 Task: 96. Sustainable Agriculture:- Build a Squarespace website for a sustainable agriculture initiative. Share farming practices, community events.
Action: Mouse moved to (398, 288)
Screenshot: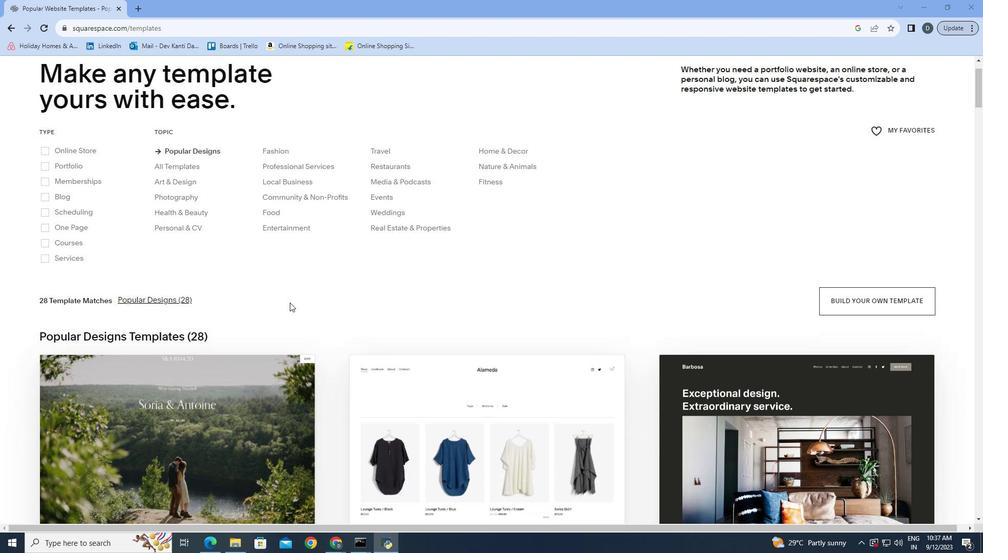 
Action: Mouse scrolled (398, 288) with delta (0, 0)
Screenshot: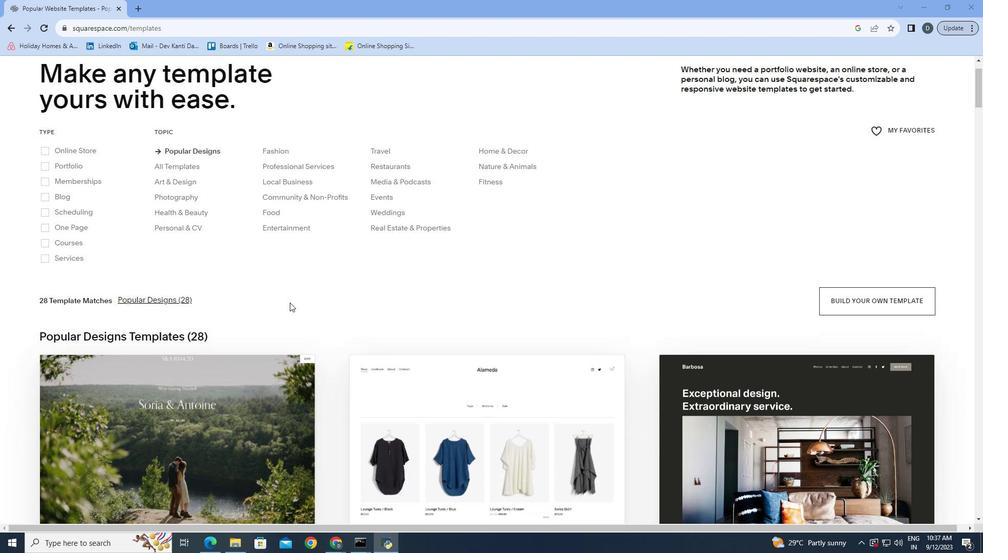
Action: Mouse moved to (399, 290)
Screenshot: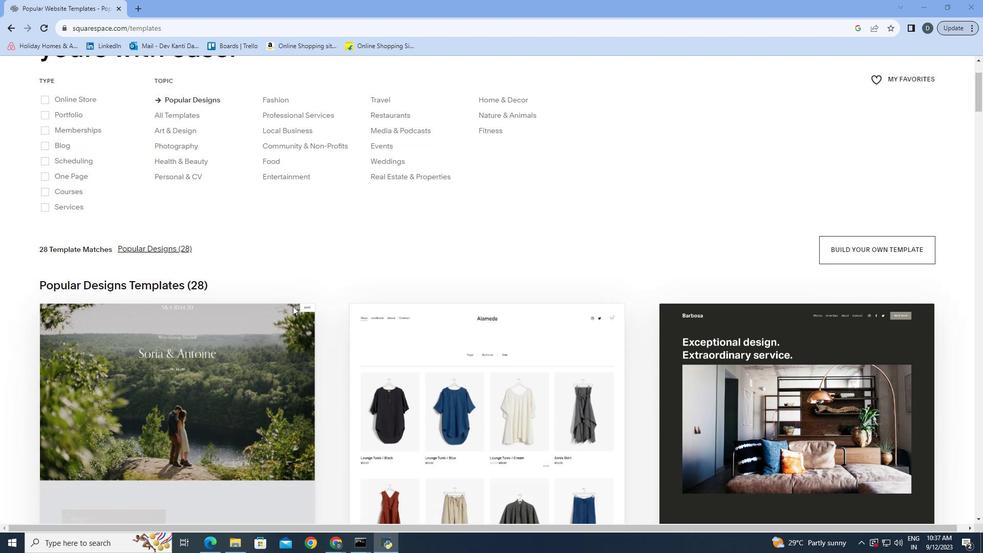 
Action: Mouse scrolled (399, 290) with delta (0, 0)
Screenshot: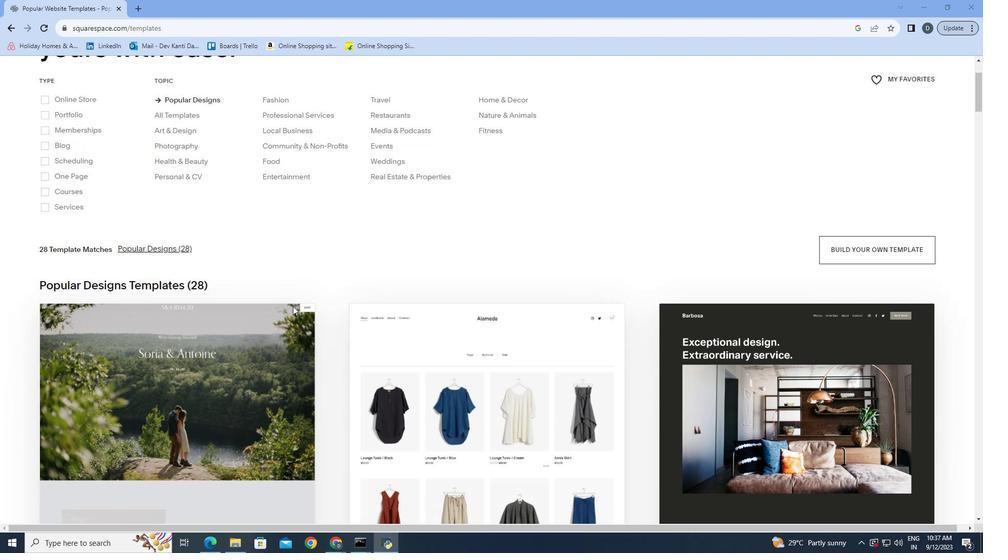 
Action: Mouse moved to (399, 290)
Screenshot: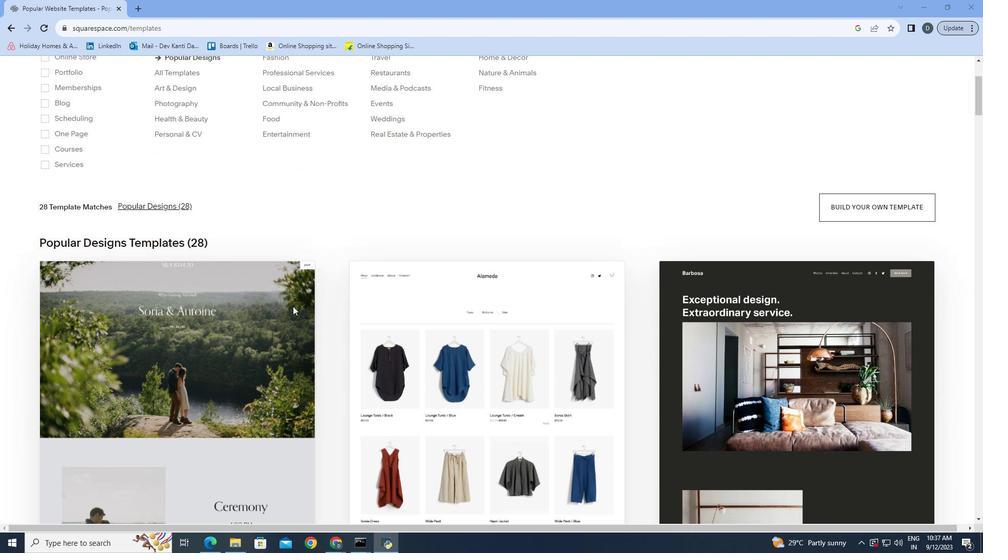 
Action: Mouse scrolled (399, 290) with delta (0, 0)
Screenshot: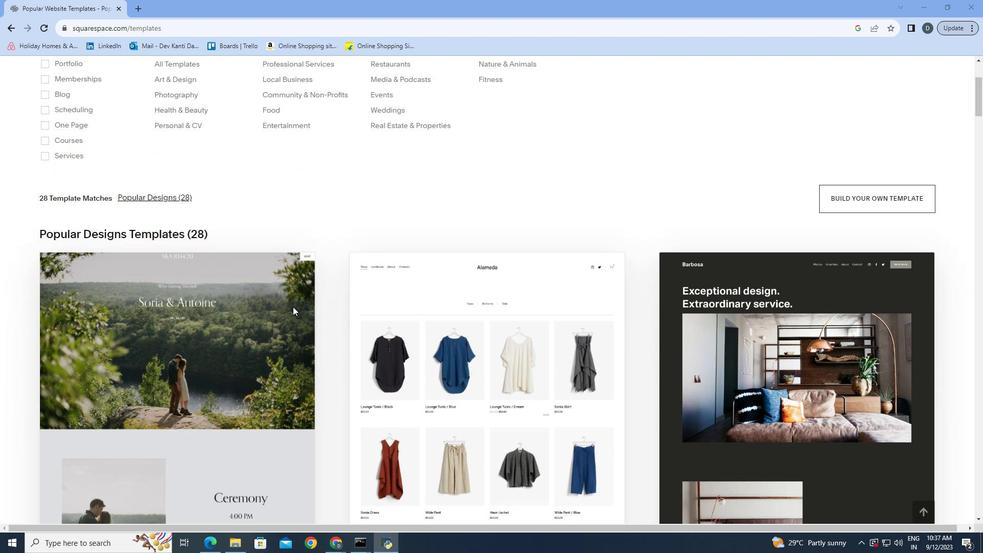 
Action: Mouse moved to (399, 290)
Screenshot: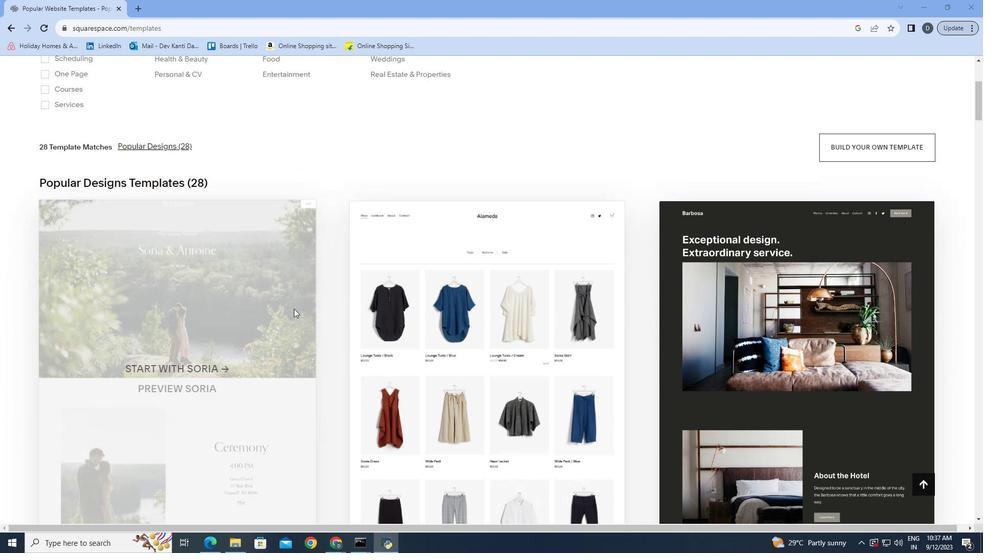 
Action: Mouse scrolled (399, 290) with delta (0, 0)
Screenshot: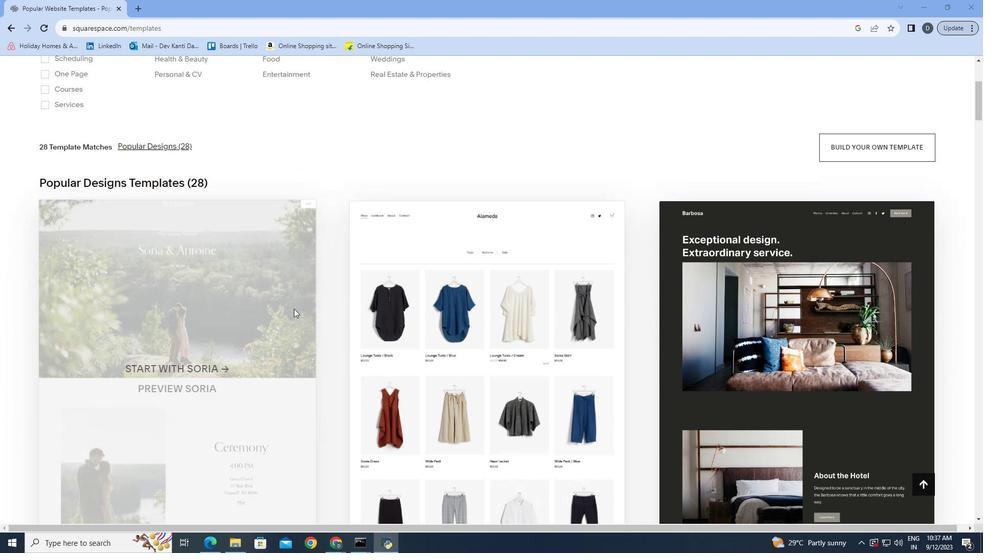 
Action: Mouse moved to (400, 291)
Screenshot: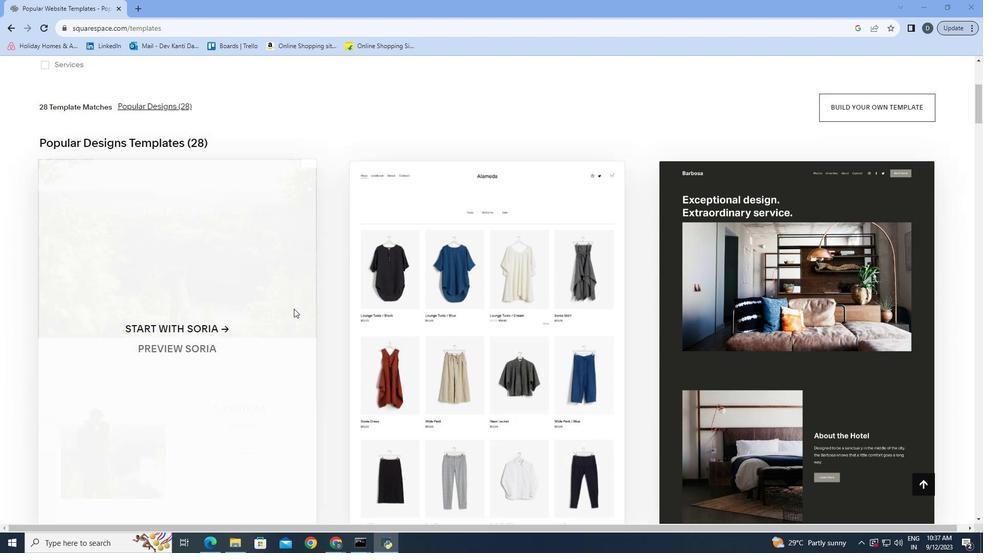
Action: Mouse scrolled (400, 291) with delta (0, 0)
Screenshot: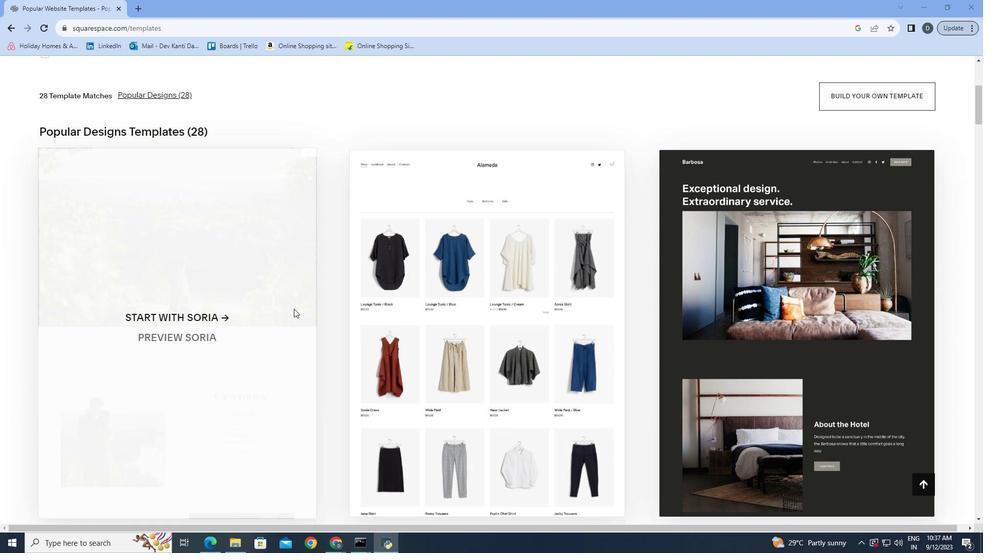 
Action: Mouse scrolled (400, 291) with delta (0, 0)
Screenshot: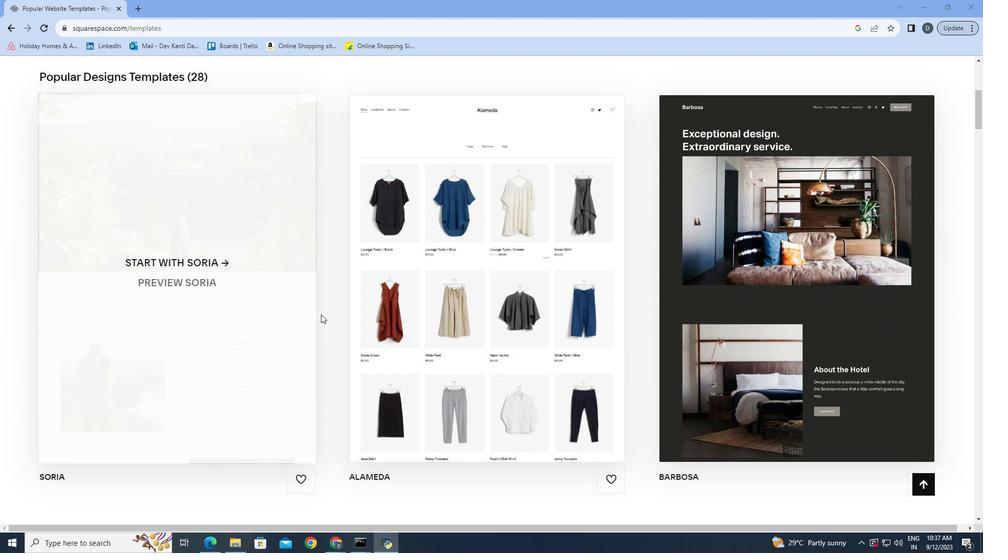 
Action: Mouse moved to (403, 291)
Screenshot: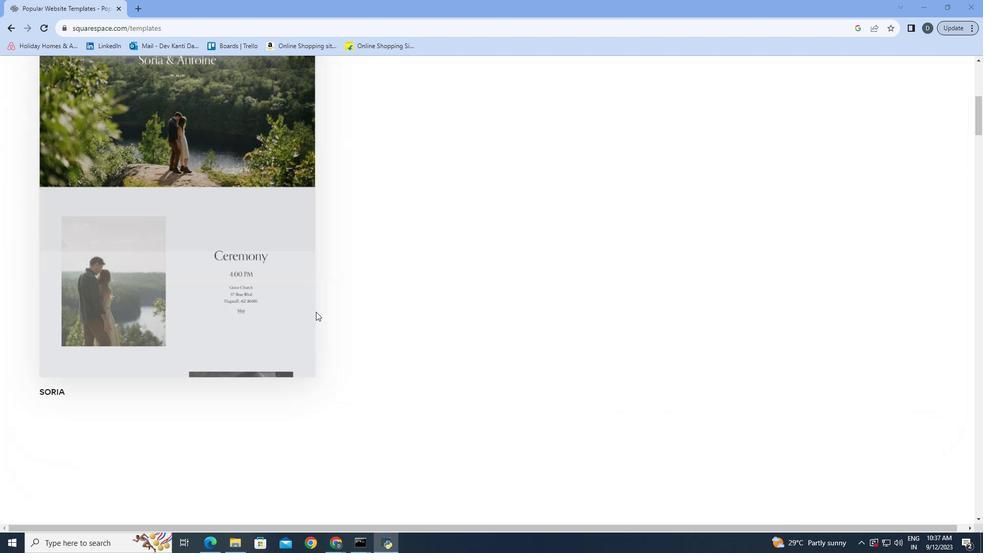 
Action: Mouse scrolled (403, 291) with delta (0, 0)
Screenshot: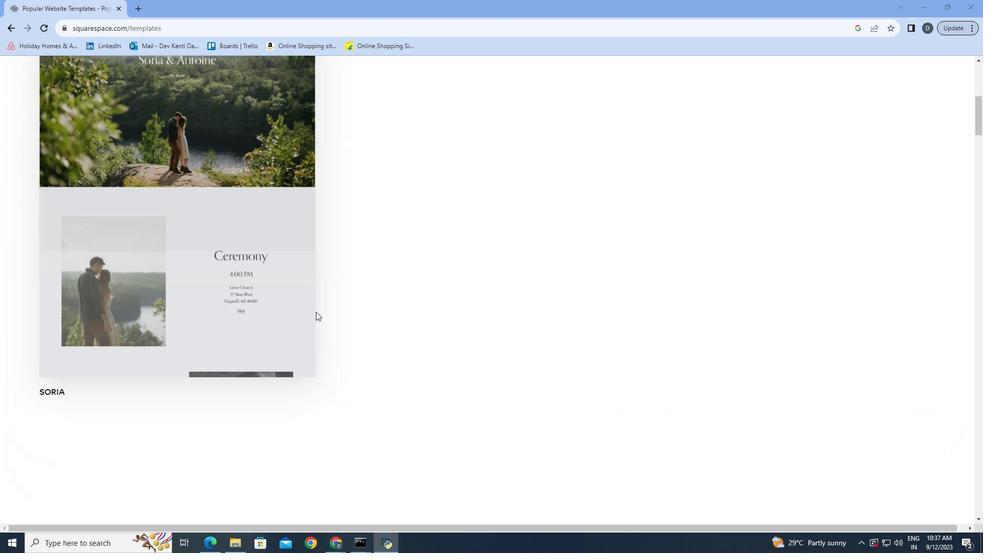 
Action: Mouse moved to (412, 293)
Screenshot: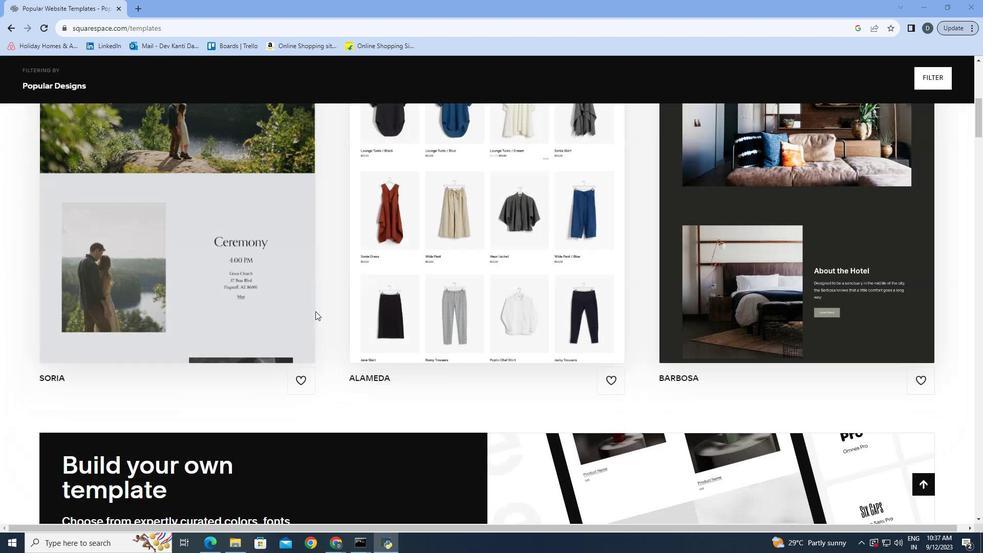 
Action: Mouse scrolled (412, 293) with delta (0, 0)
Screenshot: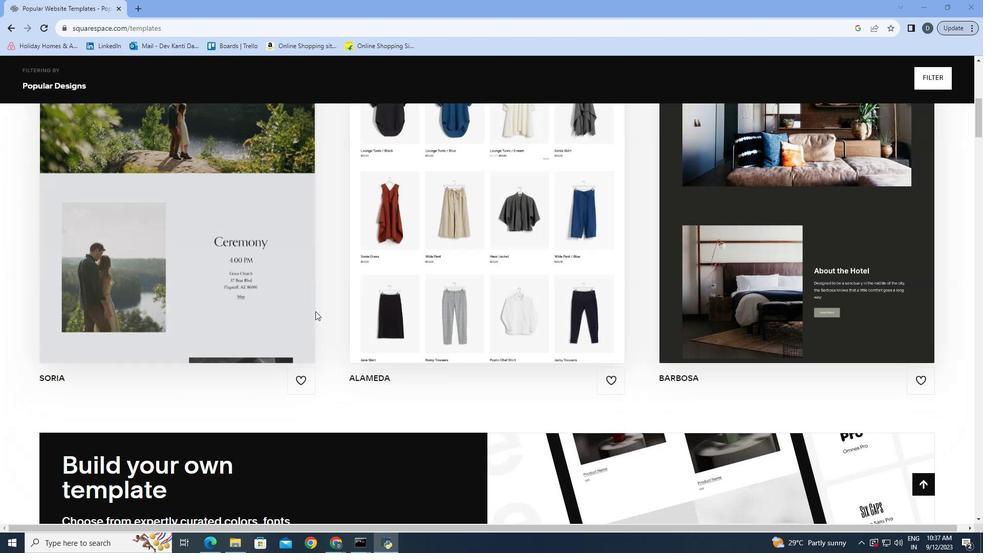 
Action: Mouse moved to (415, 293)
Screenshot: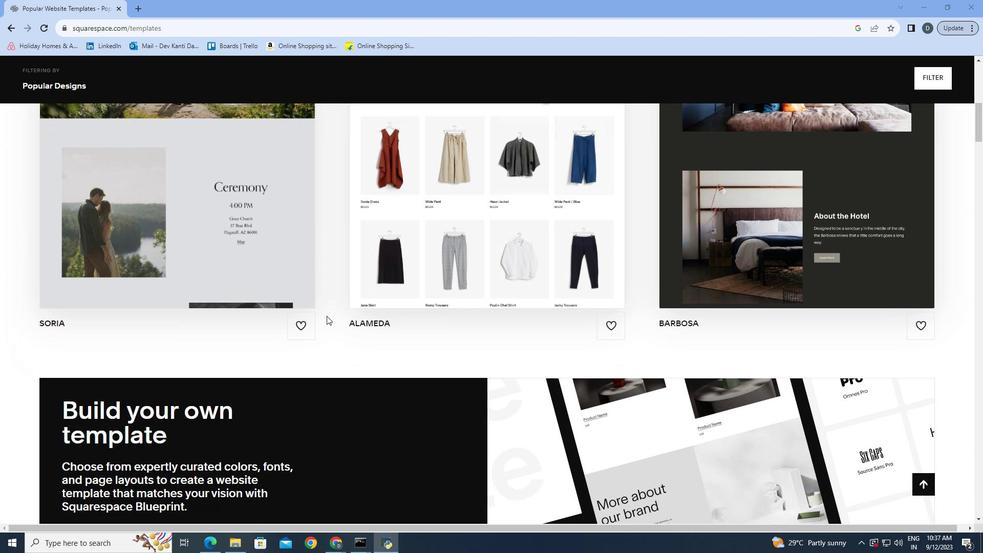 
Action: Mouse scrolled (415, 293) with delta (0, 0)
Screenshot: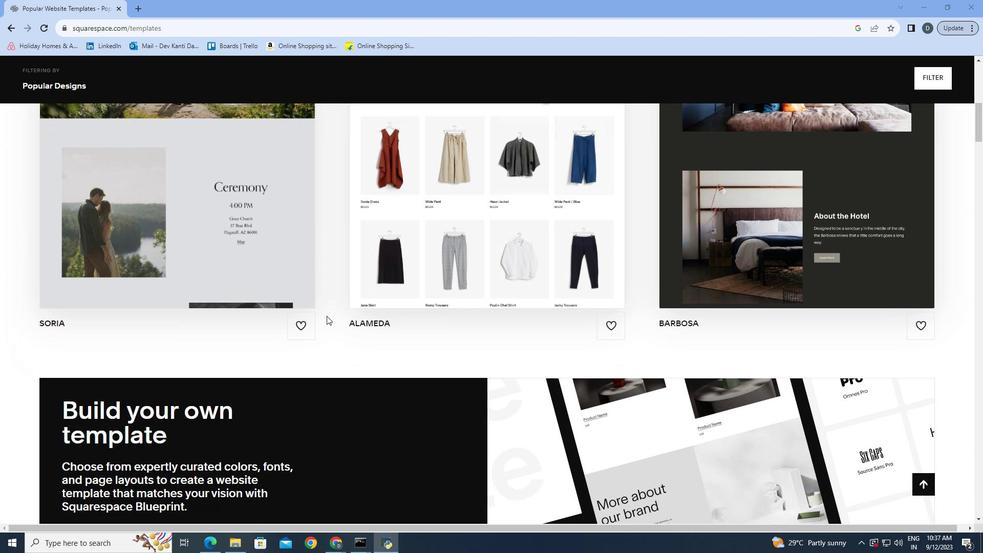 
Action: Mouse moved to (415, 293)
Screenshot: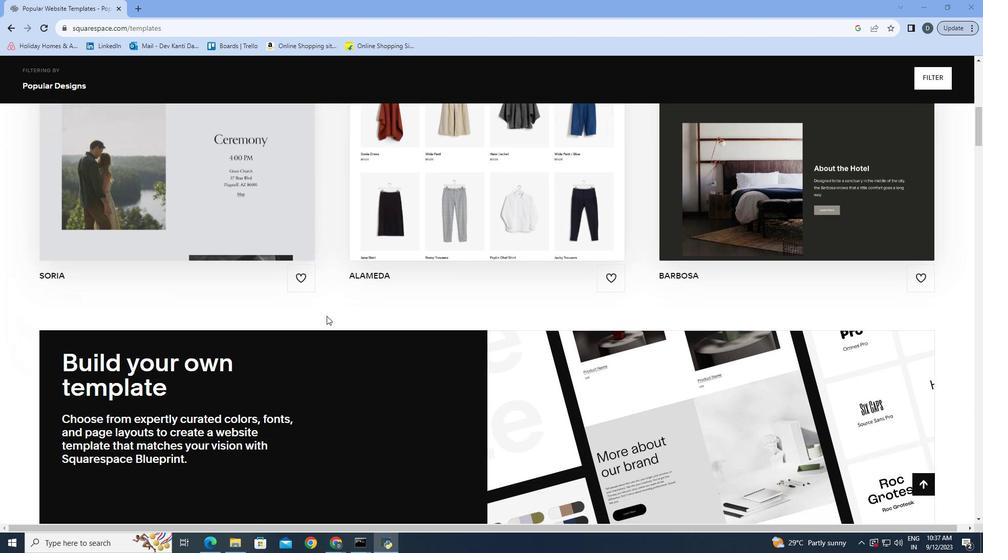 
Action: Mouse scrolled (415, 293) with delta (0, 0)
Screenshot: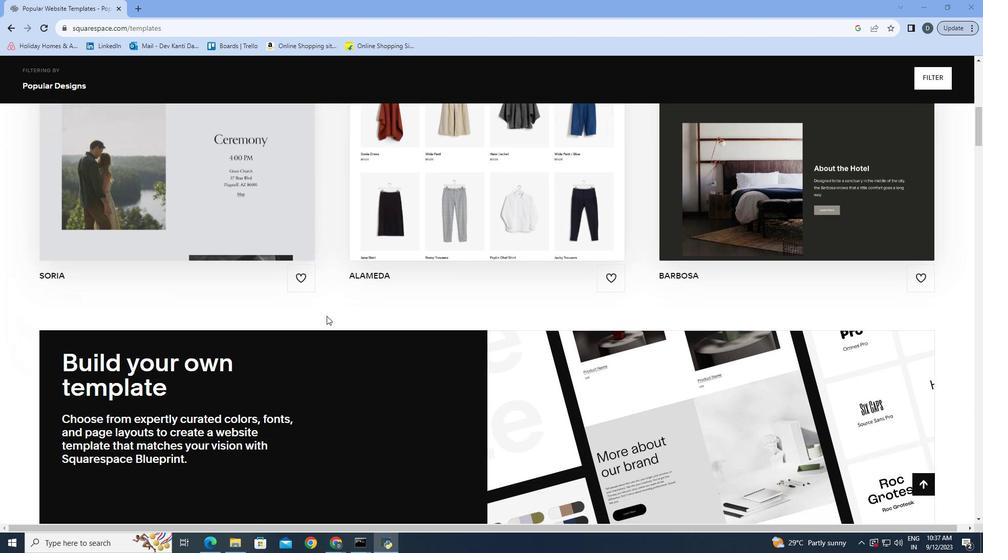 
Action: Mouse scrolled (415, 293) with delta (0, 0)
Screenshot: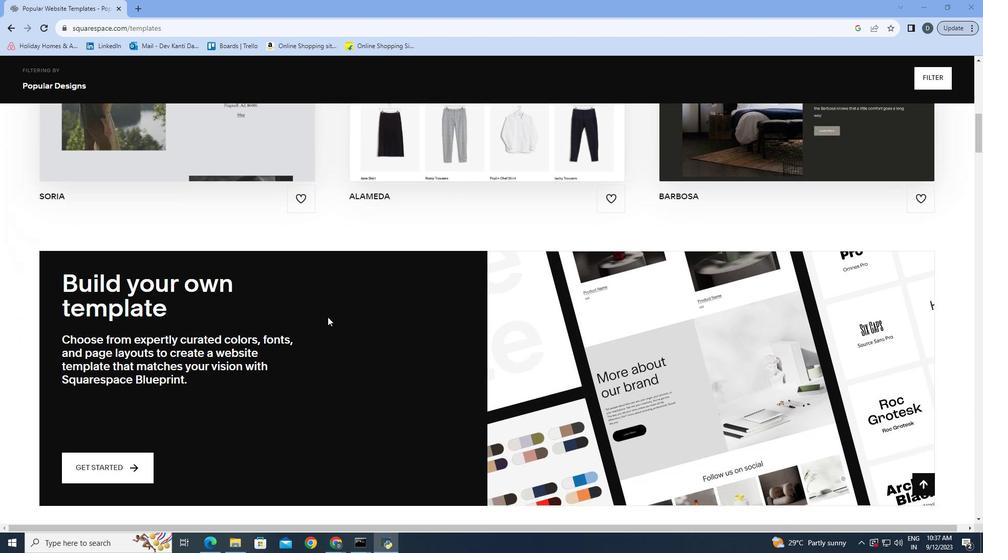 
Action: Mouse moved to (415, 294)
Screenshot: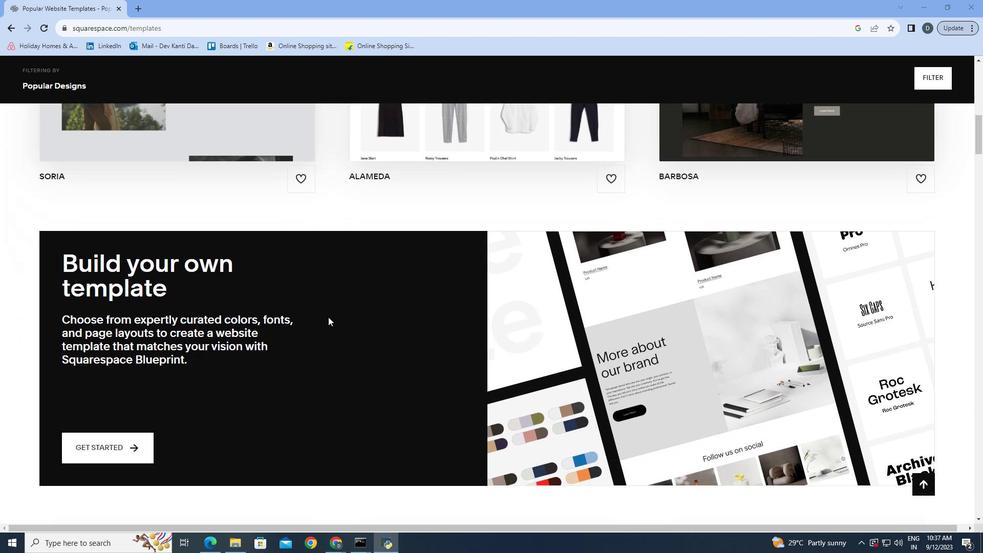 
Action: Mouse scrolled (415, 293) with delta (0, 0)
Screenshot: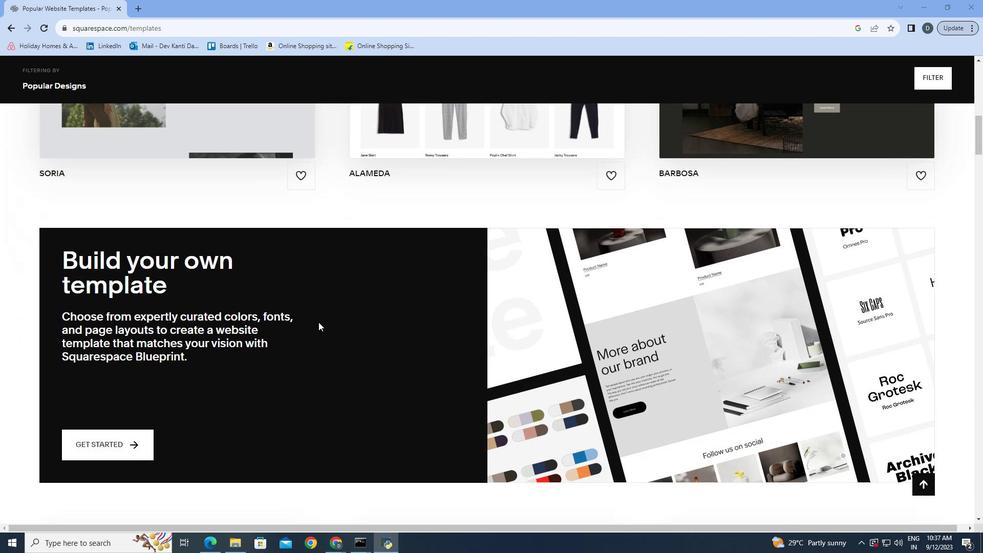 
Action: Mouse moved to (313, 335)
Screenshot: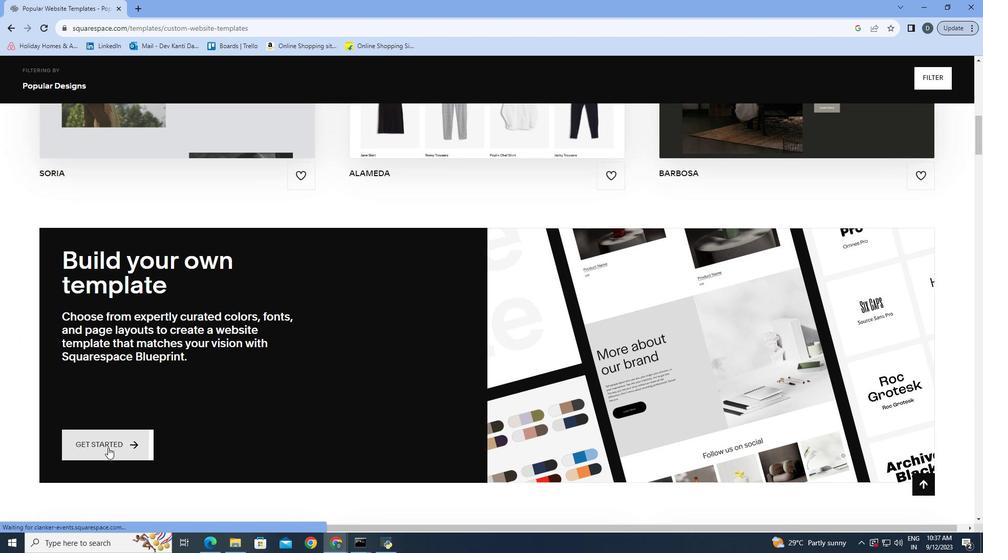 
Action: Mouse pressed left at (313, 335)
Screenshot: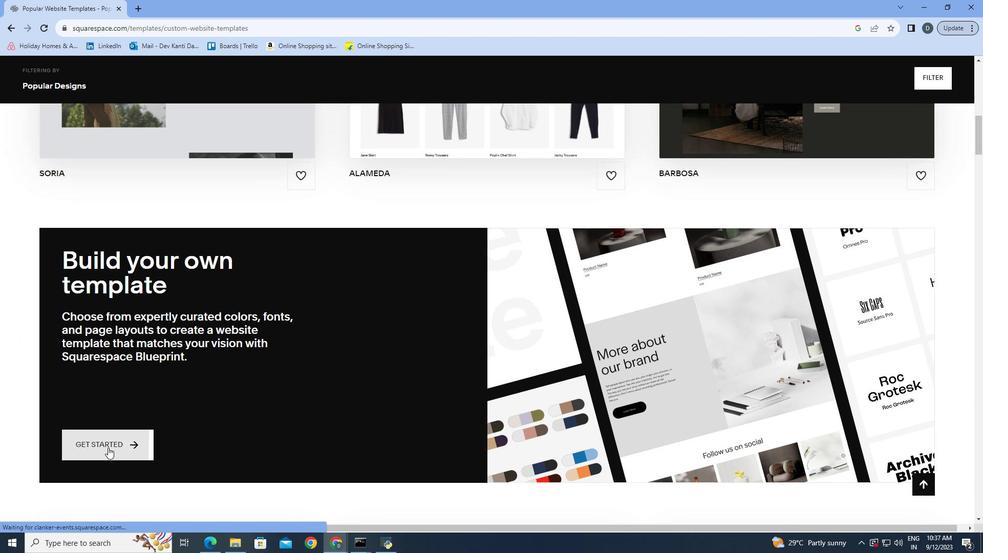 
Action: Mouse moved to (635, 322)
Screenshot: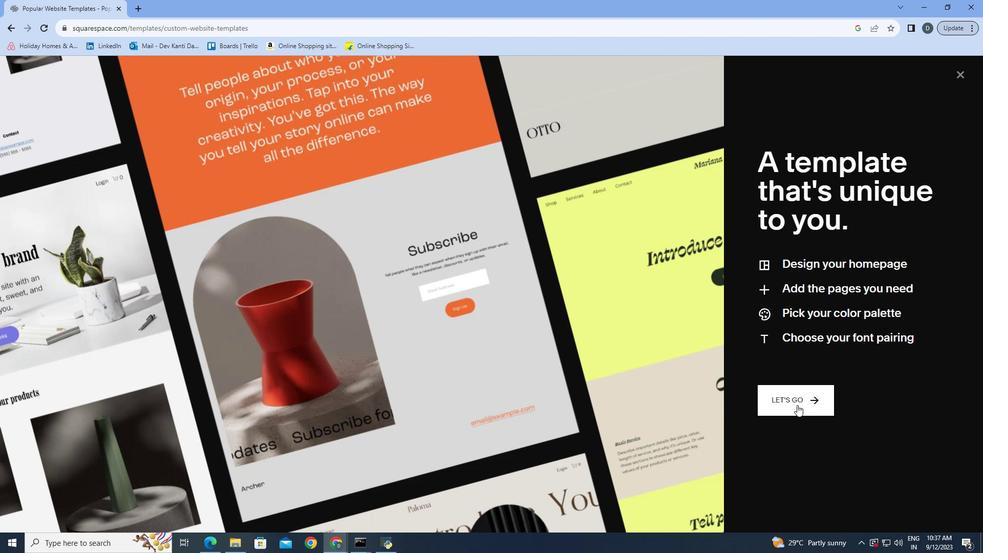 
Action: Mouse pressed left at (635, 322)
Screenshot: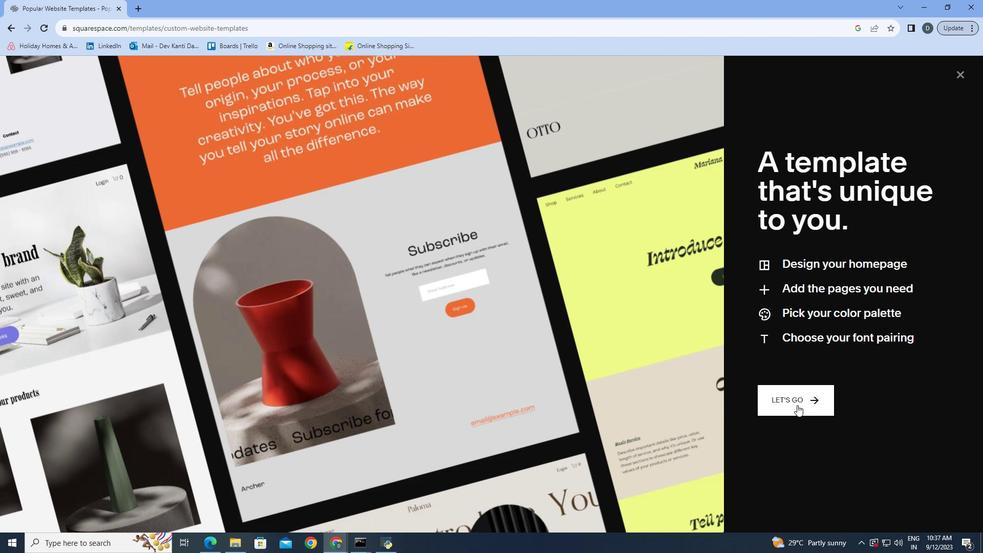 
Action: Mouse moved to (35, 316)
Screenshot: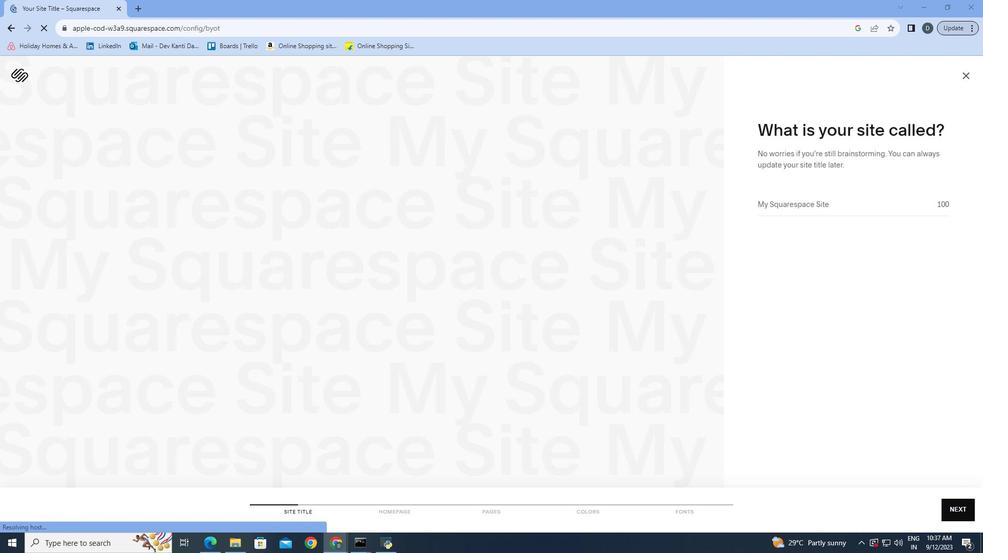 
Action: Mouse pressed left at (35, 316)
Screenshot: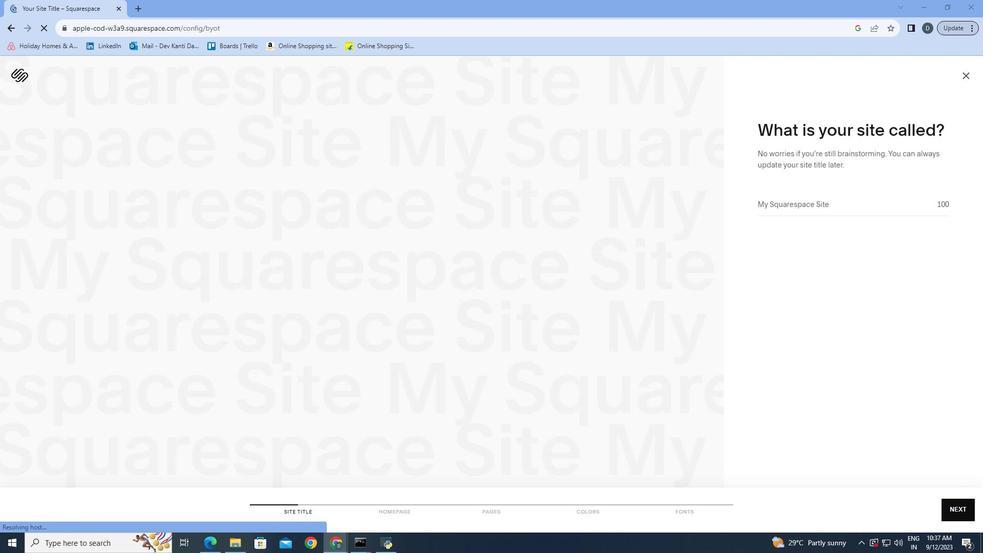 
Action: Mouse moved to (54, 303)
Screenshot: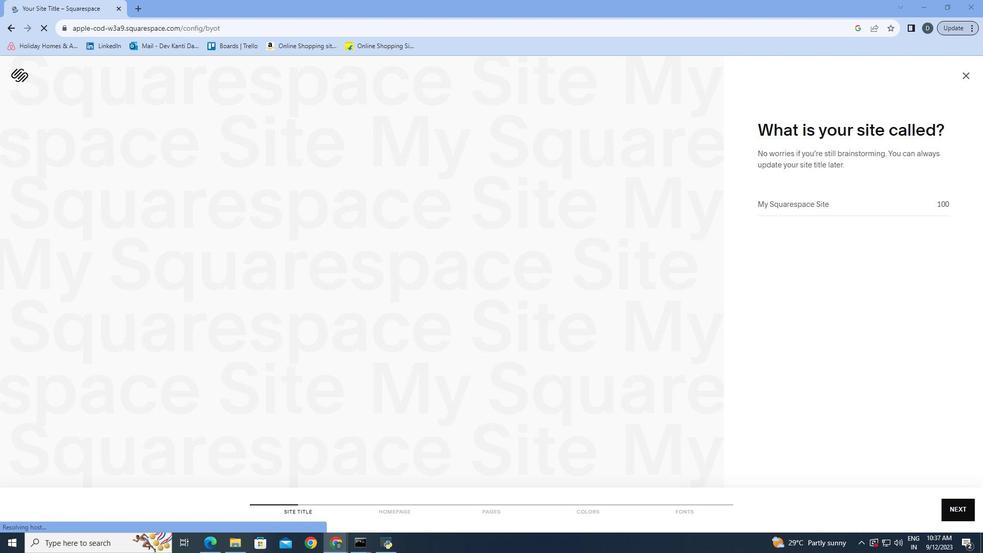 
Action: Mouse pressed left at (54, 303)
Screenshot: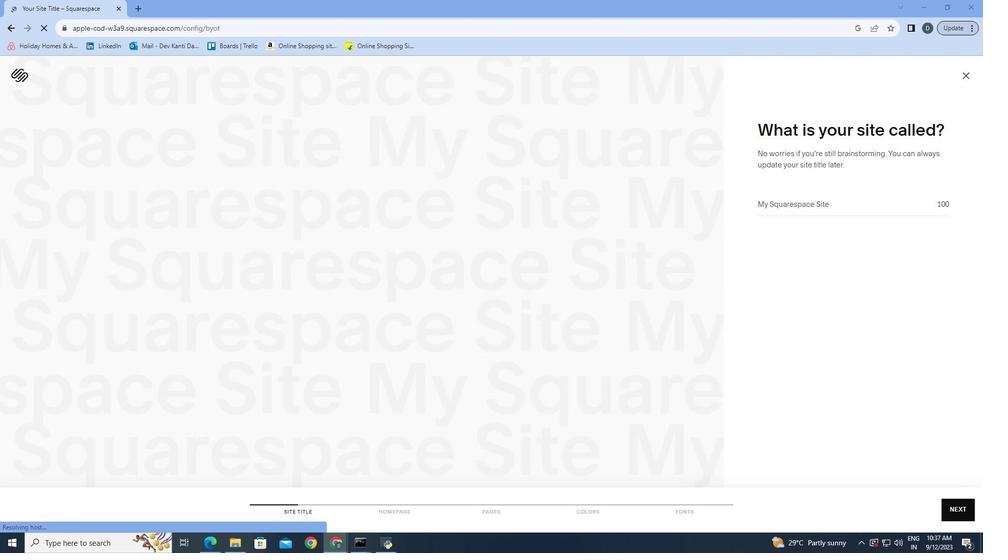 
Action: Mouse moved to (634, 257)
Screenshot: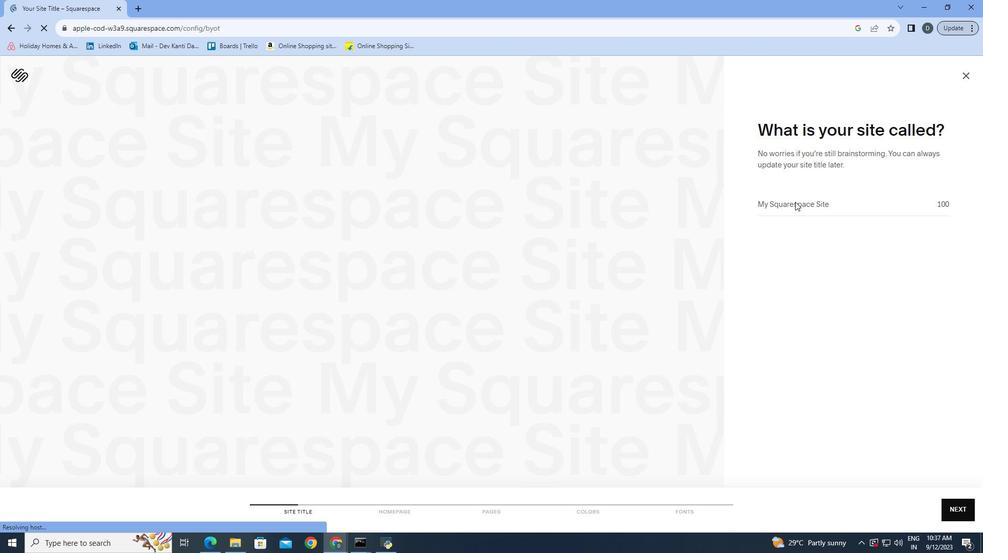 
Action: Mouse pressed left at (634, 257)
Screenshot: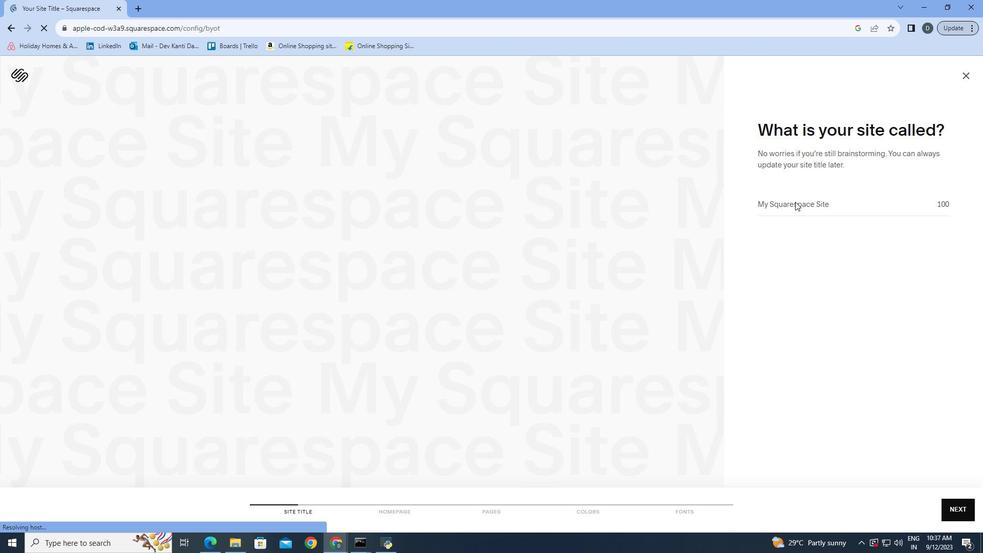 
Action: Mouse moved to (645, 259)
Screenshot: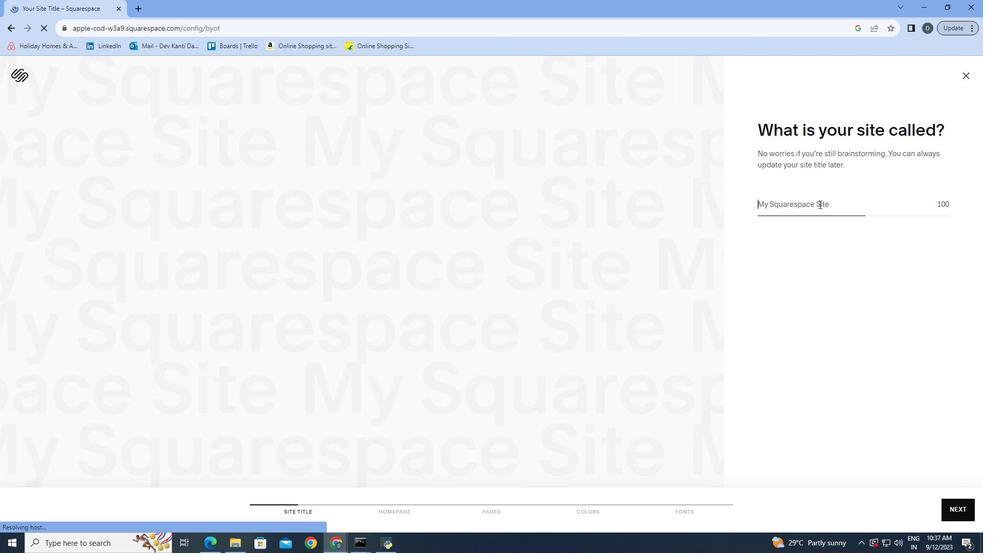 
Action: Mouse pressed left at (645, 259)
Screenshot: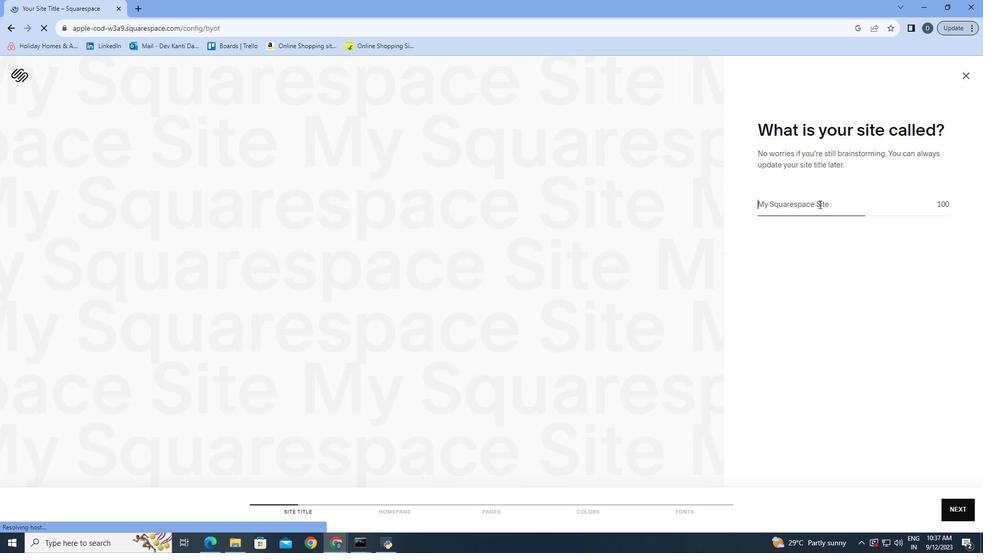 
Action: Mouse moved to (643, 256)
Screenshot: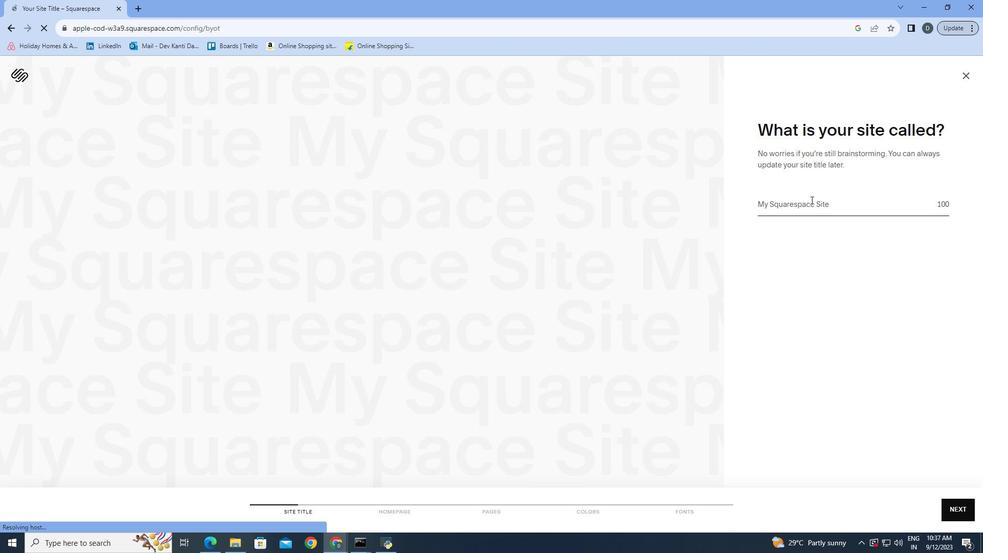 
Action: Key pressed <Key.shift>
Screenshot: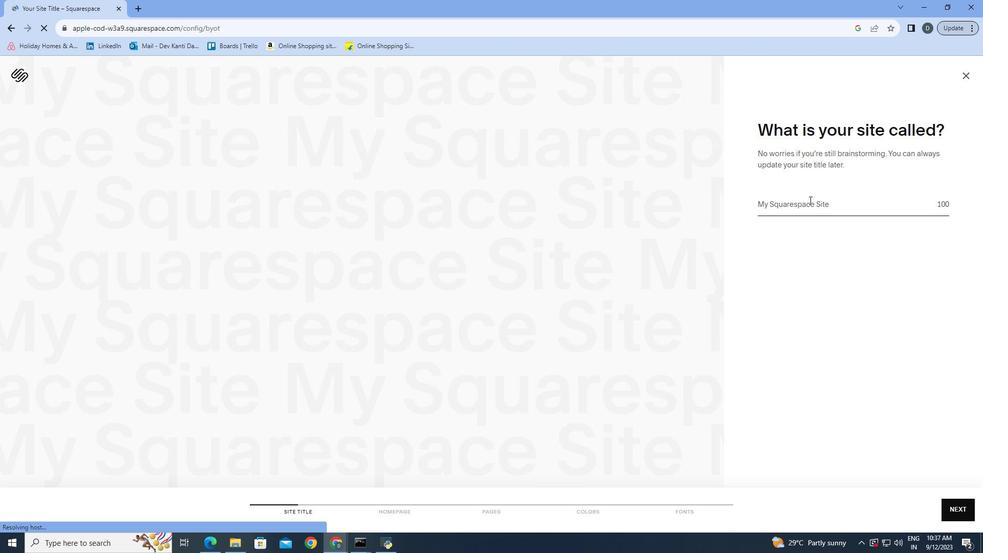 
Action: Mouse moved to (640, 256)
Screenshot: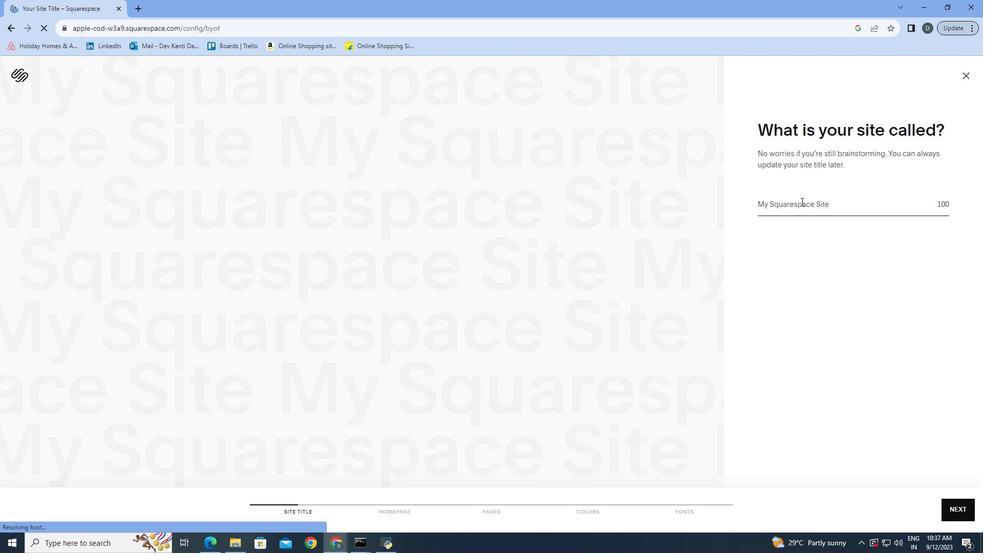 
Action: Key pressed S
Screenshot: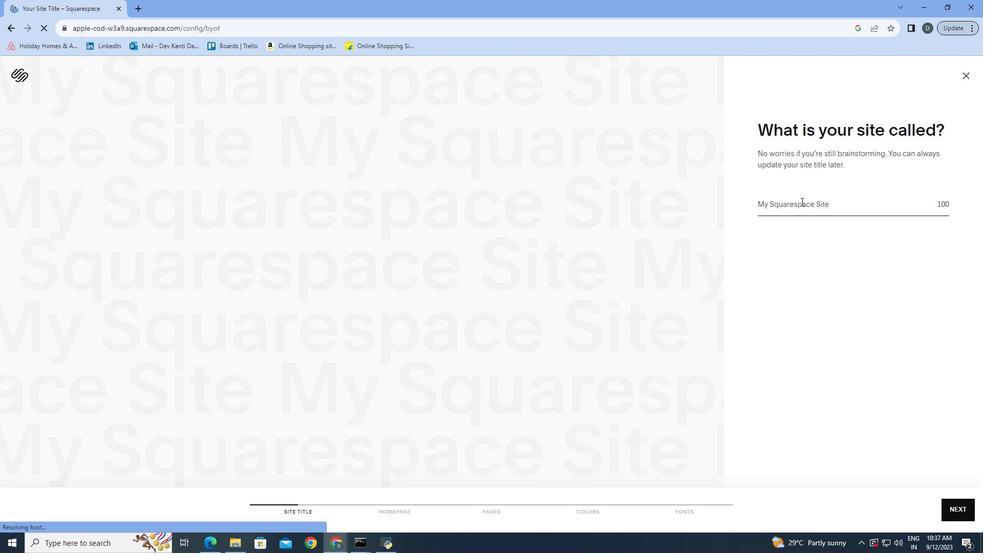 
Action: Mouse moved to (632, 251)
Screenshot: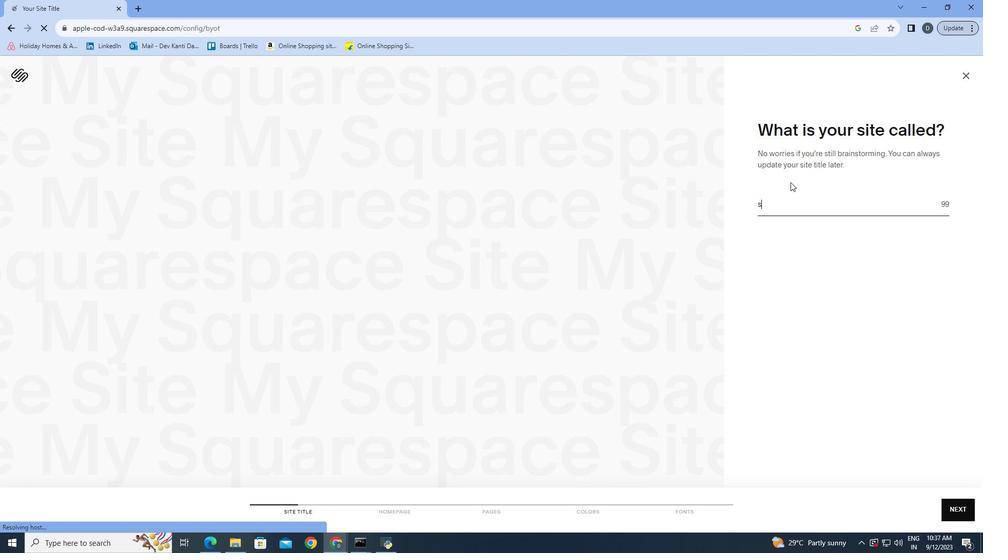 
Action: Key pressed <Key.caps_lock><Key.backspace><Key.shift>sU
Screenshot: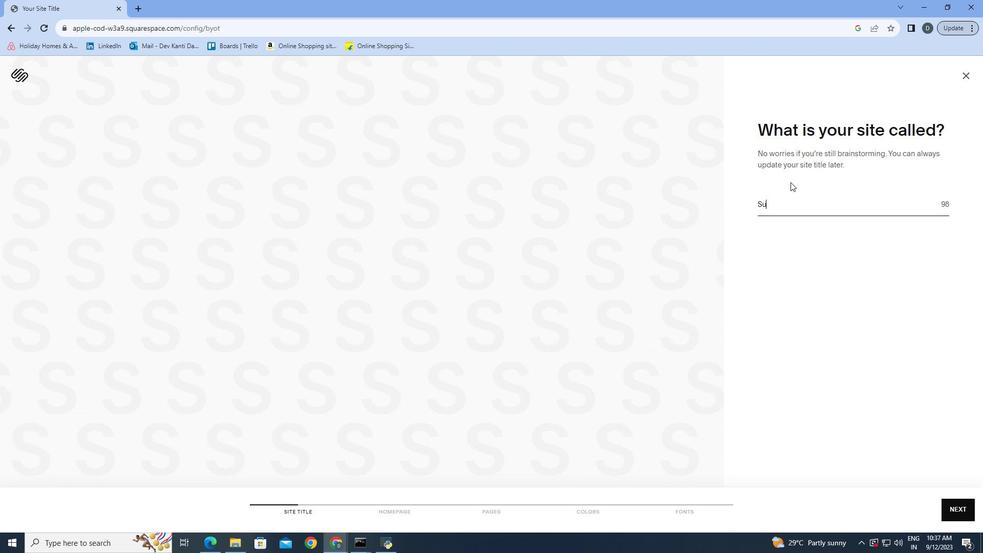 
Action: Mouse moved to (632, 250)
Screenshot: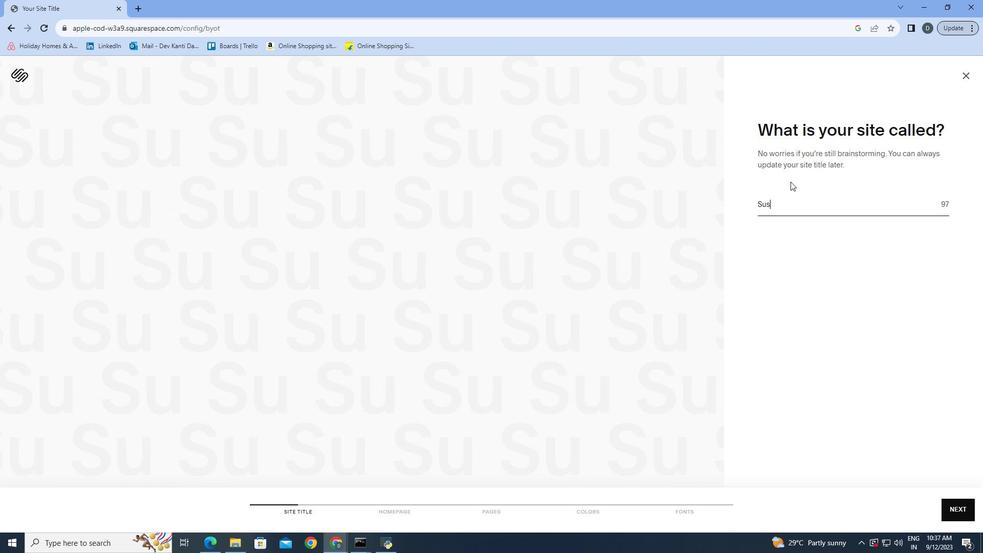 
Action: Key pressed STA
Screenshot: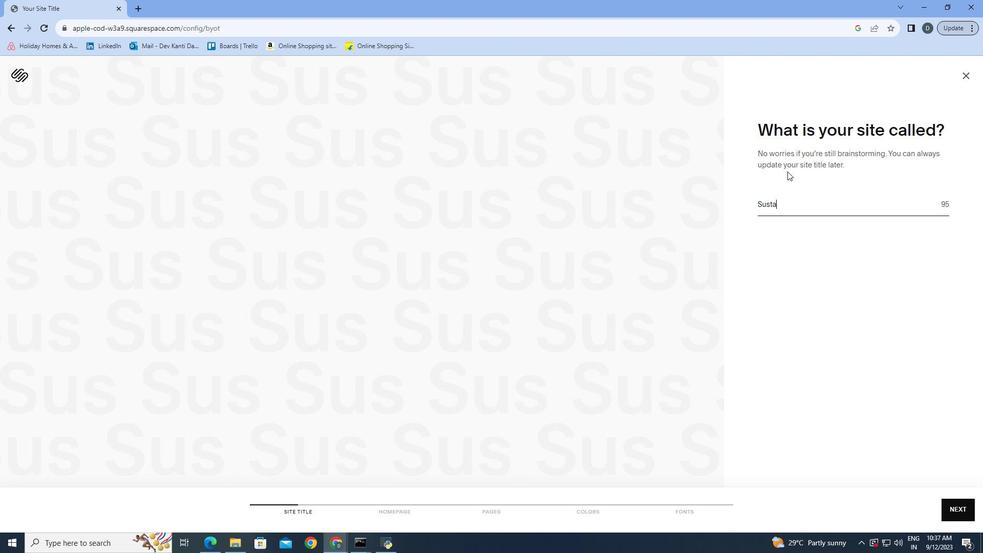 
Action: Mouse moved to (630, 247)
Screenshot: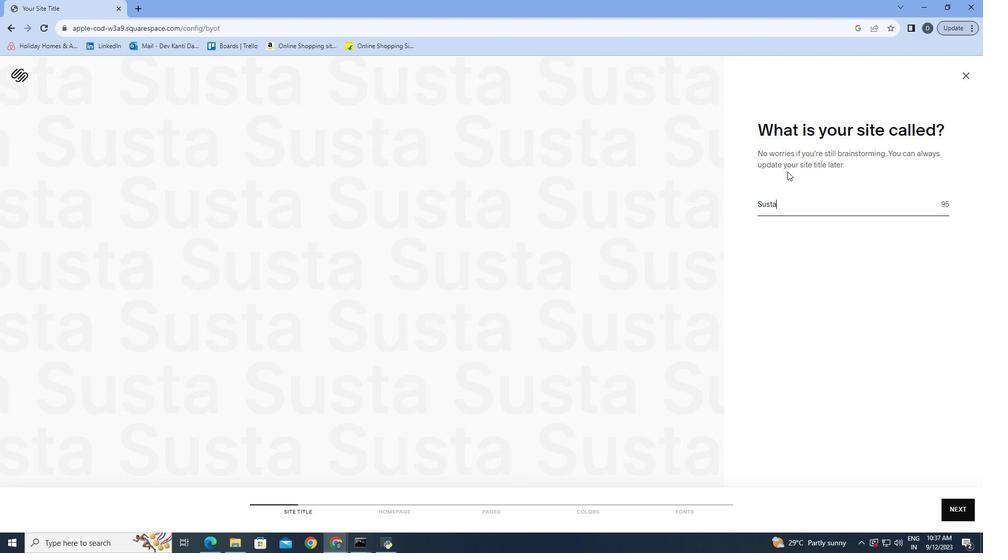 
Action: Key pressed INABLE<Key.space><Key.shift>aGRO
Screenshot: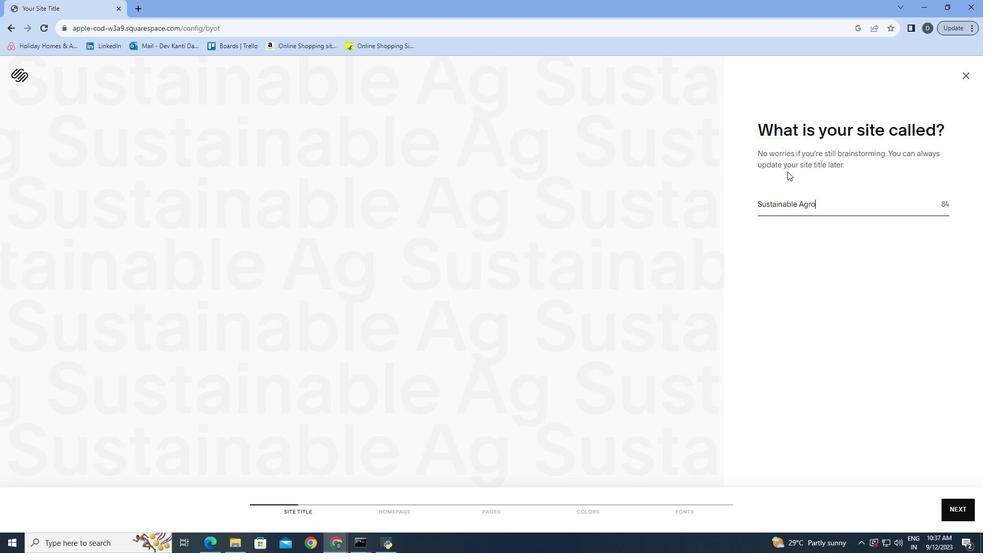 
Action: Mouse moved to (713, 353)
Screenshot: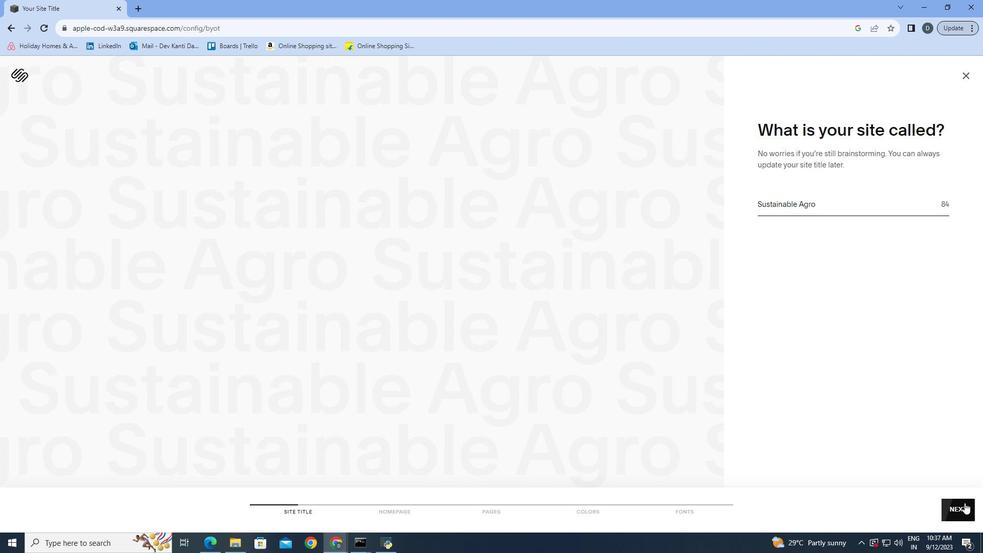 
Action: Mouse pressed left at (713, 353)
Screenshot: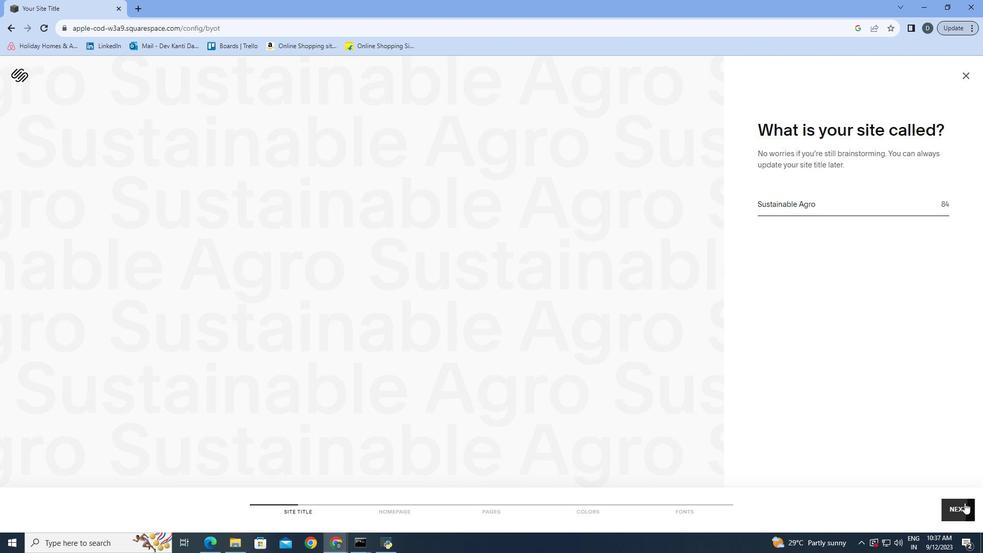 
Action: Mouse moved to (660, 323)
Screenshot: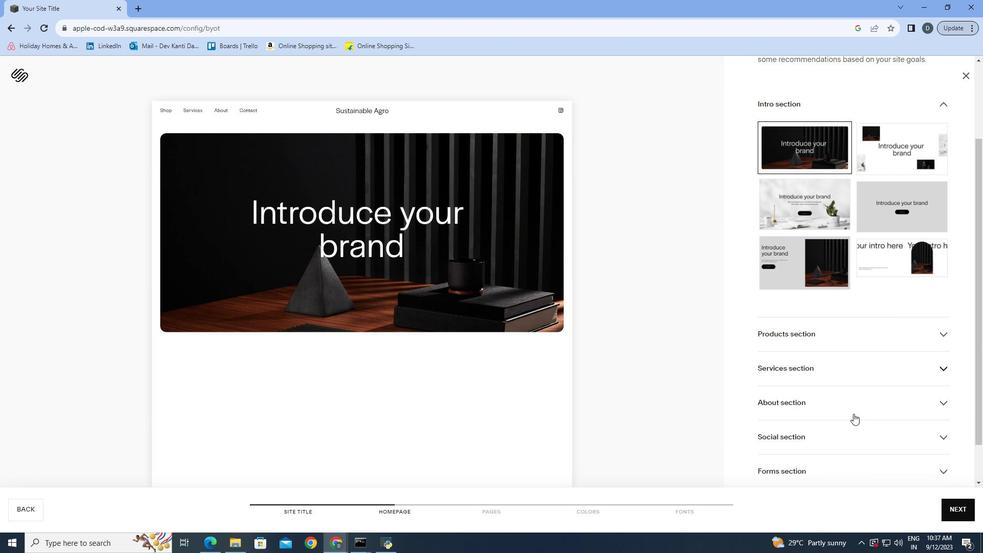 
Action: Mouse scrolled (660, 323) with delta (0, 0)
Screenshot: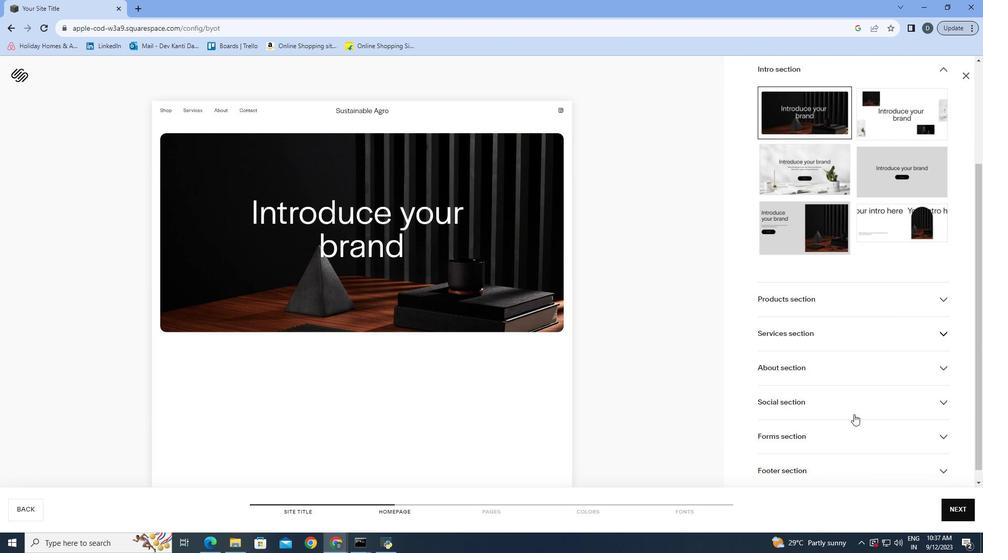 
Action: Mouse moved to (660, 324)
Screenshot: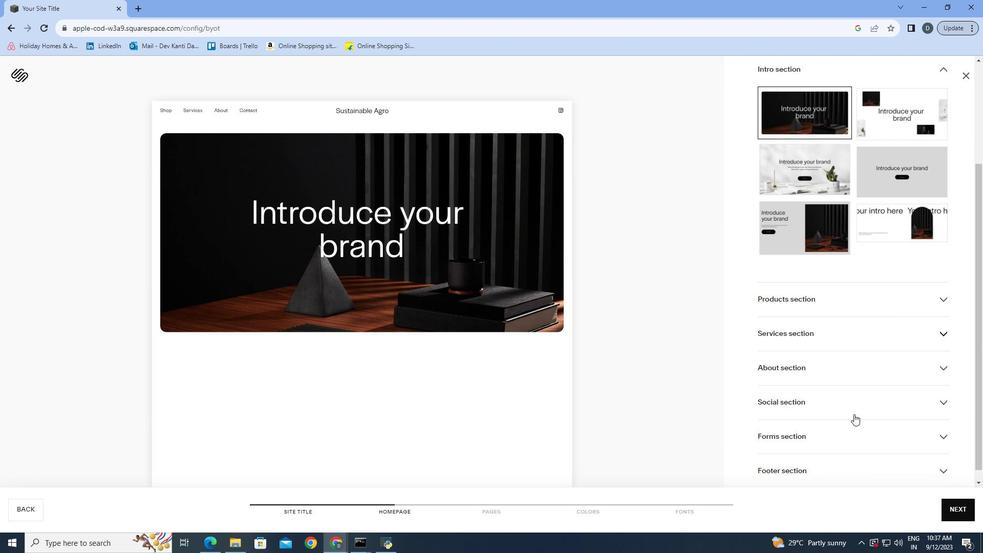 
Action: Mouse scrolled (660, 324) with delta (0, 0)
Screenshot: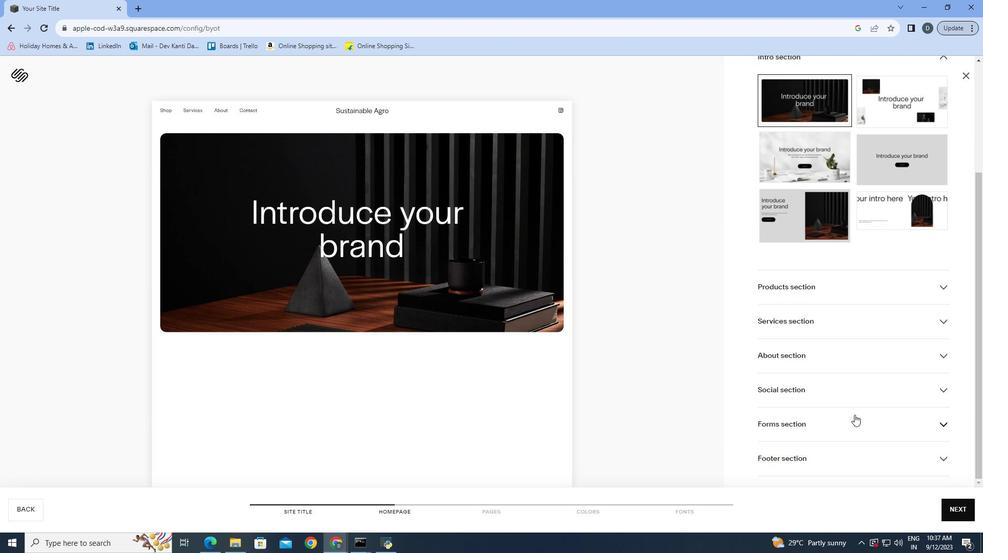 
Action: Mouse moved to (660, 324)
Screenshot: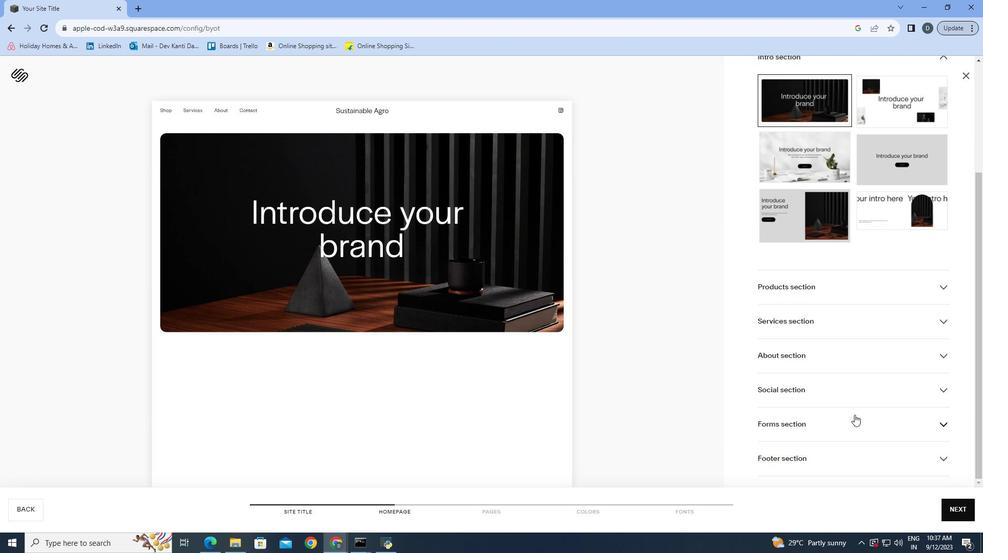 
Action: Mouse scrolled (660, 324) with delta (0, 0)
Screenshot: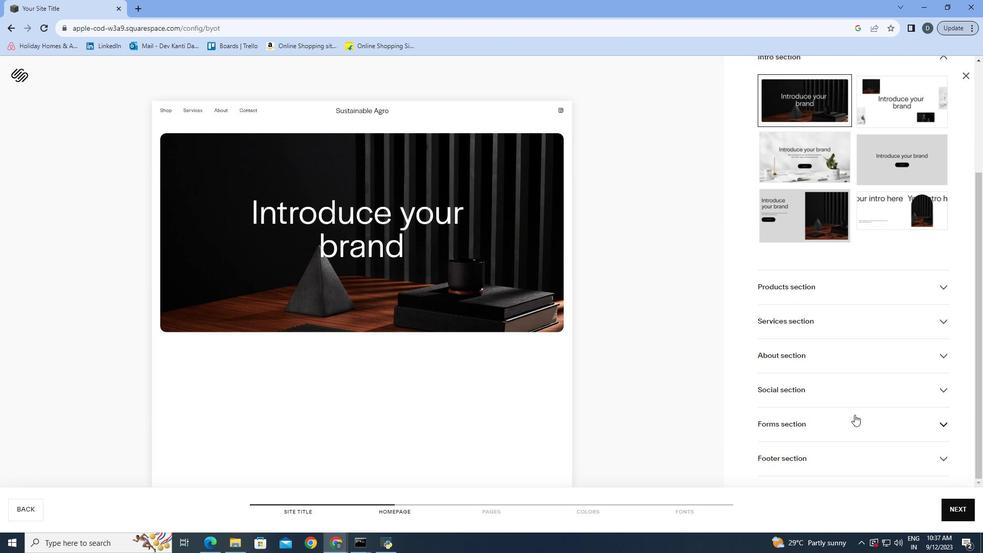 
Action: Mouse moved to (661, 324)
Screenshot: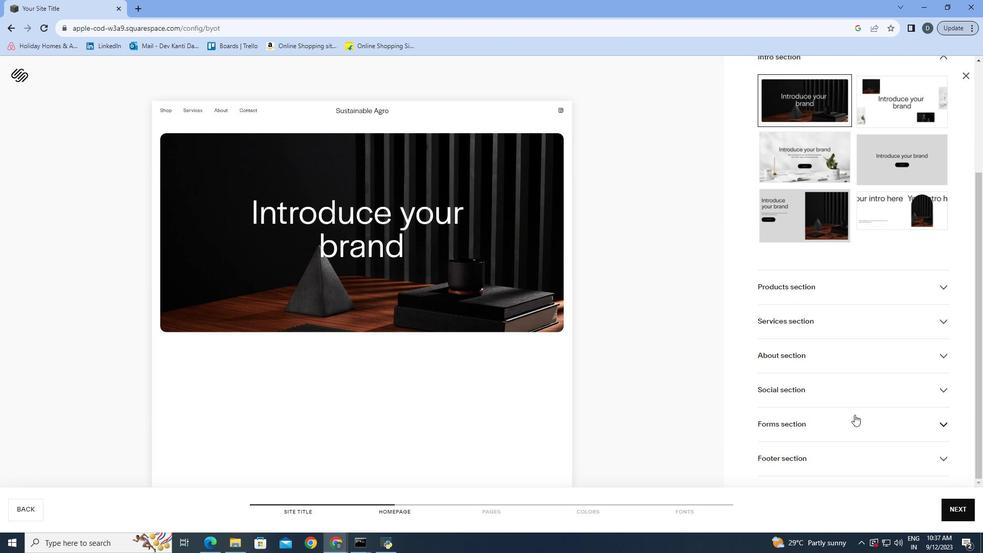 
Action: Mouse scrolled (661, 324) with delta (0, 0)
Screenshot: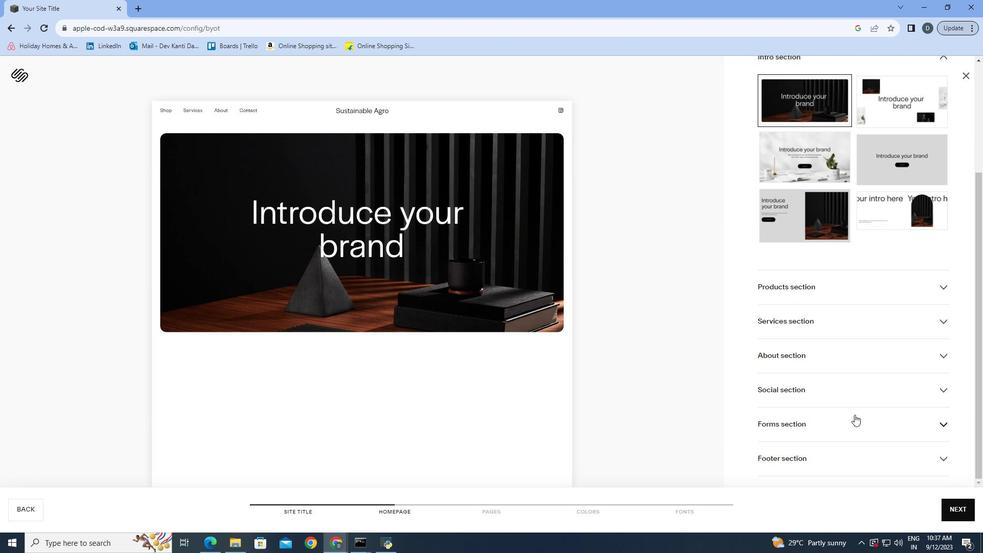 
Action: Mouse moved to (661, 324)
Screenshot: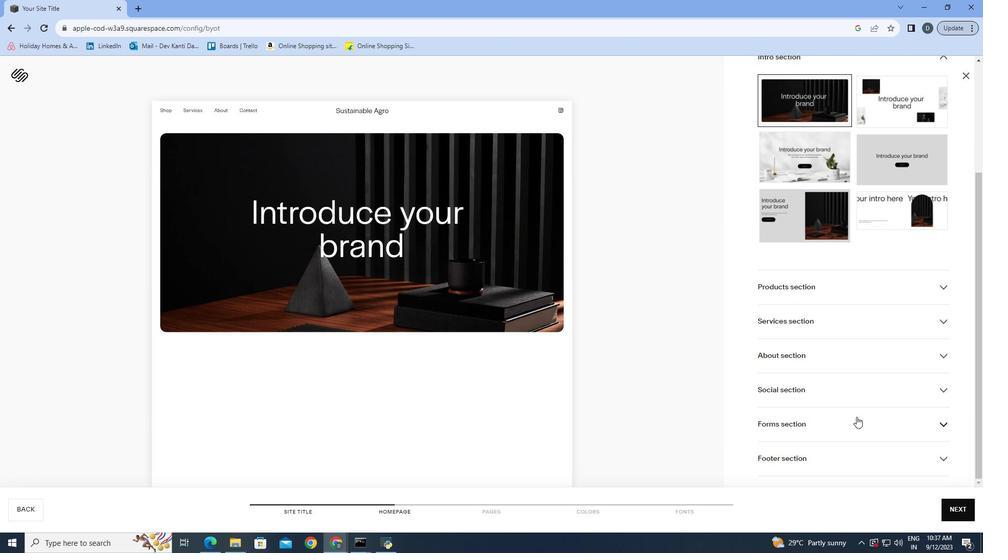 
Action: Mouse scrolled (661, 324) with delta (0, 0)
Screenshot: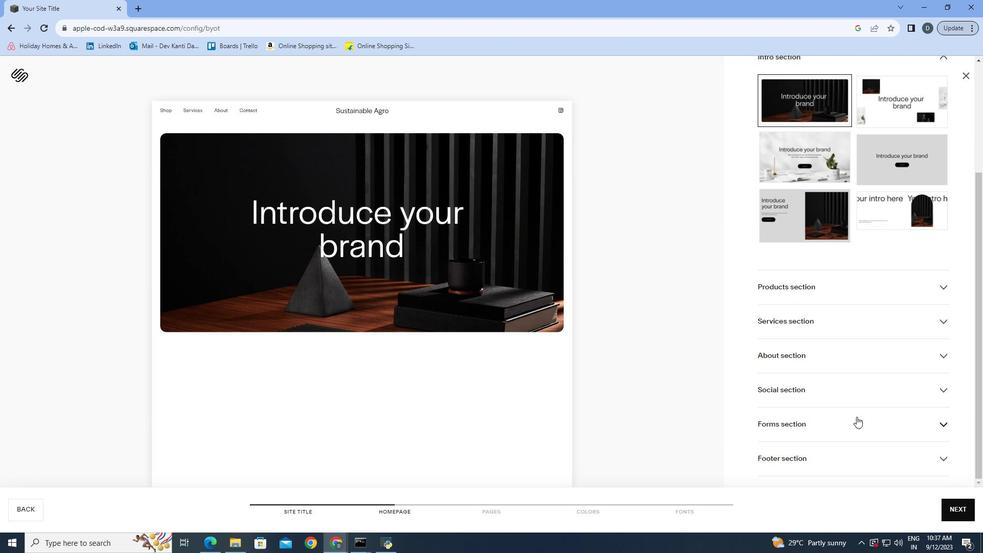 
Action: Mouse moved to (661, 325)
Screenshot: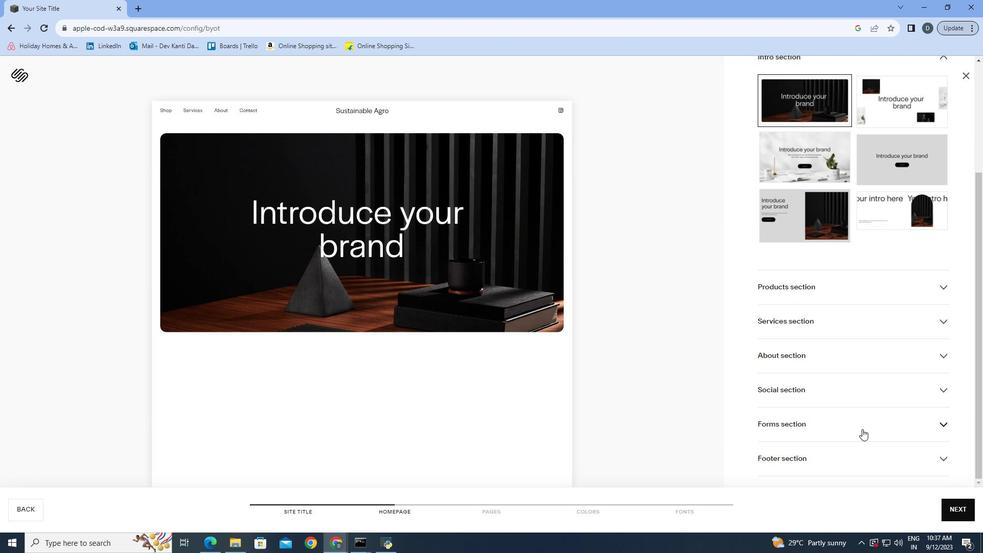 
Action: Mouse scrolled (661, 324) with delta (0, 0)
Screenshot: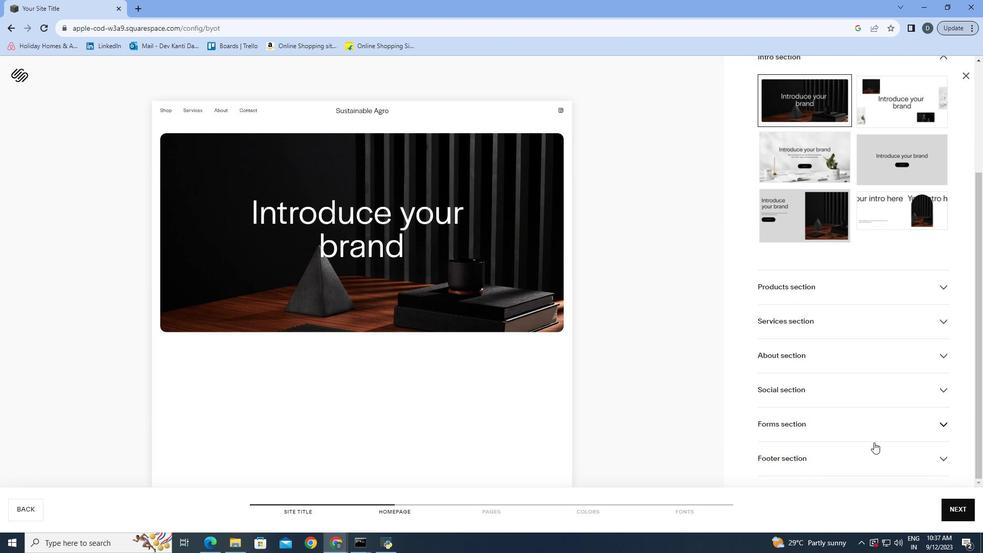 
Action: Mouse moved to (712, 354)
Screenshot: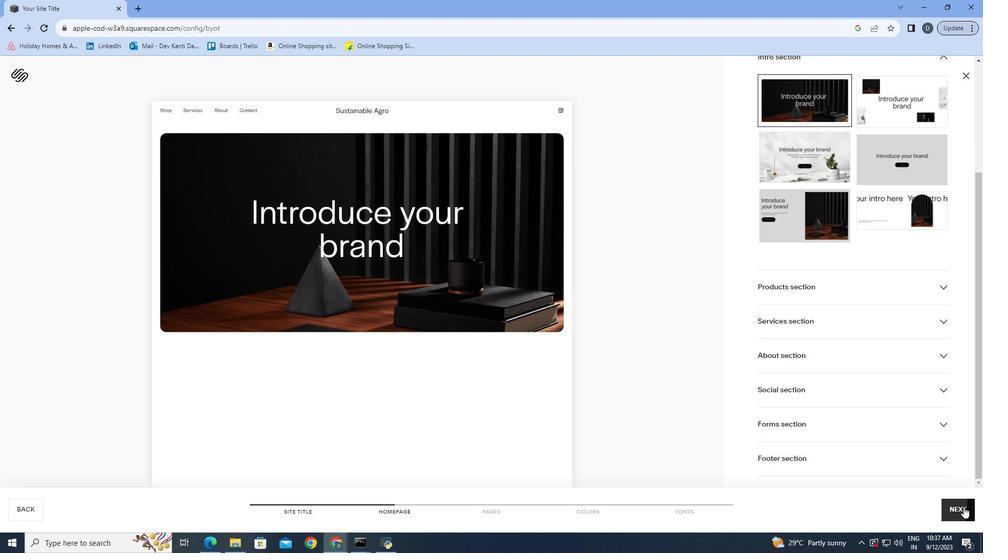 
Action: Mouse pressed left at (712, 354)
Screenshot: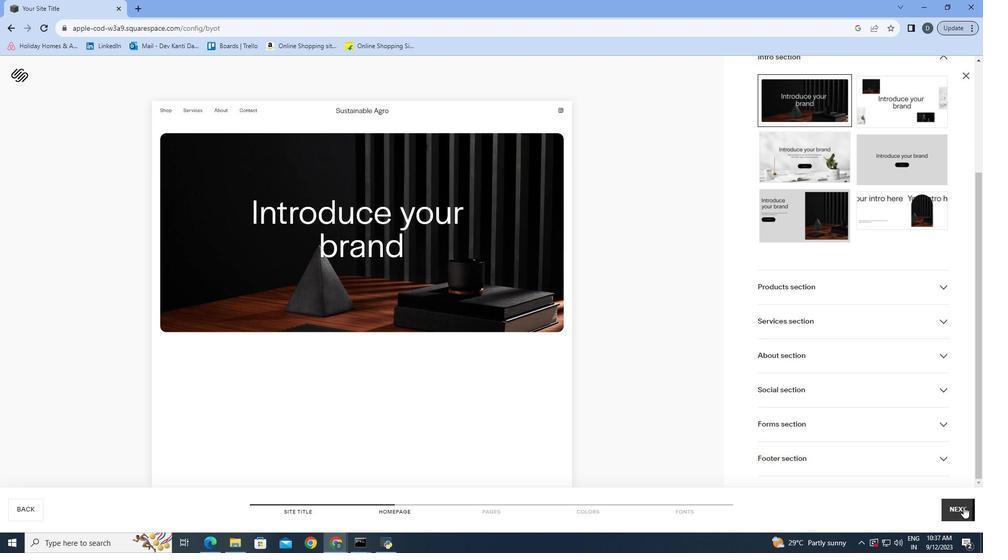 
Action: Mouse moved to (622, 266)
Screenshot: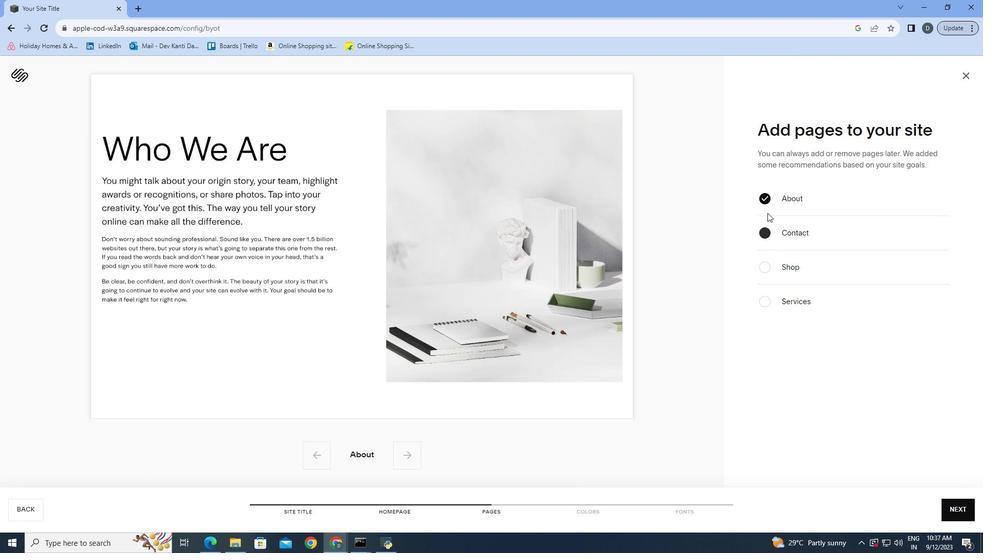
Action: Mouse pressed left at (622, 266)
Screenshot: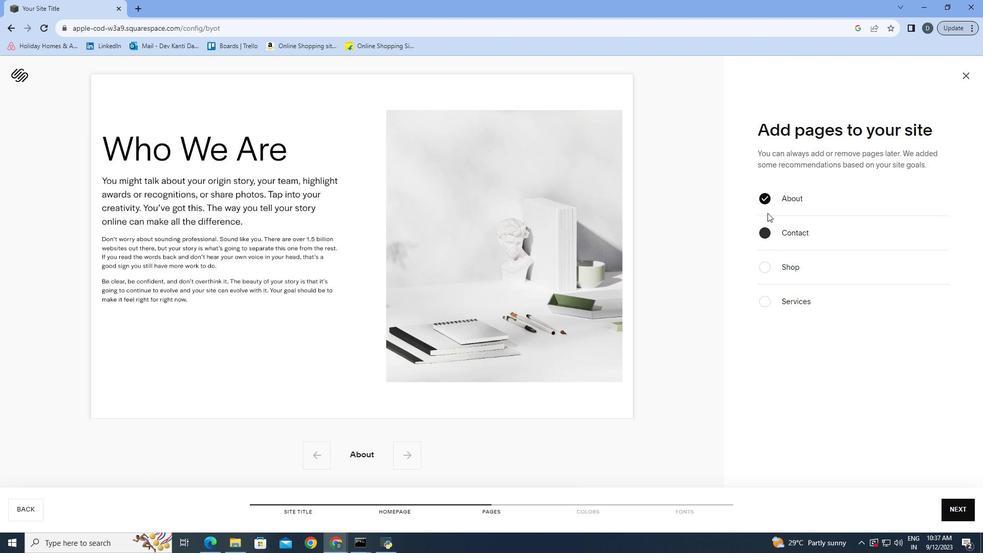 
Action: Mouse moved to (622, 255)
Screenshot: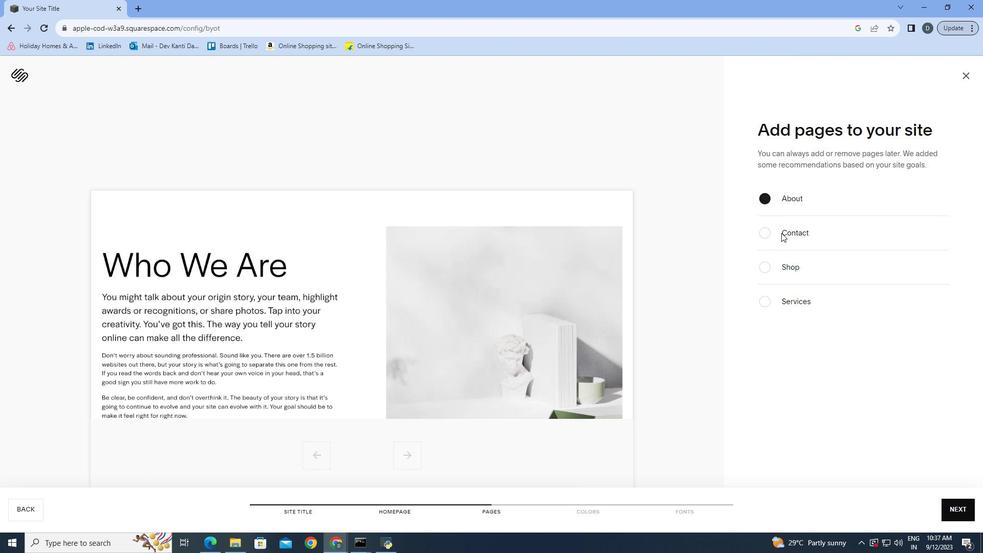 
Action: Mouse pressed left at (622, 255)
Screenshot: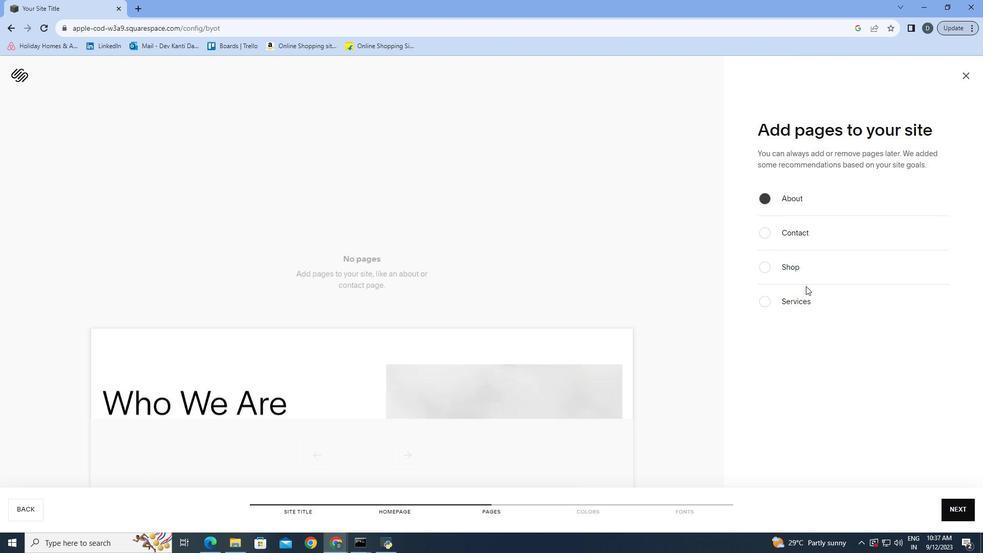 
Action: Mouse moved to (707, 355)
Screenshot: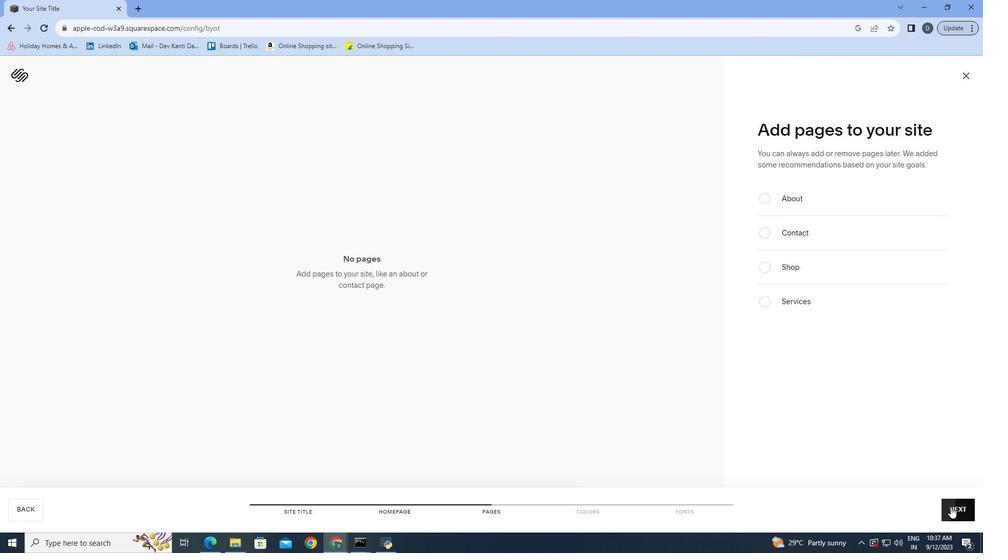 
Action: Mouse pressed left at (707, 355)
Screenshot: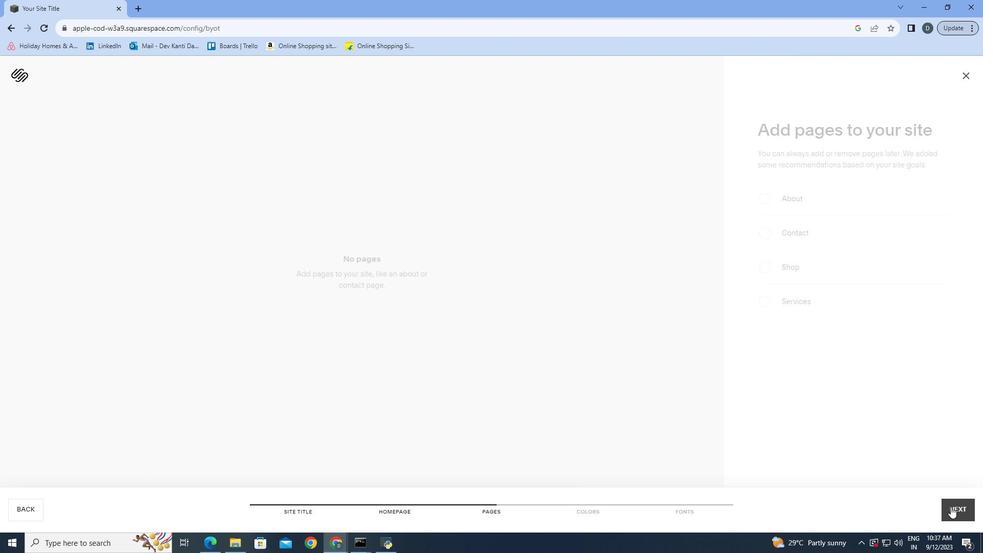 
Action: Mouse moved to (647, 266)
Screenshot: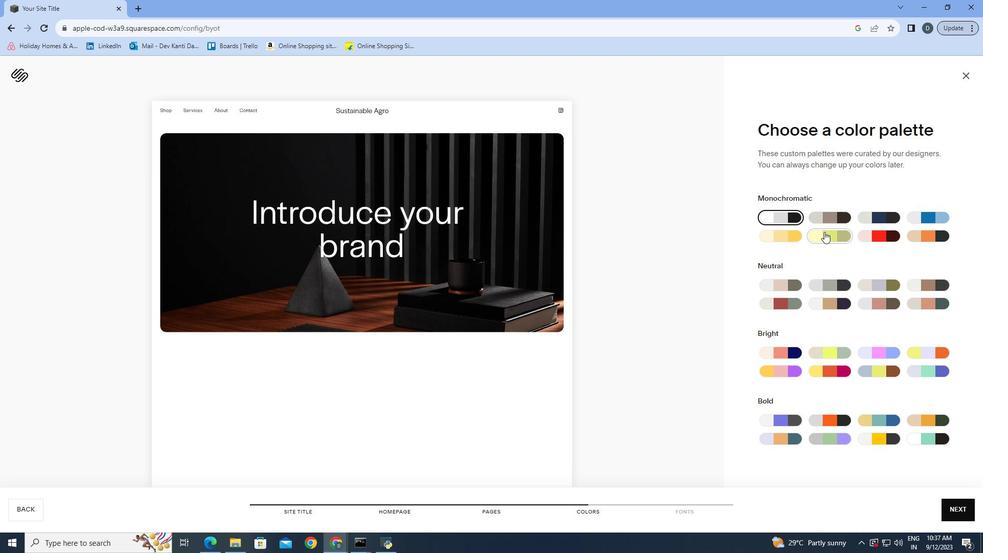
Action: Mouse pressed left at (647, 266)
Screenshot: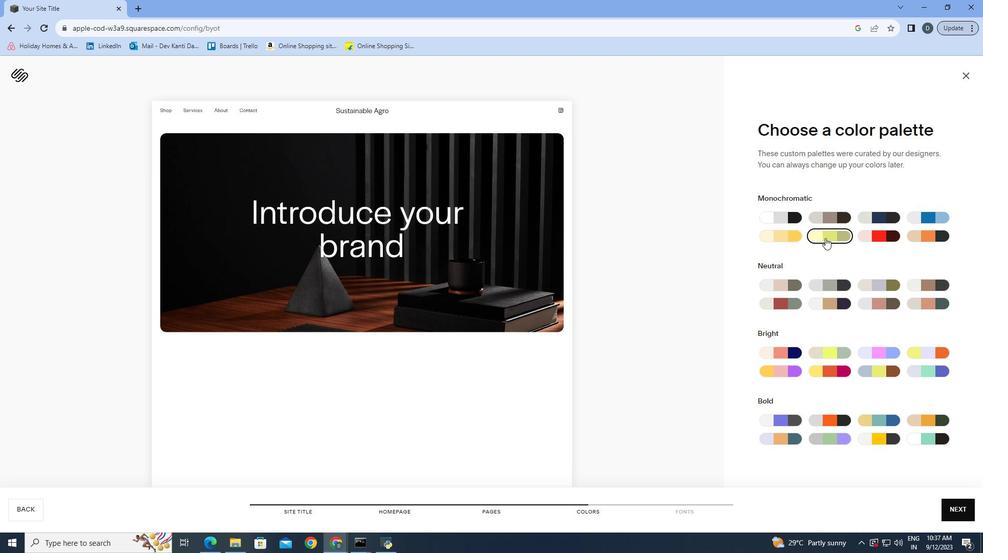 
Action: Mouse moved to (706, 354)
Screenshot: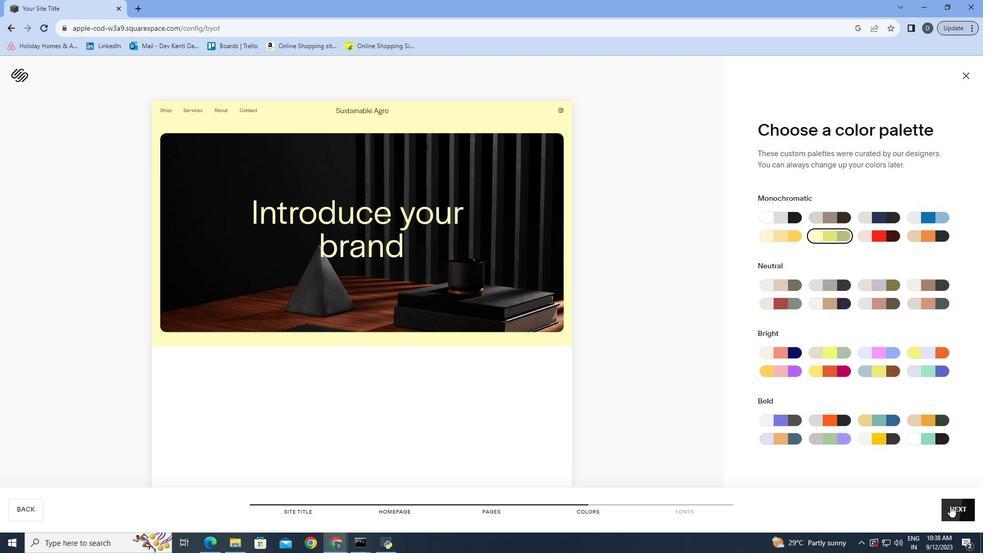 
Action: Mouse pressed left at (706, 354)
Screenshot: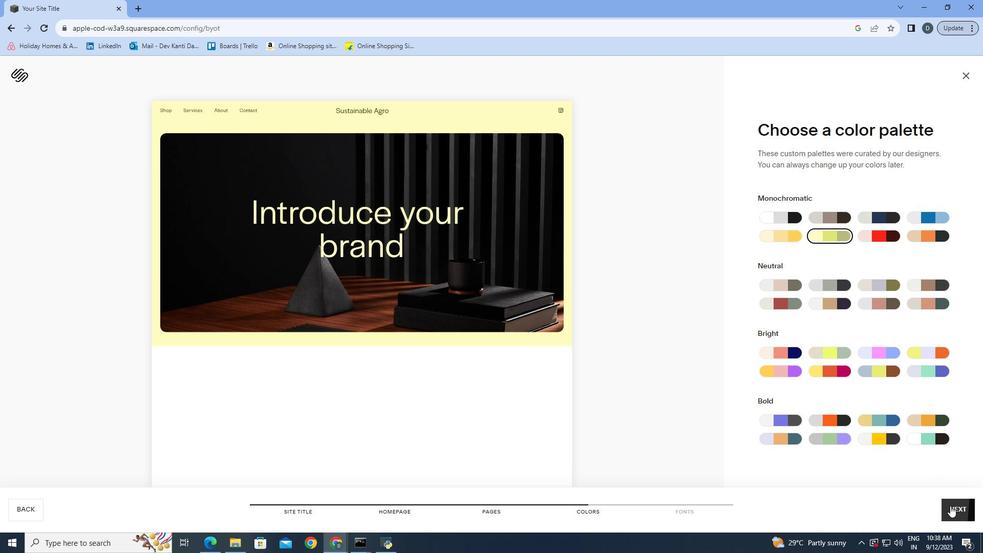 
Action: Mouse moved to (704, 354)
Screenshot: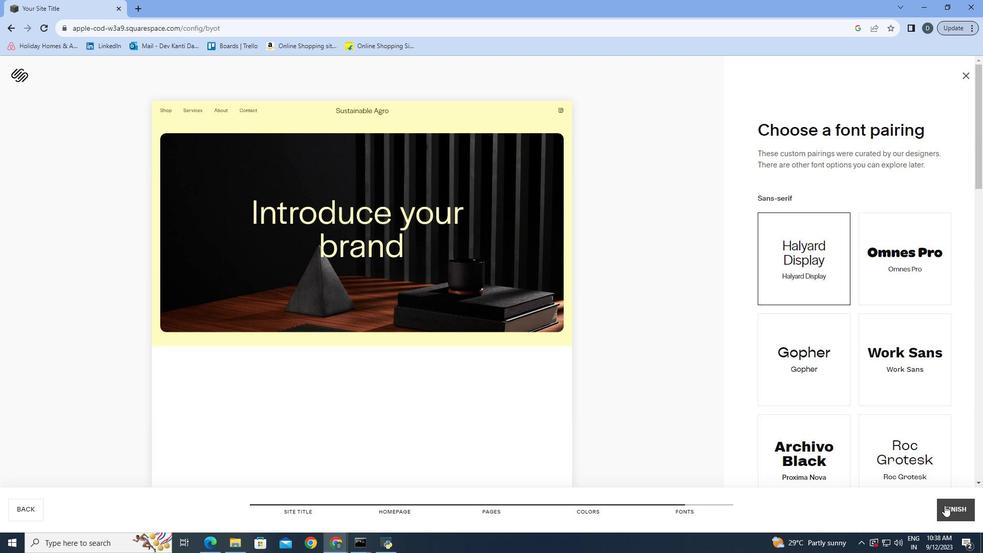 
Action: Mouse pressed left at (704, 354)
Screenshot: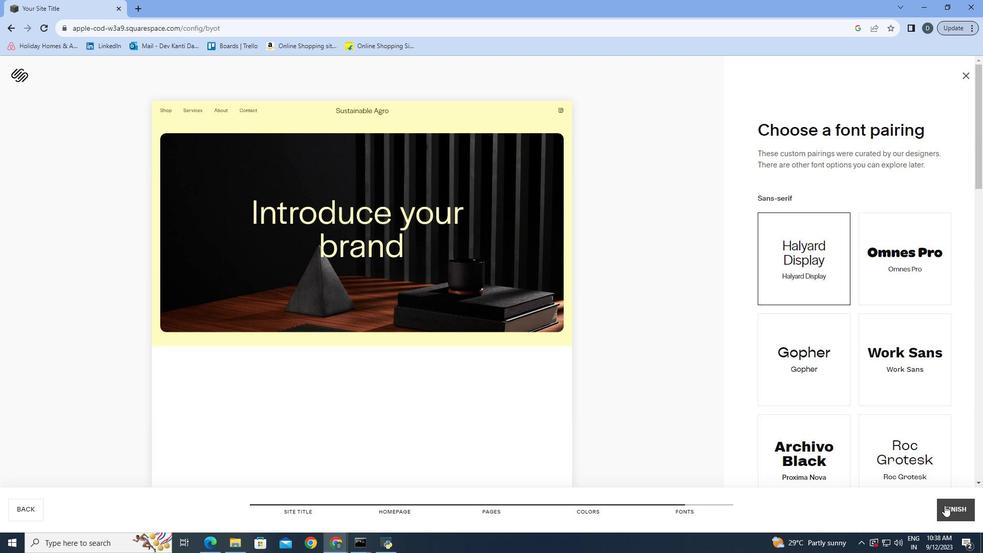 
Action: Mouse moved to (568, 319)
Screenshot: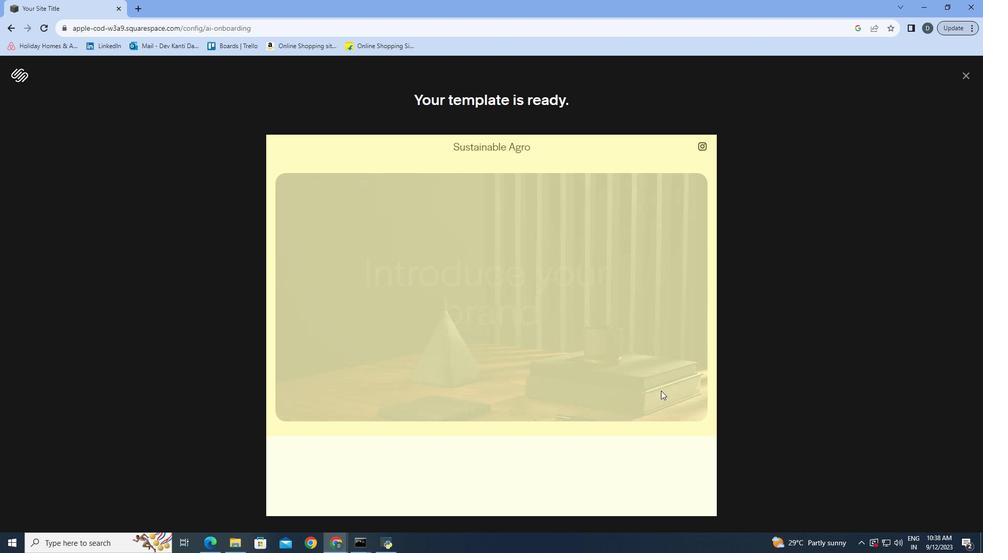 
Action: Mouse scrolled (568, 318) with delta (0, 0)
Screenshot: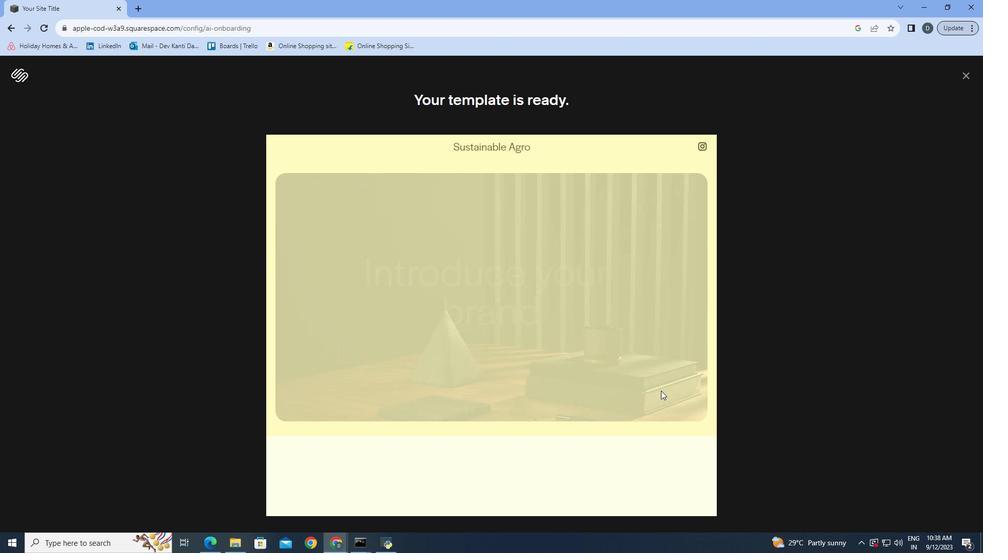 
Action: Mouse scrolled (568, 318) with delta (0, 0)
Screenshot: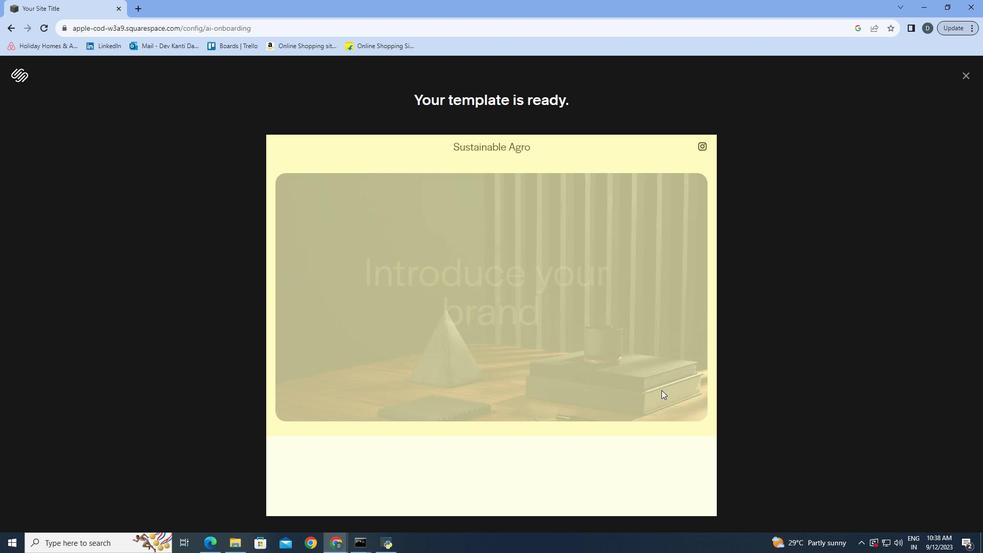 
Action: Mouse scrolled (568, 318) with delta (0, 0)
Screenshot: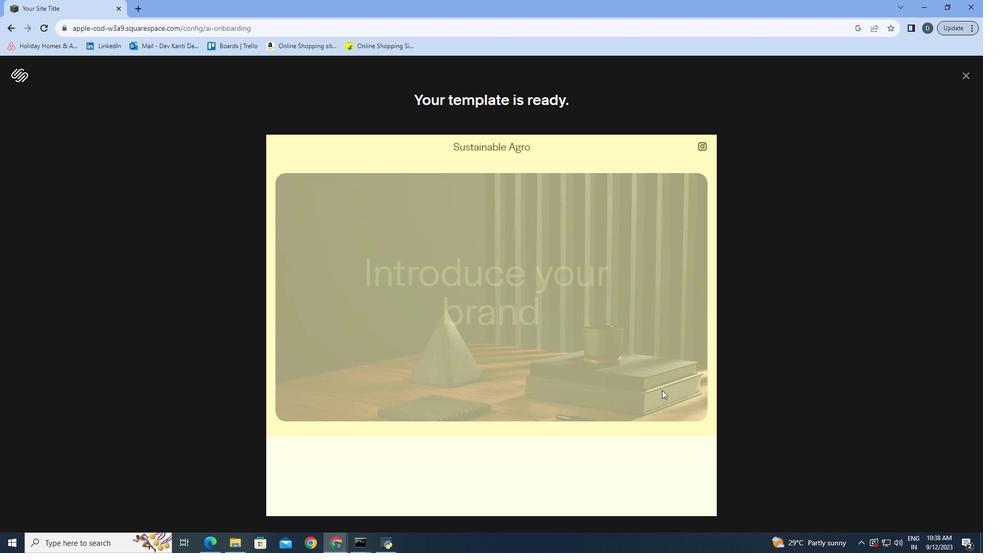 
Action: Mouse moved to (568, 318)
Screenshot: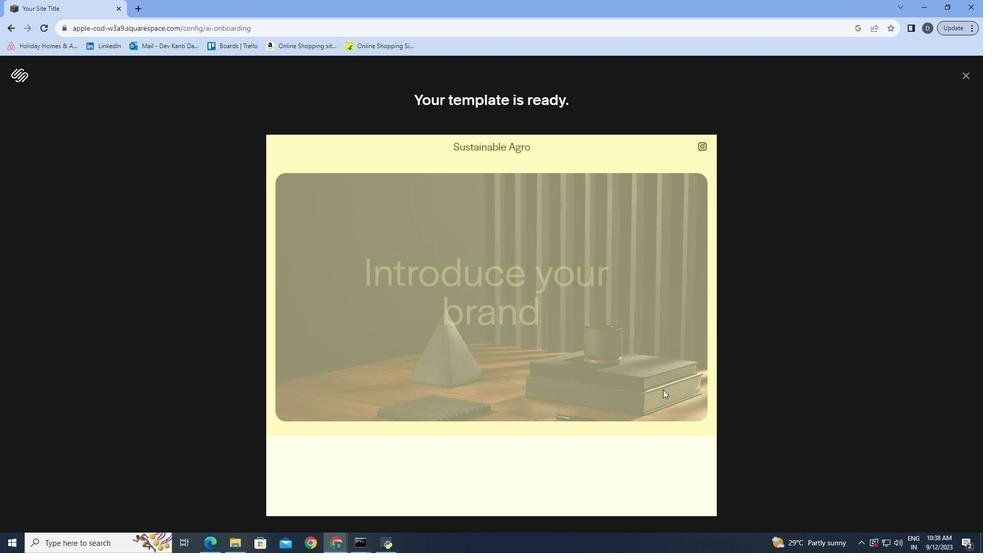 
Action: Mouse scrolled (568, 318) with delta (0, 0)
Screenshot: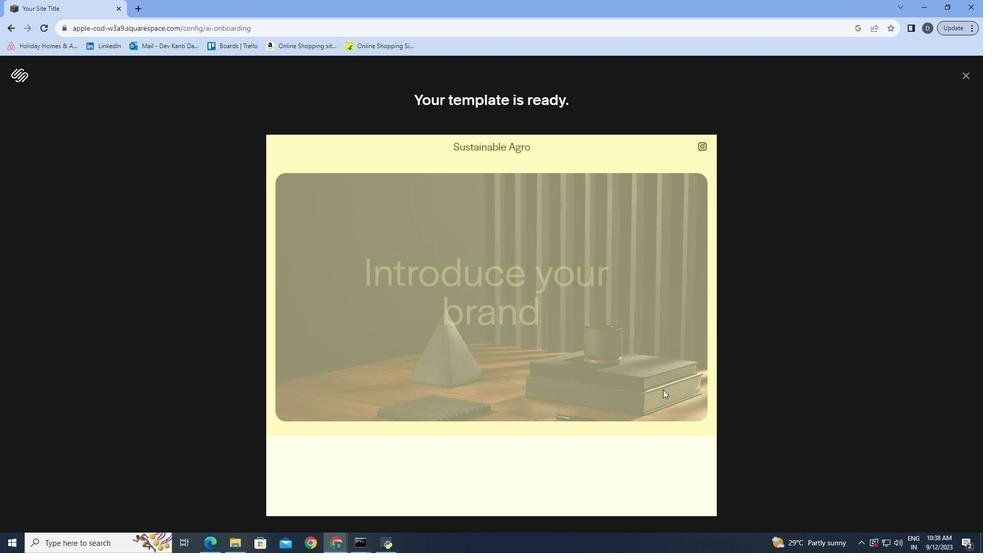 
Action: Mouse moved to (569, 318)
Screenshot: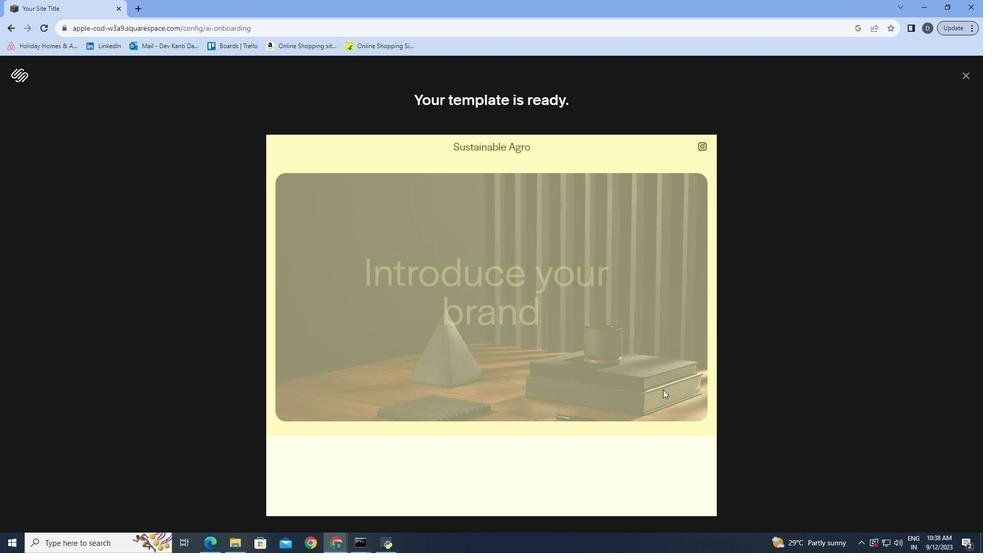 
Action: Mouse scrolled (569, 318) with delta (0, 0)
Screenshot: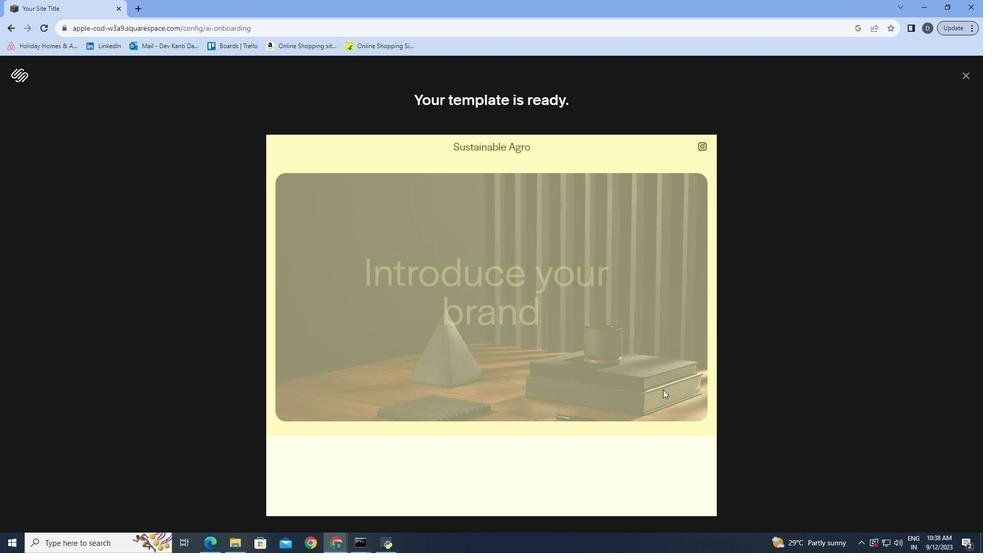 
Action: Mouse moved to (570, 317)
Screenshot: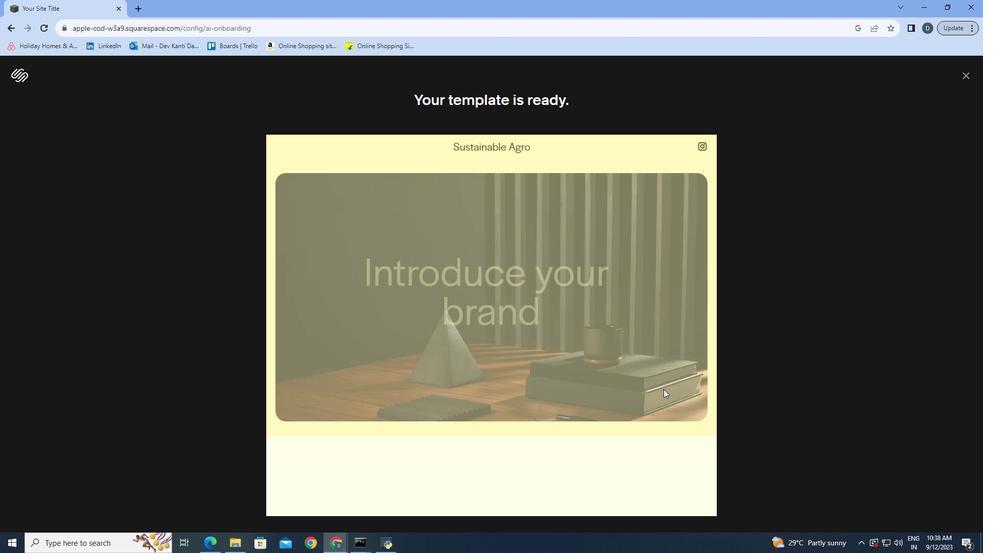 
Action: Mouse scrolled (570, 317) with delta (0, 0)
Screenshot: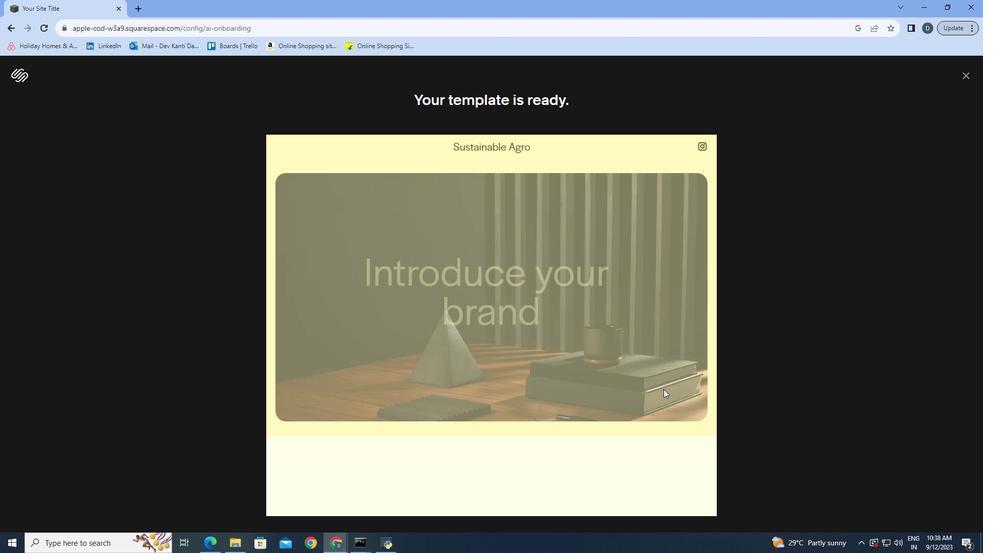 
Action: Mouse moved to (571, 317)
Screenshot: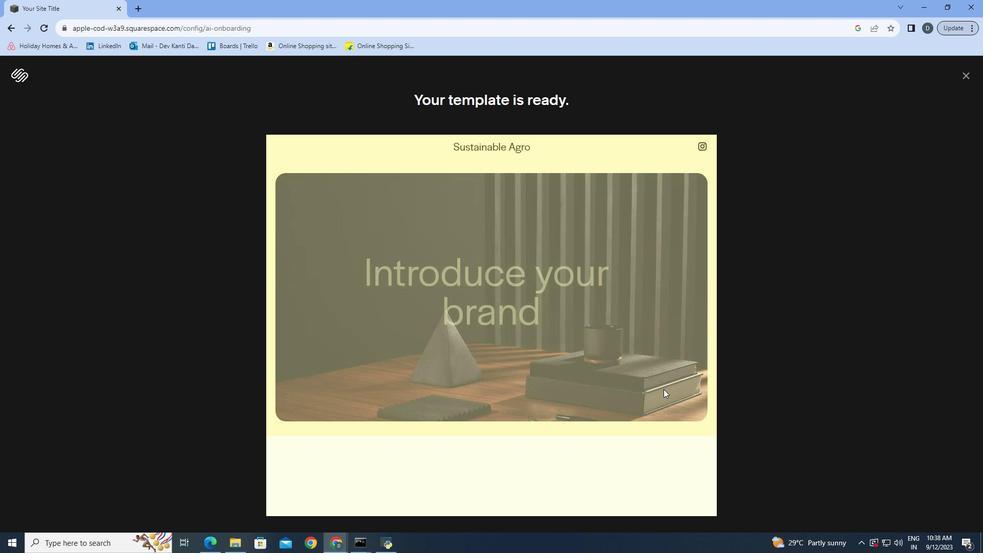 
Action: Mouse scrolled (571, 317) with delta (0, 0)
Screenshot: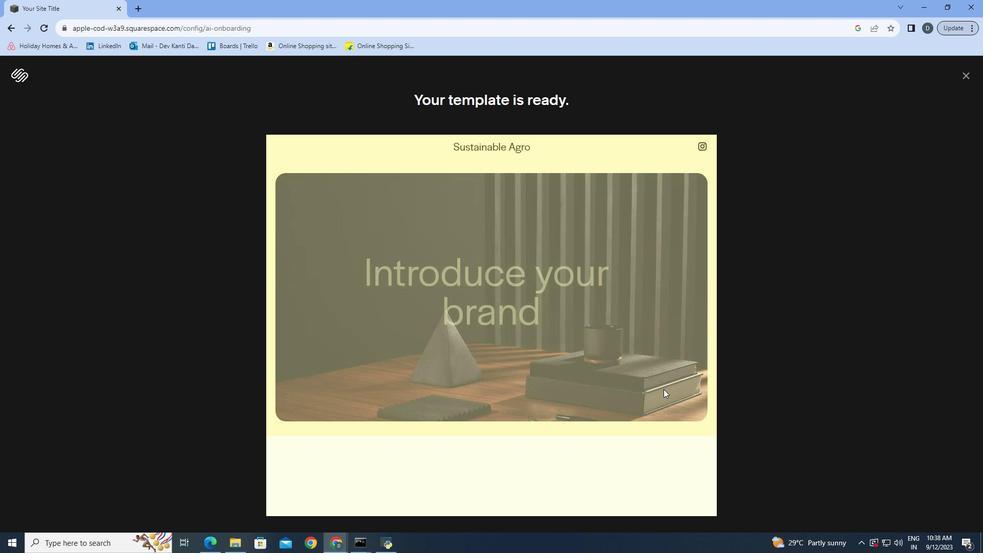 
Action: Mouse moved to (572, 317)
Screenshot: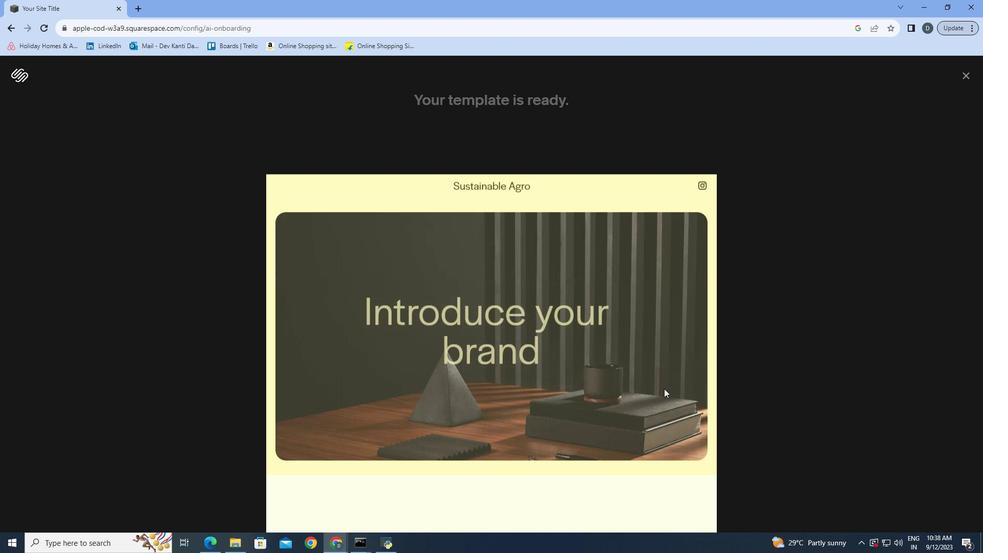 
Action: Mouse scrolled (572, 317) with delta (0, 0)
Screenshot: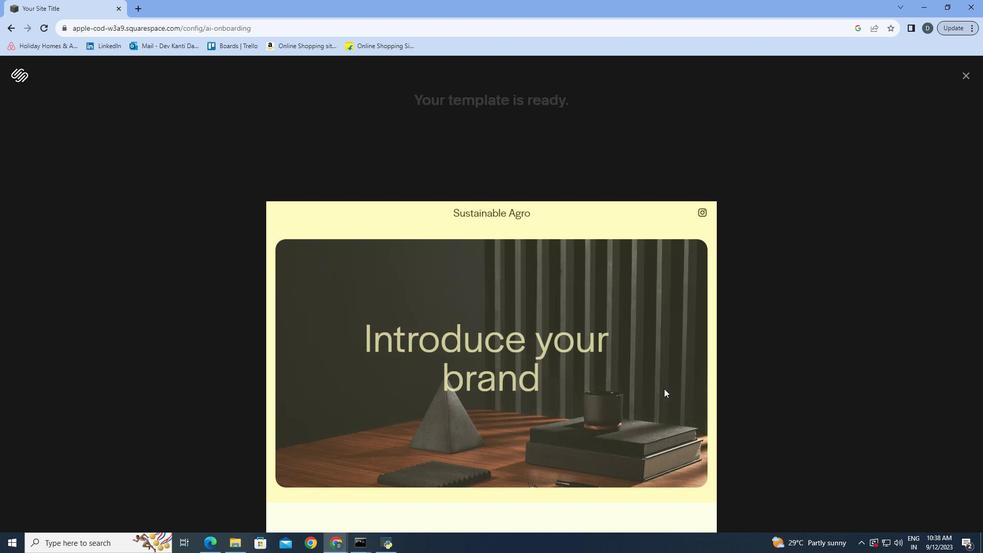 
Action: Mouse scrolled (572, 317) with delta (0, 0)
Screenshot: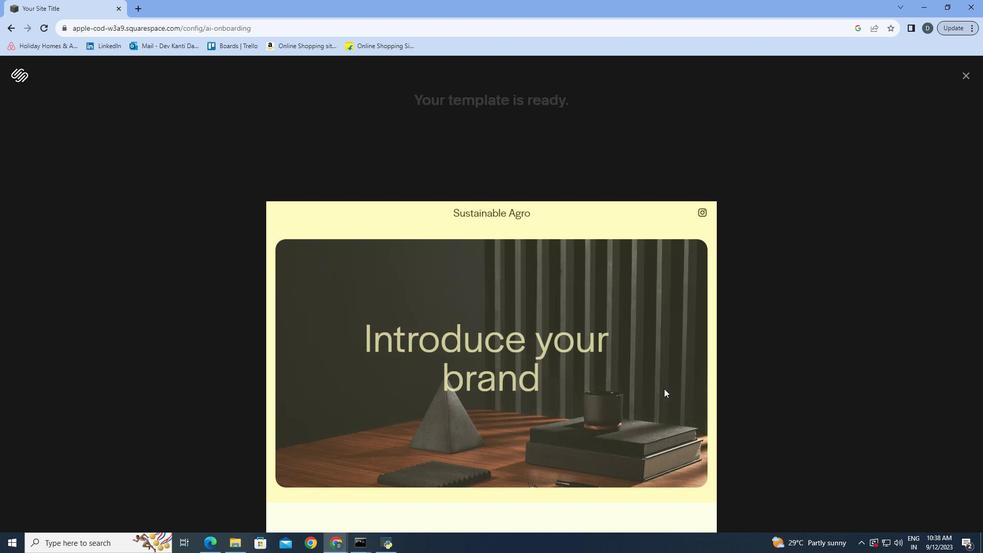
Action: Mouse scrolled (572, 317) with delta (0, 0)
Screenshot: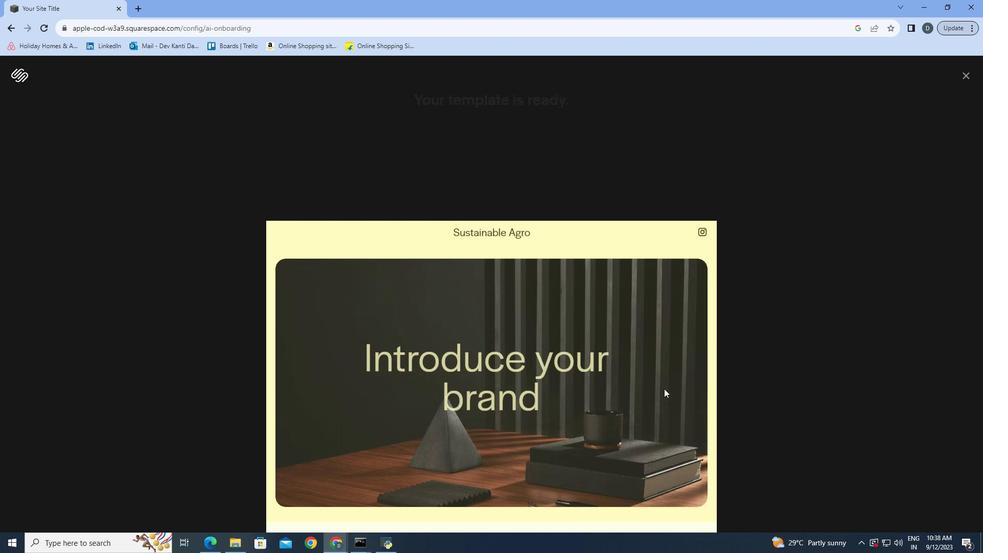 
Action: Mouse moved to (572, 317)
Screenshot: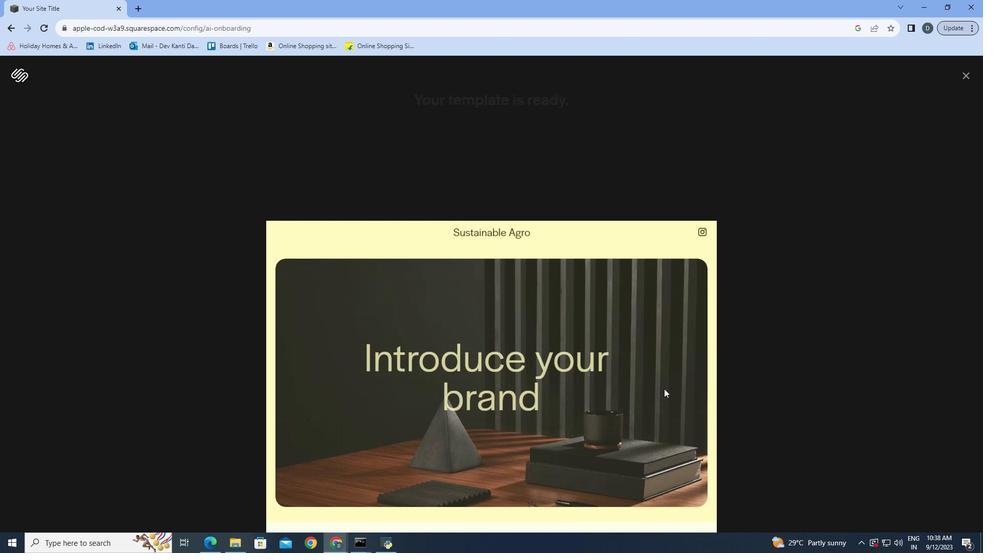 
Action: Mouse scrolled (572, 317) with delta (0, 0)
Screenshot: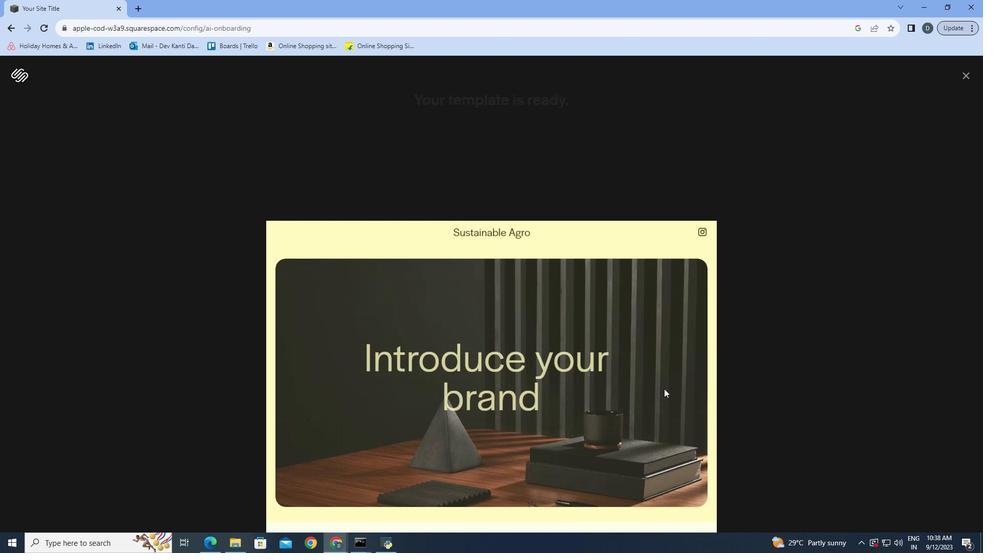 
Action: Mouse scrolled (572, 317) with delta (0, 0)
Screenshot: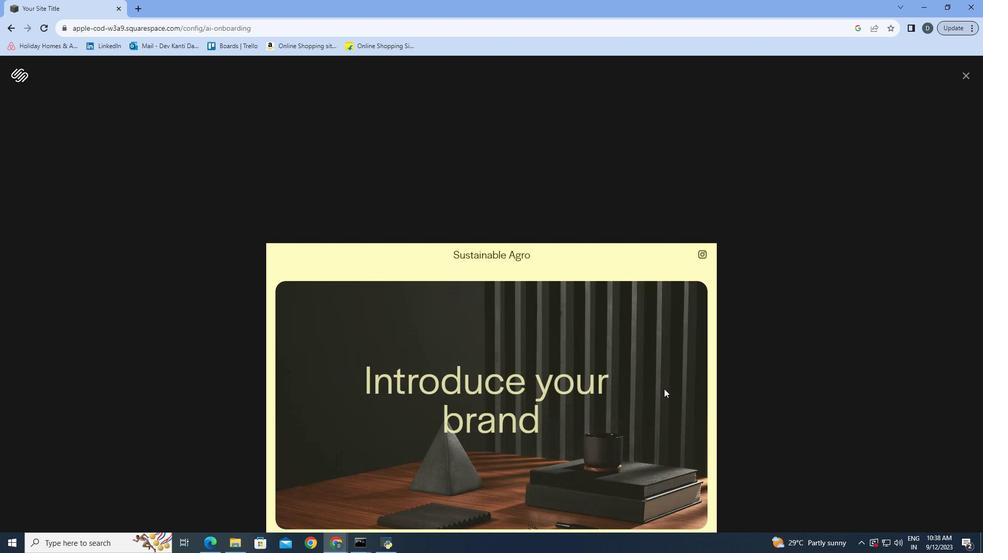 
Action: Mouse scrolled (572, 317) with delta (0, 0)
Screenshot: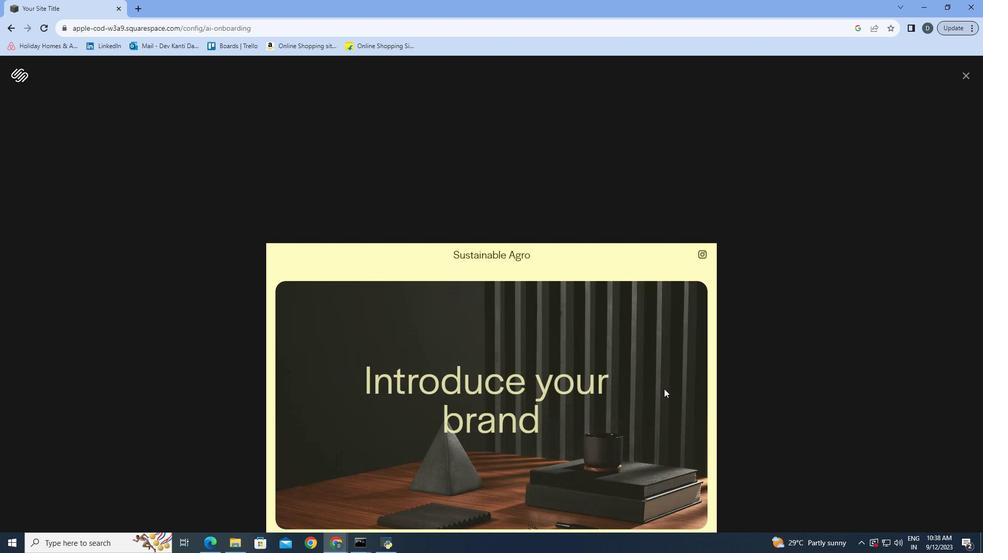 
Action: Mouse moved to (572, 316)
Screenshot: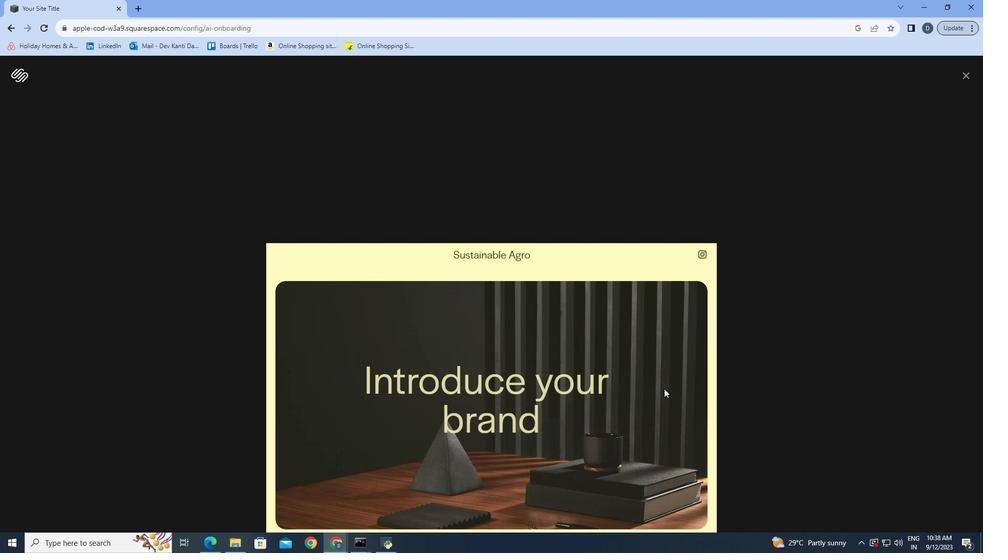 
Action: Mouse scrolled (572, 317) with delta (0, 0)
Screenshot: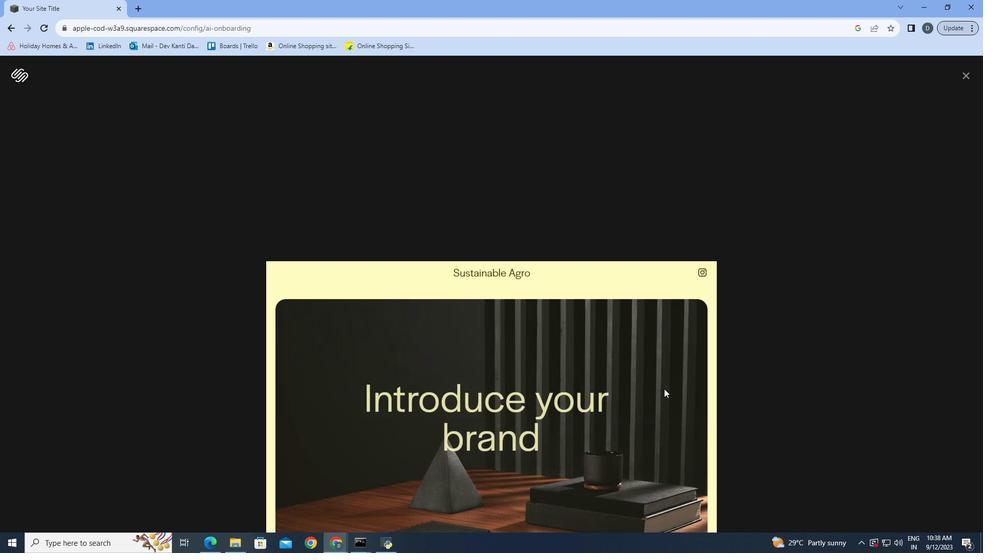 
Action: Mouse moved to (573, 316)
Screenshot: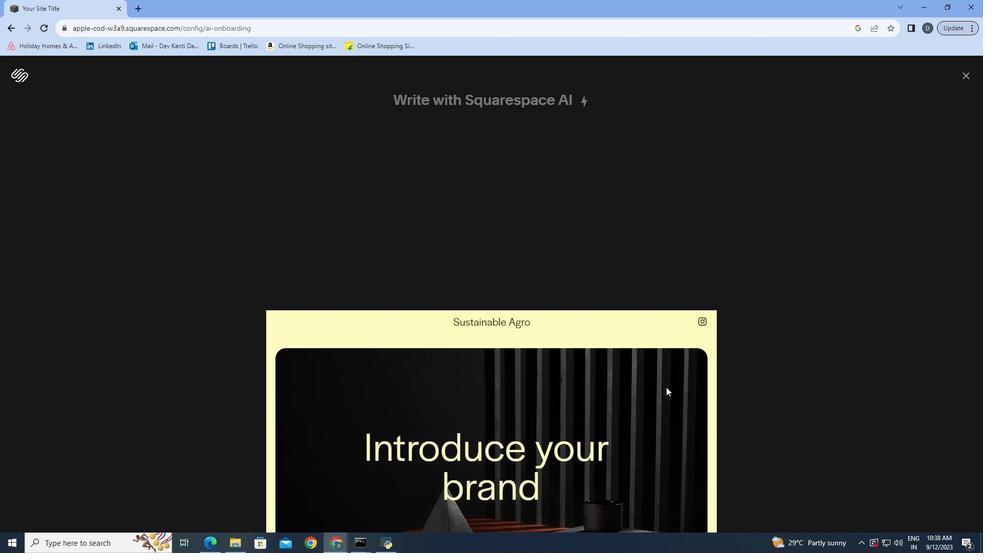 
Action: Mouse scrolled (573, 316) with delta (0, 0)
Screenshot: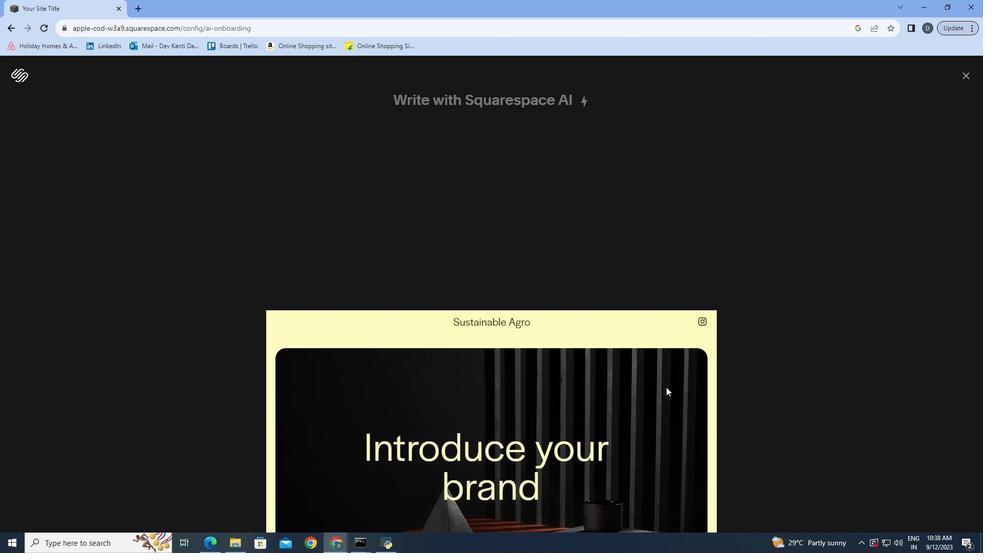 
Action: Mouse moved to (573, 316)
Screenshot: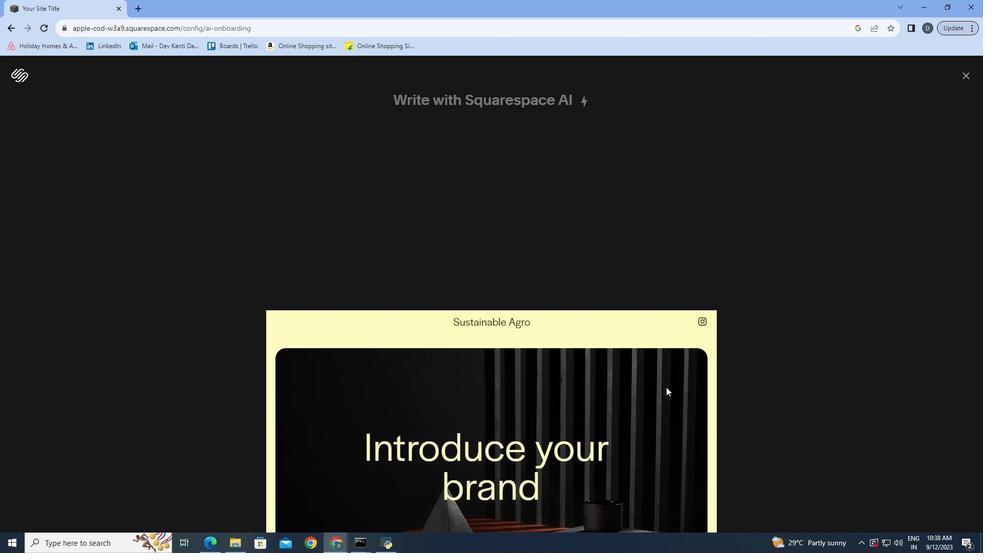 
Action: Mouse scrolled (573, 316) with delta (0, 0)
Screenshot: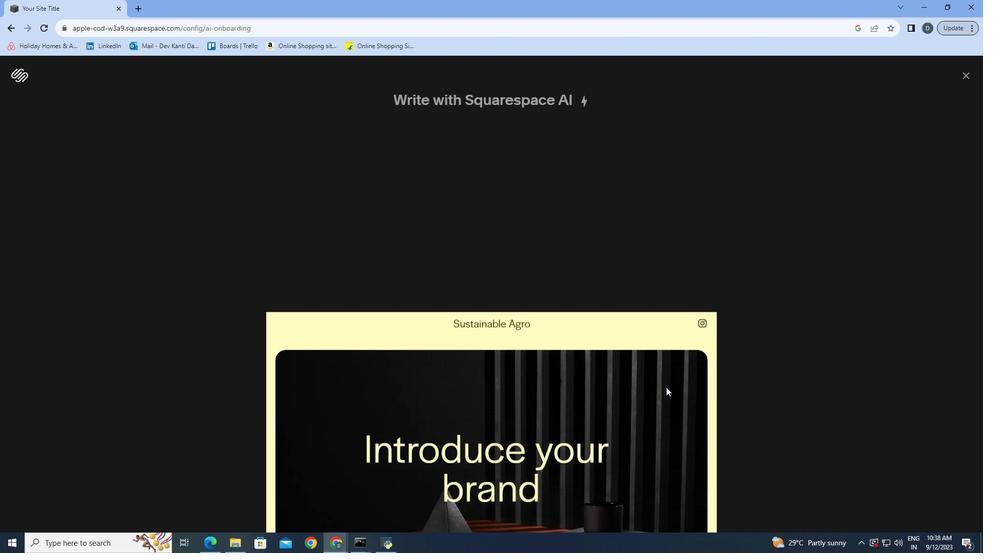 
Action: Mouse scrolled (573, 316) with delta (0, 0)
Screenshot: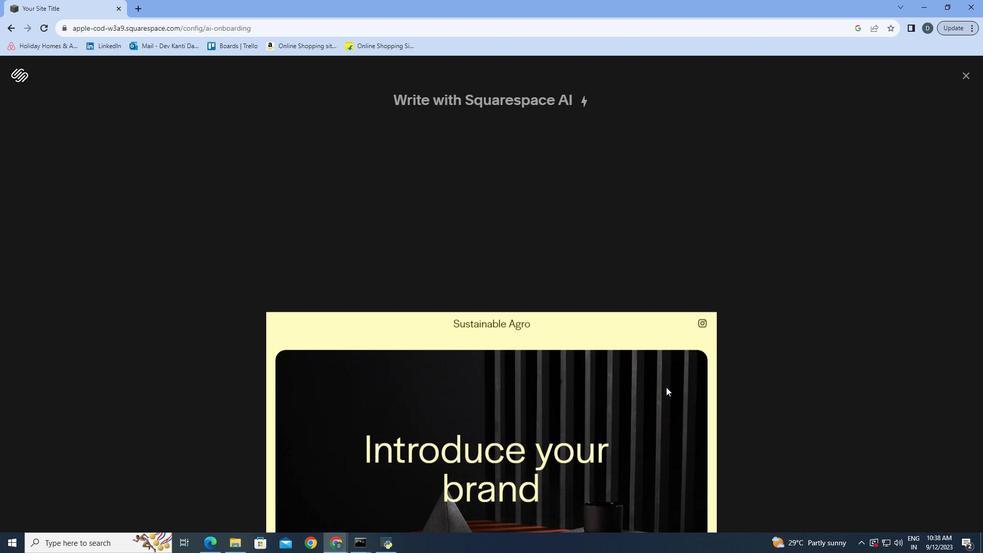 
Action: Mouse scrolled (573, 316) with delta (0, 0)
Screenshot: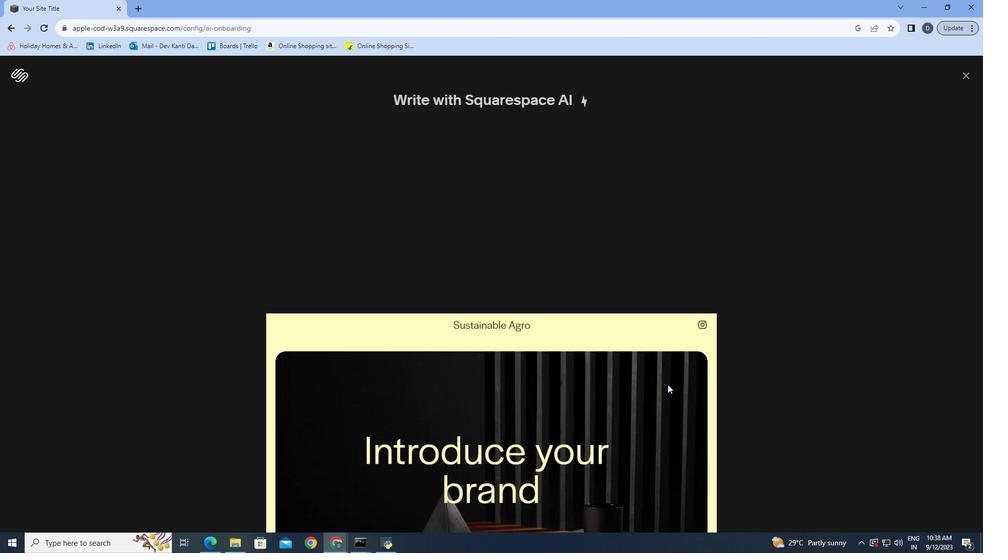 
Action: Mouse scrolled (573, 316) with delta (0, 0)
Screenshot: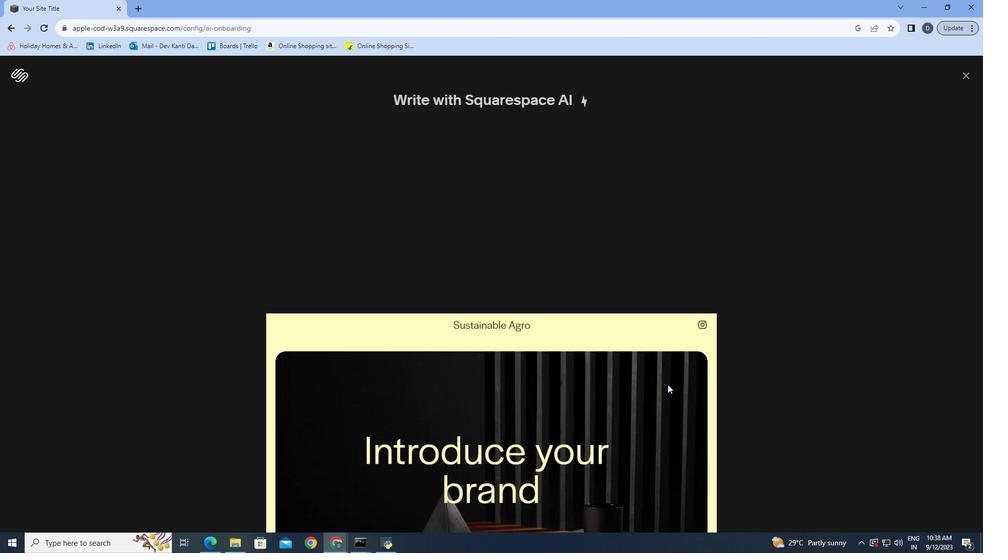 
Action: Mouse scrolled (573, 316) with delta (0, 0)
Screenshot: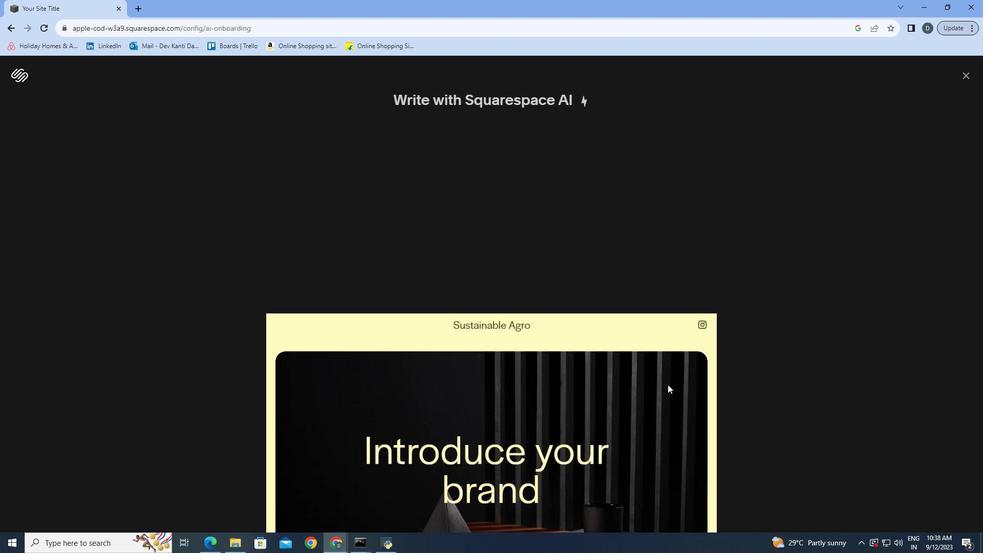 
Action: Mouse scrolled (573, 316) with delta (0, 0)
Screenshot: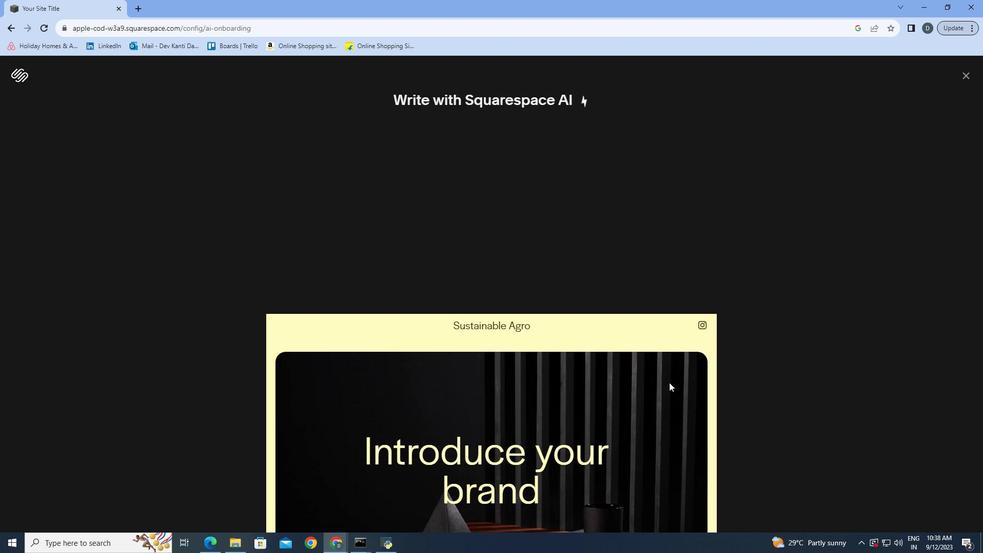 
Action: Mouse moved to (573, 316)
Screenshot: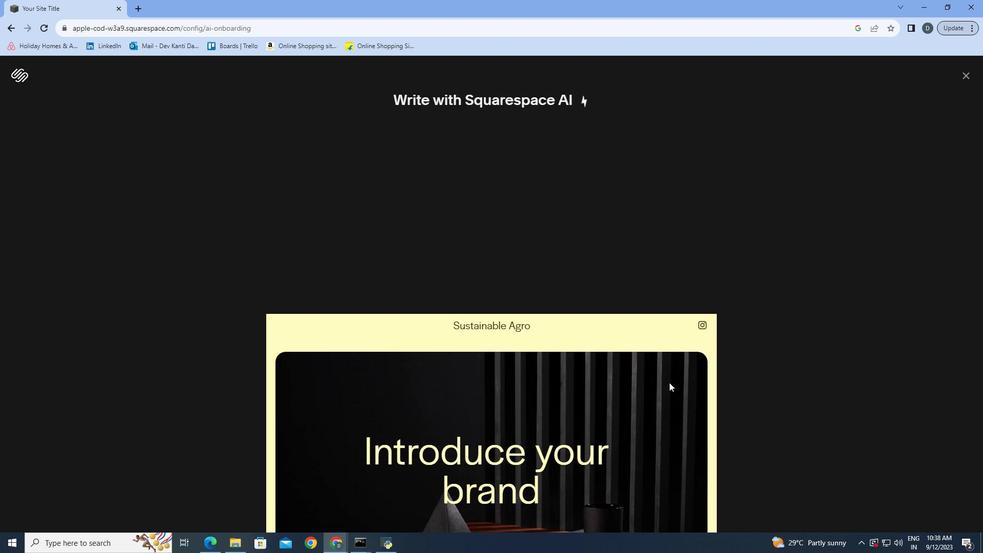 
Action: Mouse scrolled (573, 316) with delta (0, 0)
Screenshot: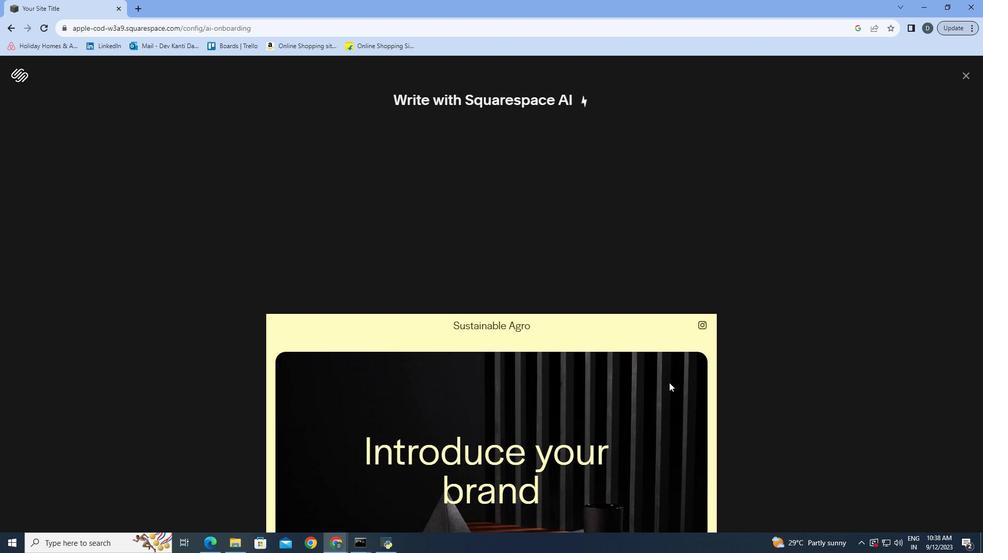 
Action: Mouse moved to (543, 284)
Screenshot: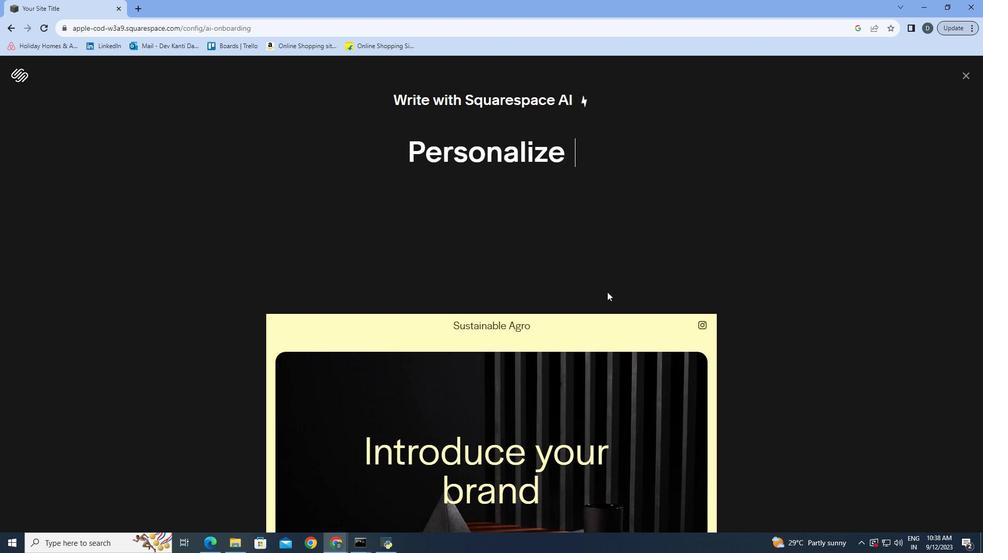 
Action: Mouse scrolled (543, 283) with delta (0, 0)
Screenshot: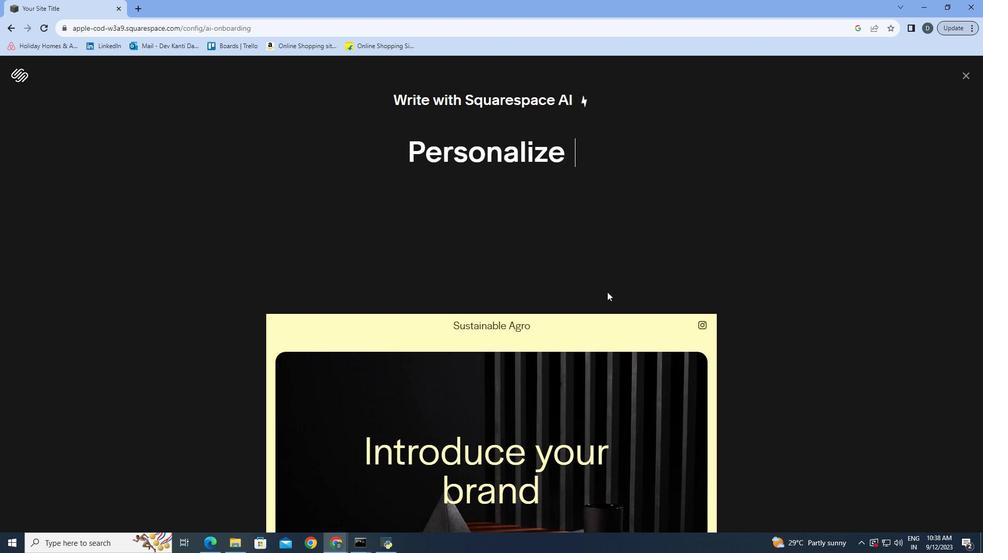 
Action: Mouse moved to (543, 284)
Screenshot: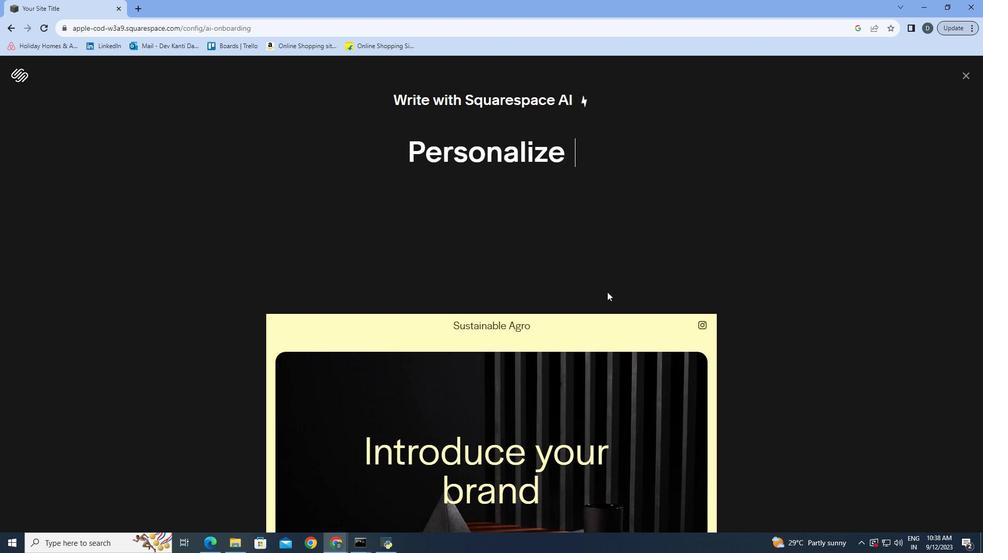 
Action: Mouse scrolled (543, 284) with delta (0, 0)
Screenshot: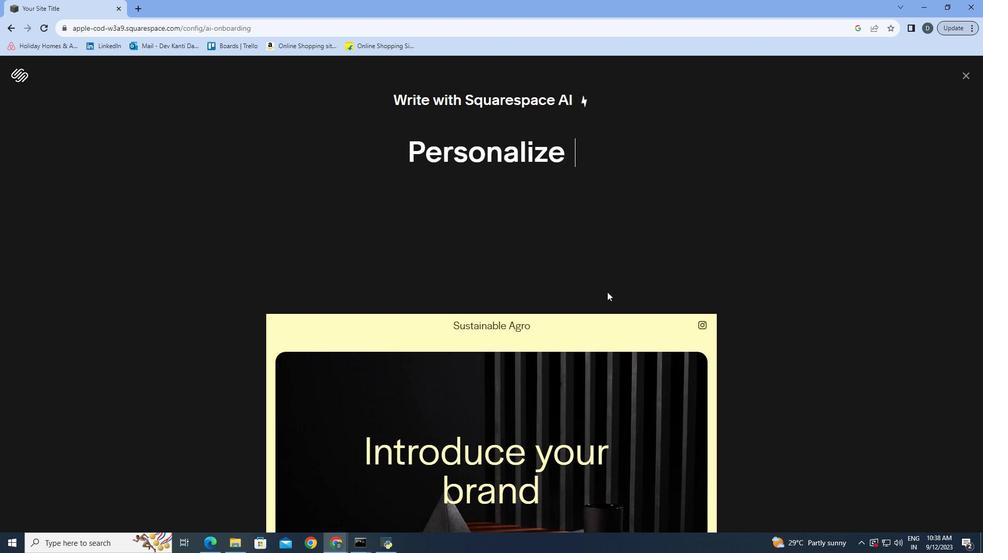 
Action: Mouse moved to (543, 284)
Screenshot: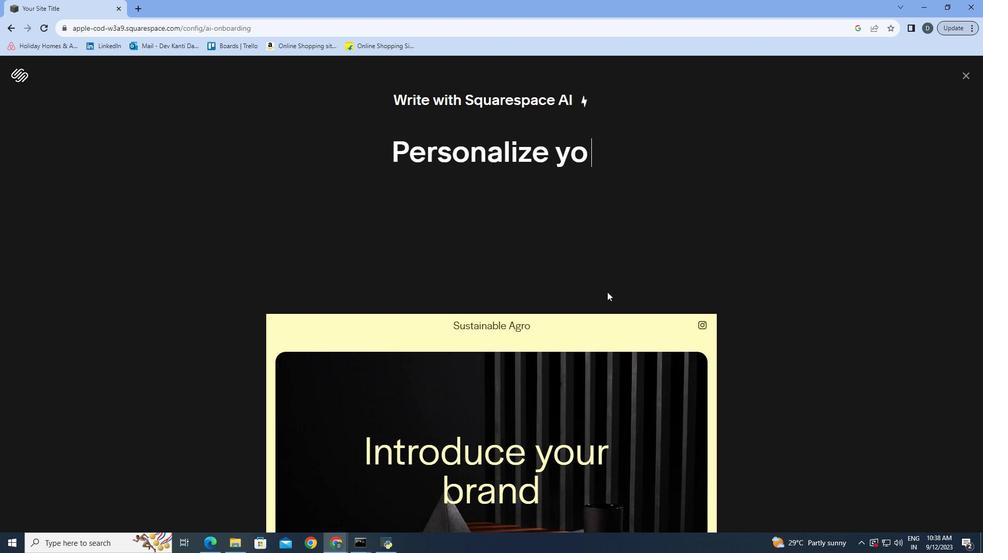 
Action: Mouse scrolled (543, 284) with delta (0, 0)
Screenshot: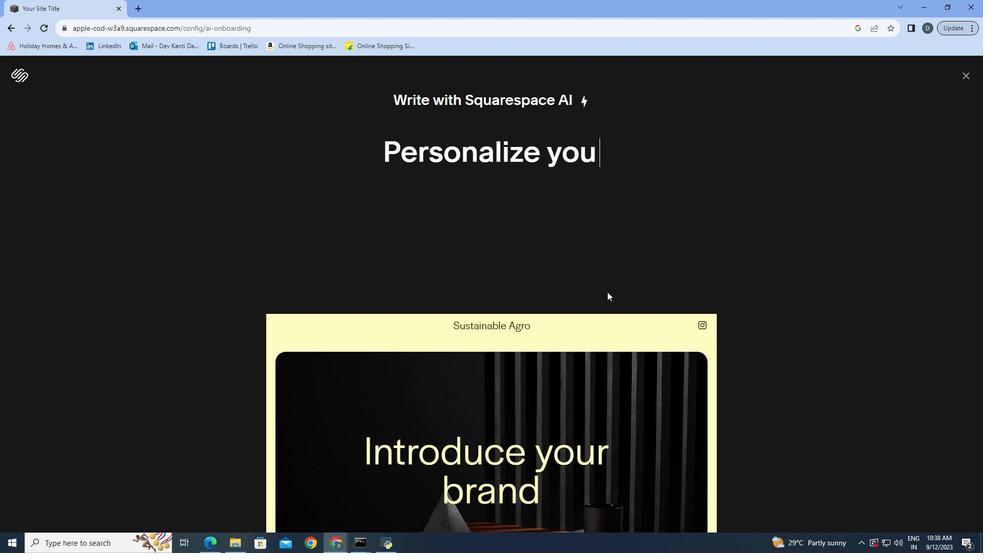 
Action: Mouse moved to (544, 284)
Screenshot: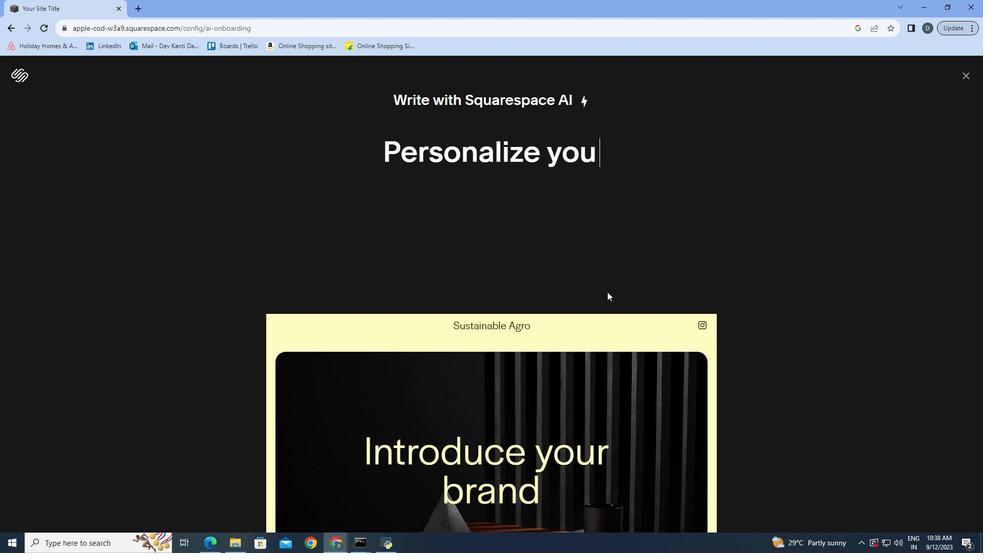 
Action: Mouse scrolled (544, 284) with delta (0, 0)
Screenshot: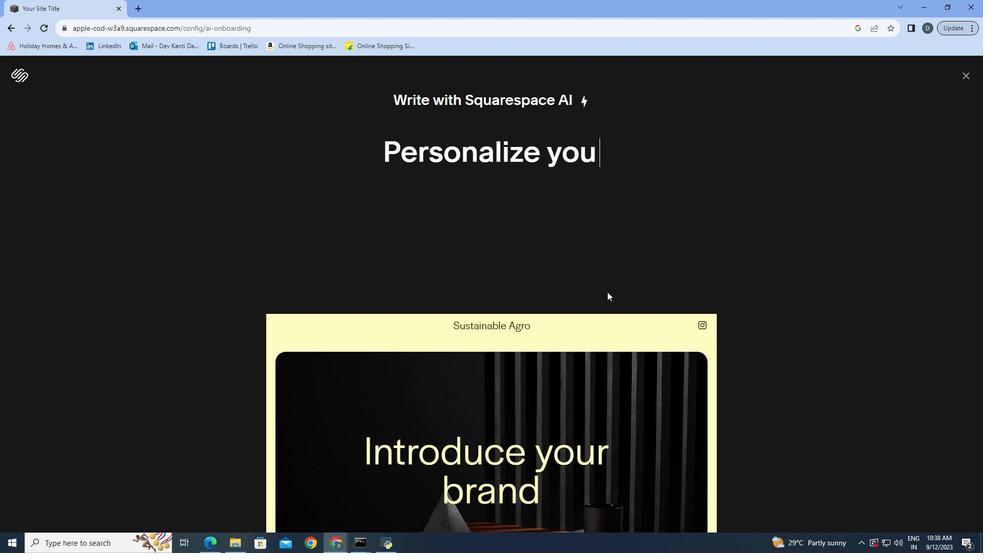 
Action: Mouse moved to (544, 285)
Screenshot: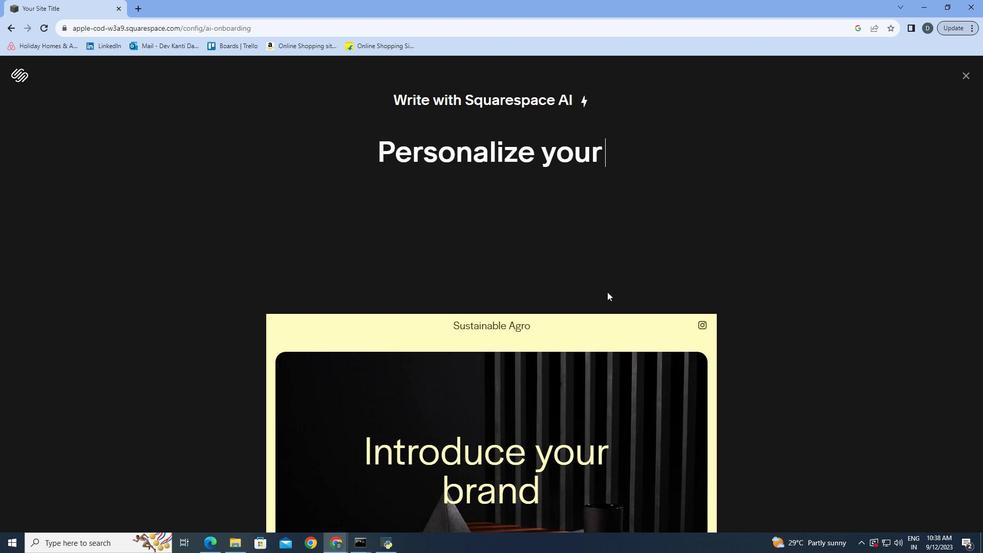
Action: Mouse scrolled (544, 284) with delta (0, 0)
Screenshot: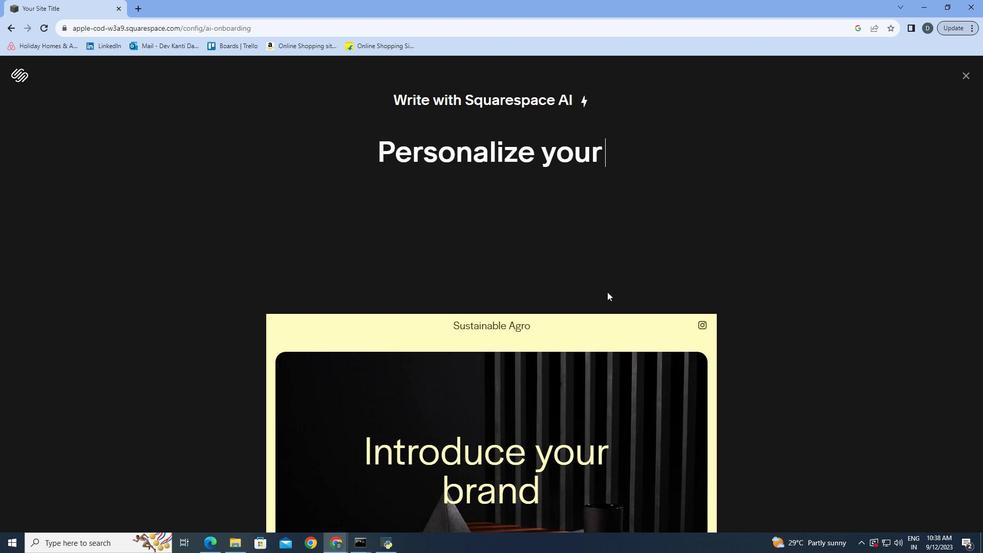 
Action: Mouse moved to (545, 285)
Screenshot: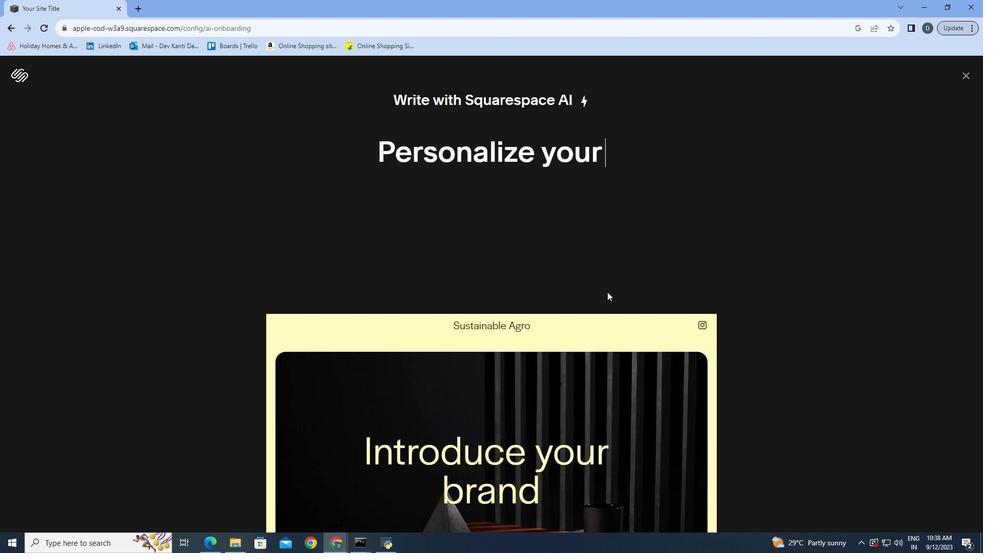 
Action: Mouse scrolled (545, 285) with delta (0, 0)
Screenshot: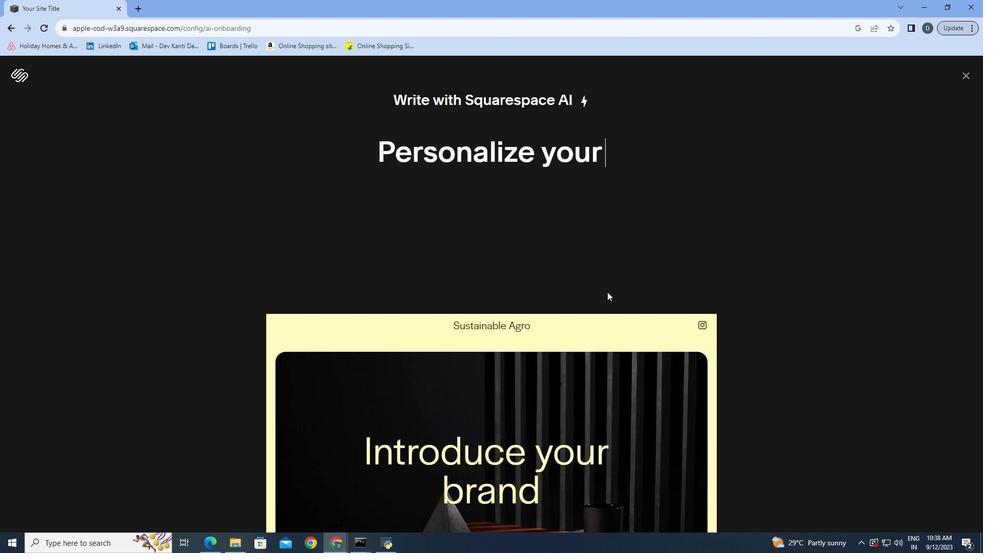 
Action: Mouse moved to (545, 287)
Screenshot: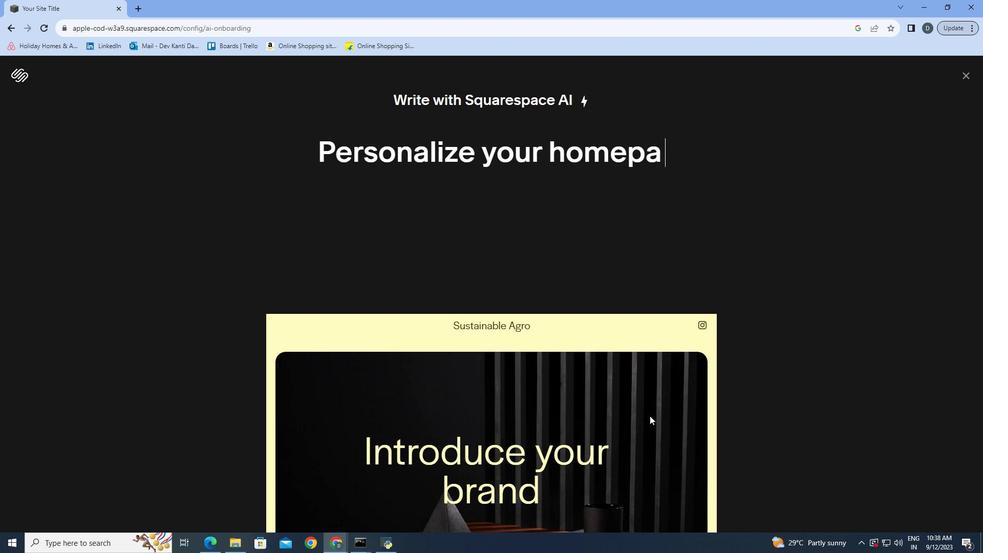 
Action: Mouse scrolled (545, 287) with delta (0, 0)
Screenshot: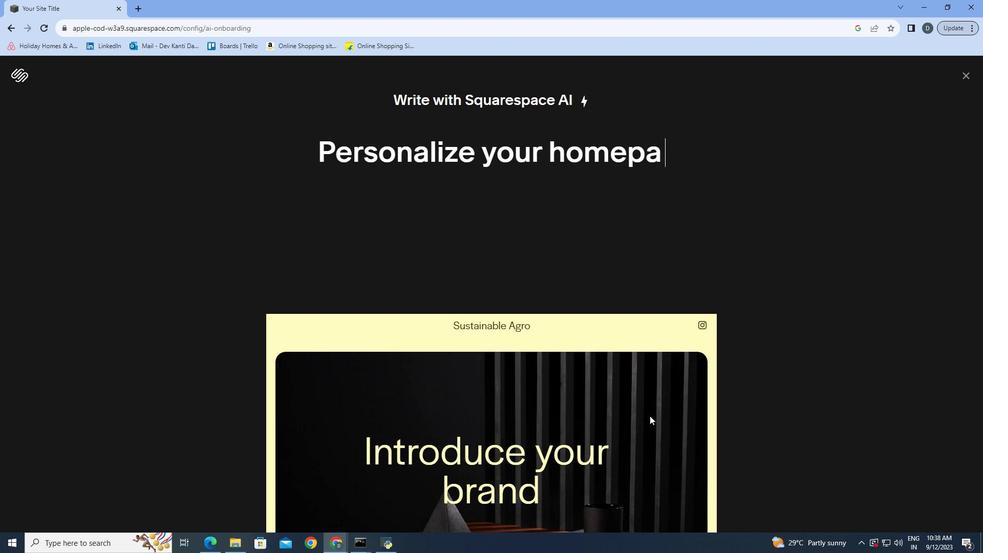 
Action: Mouse moved to (545, 288)
Screenshot: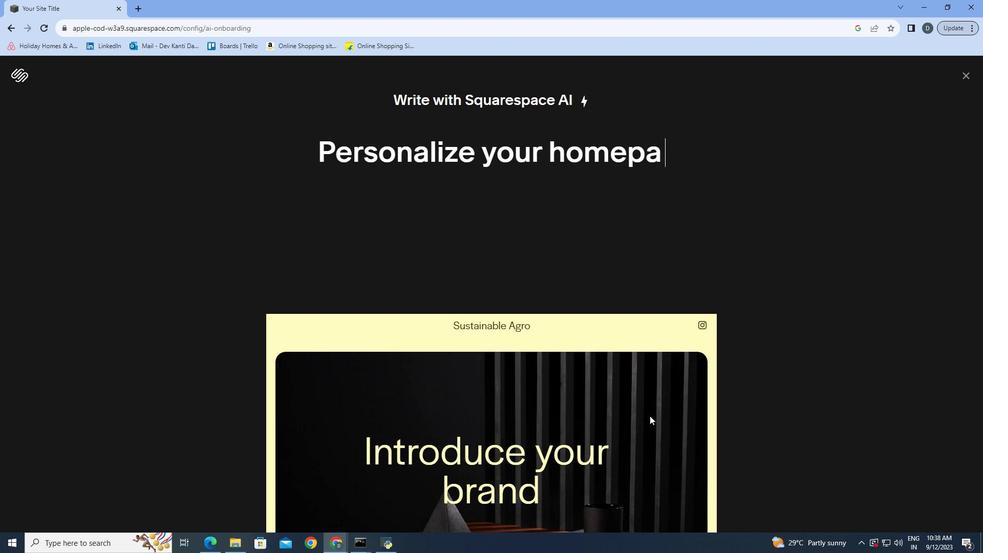 
Action: Mouse scrolled (545, 288) with delta (0, 0)
Screenshot: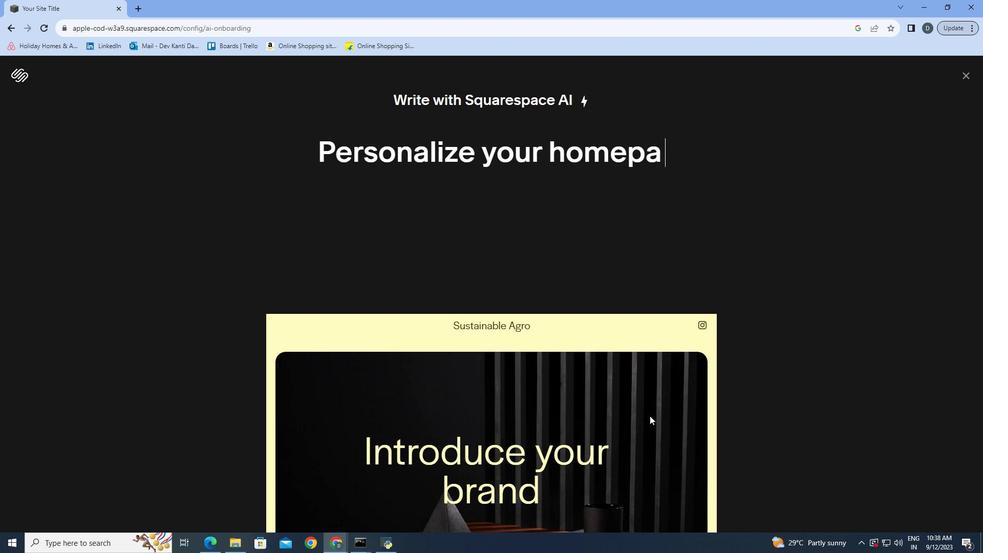 
Action: Mouse moved to (545, 291)
Screenshot: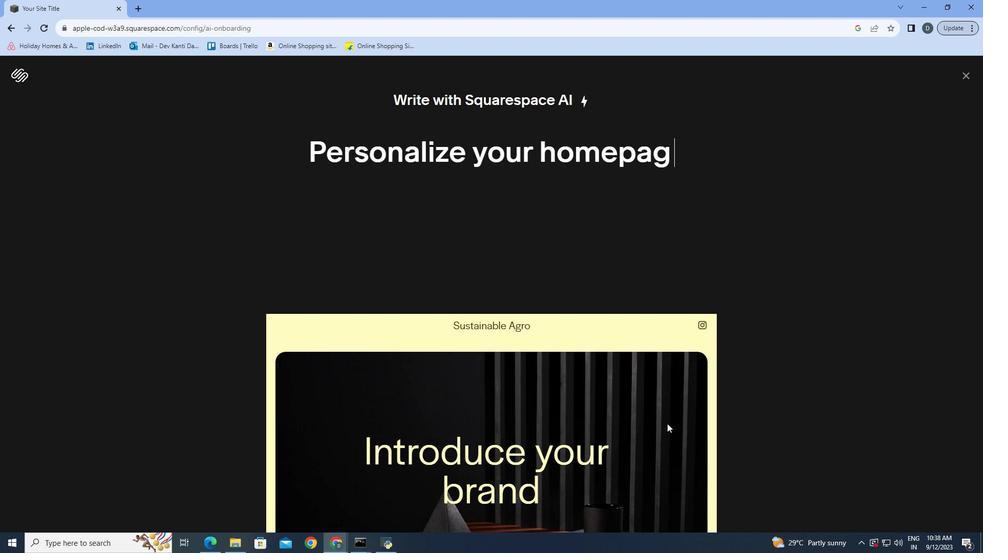 
Action: Mouse scrolled (545, 290) with delta (0, 0)
Screenshot: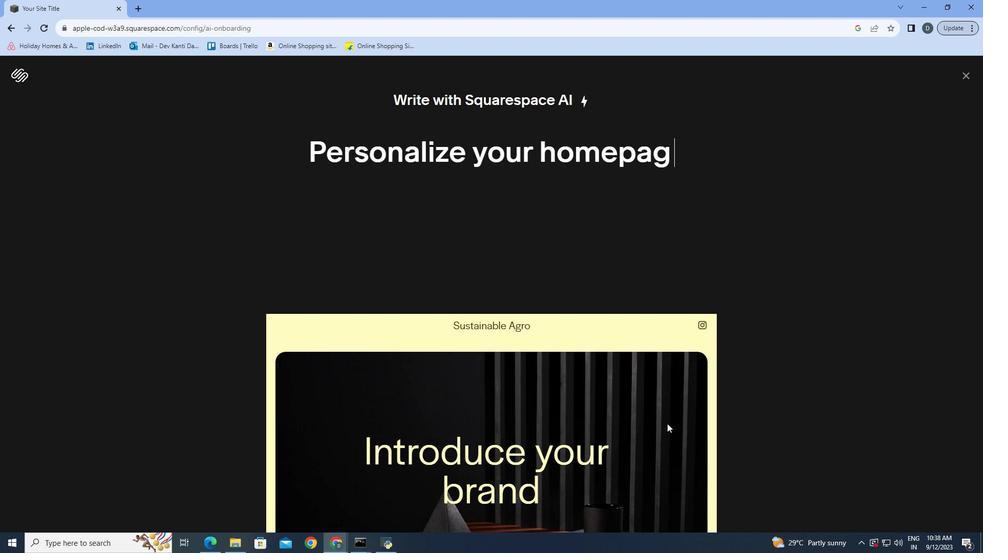 
Action: Mouse moved to (545, 291)
Screenshot: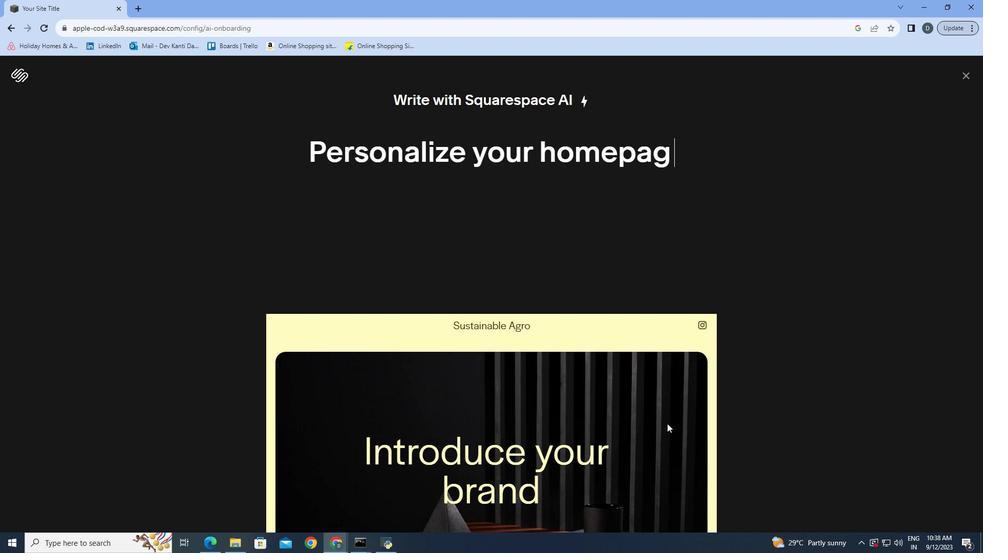 
Action: Mouse scrolled (545, 291) with delta (0, 0)
Screenshot: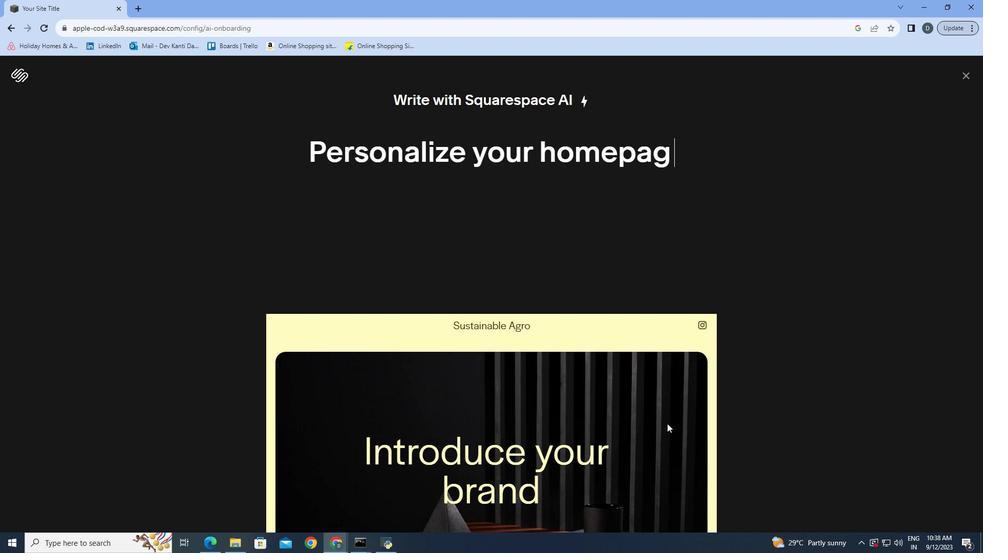 
Action: Mouse moved to (544, 293)
Screenshot: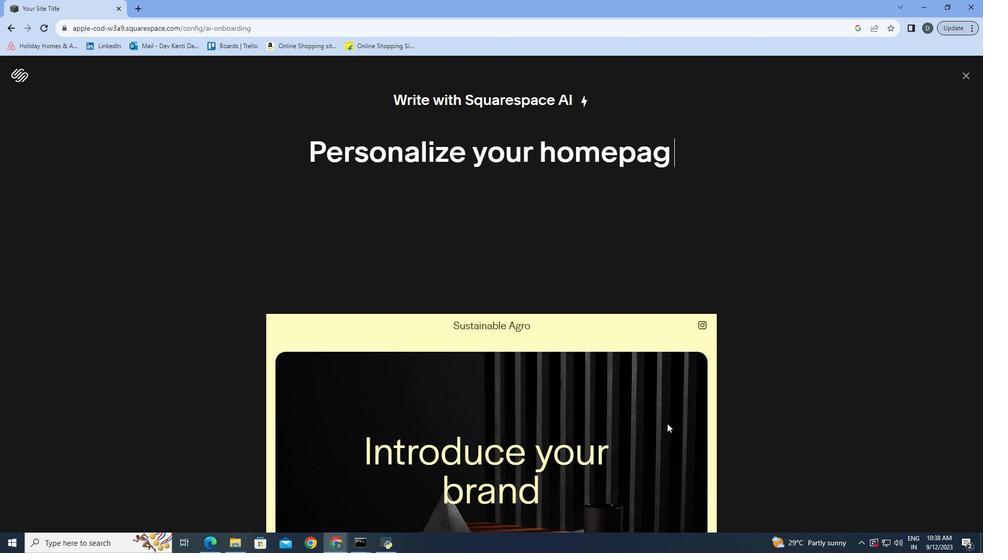
Action: Mouse scrolled (544, 293) with delta (0, 0)
Screenshot: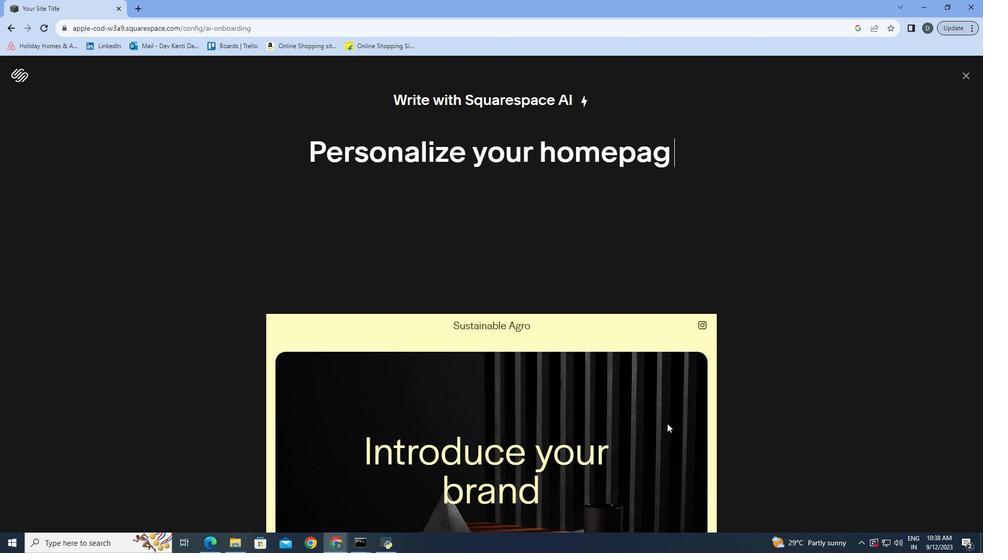 
Action: Mouse moved to (544, 297)
Screenshot: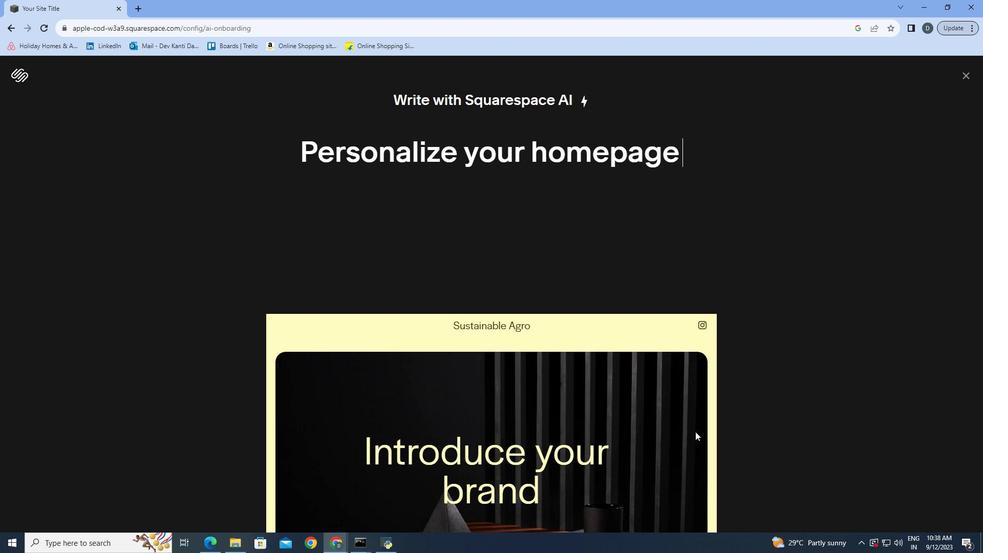 
Action: Mouse scrolled (544, 297) with delta (0, 0)
Screenshot: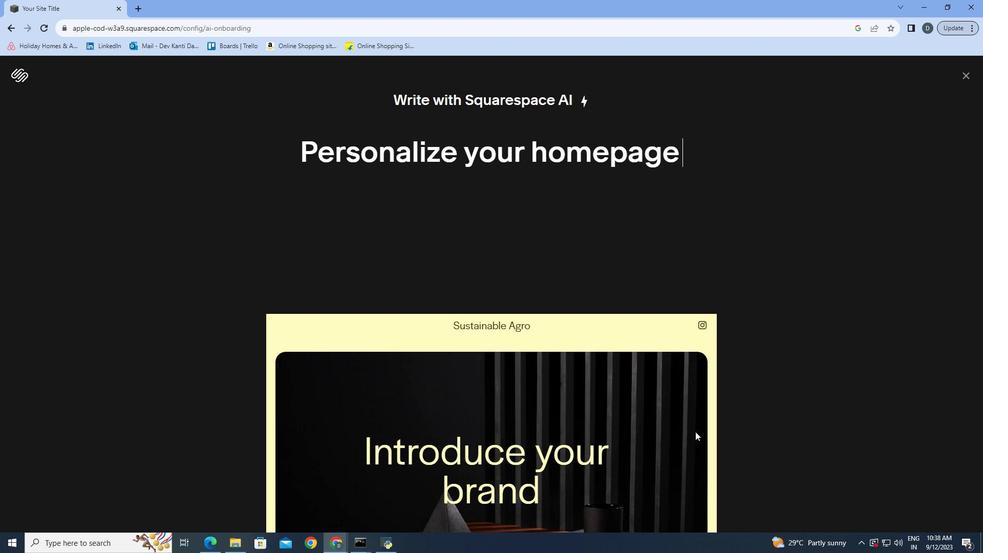 
Action: Mouse moved to (599, 331)
Screenshot: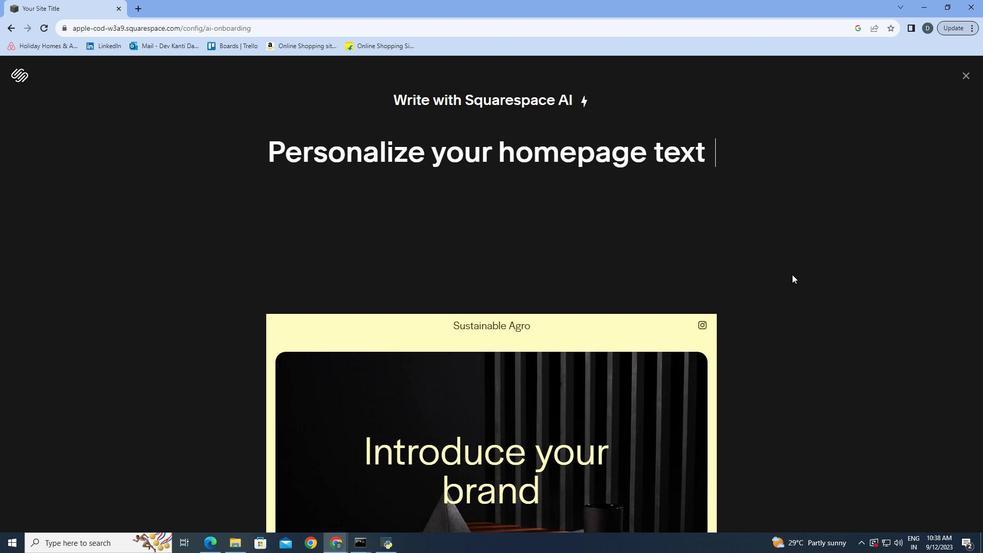 
Action: Mouse scrolled (599, 331) with delta (0, 0)
Screenshot: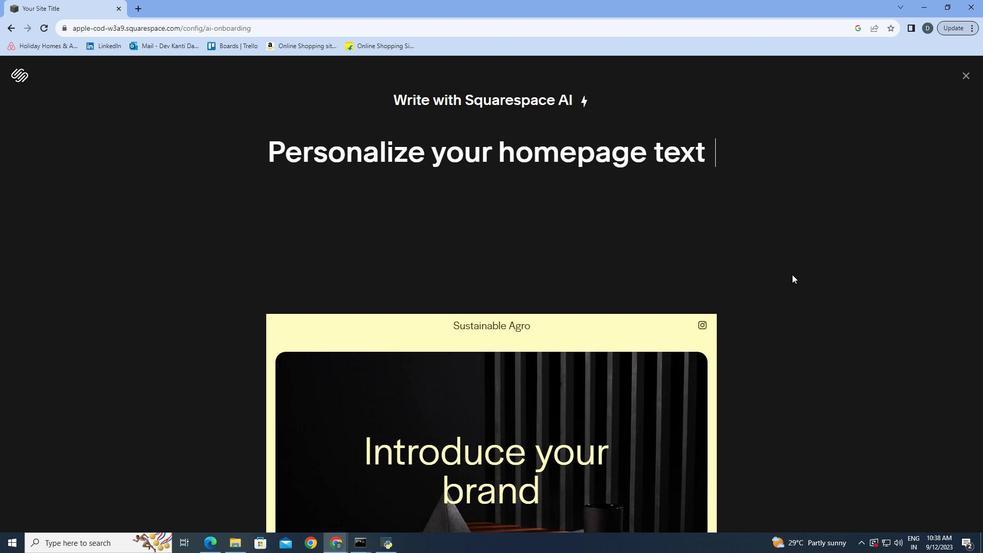 
Action: Mouse moved to (602, 331)
Screenshot: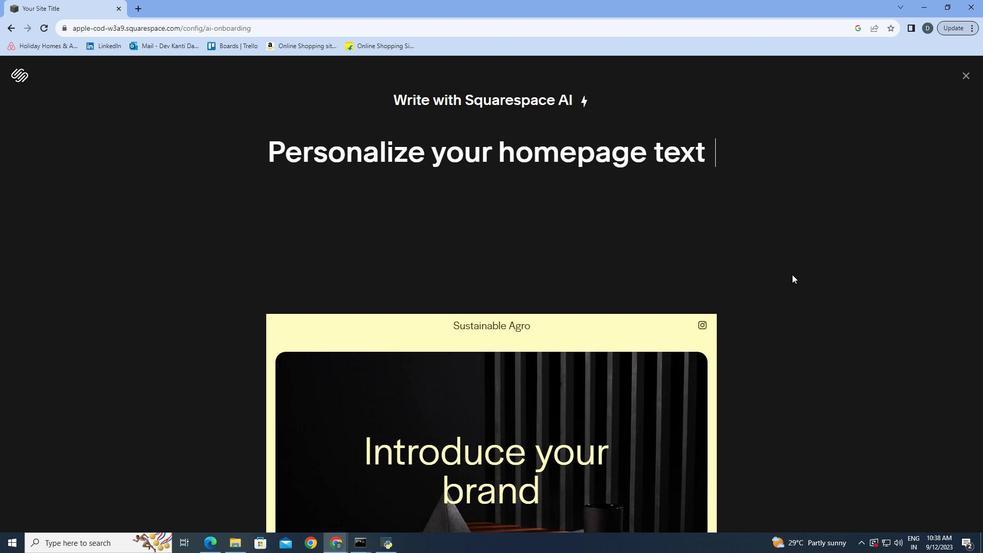 
Action: Mouse scrolled (602, 331) with delta (0, 0)
Screenshot: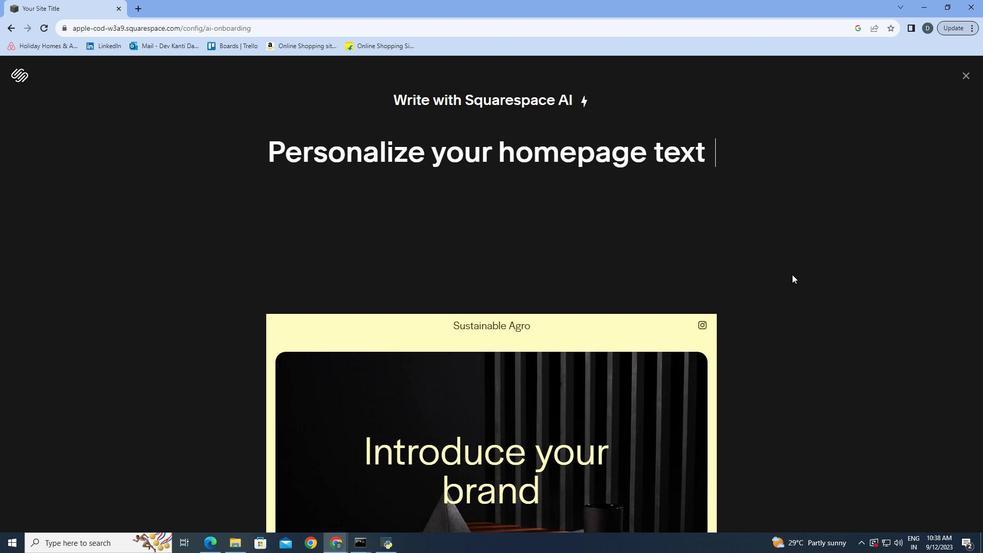 
Action: Mouse moved to (606, 330)
Screenshot: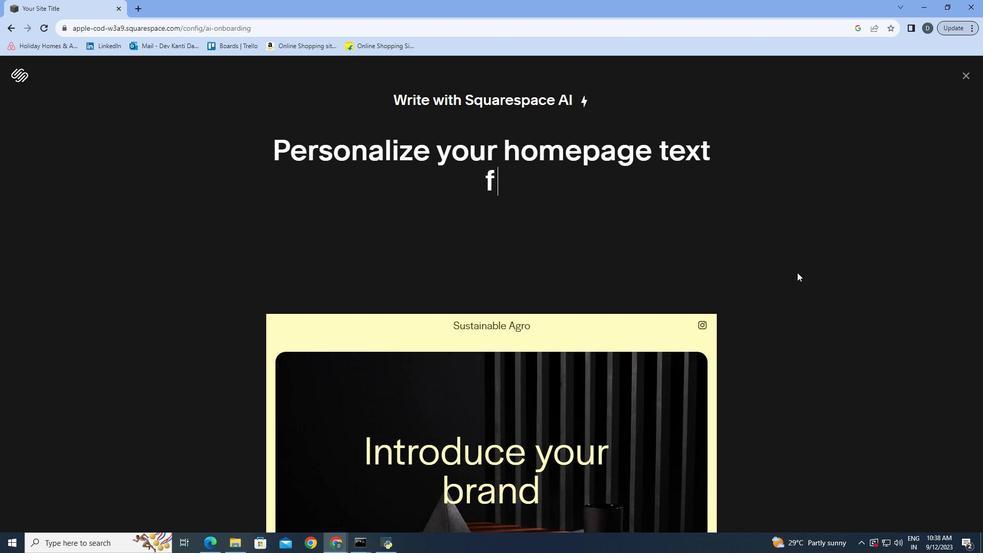 
Action: Mouse scrolled (606, 329) with delta (0, 0)
Screenshot: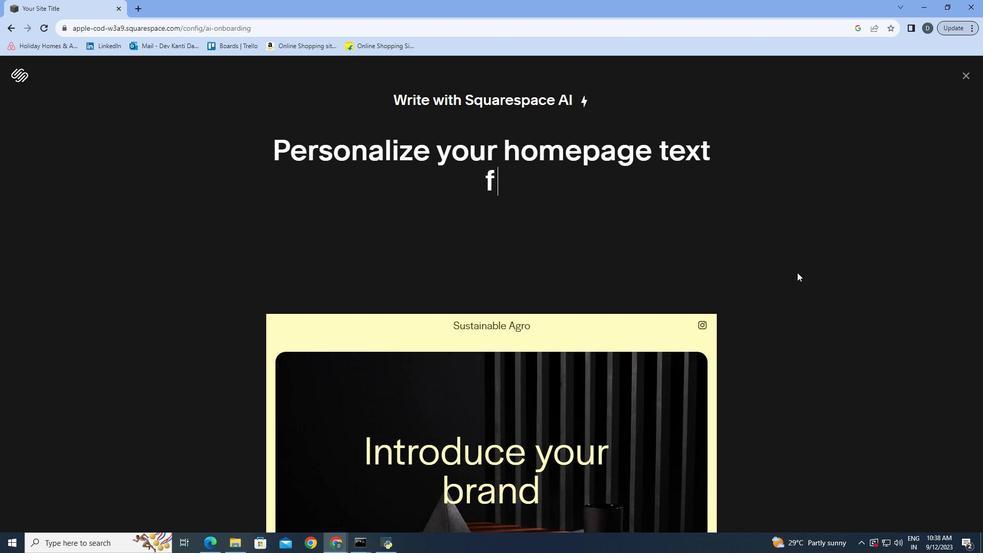 
Action: Mouse moved to (608, 327)
Screenshot: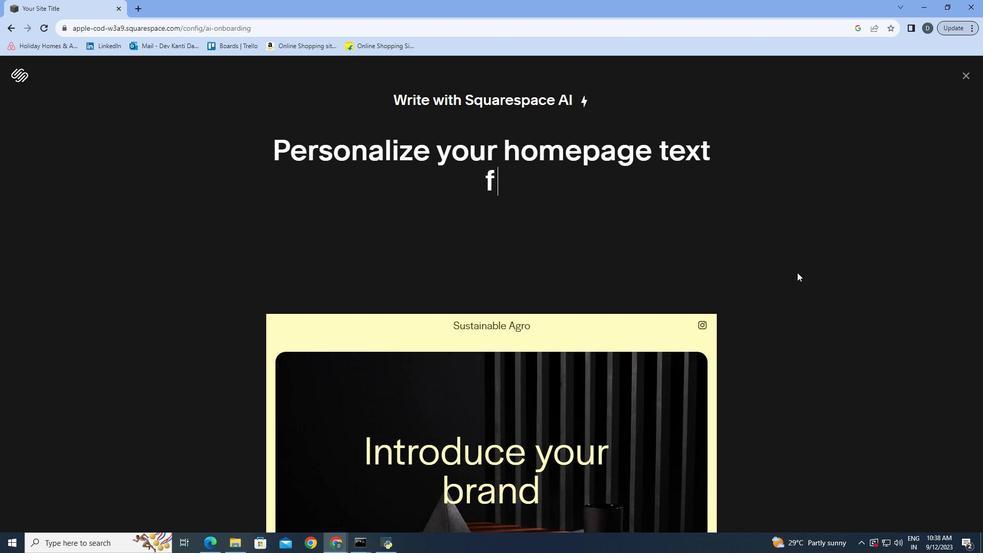 
Action: Mouse scrolled (608, 327) with delta (0, 0)
Screenshot: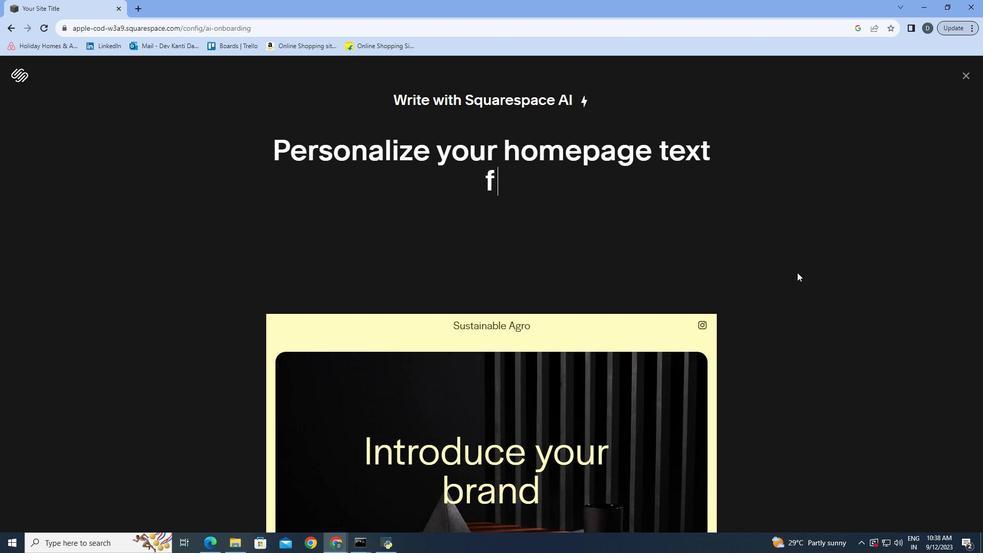 
Action: Mouse moved to (611, 324)
Screenshot: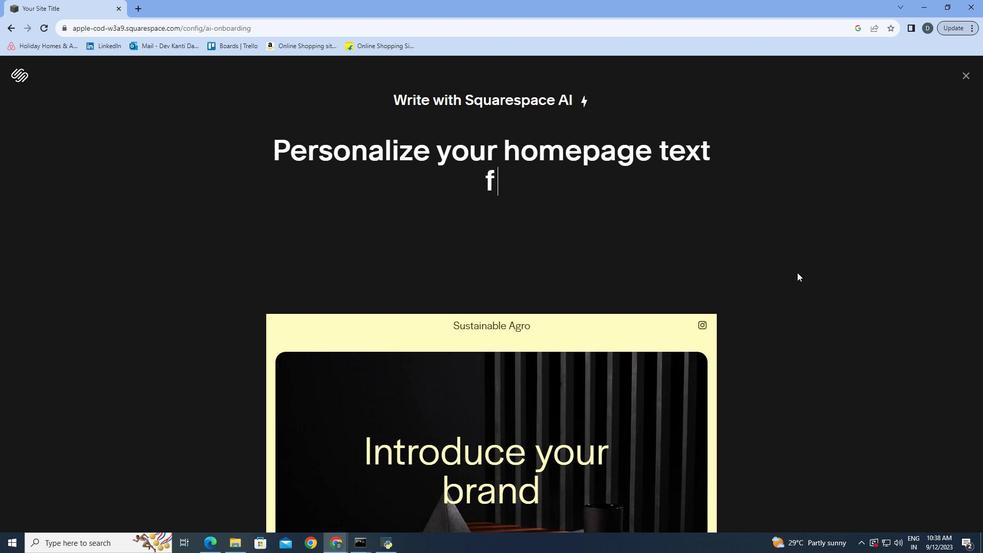 
Action: Mouse scrolled (611, 324) with delta (0, 0)
Screenshot: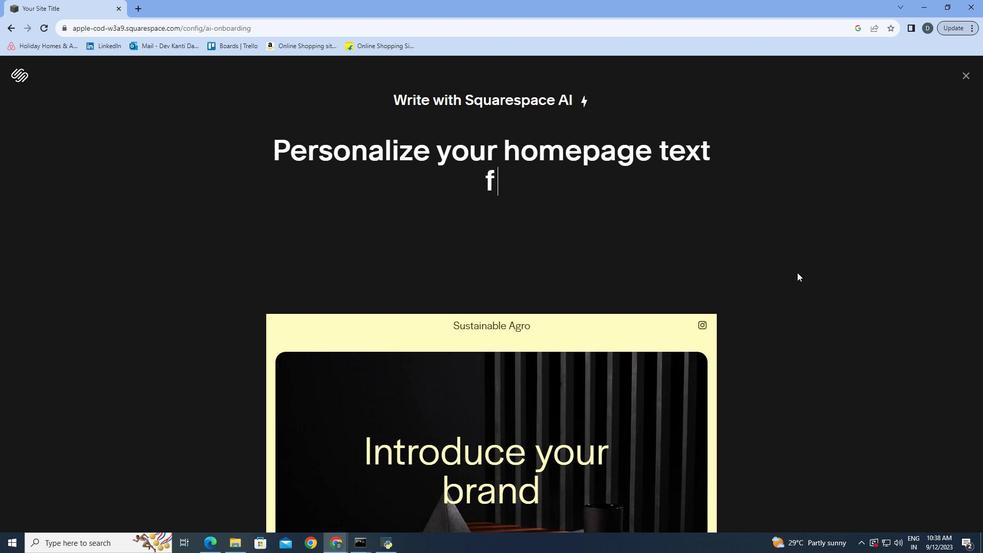 
Action: Mouse moved to (615, 318)
Screenshot: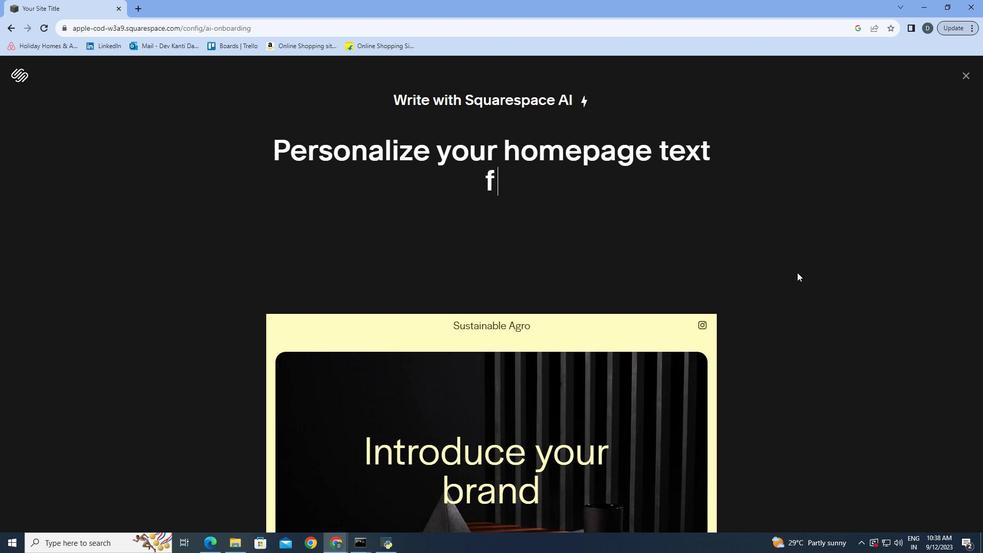
Action: Mouse scrolled (615, 318) with delta (0, 0)
Screenshot: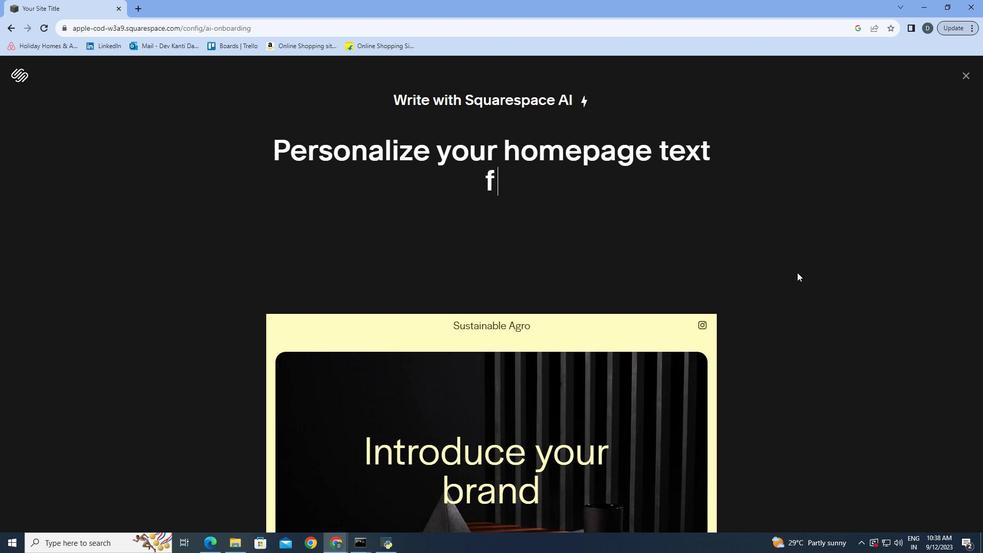 
Action: Mouse moved to (638, 279)
Screenshot: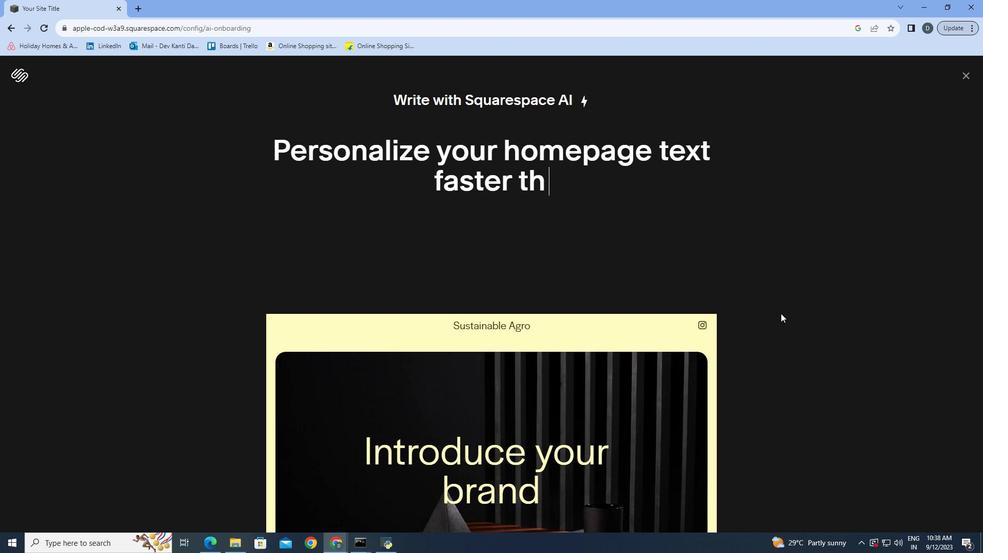 
Action: Mouse scrolled (638, 279) with delta (0, 0)
Screenshot: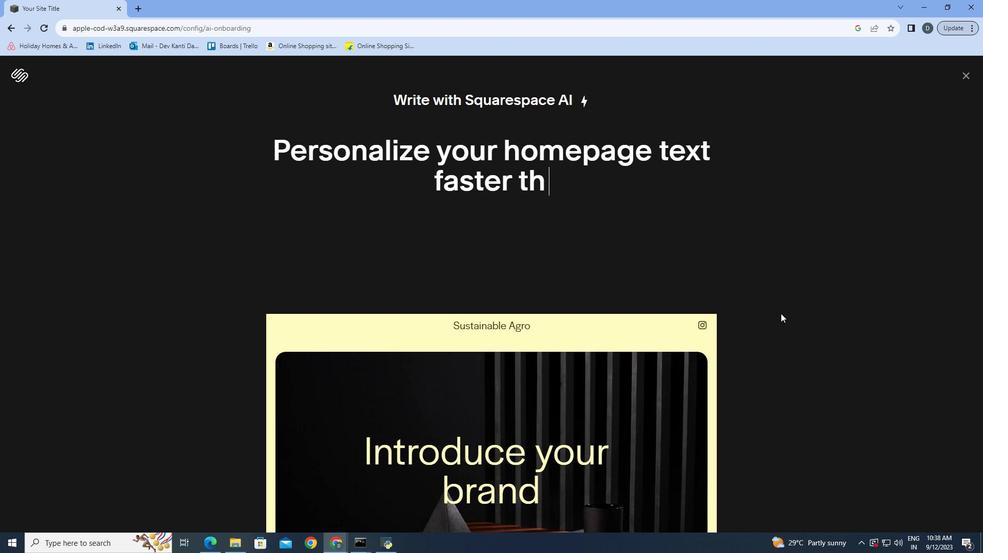 
Action: Mouse moved to (636, 286)
Screenshot: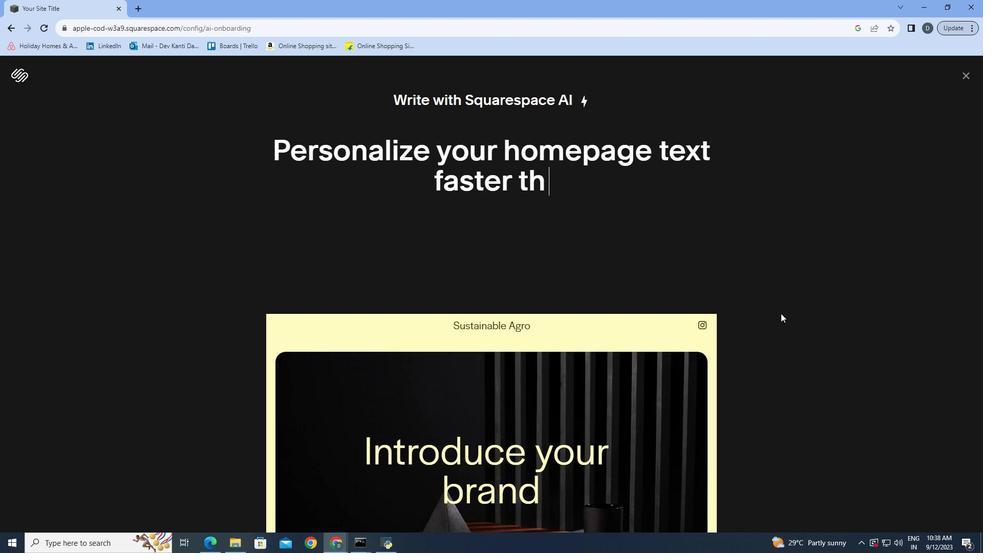 
Action: Mouse scrolled (636, 286) with delta (0, 0)
Screenshot: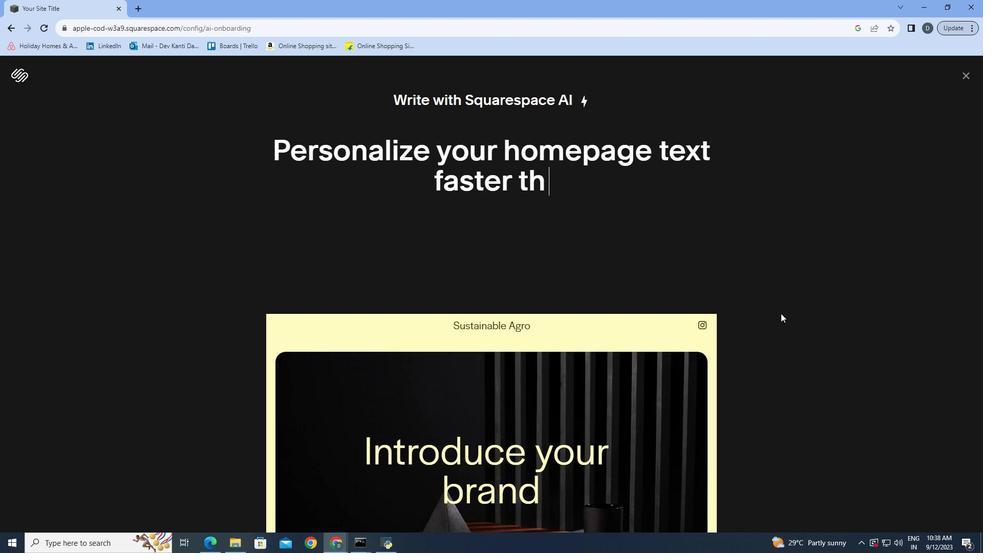 
Action: Mouse moved to (714, 214)
Screenshot: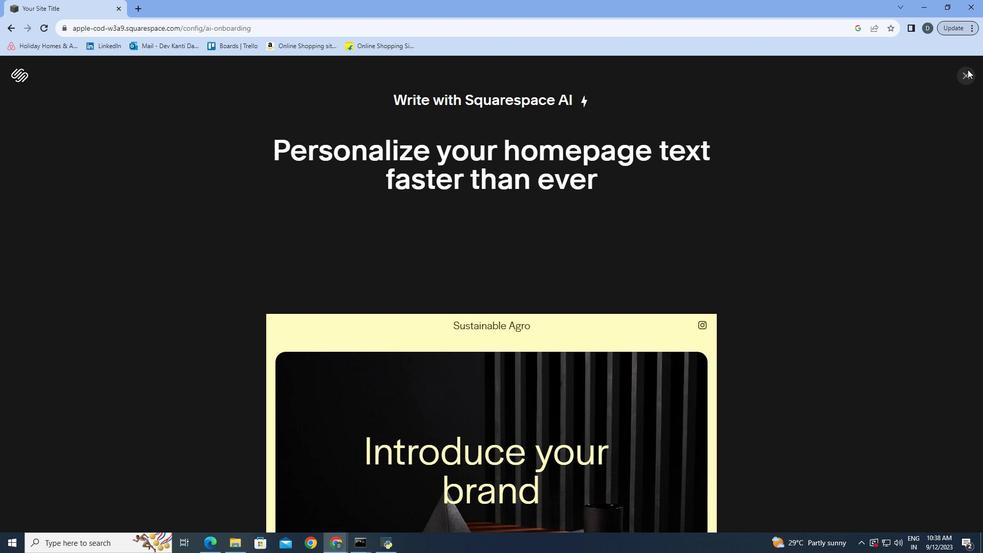 
Action: Mouse pressed left at (714, 214)
Screenshot: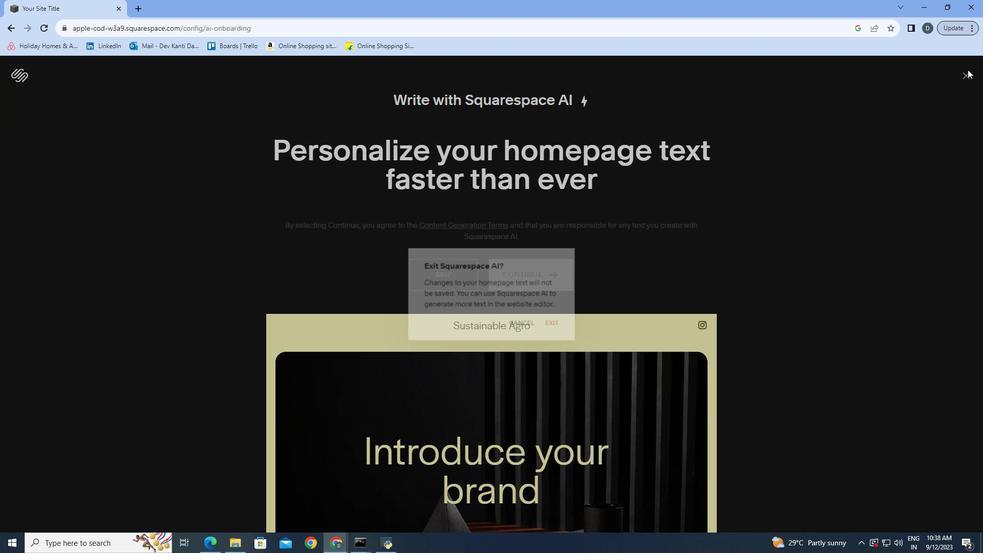
Action: Mouse moved to (521, 296)
Screenshot: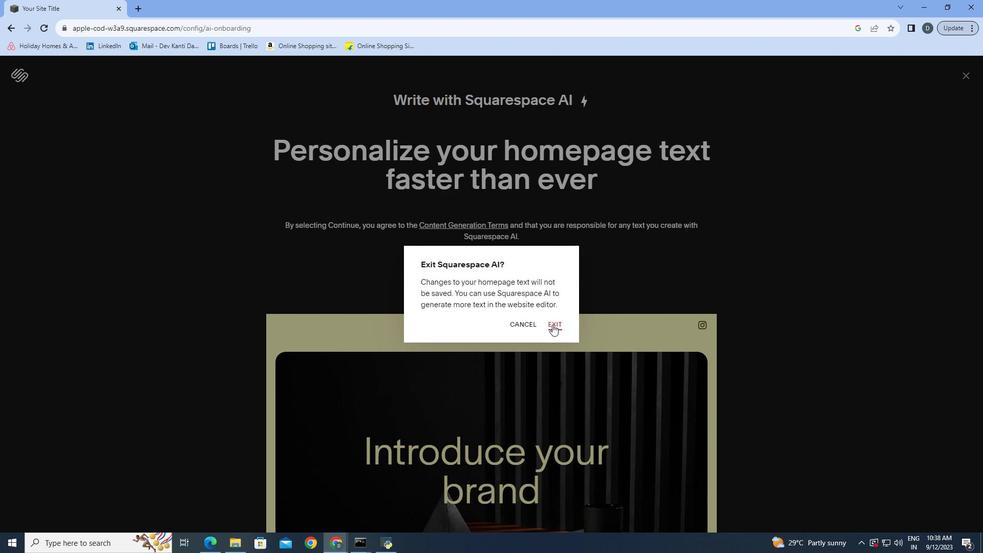 
Action: Mouse pressed left at (521, 296)
Screenshot: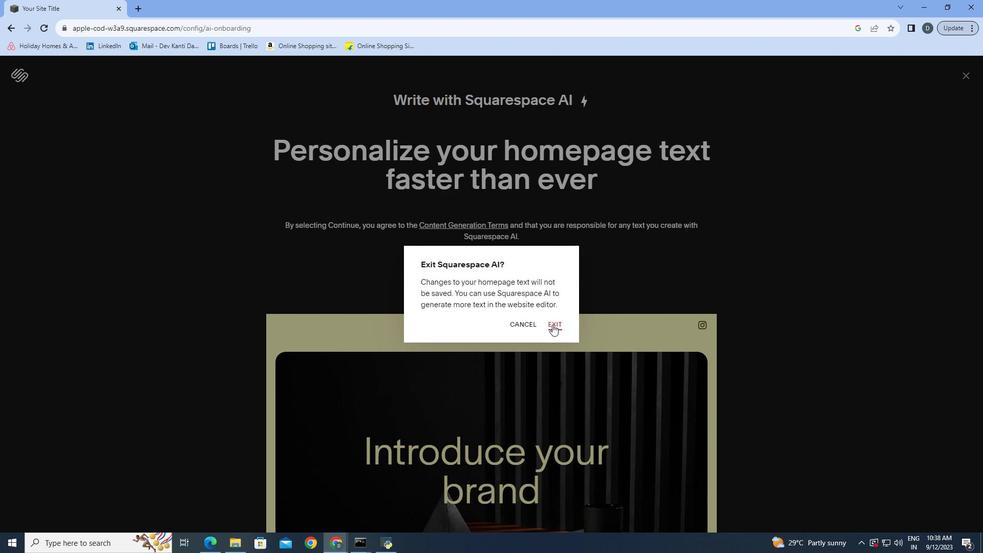 
Action: Mouse moved to (532, 314)
Screenshot: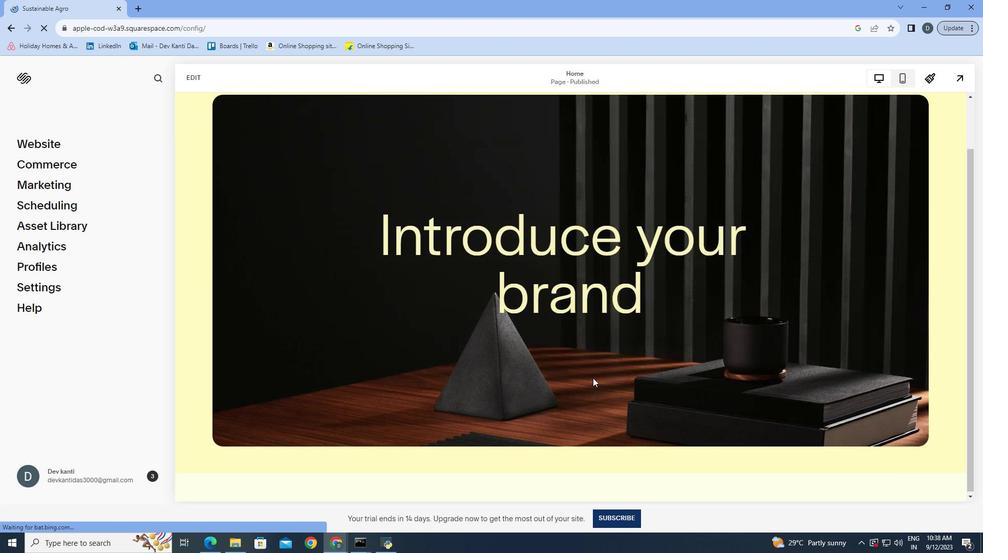 
Action: Mouse scrolled (532, 313) with delta (0, 0)
Screenshot: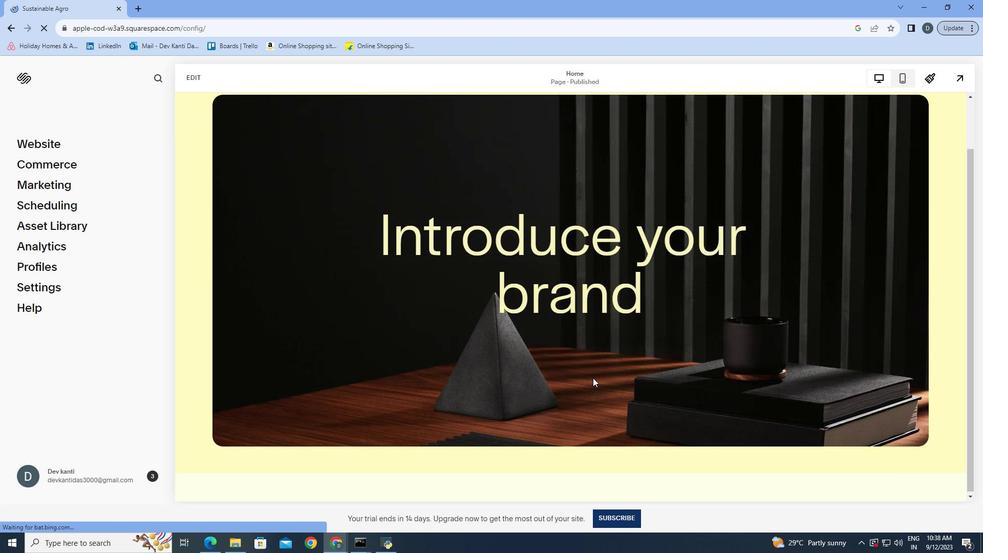 
Action: Mouse moved to (532, 314)
Screenshot: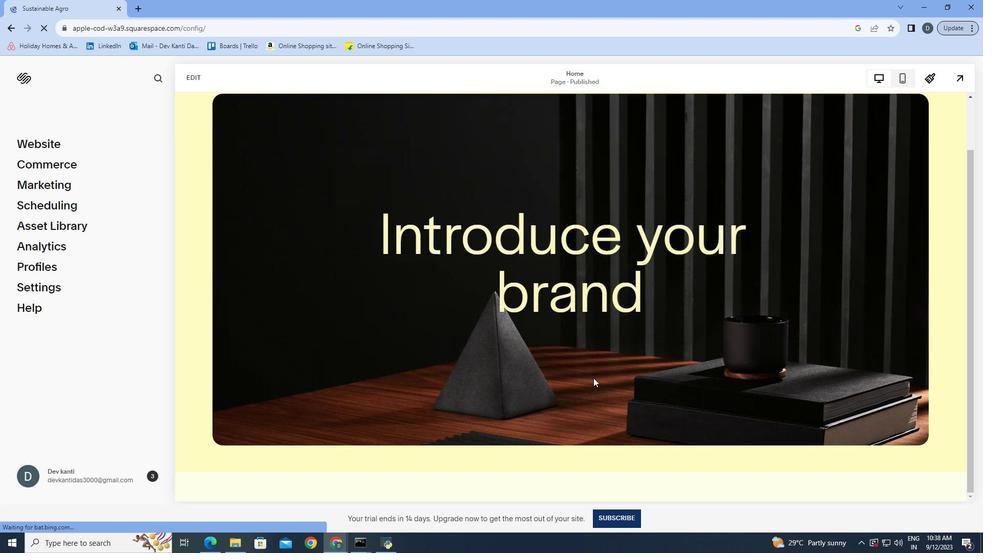 
Action: Mouse scrolled (532, 314) with delta (0, 0)
Screenshot: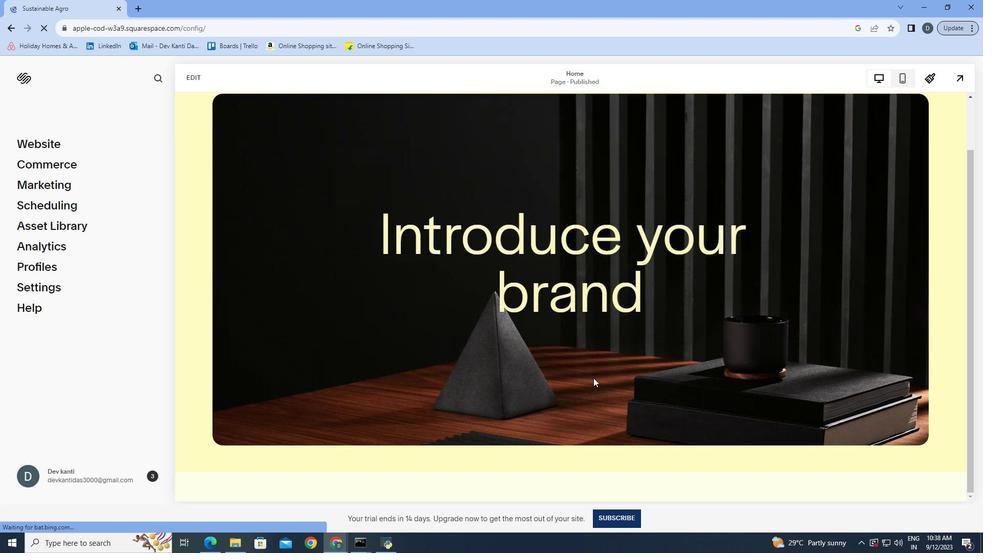 
Action: Mouse moved to (532, 314)
Screenshot: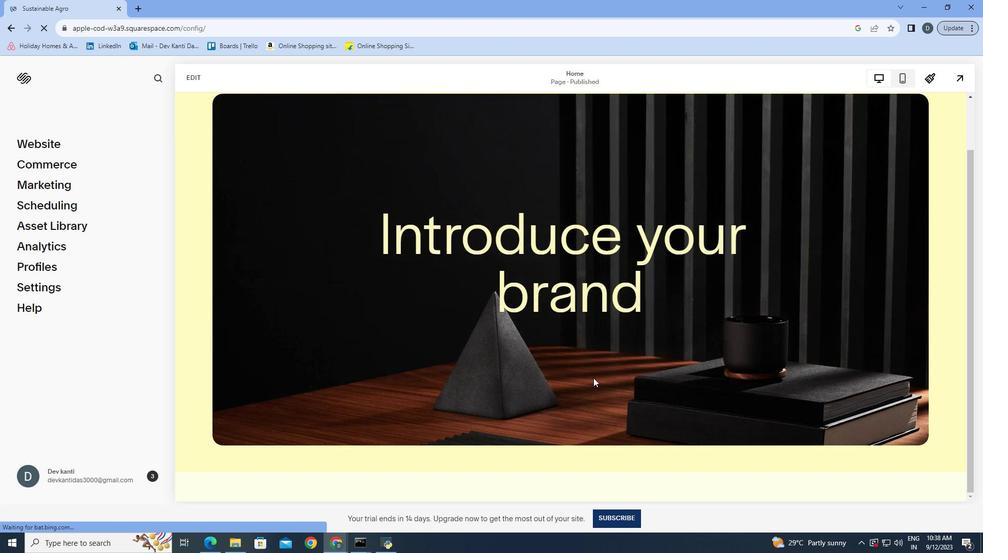 
Action: Mouse scrolled (532, 314) with delta (0, 0)
Screenshot: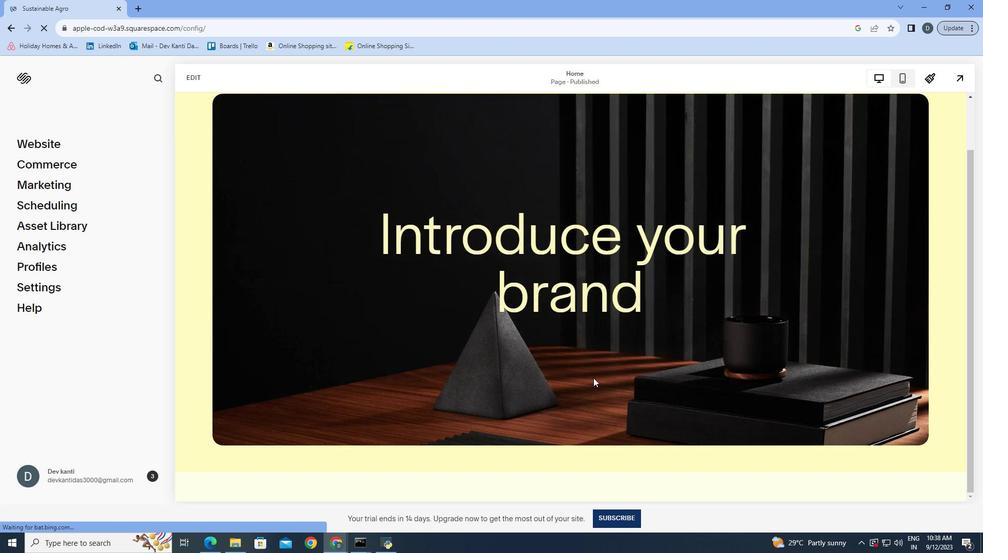
Action: Mouse moved to (533, 314)
Screenshot: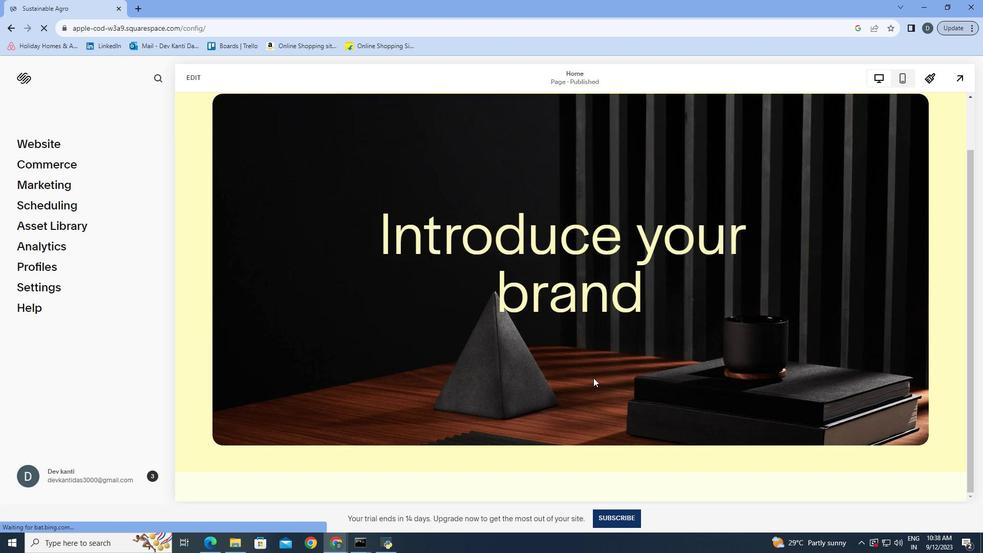
Action: Mouse scrolled (533, 314) with delta (0, 0)
Screenshot: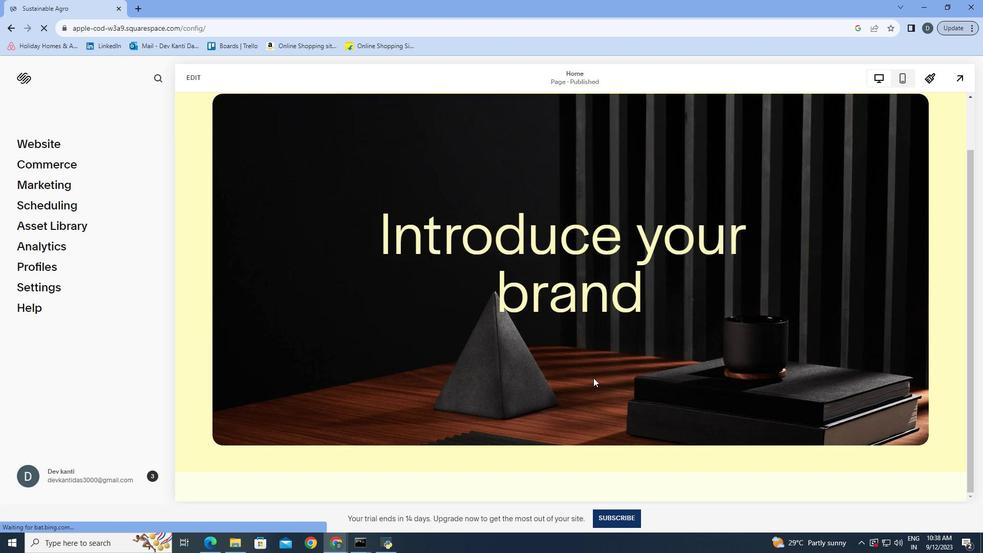 
Action: Mouse moved to (537, 314)
Screenshot: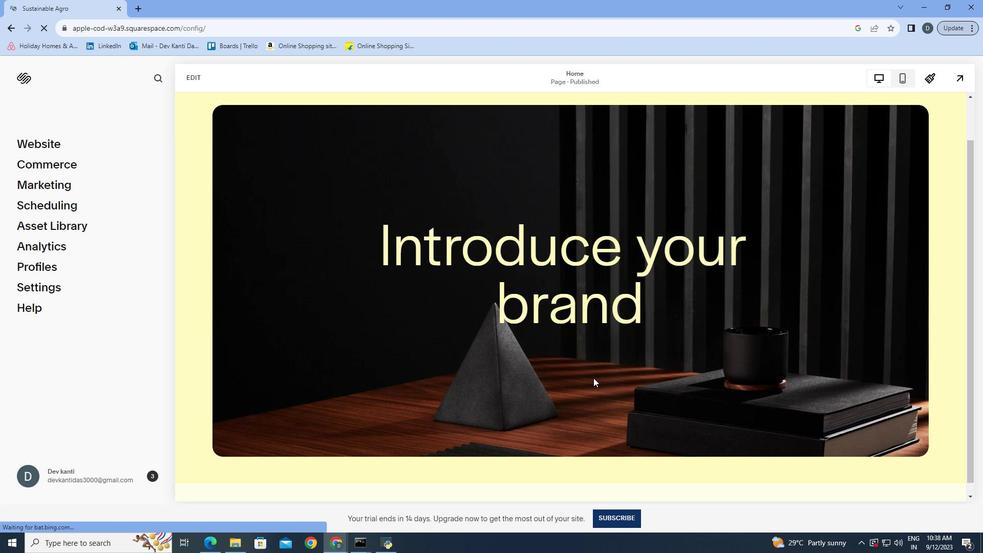 
Action: Mouse scrolled (537, 314) with delta (0, 0)
Screenshot: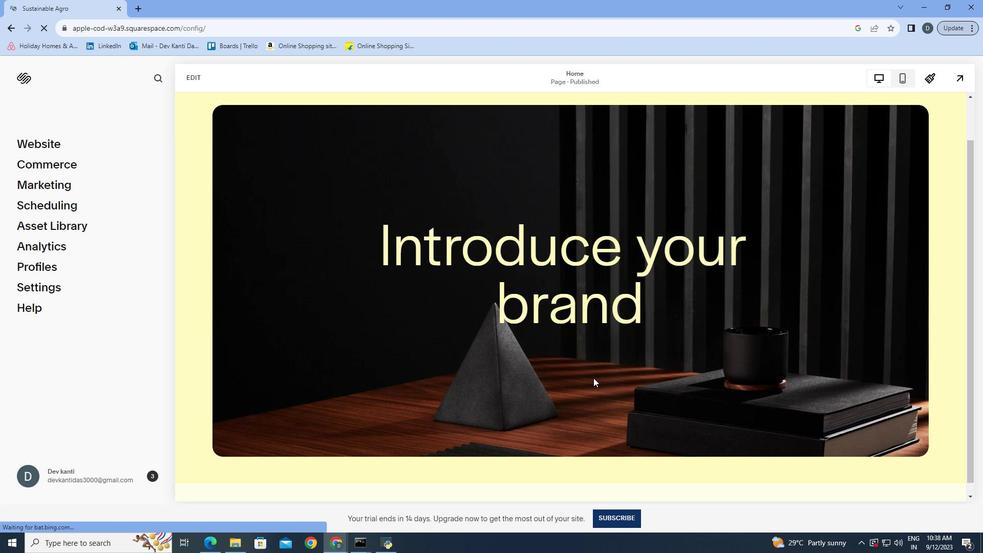 
Action: Mouse moved to (540, 313)
Screenshot: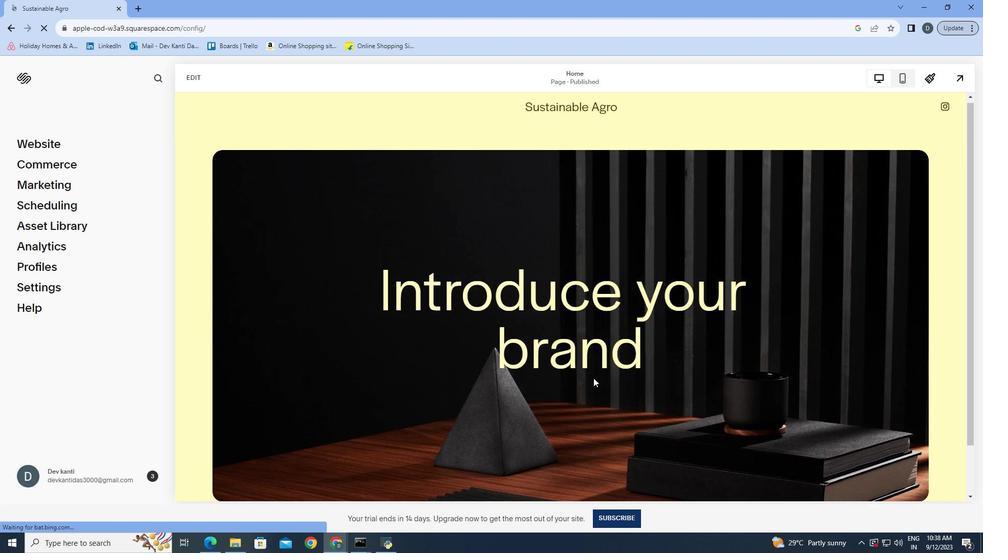 
Action: Mouse scrolled (540, 313) with delta (0, 0)
Screenshot: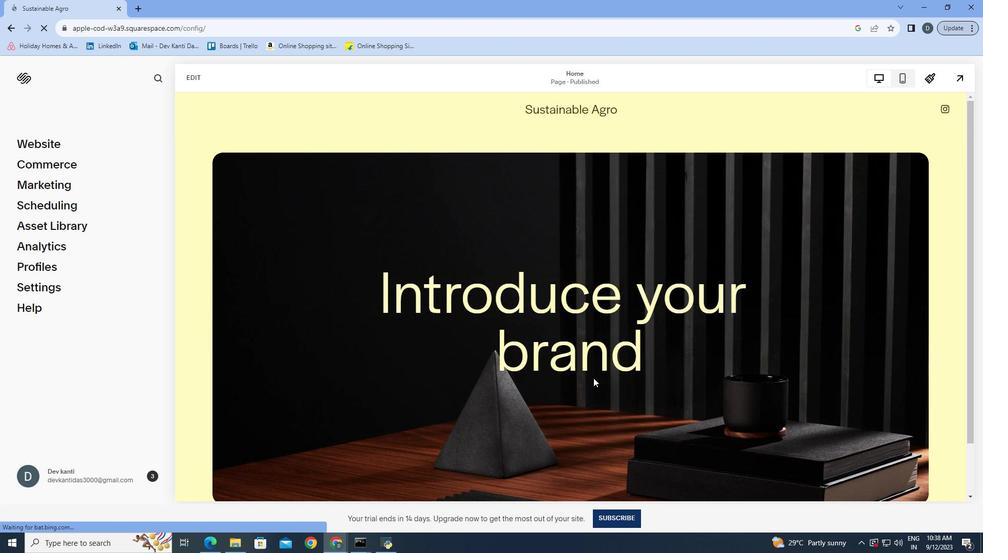 
Action: Mouse scrolled (540, 313) with delta (0, 0)
Screenshot: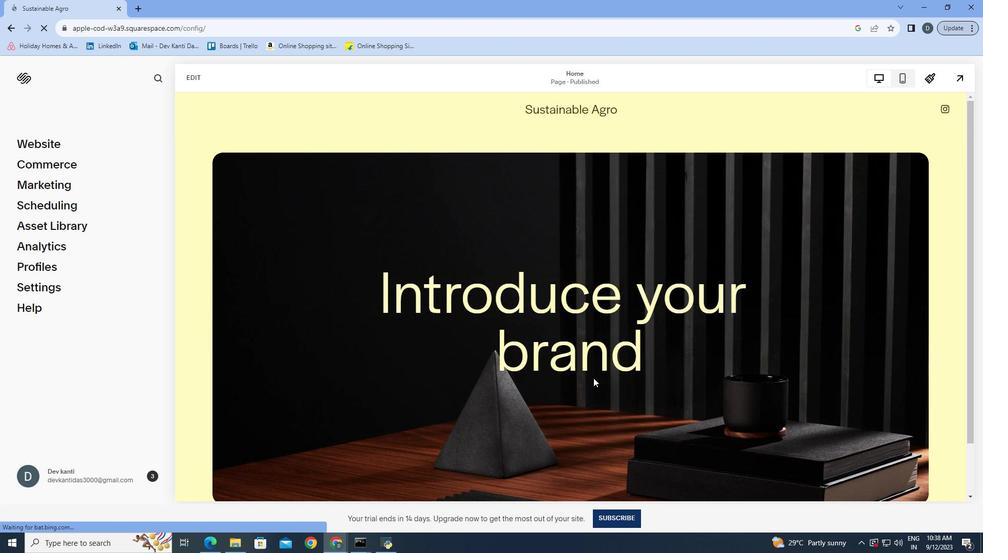 
Action: Mouse scrolled (540, 313) with delta (0, 0)
Screenshot: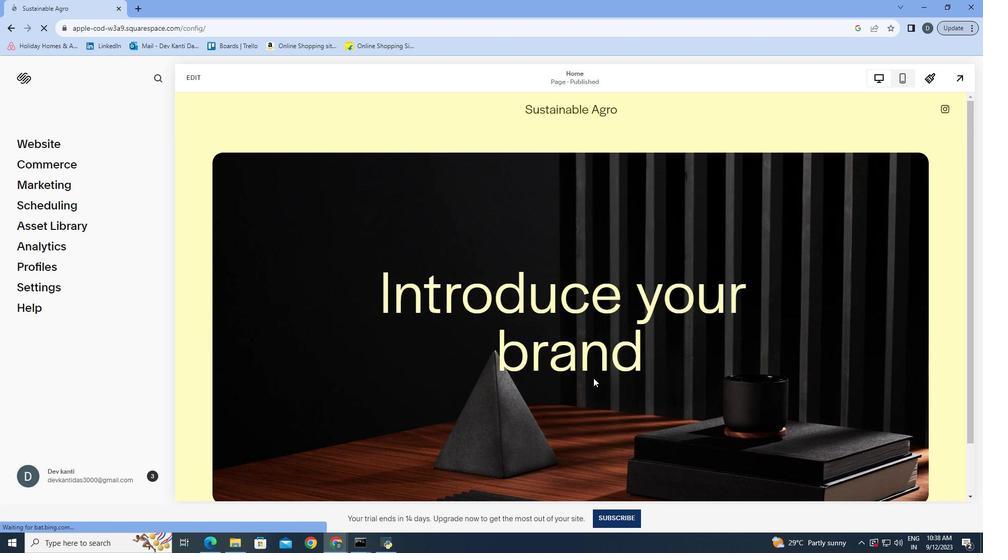 
Action: Mouse scrolled (540, 313) with delta (0, 0)
Screenshot: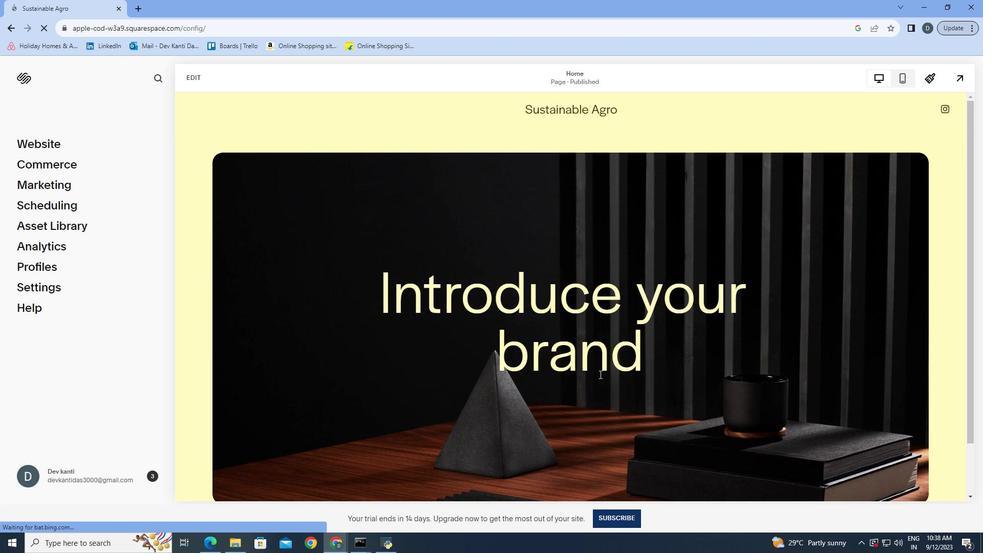 
Action: Mouse moved to (367, 246)
Screenshot: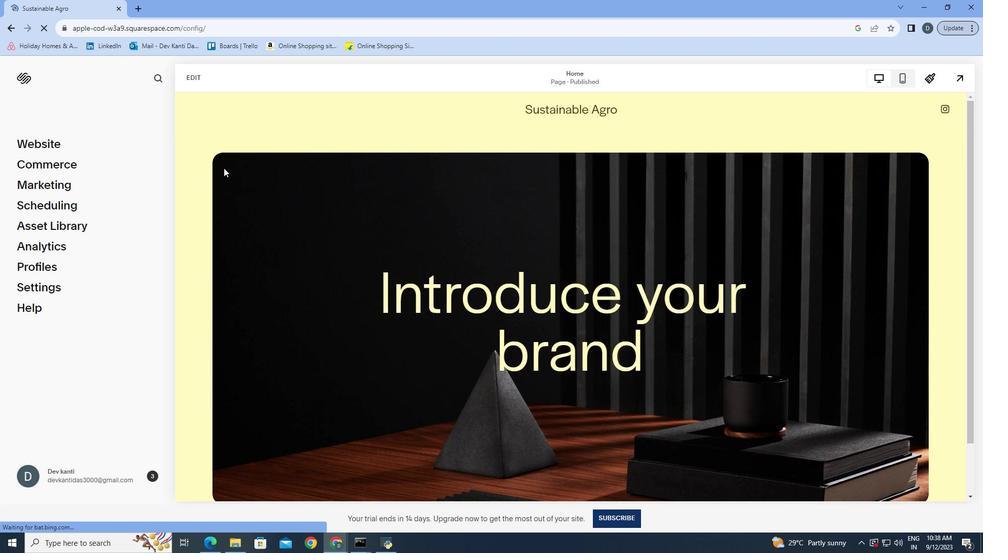 
Action: Mouse pressed left at (367, 246)
Screenshot: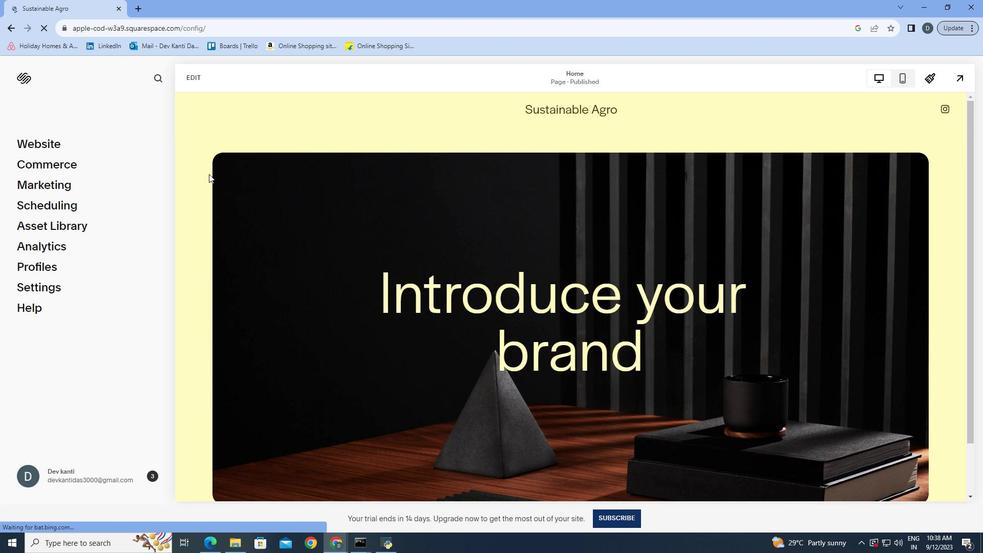 
Action: Mouse moved to (363, 241)
Screenshot: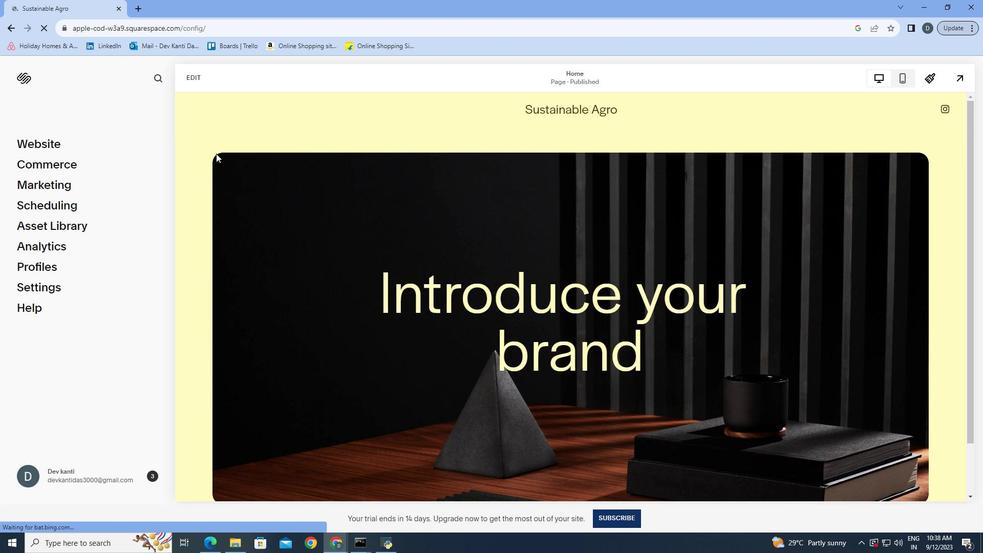 
Action: Mouse pressed left at (363, 241)
Screenshot: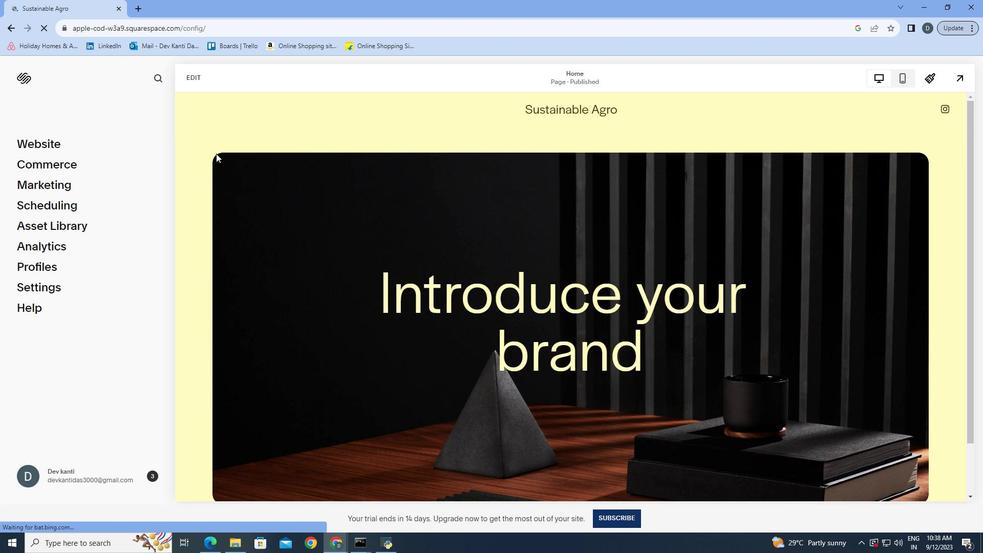 
Action: Mouse moved to (364, 238)
Screenshot: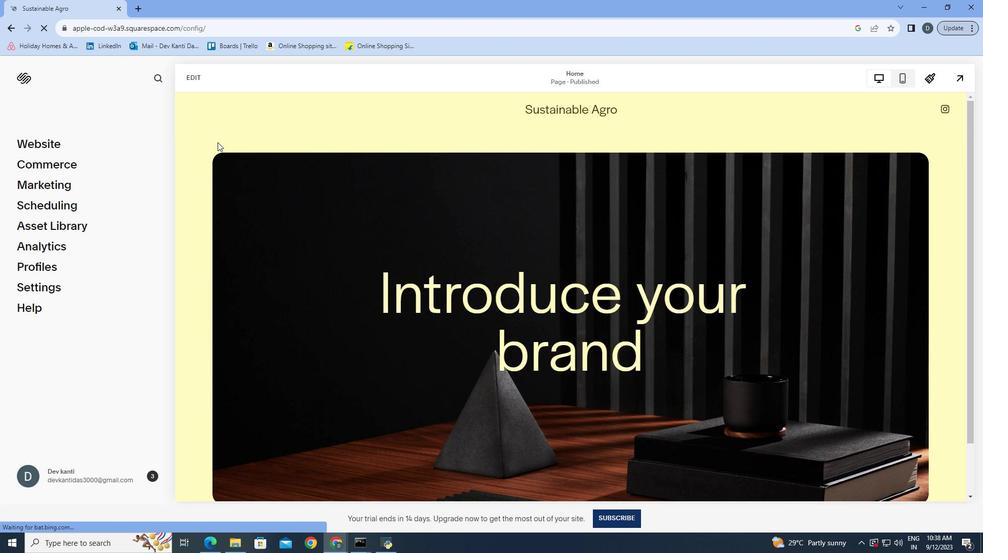 
Action: Mouse pressed left at (364, 238)
Screenshot: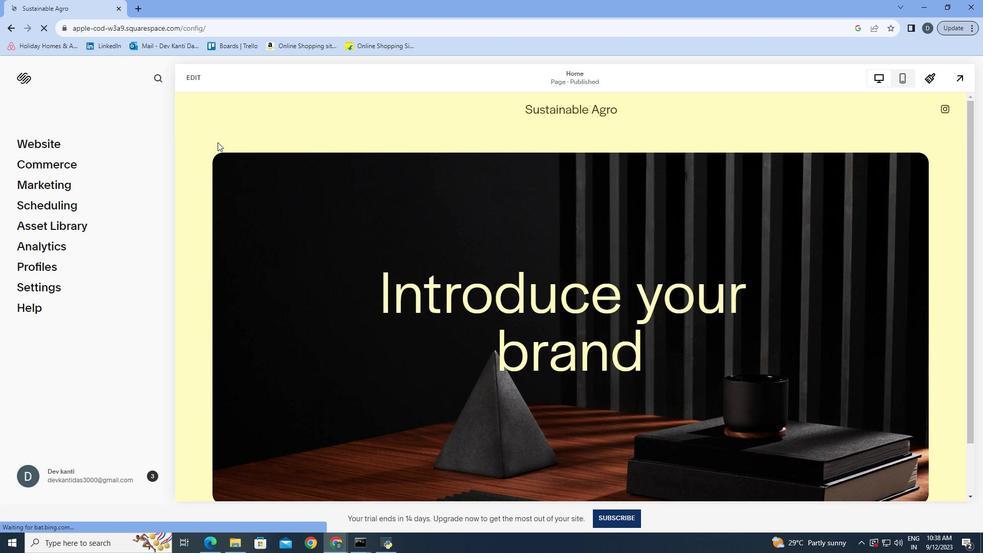 
Action: Mouse moved to (366, 241)
Screenshot: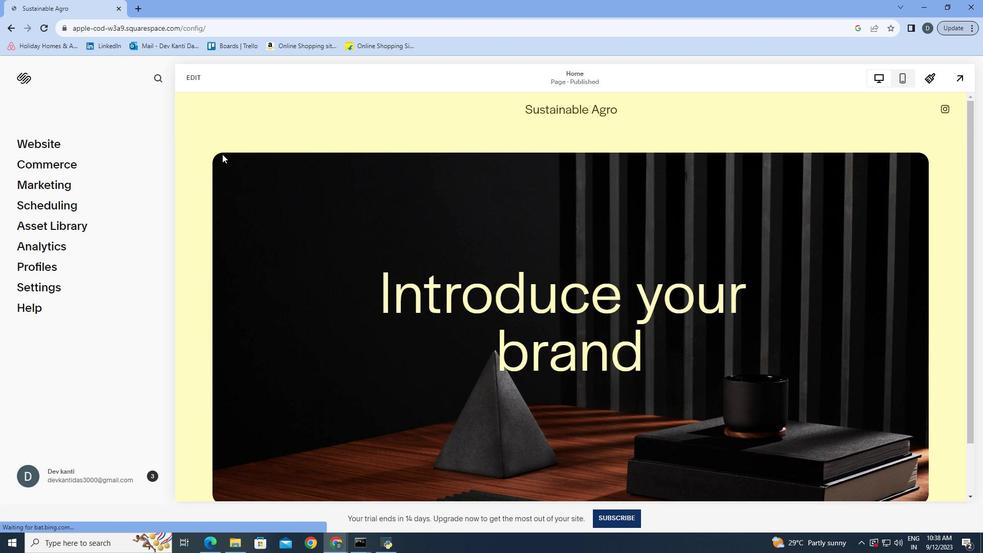 
Action: Mouse pressed left at (366, 241)
Screenshot: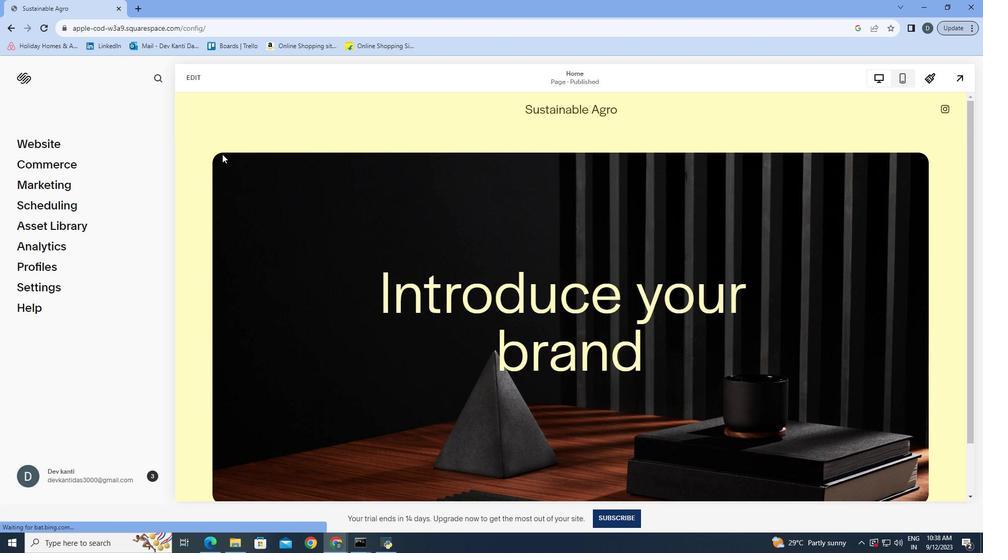 
Action: Mouse moved to (365, 244)
Screenshot: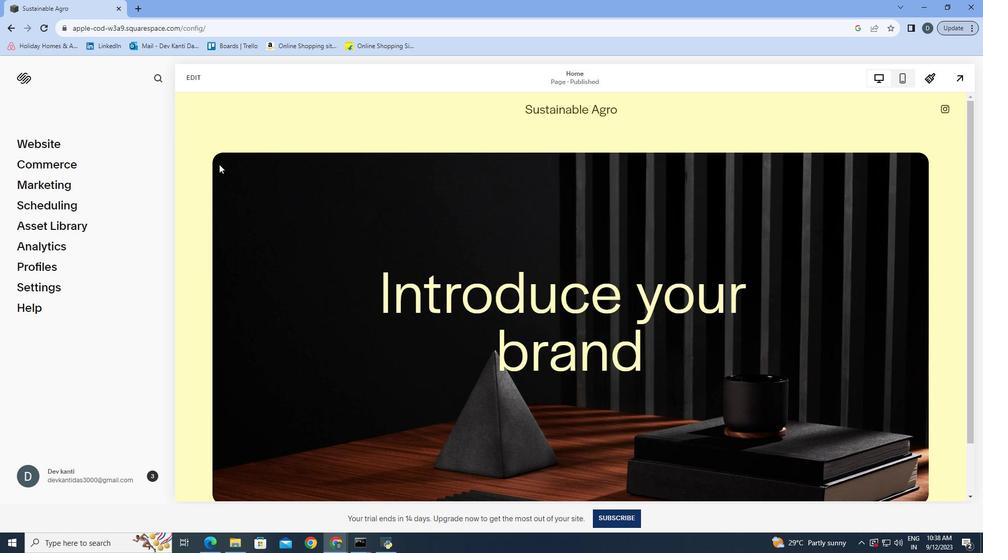 
Action: Mouse pressed left at (365, 244)
Screenshot: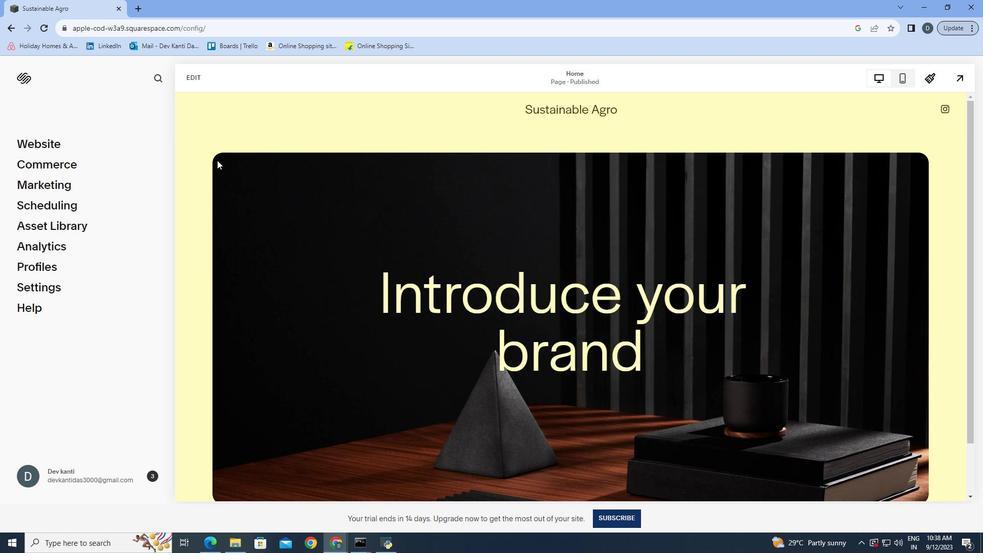 
Action: Mouse moved to (362, 240)
Screenshot: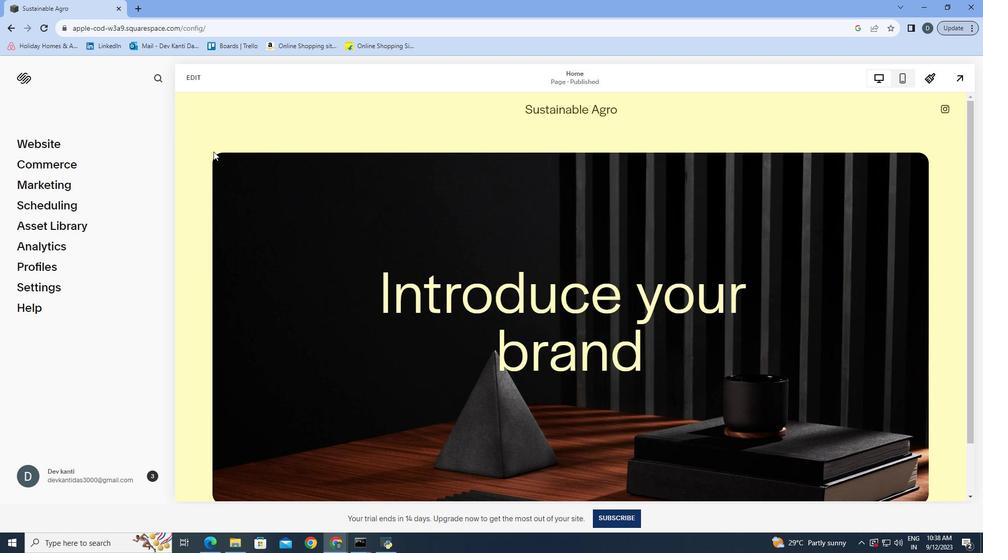 
Action: Mouse pressed left at (362, 240)
Screenshot: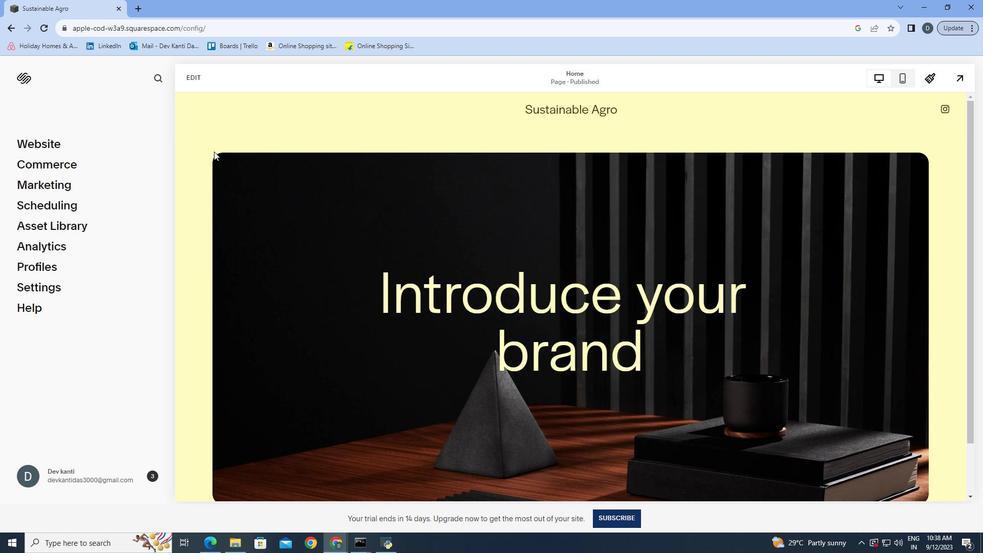 
Action: Mouse moved to (365, 243)
Screenshot: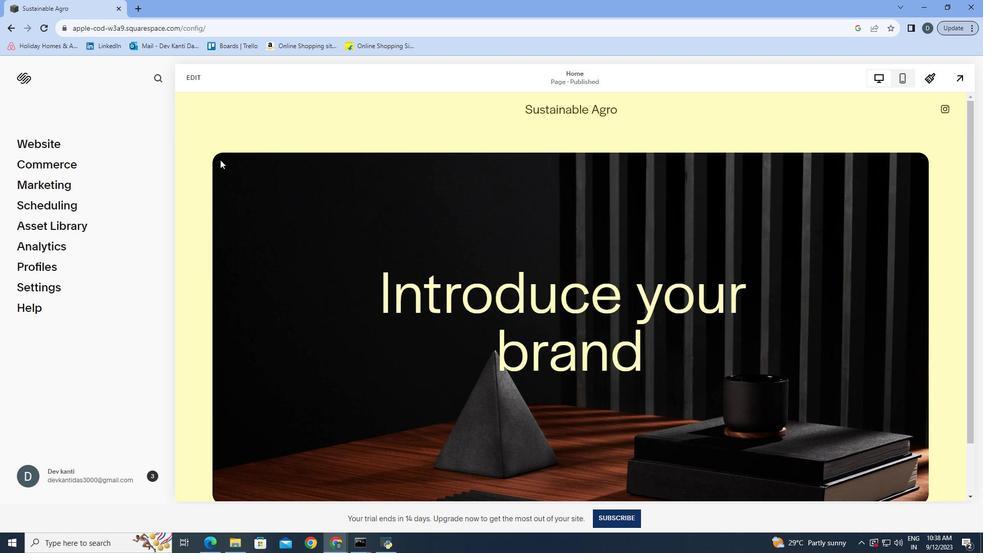 
Action: Mouse pressed left at (365, 243)
Screenshot: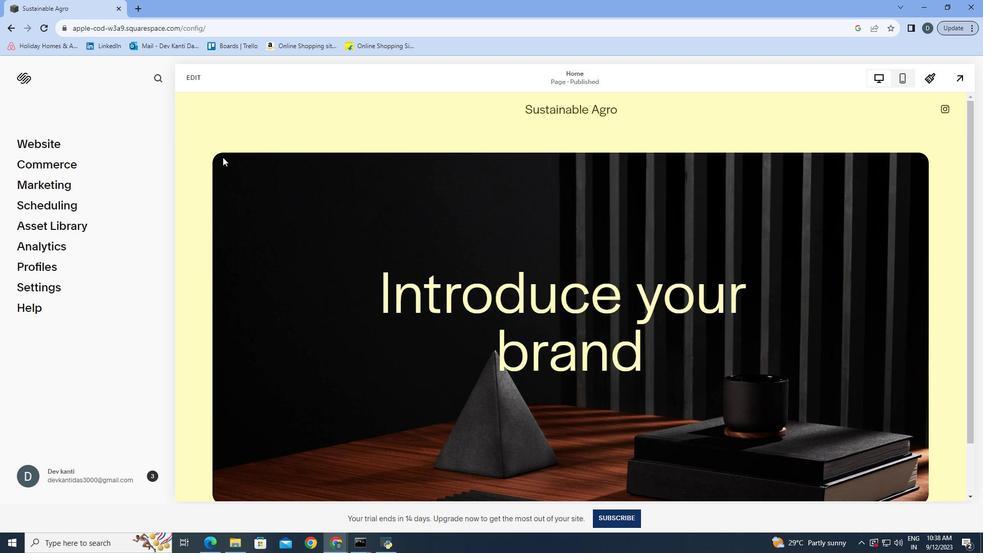 
Action: Mouse moved to (367, 242)
Screenshot: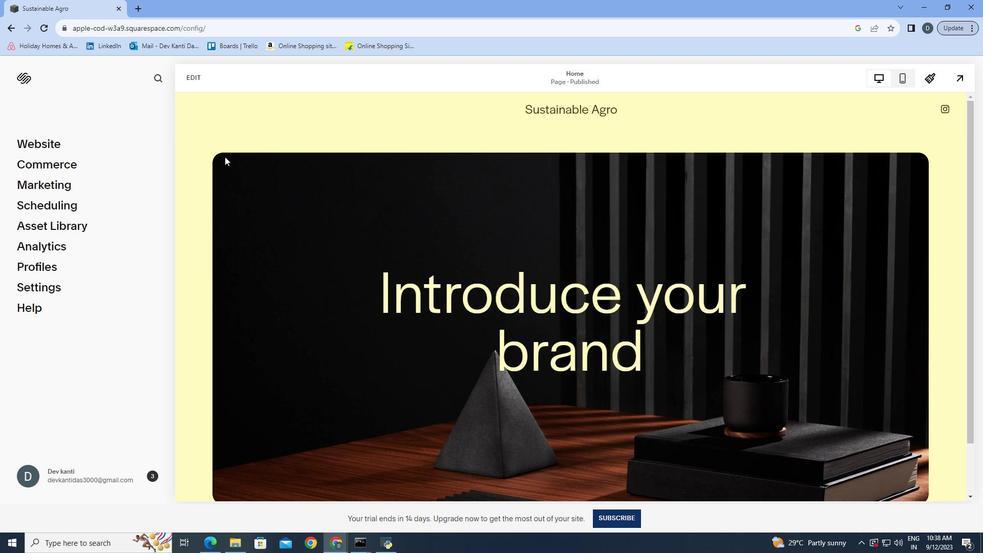 
Action: Mouse pressed left at (367, 242)
Screenshot: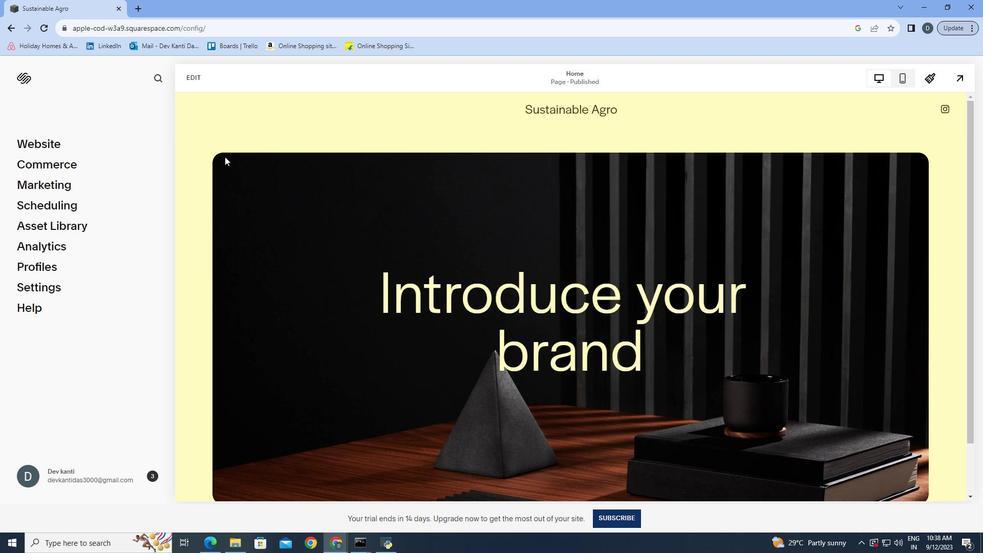 
Action: Mouse pressed left at (367, 242)
Screenshot: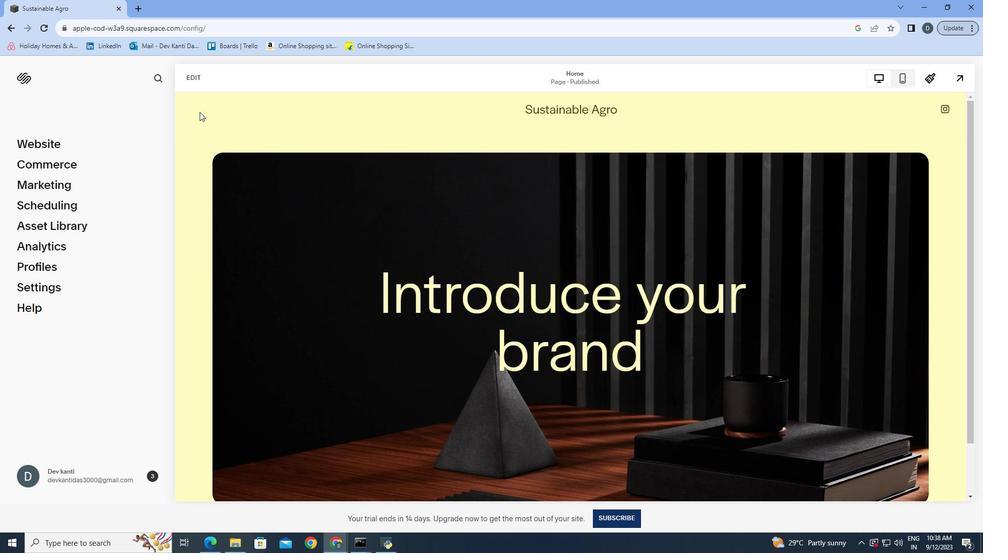 
Action: Mouse moved to (352, 217)
Screenshot: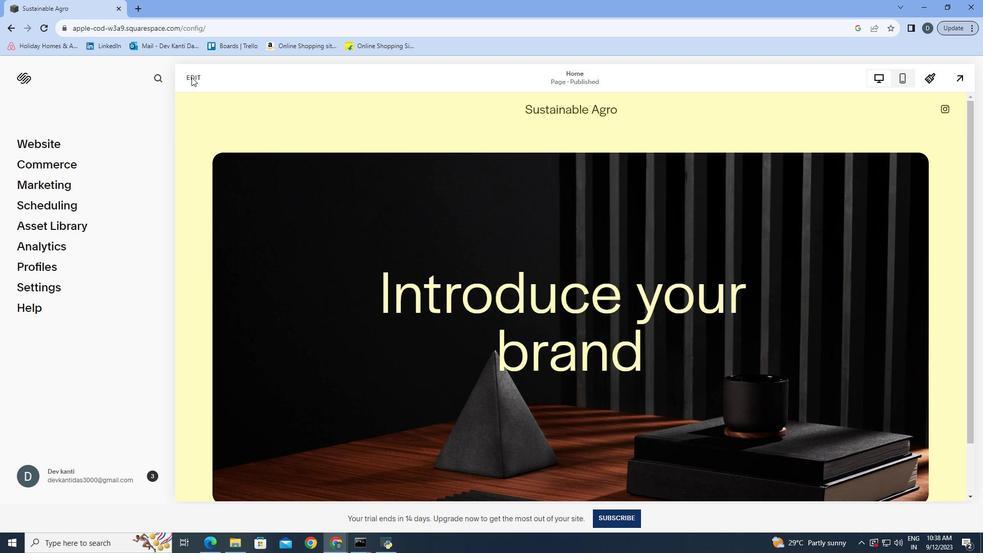 
Action: Mouse pressed left at (352, 217)
Screenshot: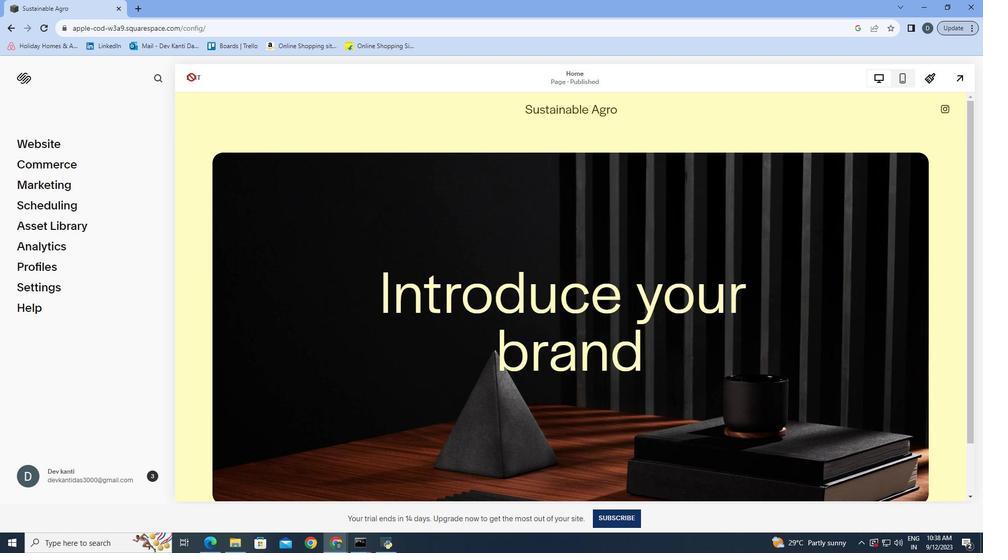 
Action: Mouse moved to (325, 242)
Screenshot: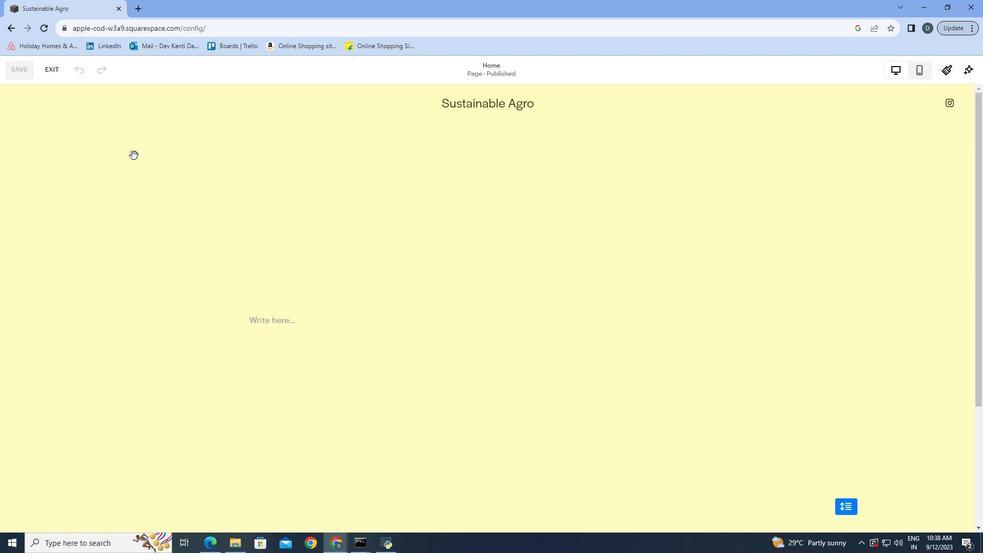 
Action: Mouse pressed left at (325, 242)
Screenshot: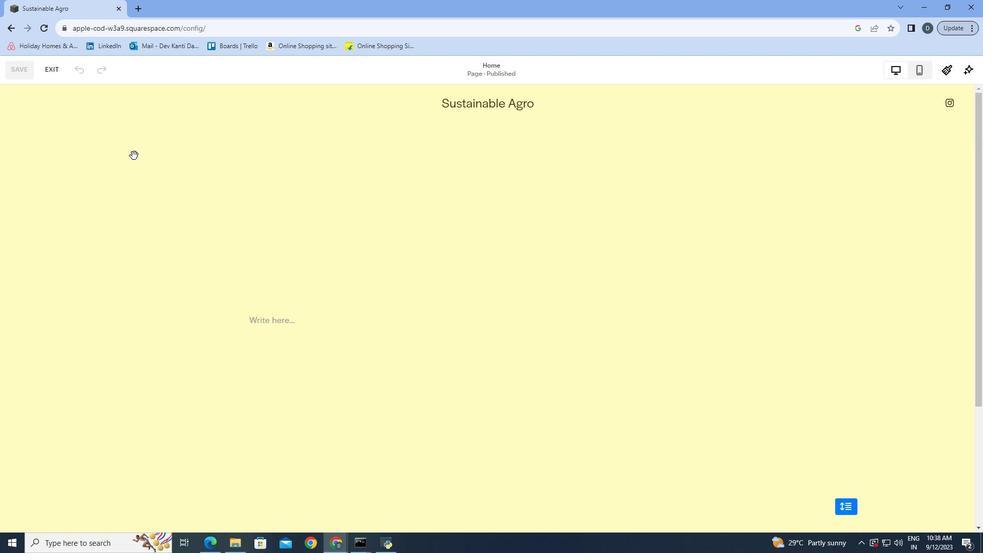 
Action: Mouse moved to (328, 235)
Screenshot: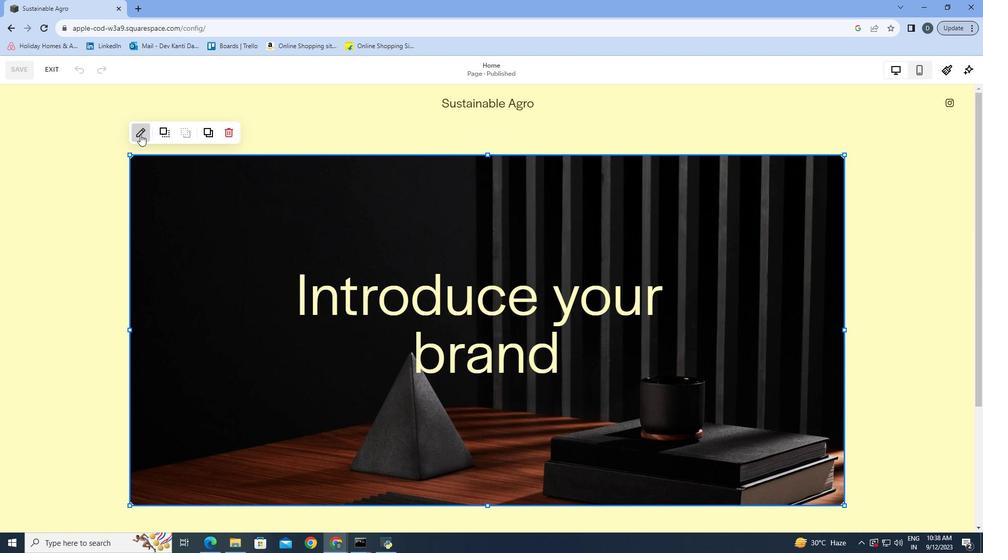 
Action: Mouse pressed left at (328, 235)
Screenshot: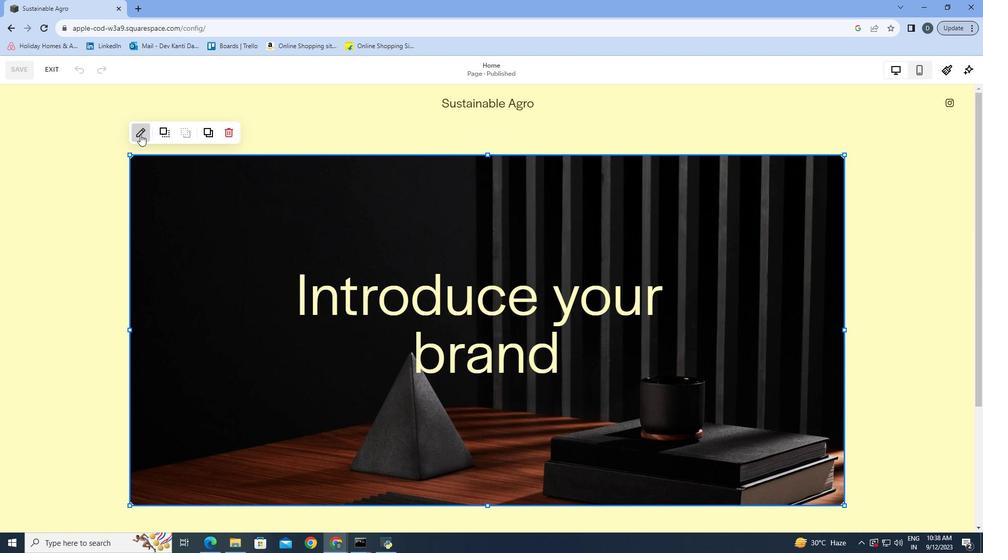 
Action: Mouse moved to (653, 287)
Screenshot: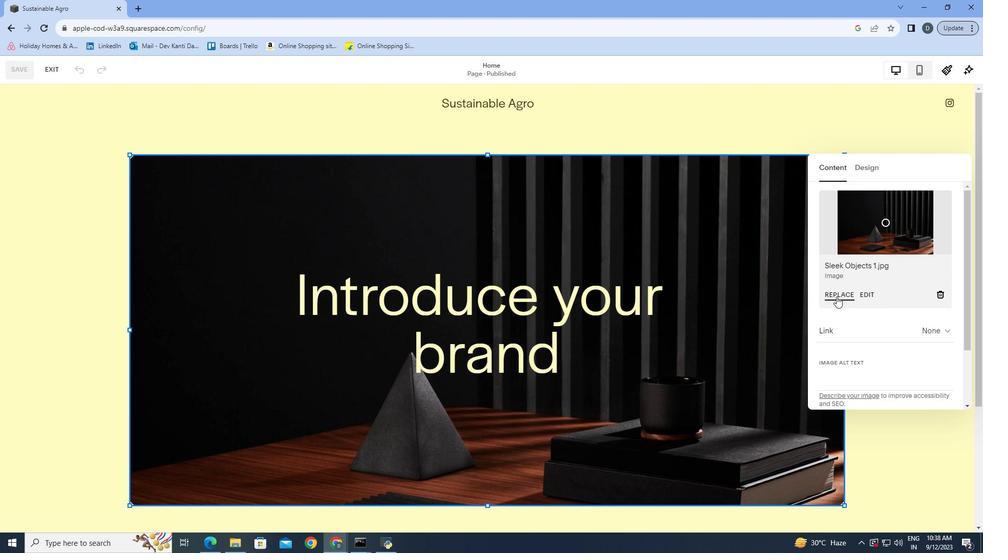 
Action: Mouse pressed left at (653, 287)
Screenshot: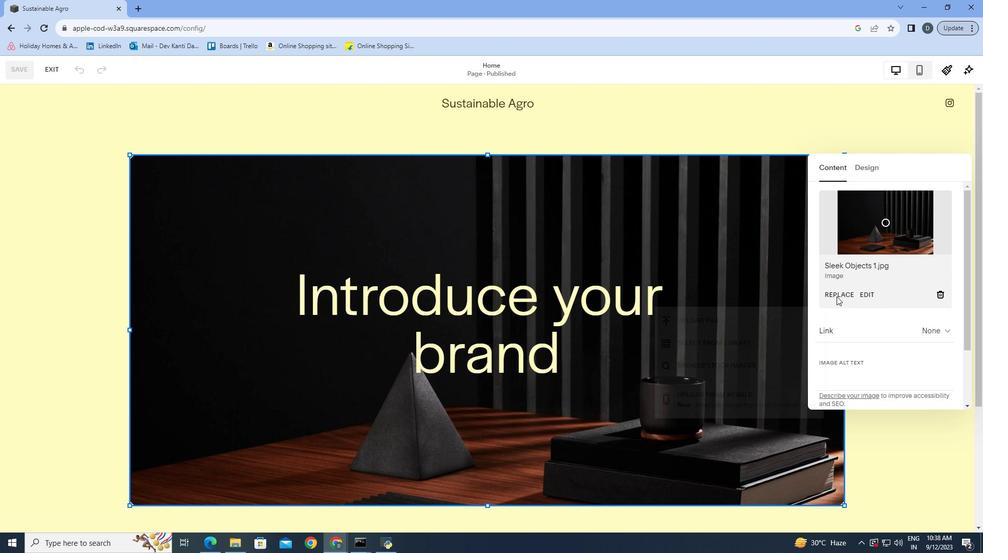 
Action: Mouse moved to (611, 299)
Screenshot: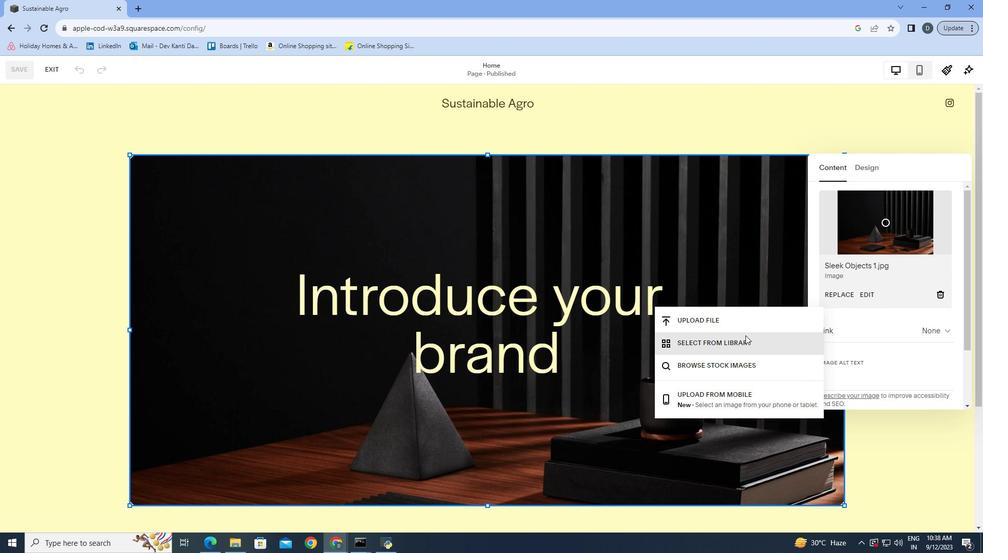 
Action: Mouse pressed left at (611, 299)
Screenshot: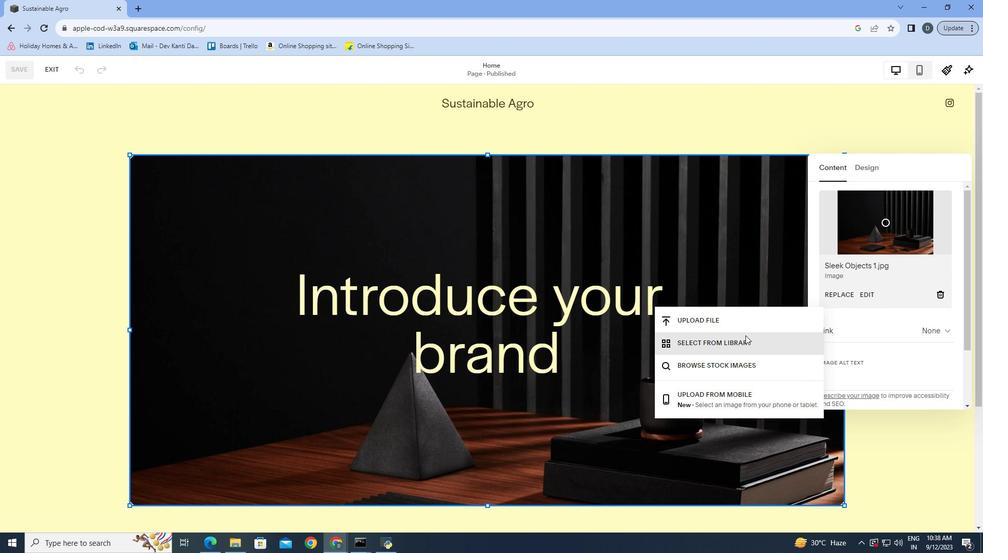 
Action: Mouse moved to (422, 243)
Screenshot: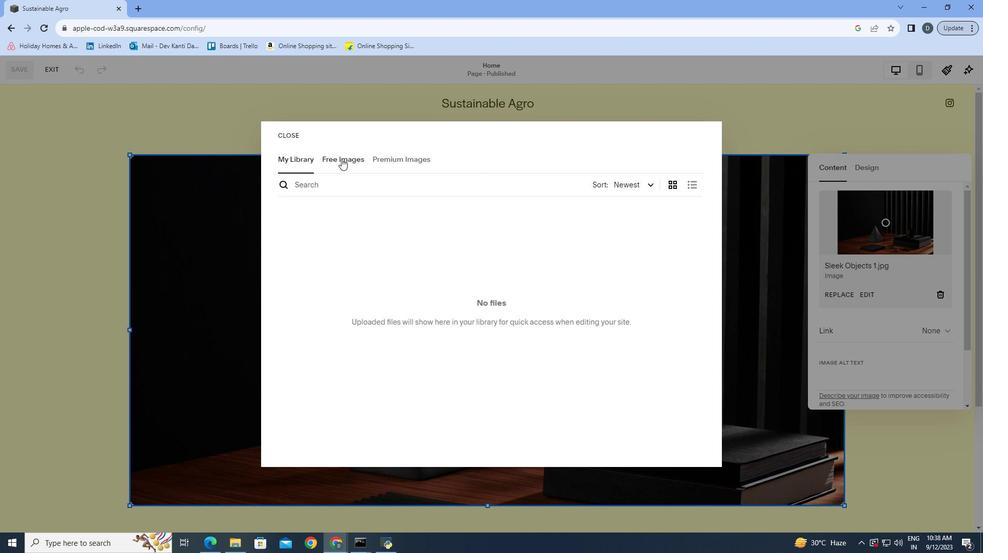 
Action: Mouse pressed left at (422, 243)
Screenshot: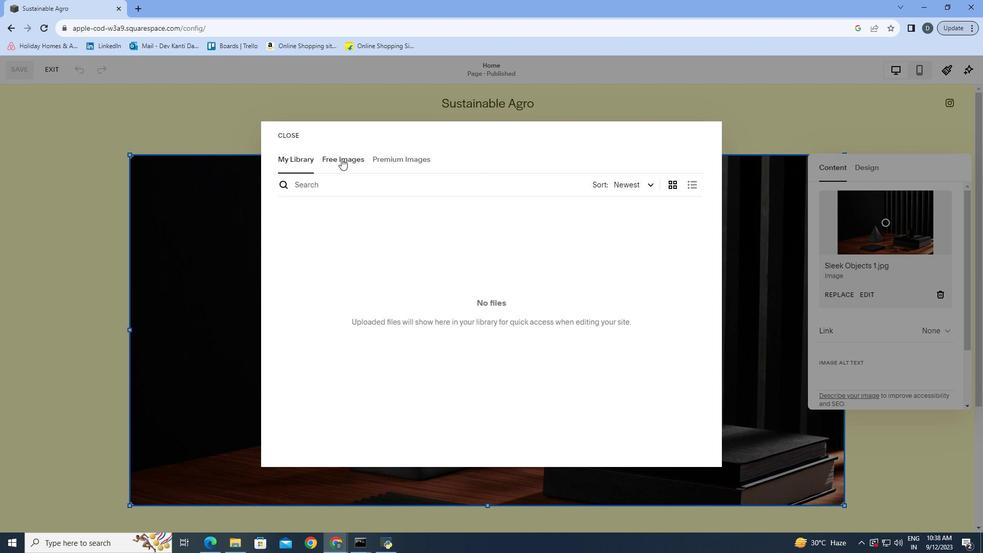 
Action: Mouse moved to (429, 252)
Screenshot: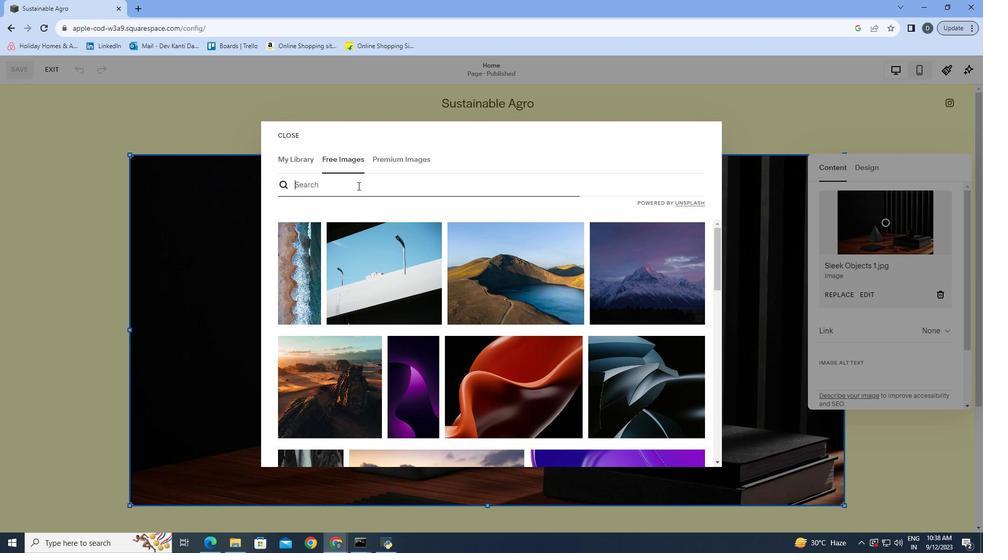 
Action: Mouse pressed left at (429, 252)
Screenshot: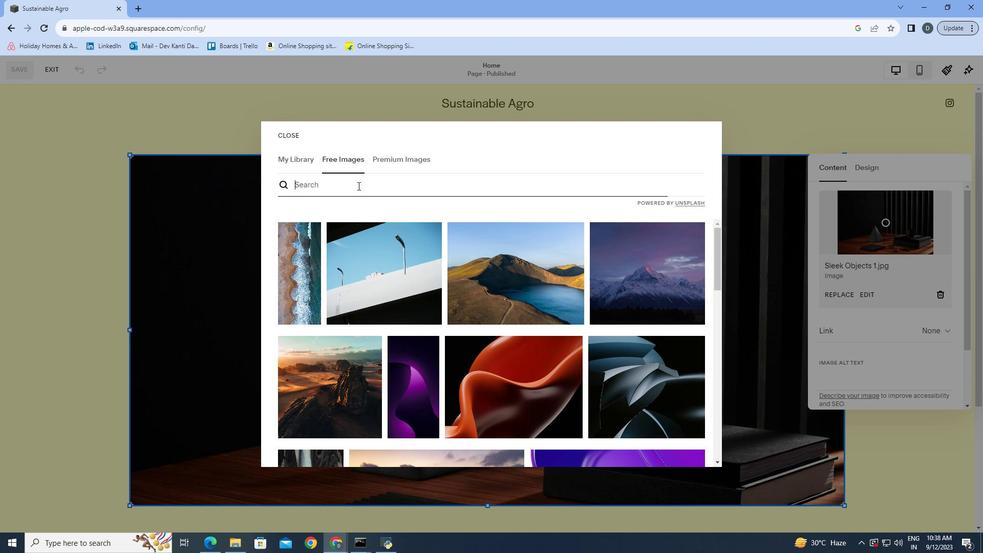 
Action: Mouse moved to (429, 250)
Screenshot: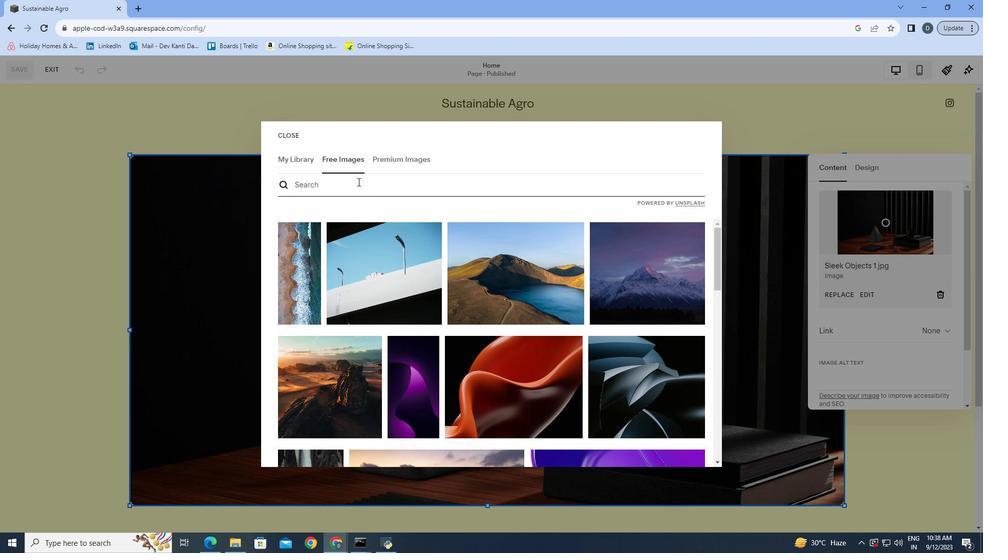 
Action: Key pressed <Key.shift>a
Screenshot: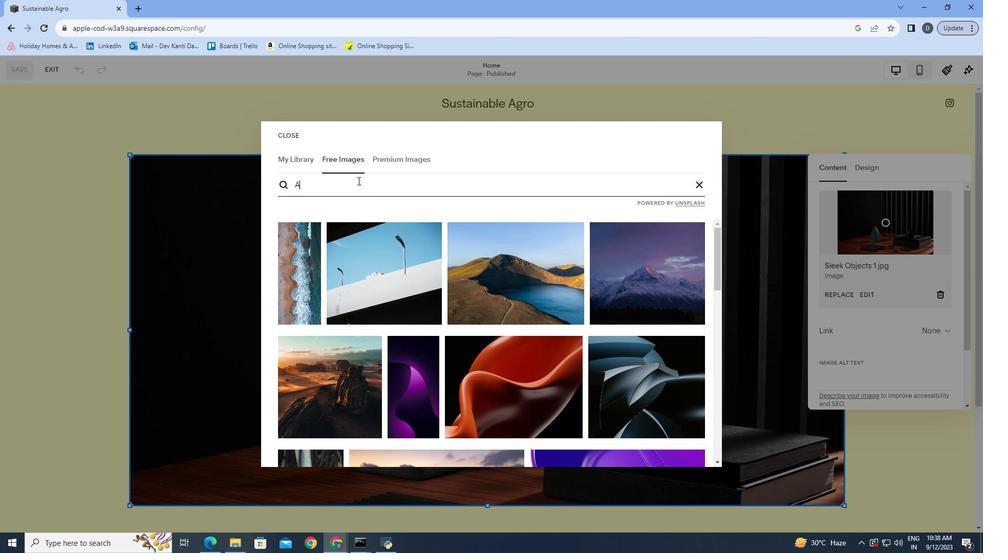 
Action: Mouse moved to (429, 249)
Screenshot: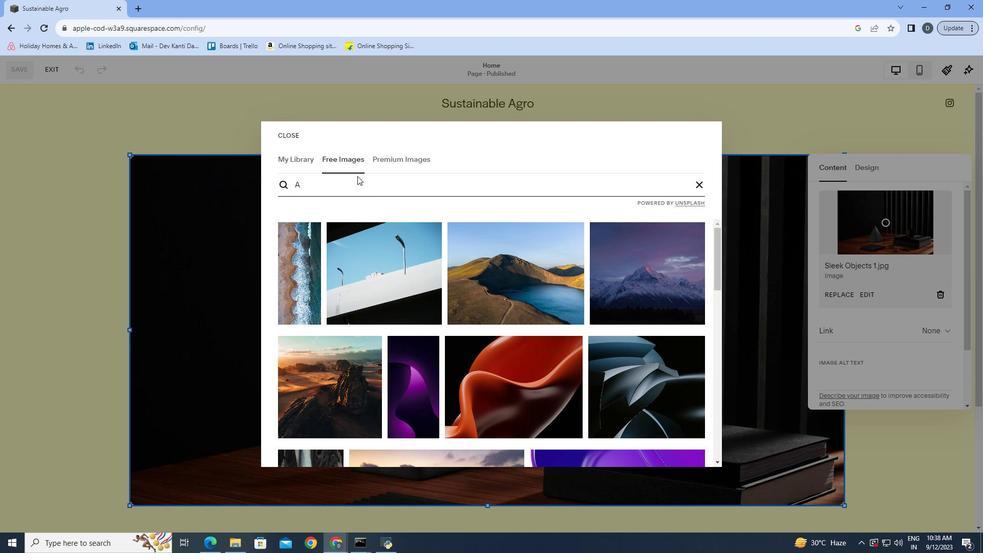 
Action: Key pressed GRICULTURE<Key.enter>
Screenshot: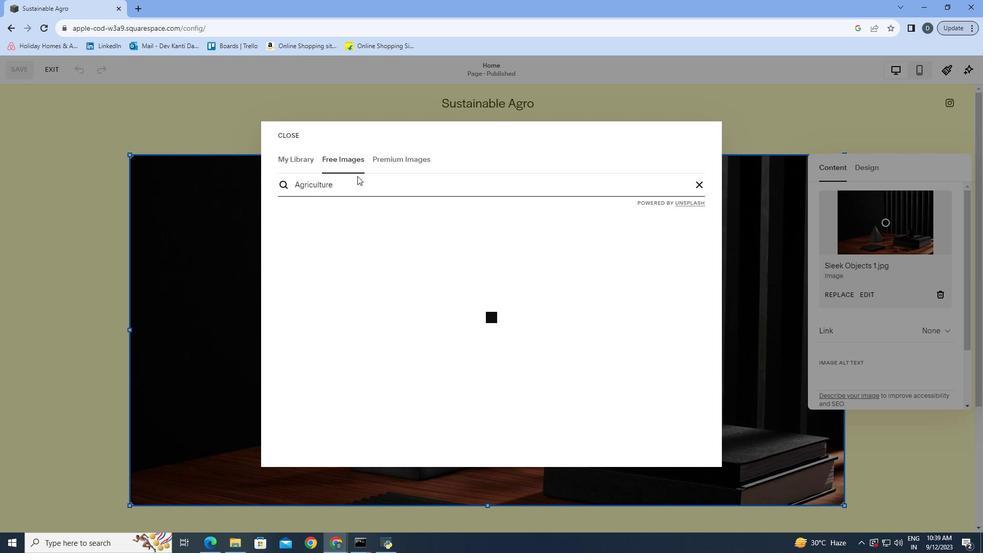 
Action: Mouse moved to (578, 298)
Screenshot: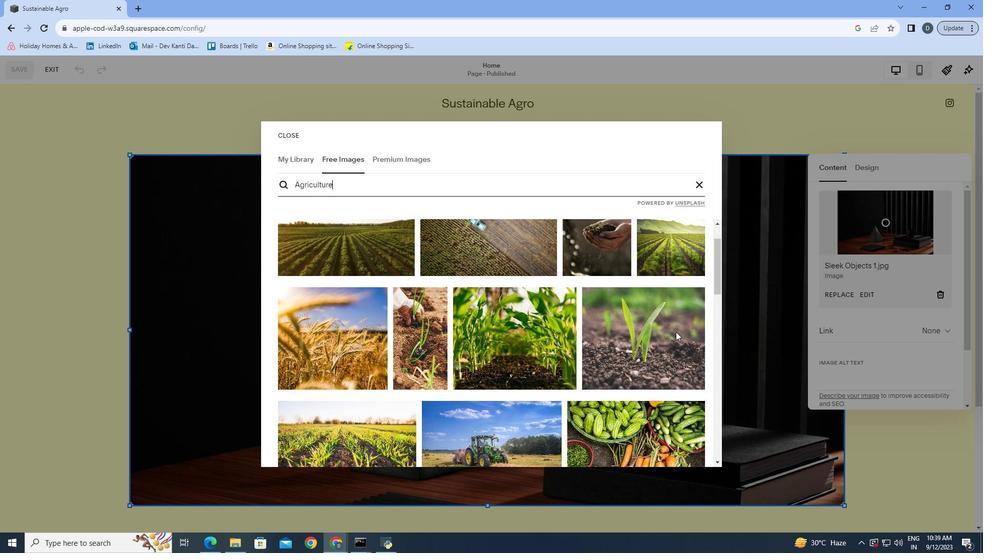 
Action: Mouse scrolled (578, 298) with delta (0, 0)
Screenshot: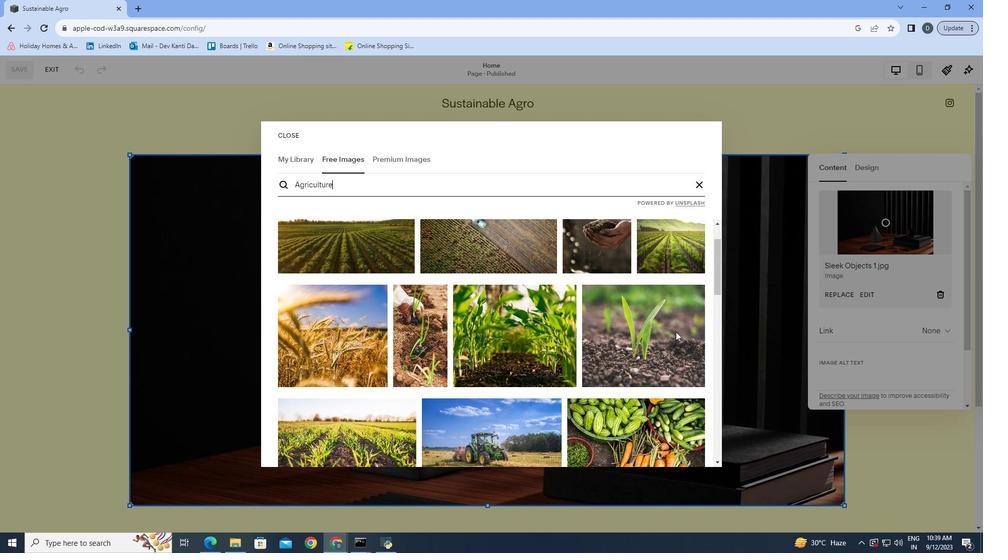 
Action: Mouse moved to (578, 299)
Screenshot: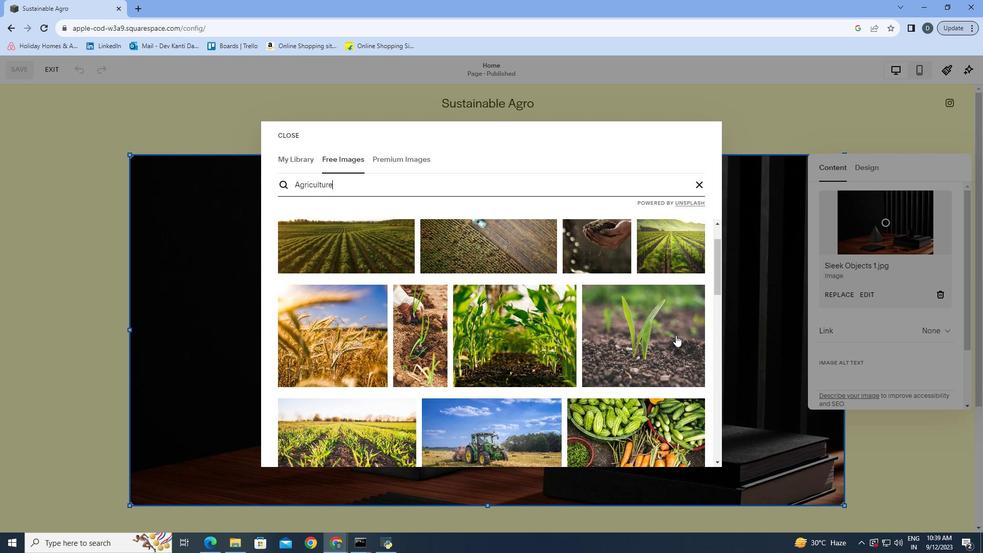 
Action: Mouse scrolled (578, 299) with delta (0, 0)
Screenshot: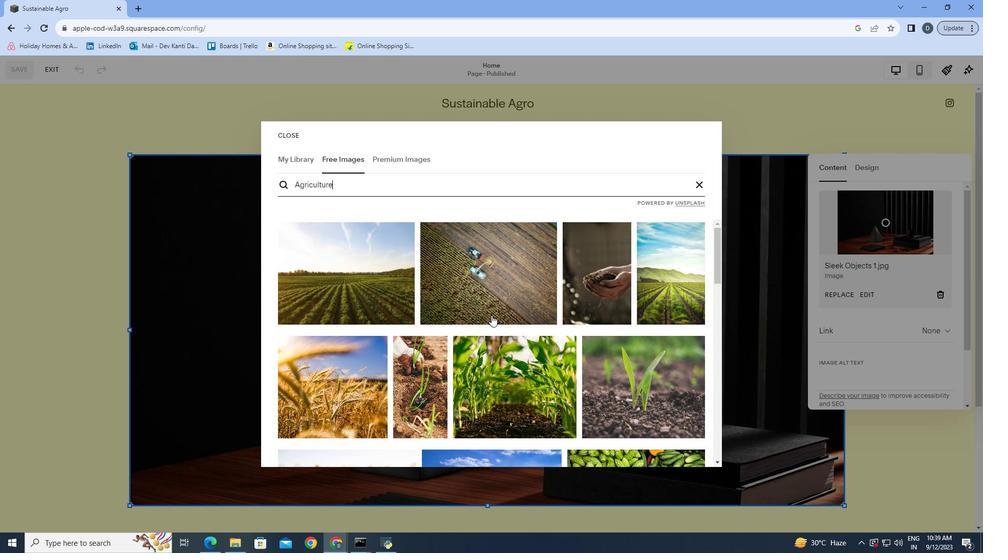
Action: Mouse moved to (430, 276)
Screenshot: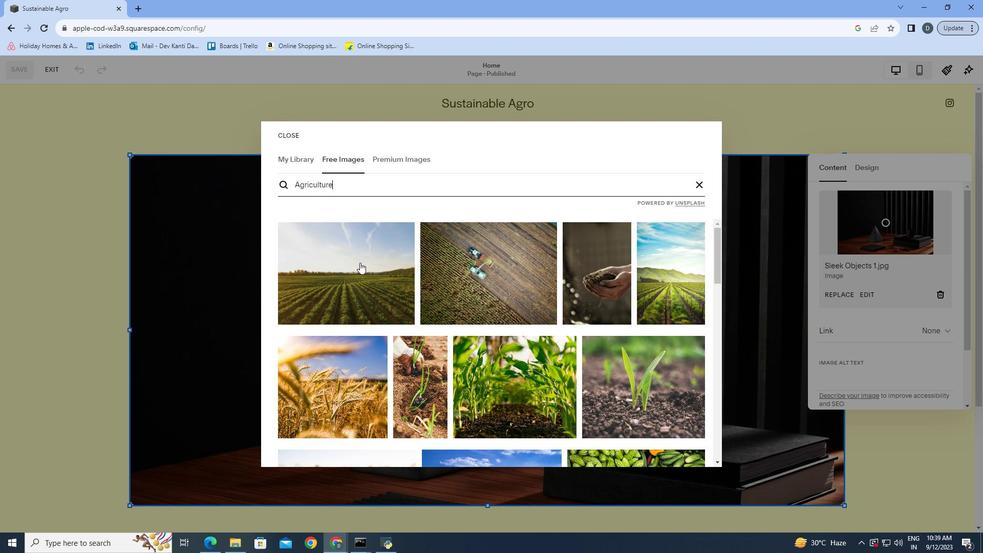 
Action: Mouse pressed left at (430, 276)
Screenshot: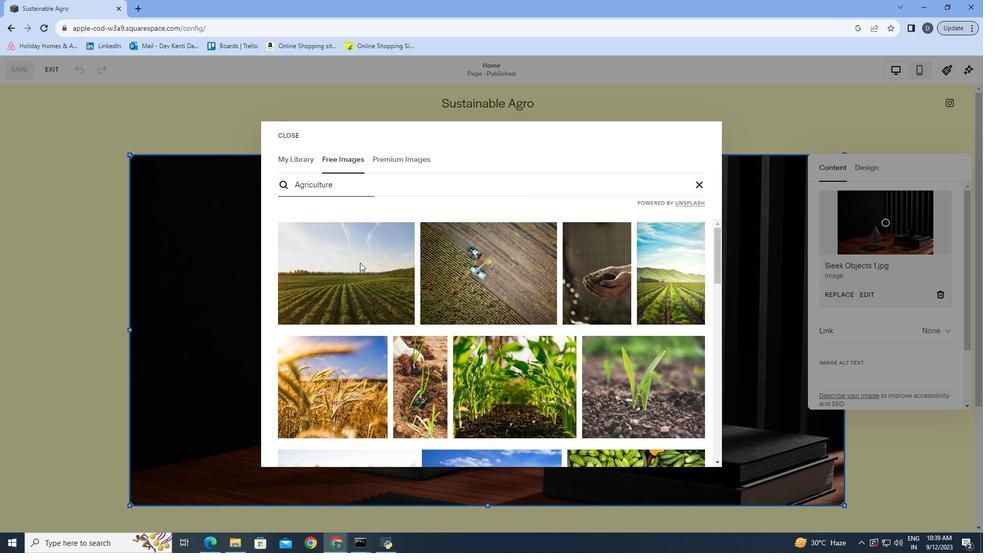 
Action: Mouse moved to (569, 304)
Screenshot: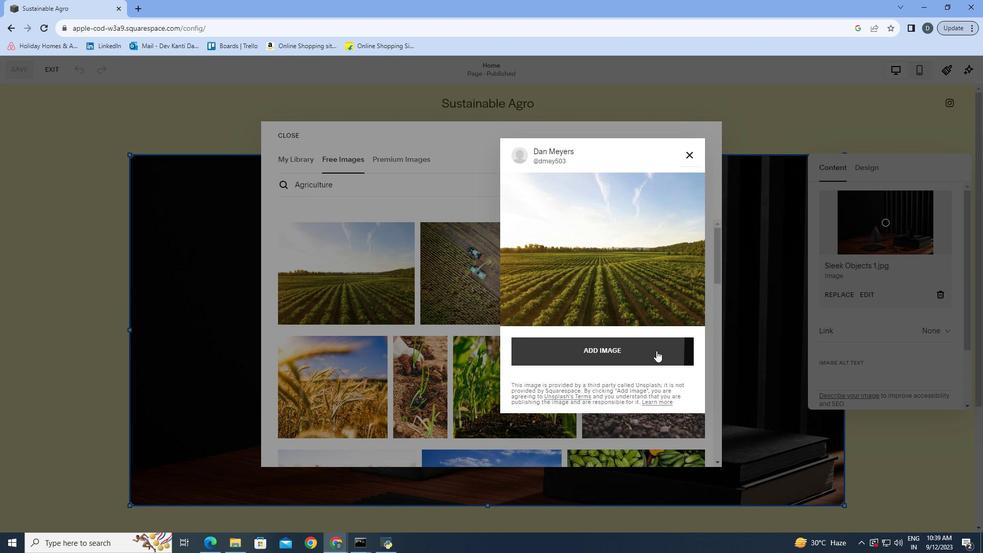 
Action: Mouse pressed left at (569, 304)
Screenshot: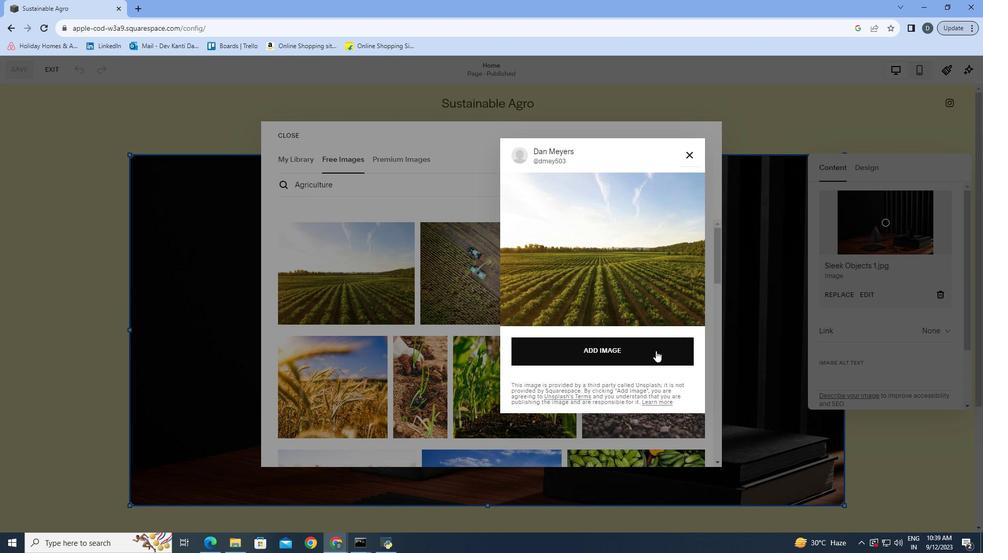
Action: Mouse moved to (676, 323)
Screenshot: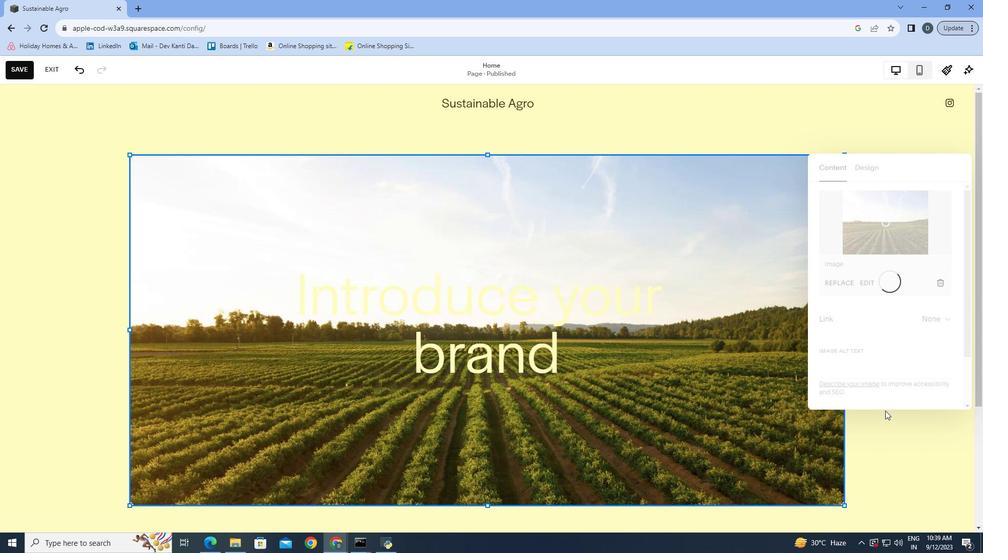 
Action: Mouse pressed left at (676, 323)
Screenshot: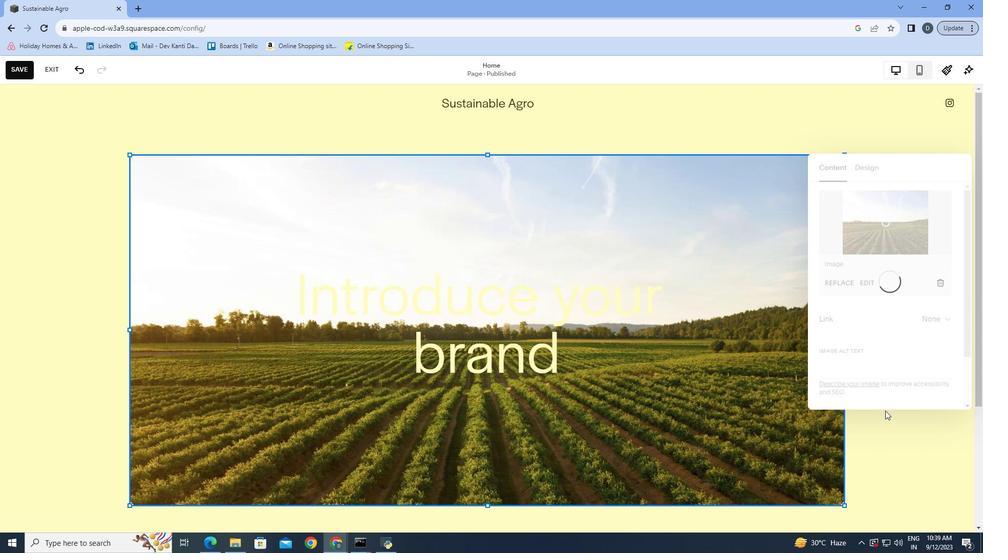 
Action: Mouse moved to (519, 307)
Screenshot: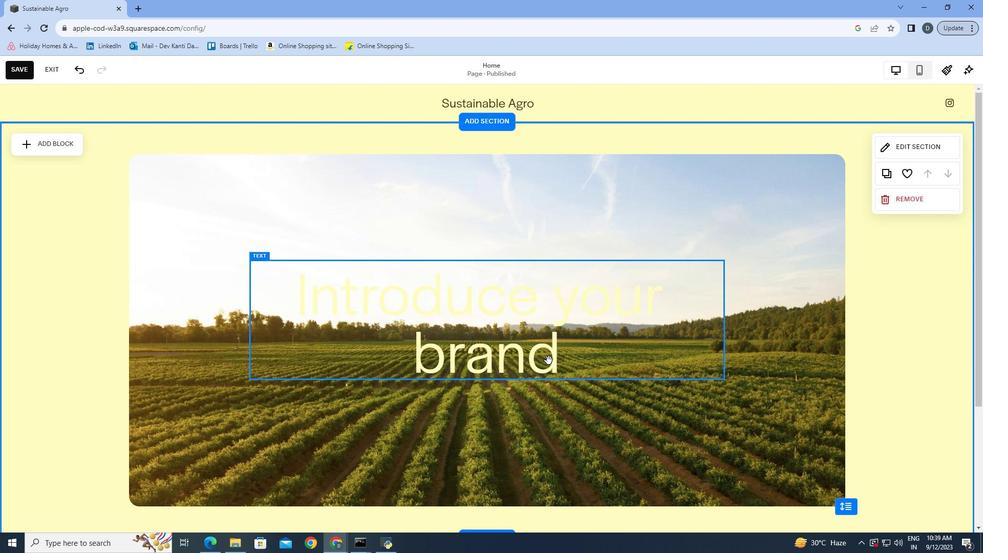 
Action: Mouse pressed left at (519, 307)
Screenshot: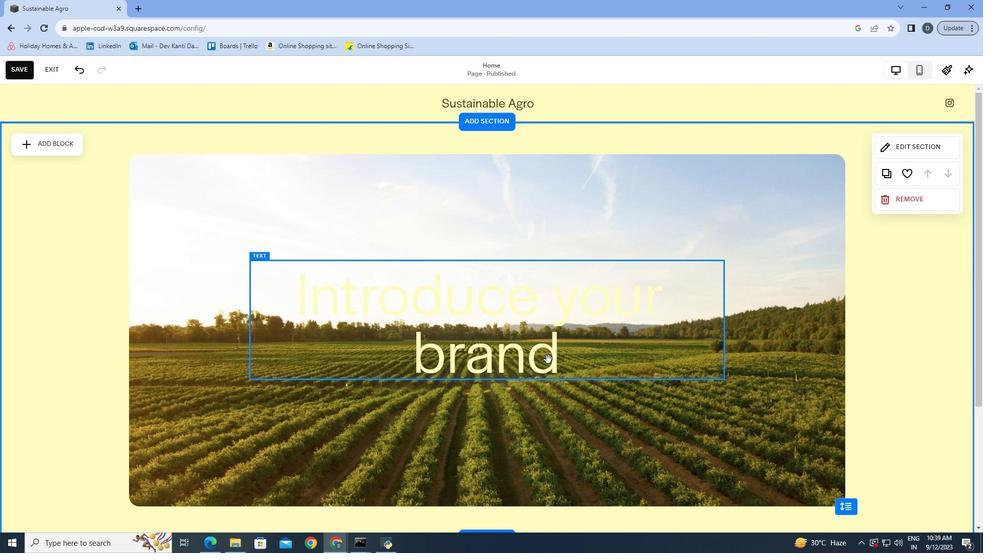 
Action: Mouse moved to (522, 305)
Screenshot: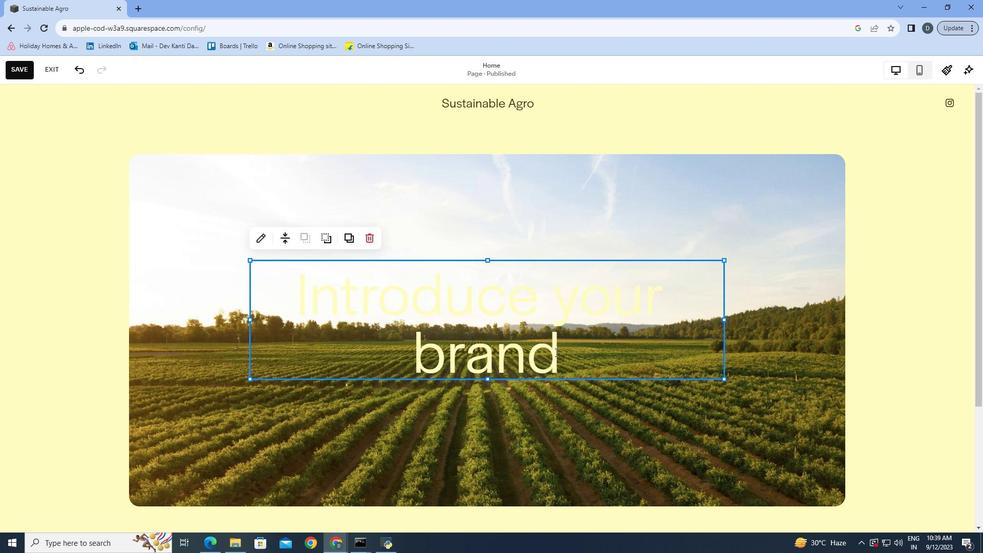 
Action: Mouse pressed left at (522, 305)
Screenshot: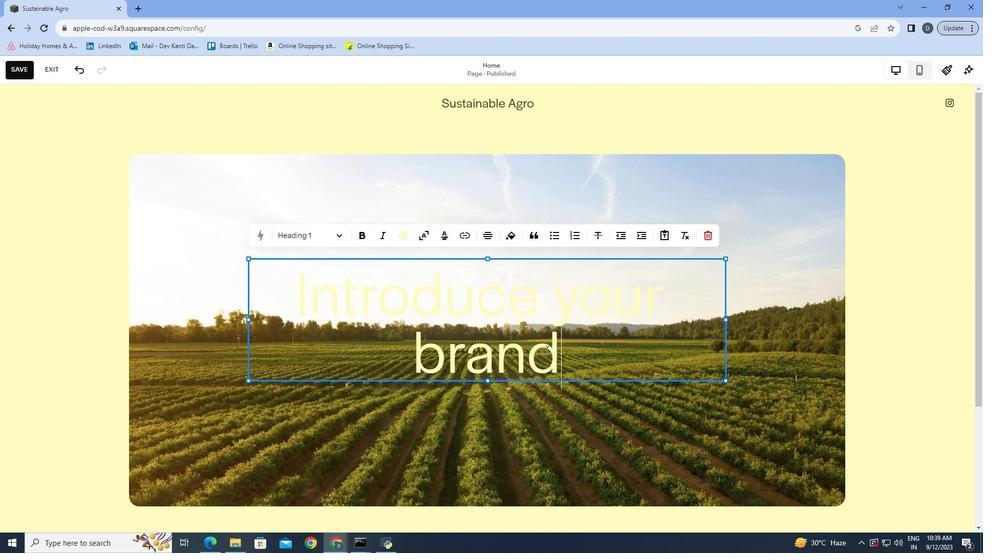 
Action: Mouse moved to (531, 291)
Screenshot: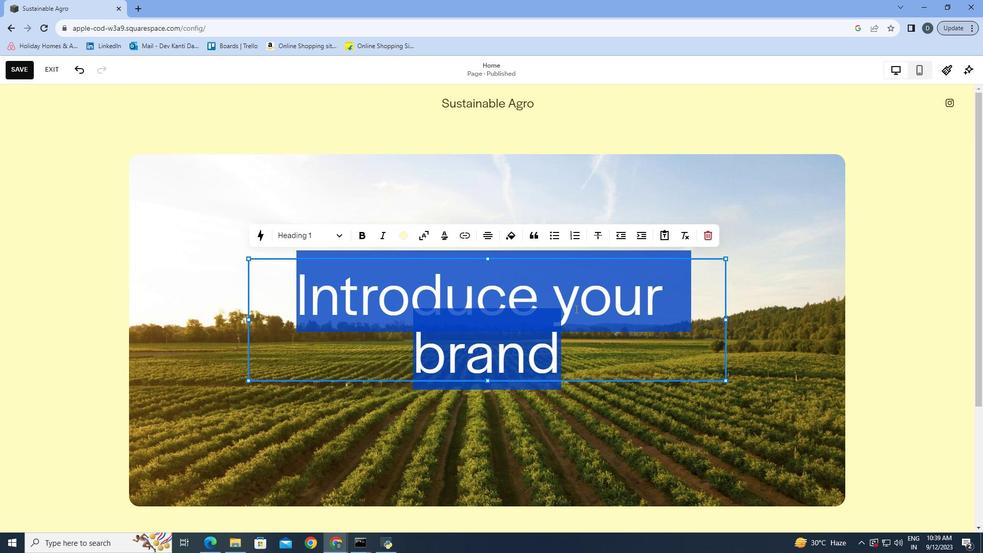 
Action: Key pressed <Key.shift>oRGANIC<Key.space>
Screenshot: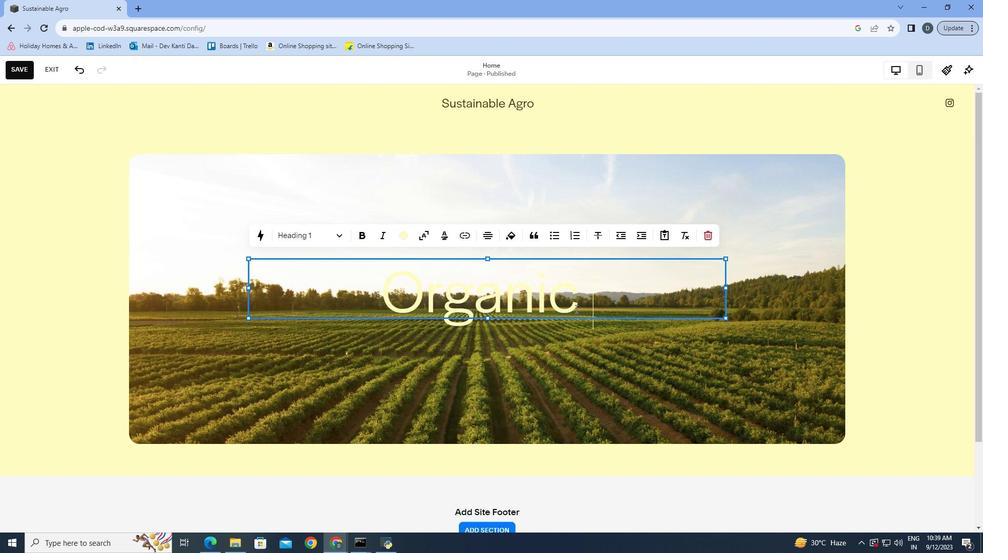 
Action: Mouse moved to (445, 285)
Screenshot: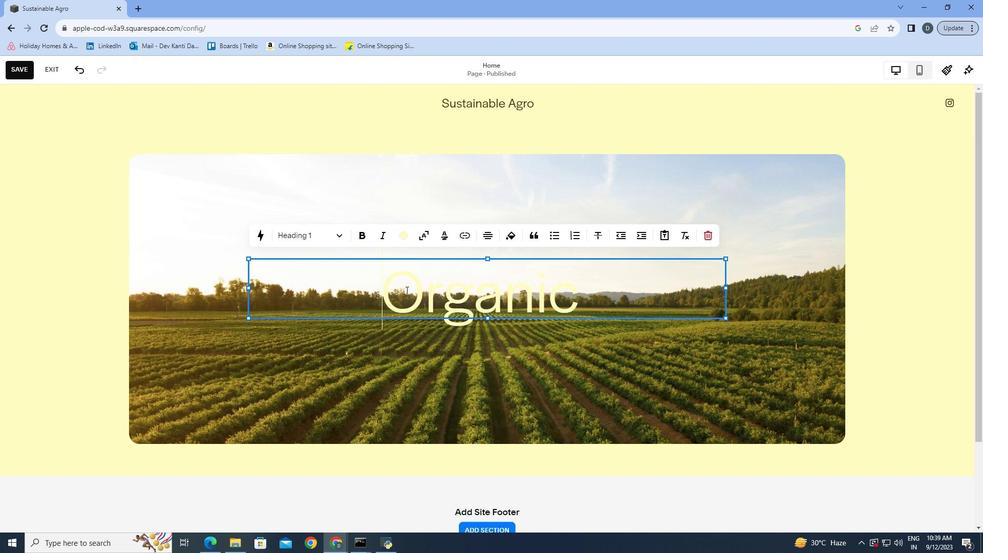 
Action: Mouse pressed left at (445, 285)
Screenshot: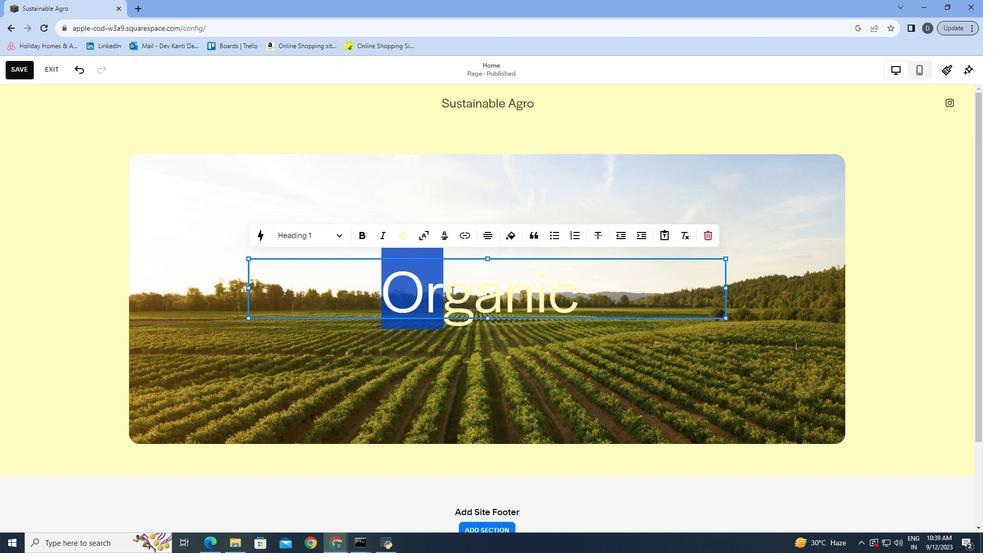 
Action: Mouse moved to (460, 269)
Screenshot: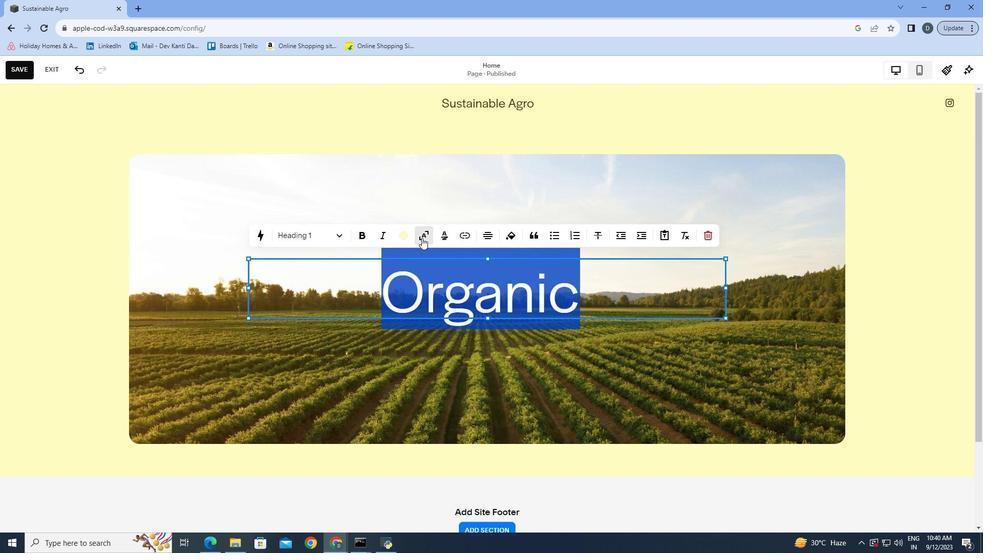 
Action: Mouse pressed left at (460, 269)
Screenshot: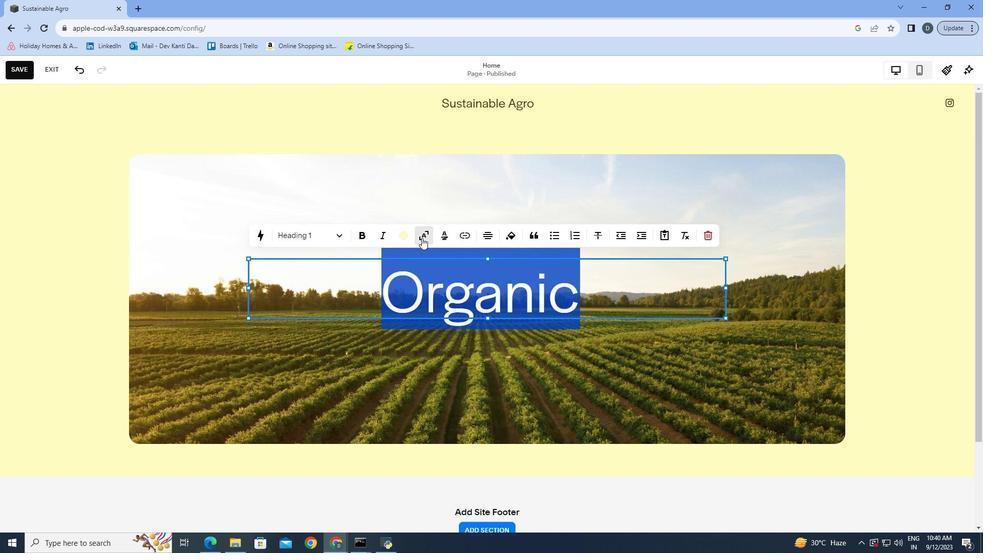 
Action: Mouse moved to (460, 267)
Screenshot: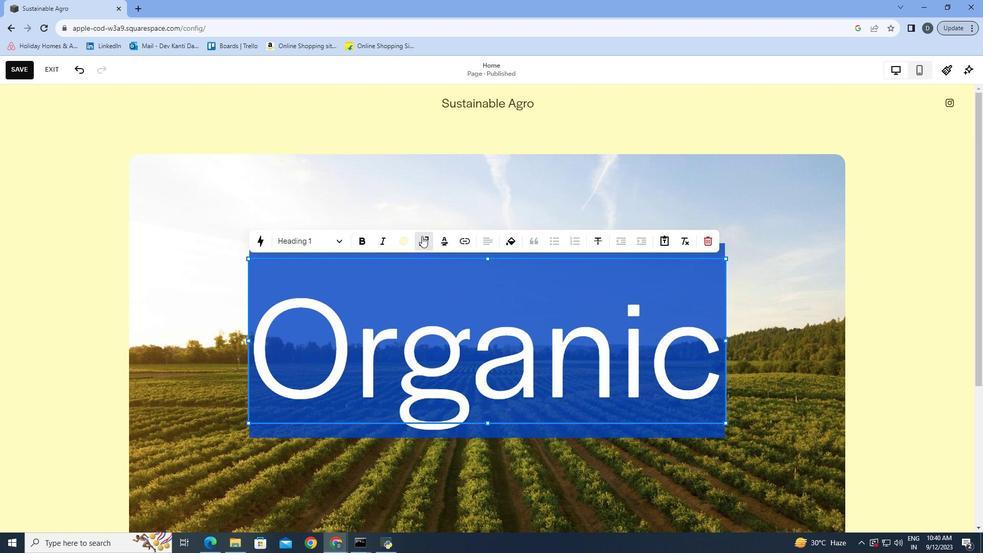 
Action: Mouse pressed left at (460, 267)
Screenshot: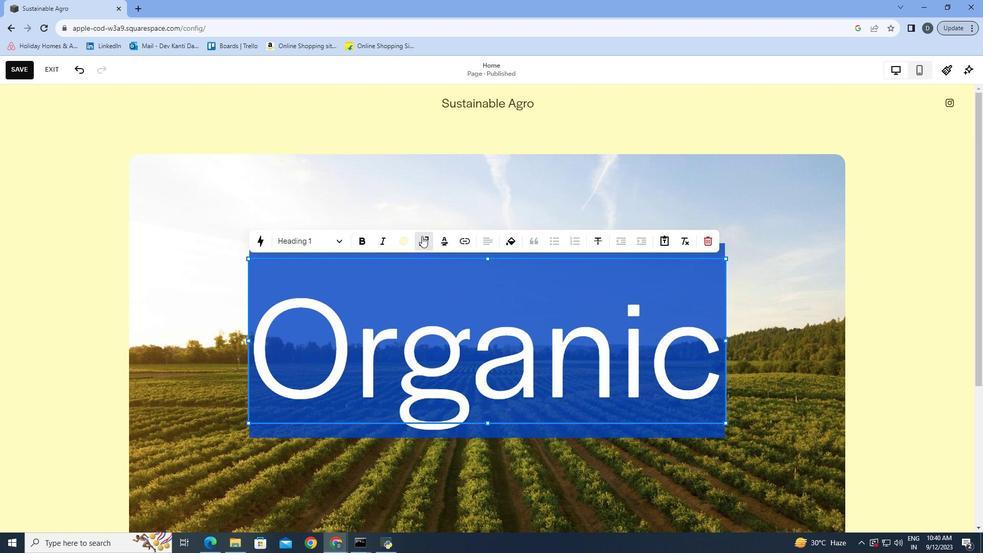 
Action: Mouse moved to (414, 264)
Screenshot: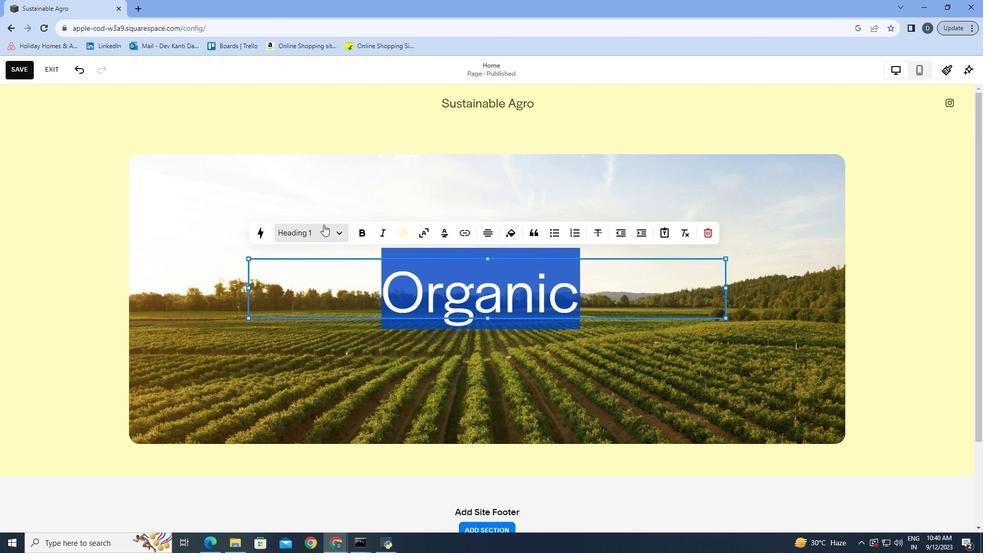 
Action: Mouse pressed left at (414, 264)
Screenshot: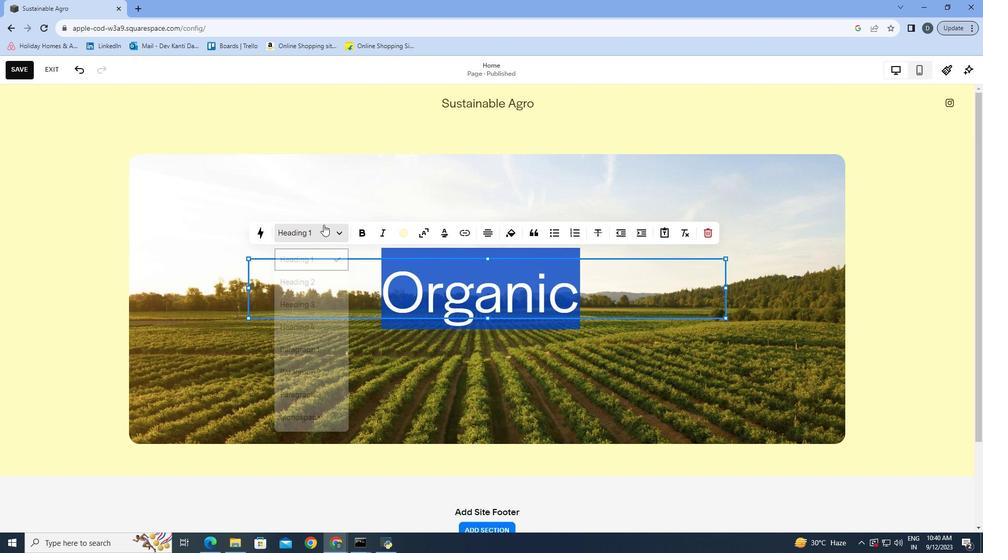 
Action: Mouse moved to (417, 306)
Screenshot: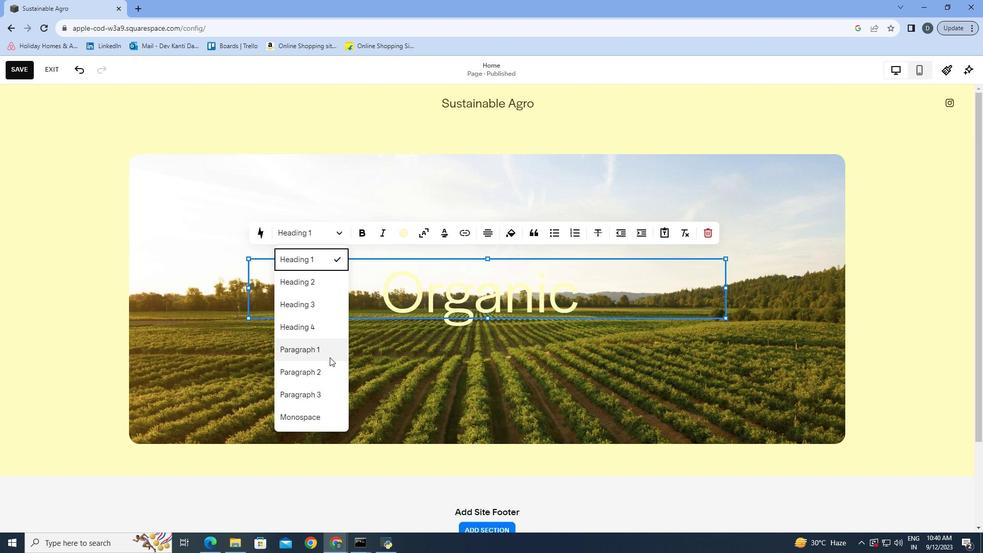 
Action: Mouse pressed left at (417, 306)
Screenshot: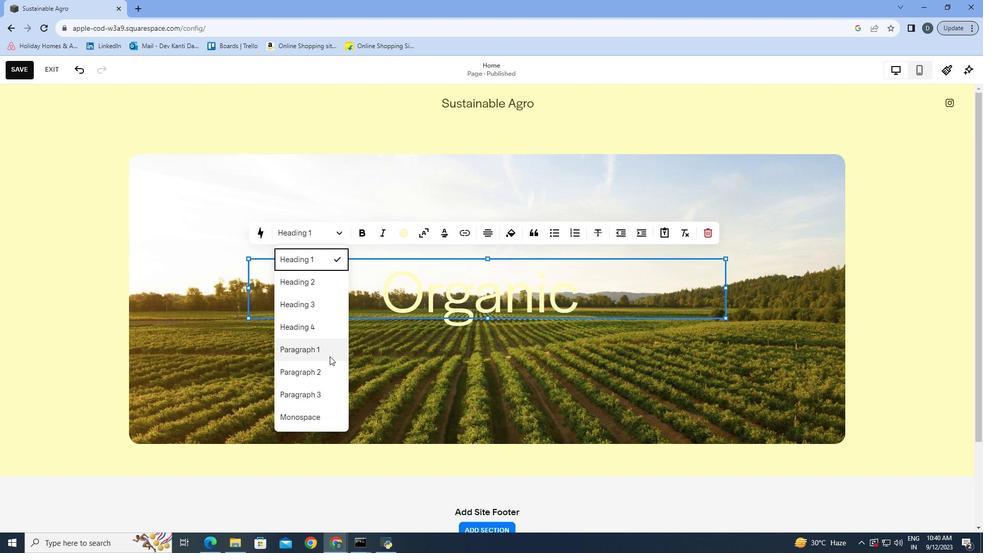 
Action: Mouse moved to (502, 281)
Screenshot: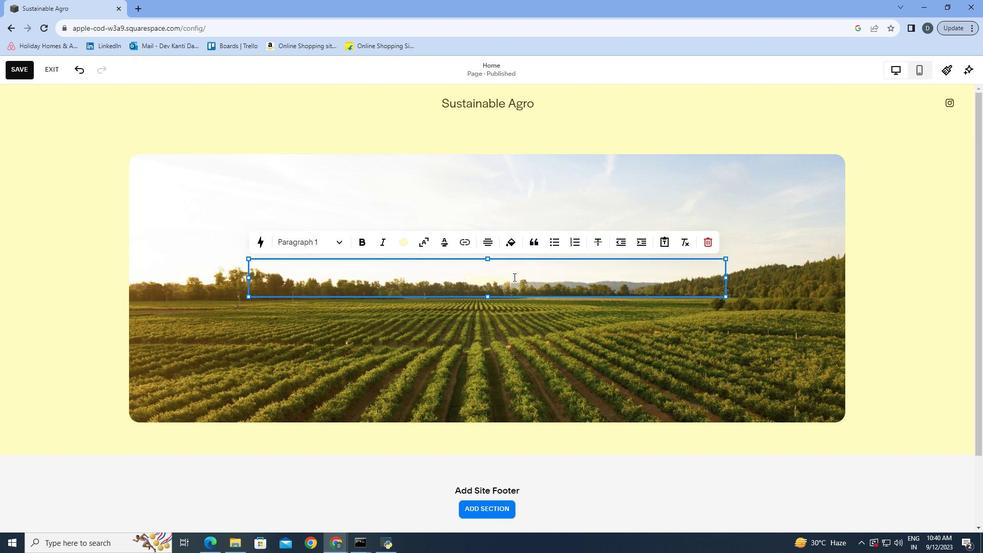 
Action: Mouse pressed left at (502, 281)
Screenshot: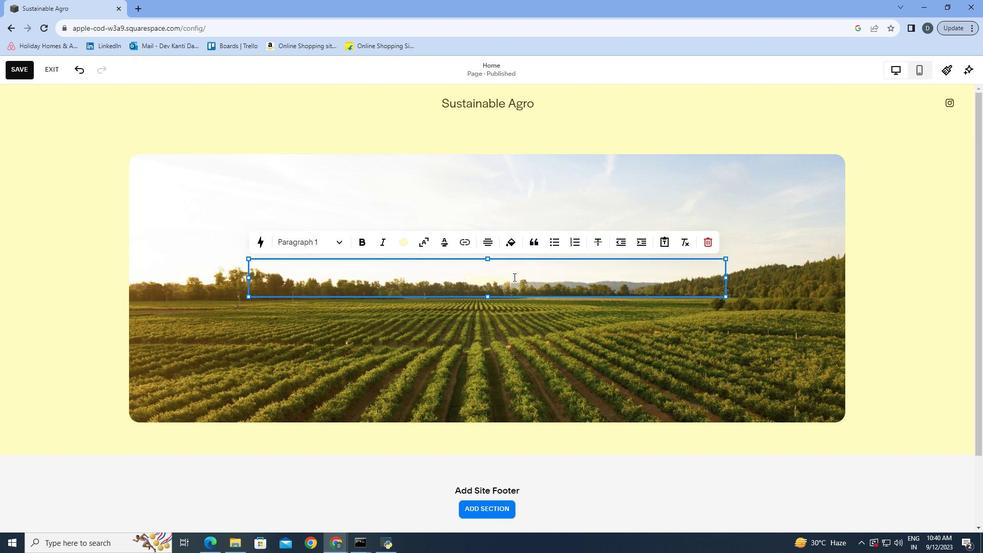 
Action: Mouse moved to (502, 280)
Screenshot: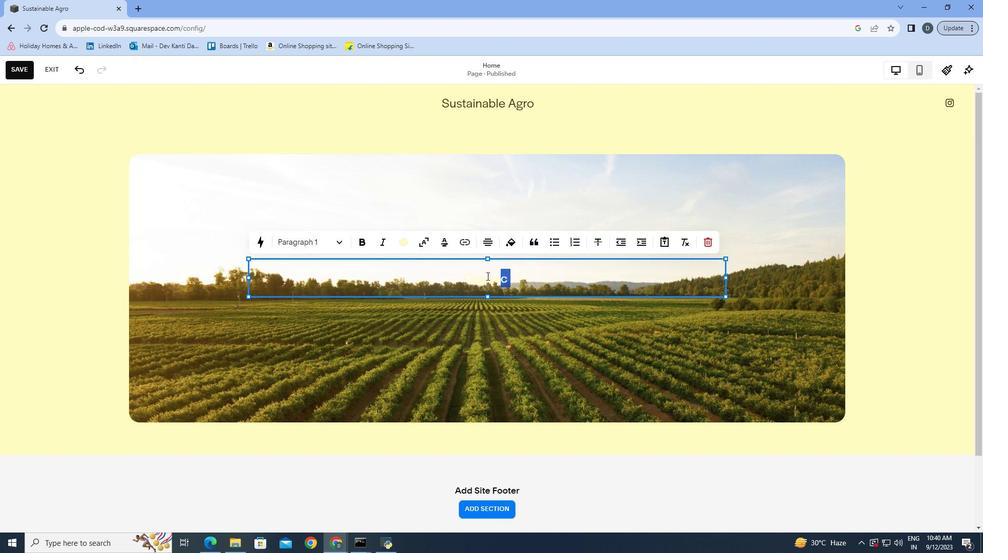 
Action: Mouse pressed left at (502, 280)
Screenshot: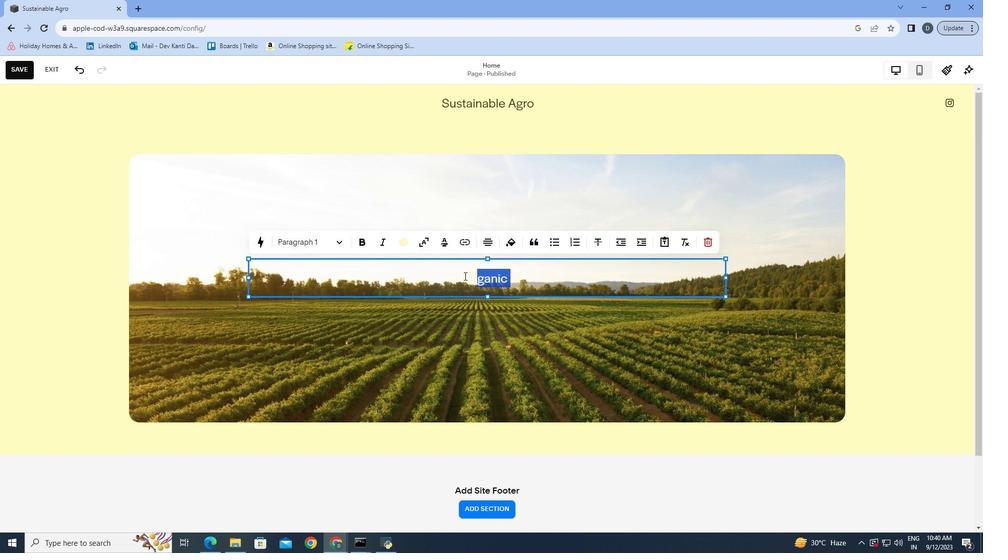 
Action: Mouse moved to (449, 271)
Screenshot: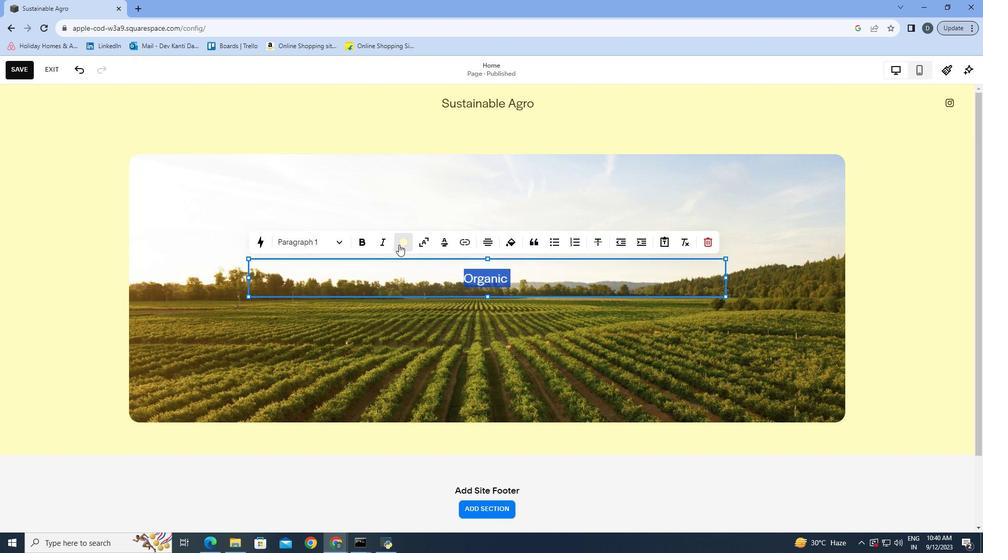 
Action: Mouse pressed left at (449, 271)
Screenshot: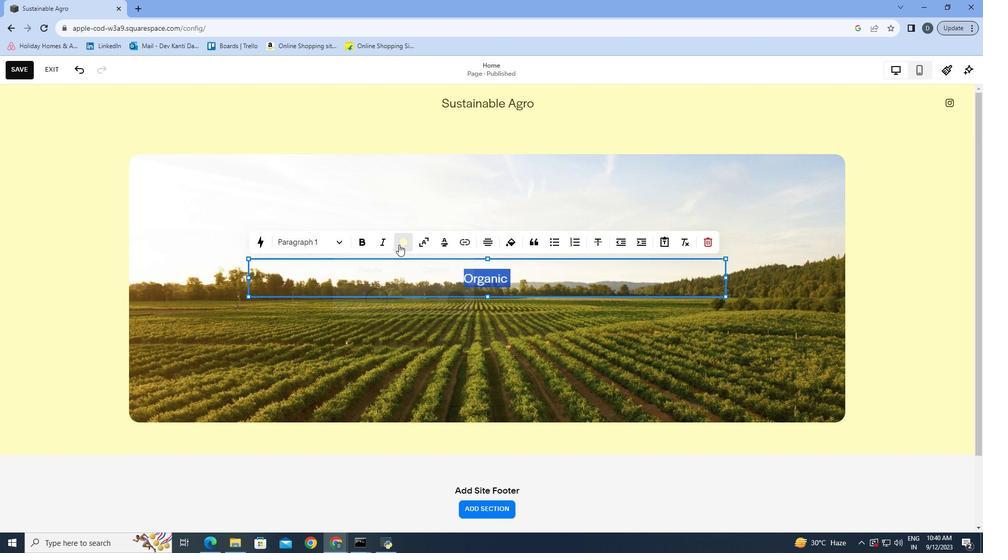 
Action: Mouse moved to (448, 287)
Screenshot: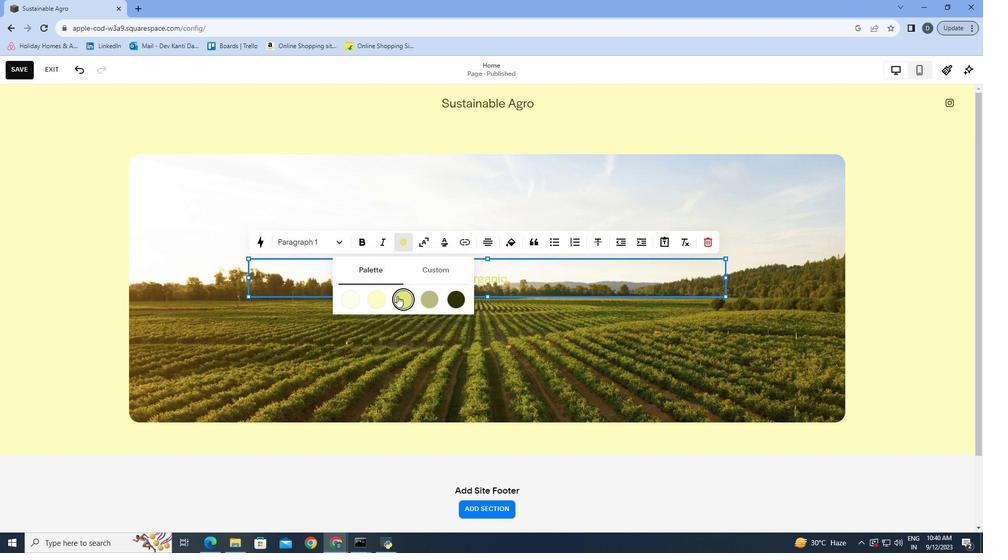 
Action: Mouse pressed left at (448, 287)
Screenshot: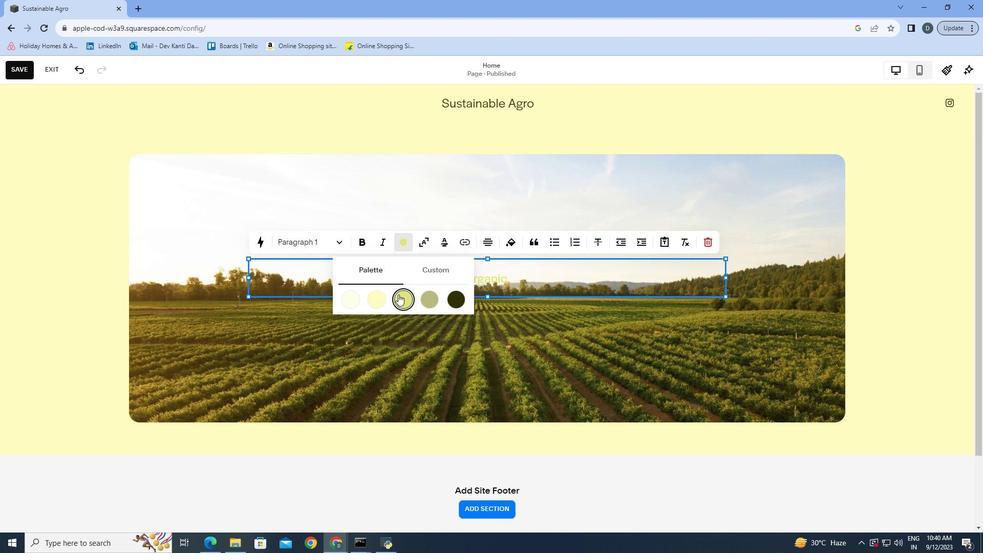 
Action: Mouse moved to (478, 288)
Screenshot: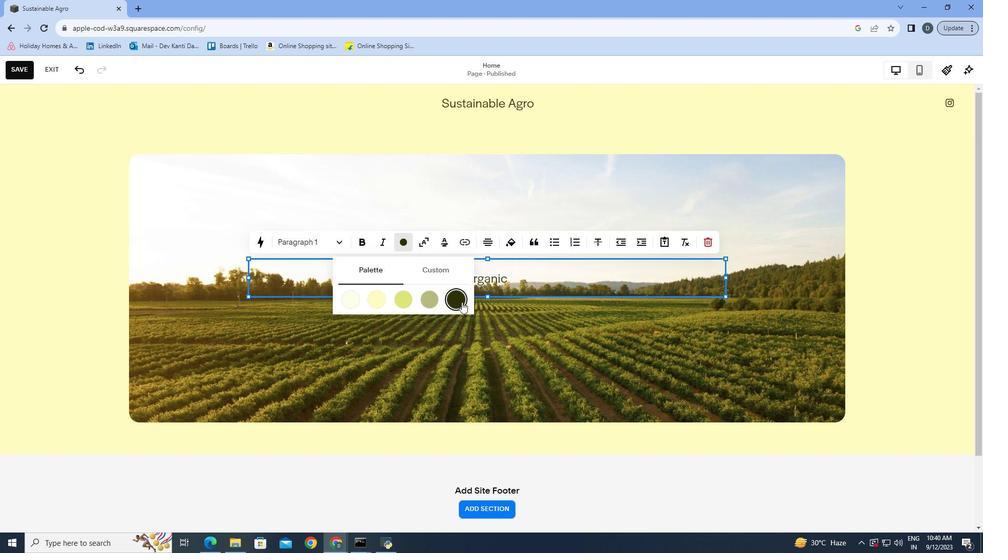 
Action: Mouse pressed left at (478, 288)
Screenshot: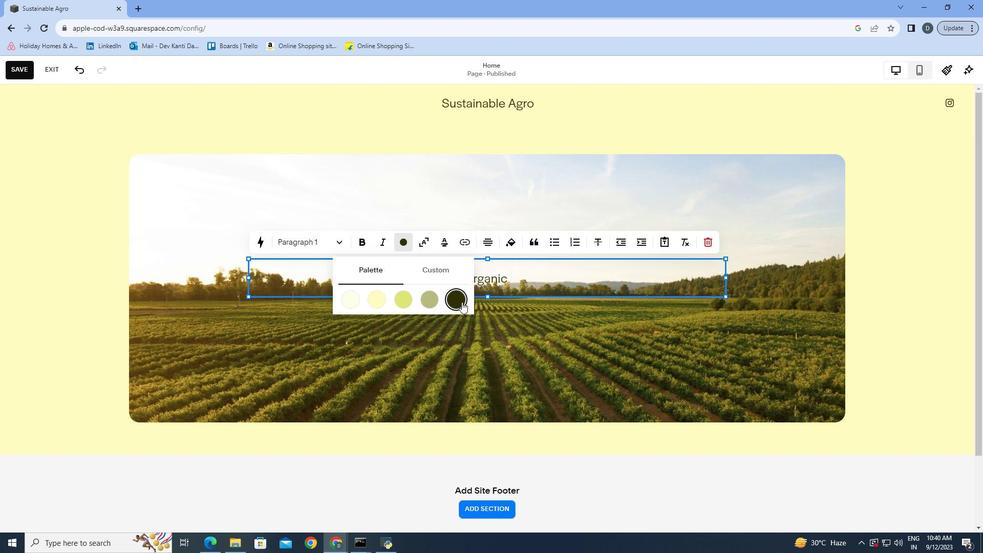 
Action: Mouse moved to (501, 281)
Screenshot: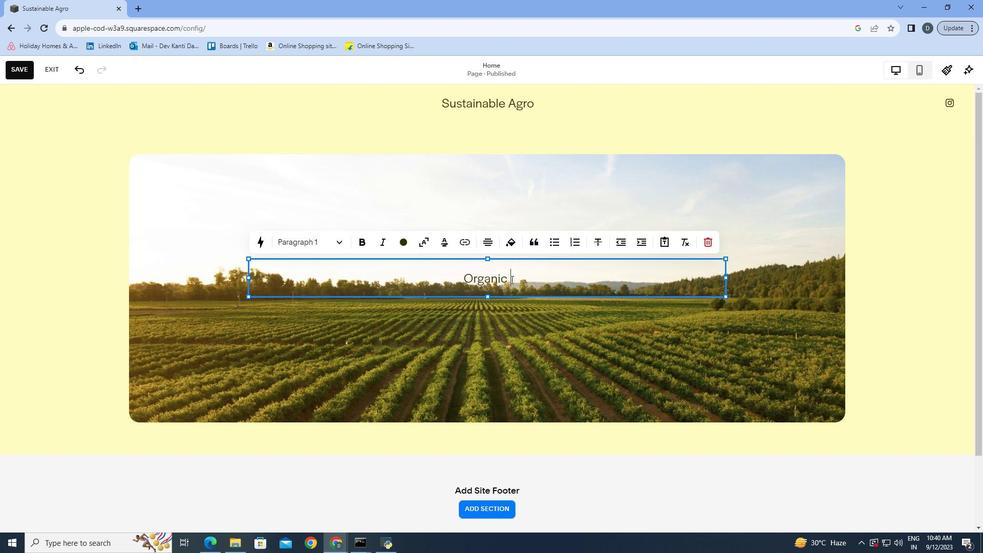 
Action: Mouse pressed left at (501, 281)
Screenshot: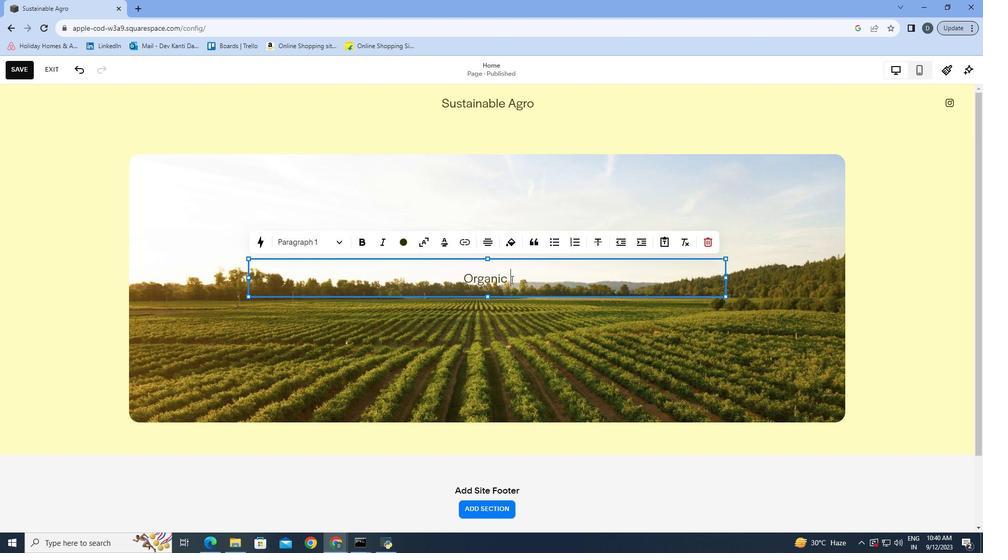 
Action: Mouse moved to (557, 271)
Screenshot: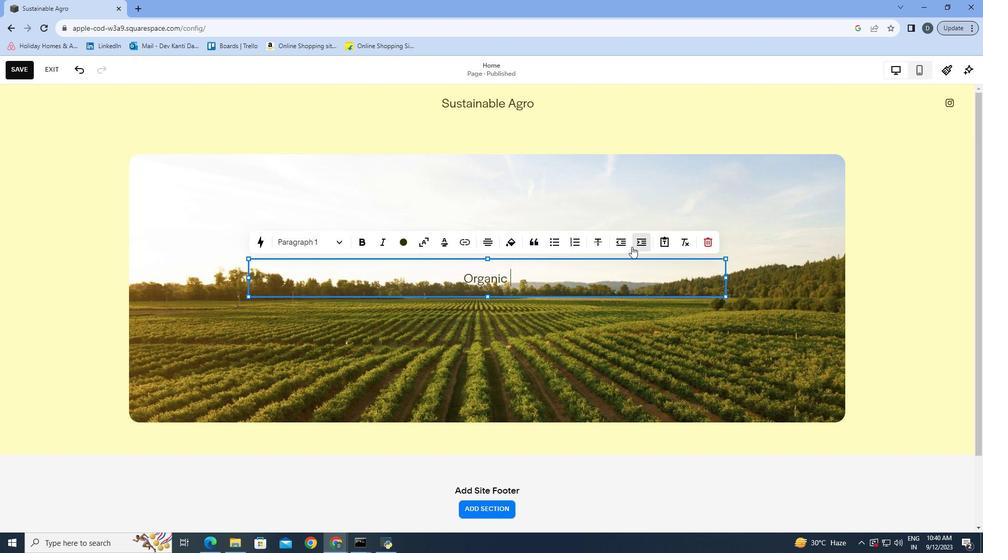 
Action: Key pressed <Key.shift><Key.shift><Key.shift><Key.shift><Key.shift>
Screenshot: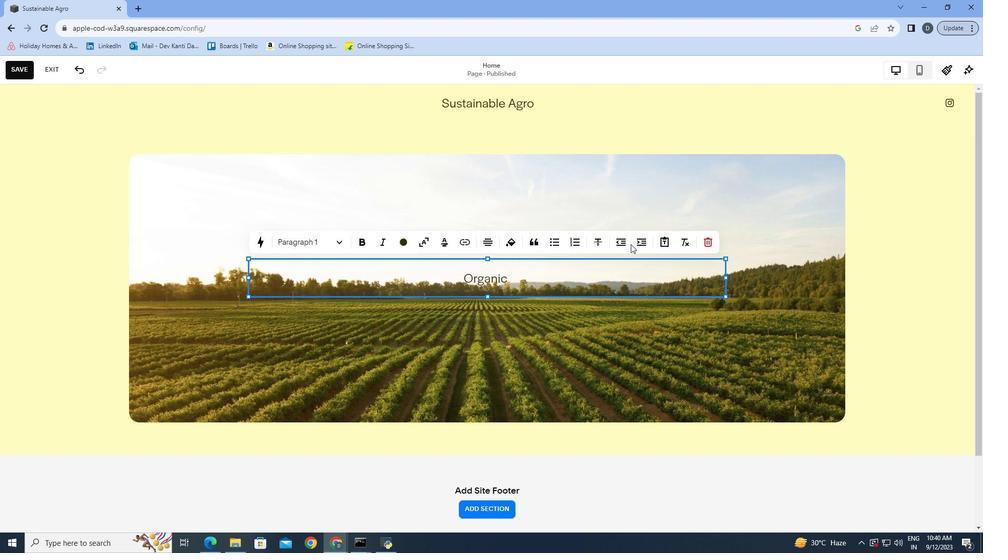 
Action: Mouse moved to (557, 271)
Screenshot: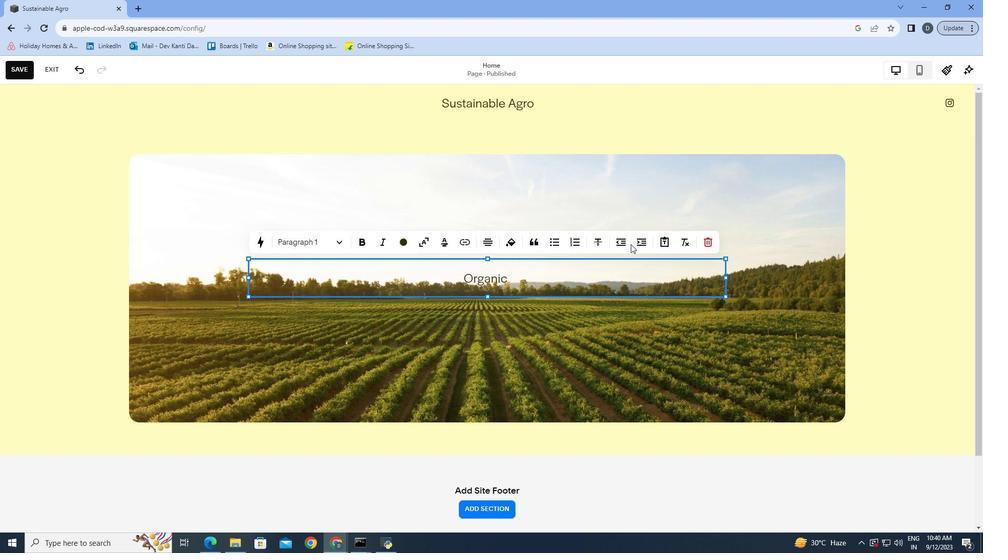 
Action: Key pressed <Key.shift>
Screenshot: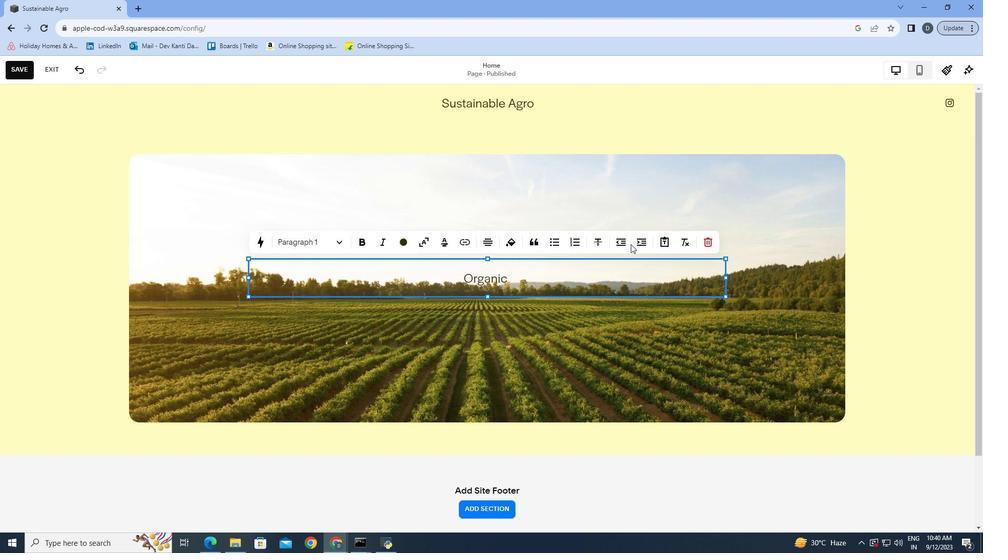 
Action: Mouse moved to (557, 270)
Screenshot: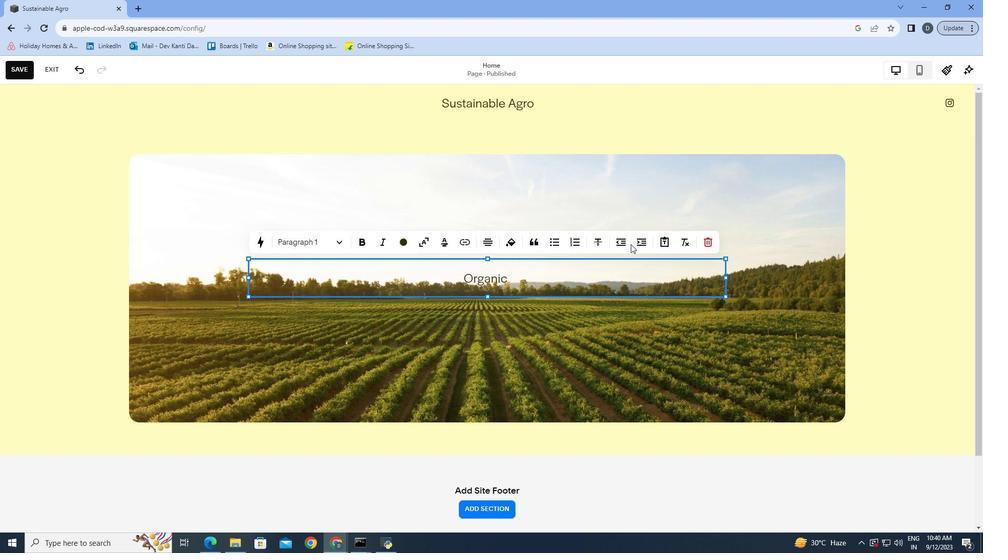 
Action: Key pressed <Key.shift><Key.shift><Key.shift><Key.shift><Key.shift><Key.shift><Key.shift><Key.shift><Key.shift><Key.shift>fARMING<Key.space><Key.right><Key.left><Key.left><Key.left><Key.left><Key.left><Key.left><Key.left><Key.left><Key.right><Key.right><Key.right><Key.right><Key.right><Key.right><Key.right><Key.space><Key.shift>i
Screenshot: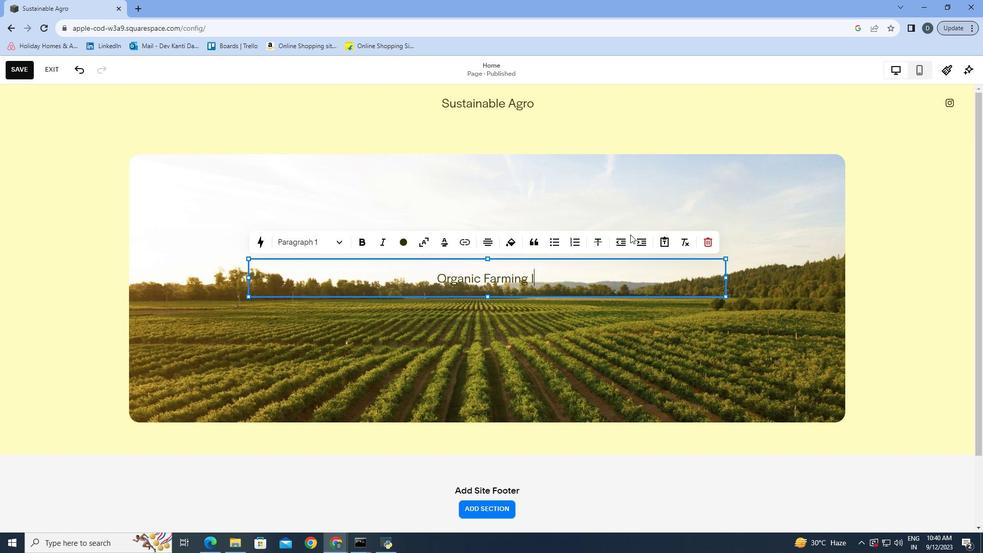 
Action: Mouse moved to (557, 267)
Screenshot: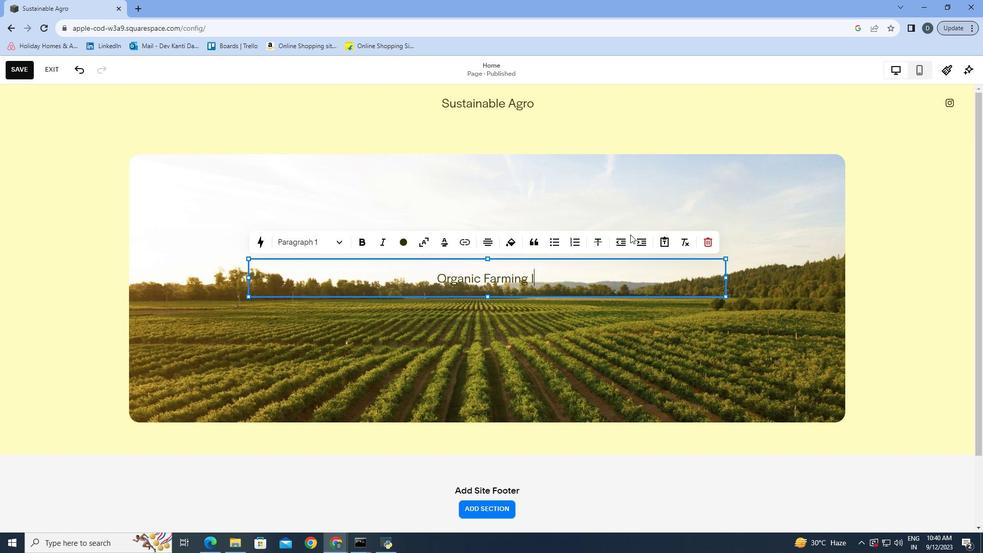 
Action: Key pressed <Key.space>
Screenshot: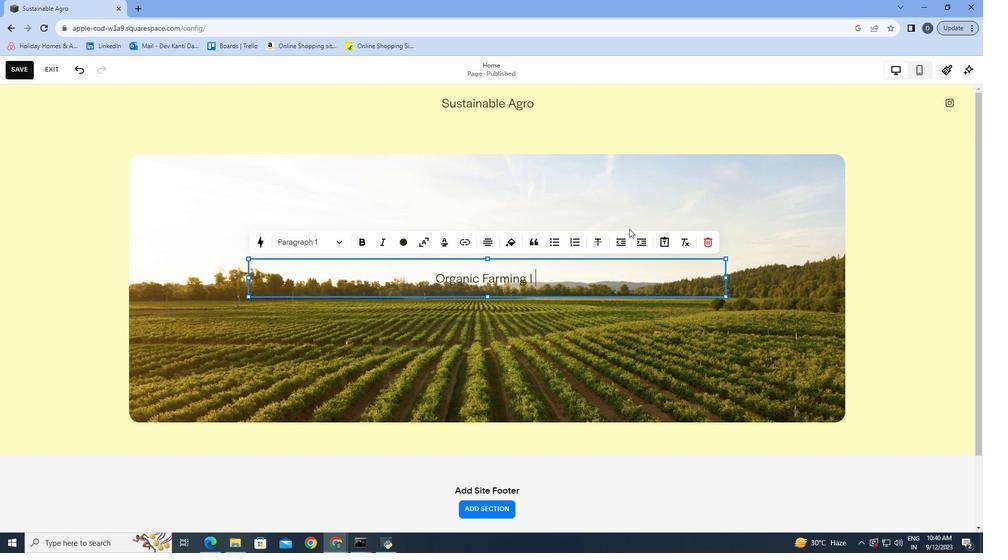 
Action: Mouse moved to (556, 265)
Screenshot: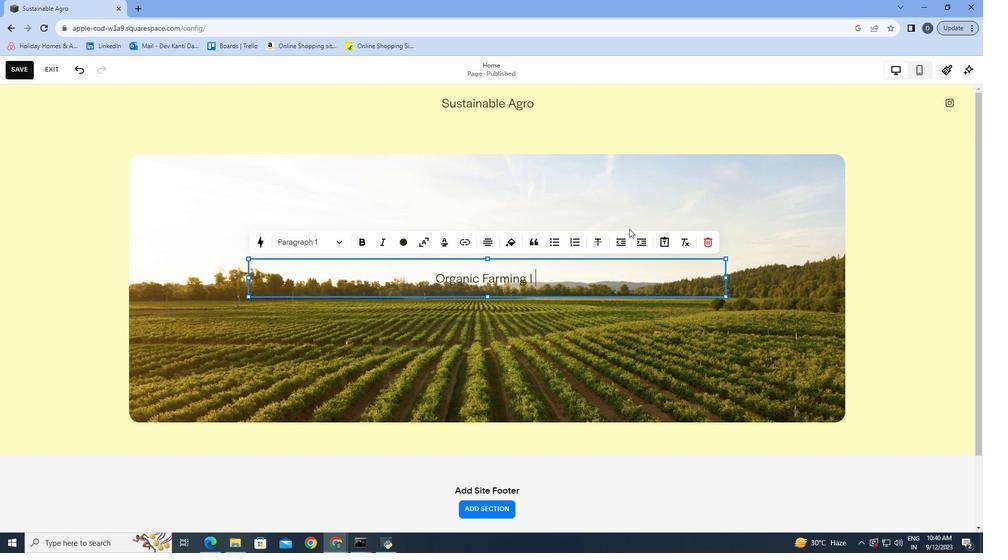 
Action: Key pressed <Key.shift>cLIMA
Screenshot: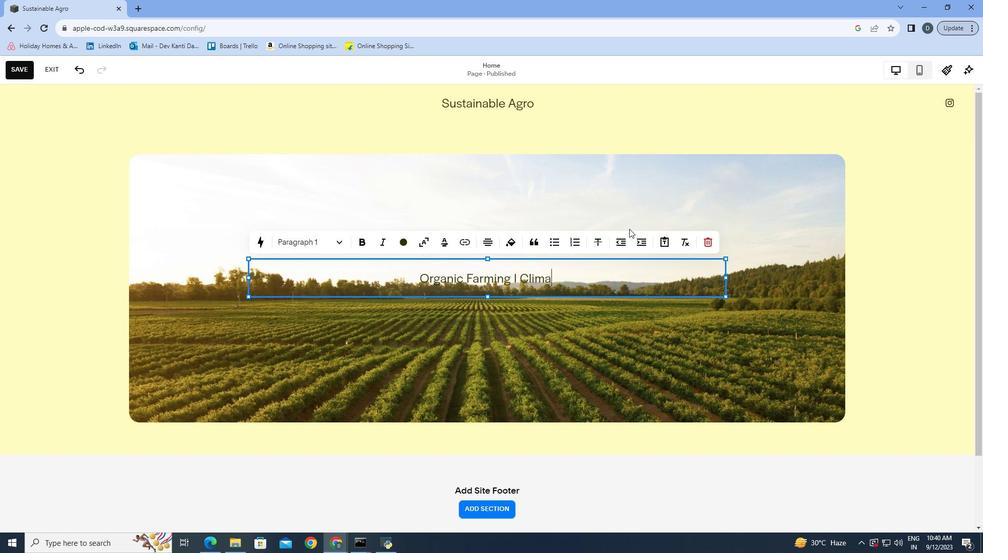 
Action: Mouse moved to (556, 261)
Screenshot: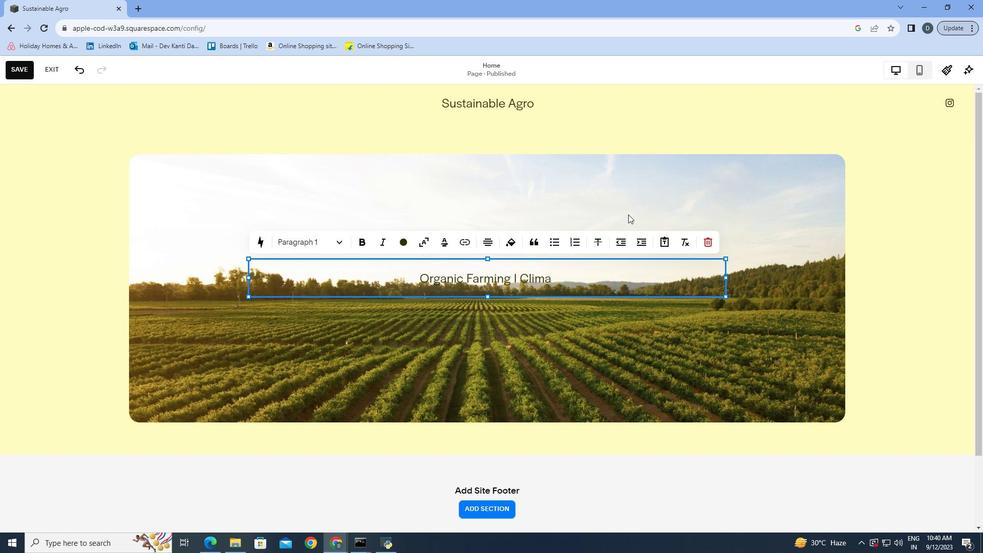 
Action: Key pressed TE<Key.space><Key.shift>cHANGE<Key.space><Key.shift><Key.shift><Key.shift><Key.shift><Key.shift><Key.shift><Key.shift><Key.shift><Key.shift><Key.shift><Key.shift><Key.shift><Key.shift><Key.shift><Key.shift><Key.shift><Key.shift><Key.shift>i<Key.space><Key.shift>nATURAL<Key.space><Key.shift>rE
Screenshot: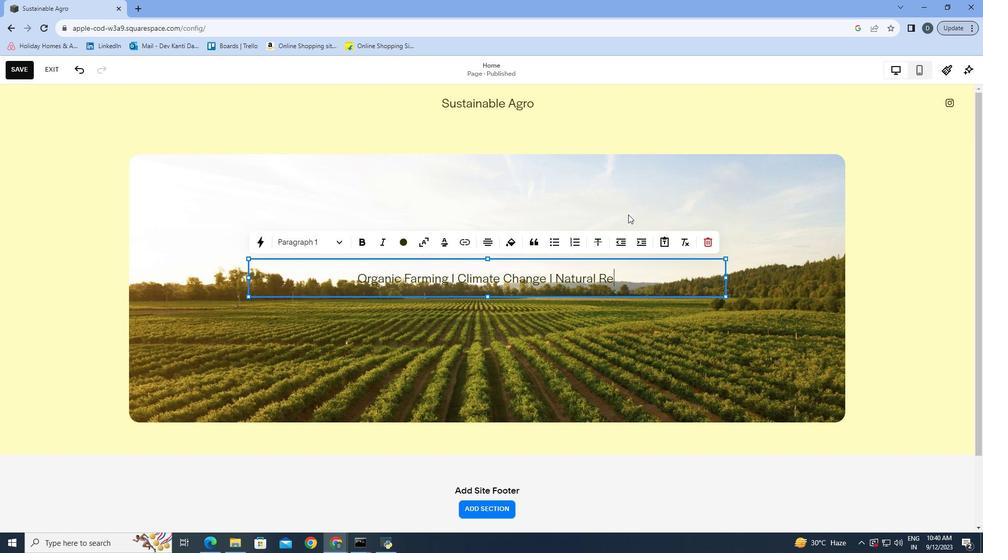 
Action: Mouse moved to (555, 255)
